 Task: Get directions from Fayetteville, North Carolina, United States to Padre Island National Seashore, Texas, United States  and explore the nearby banks
Action: Mouse moved to (288, 87)
Screenshot: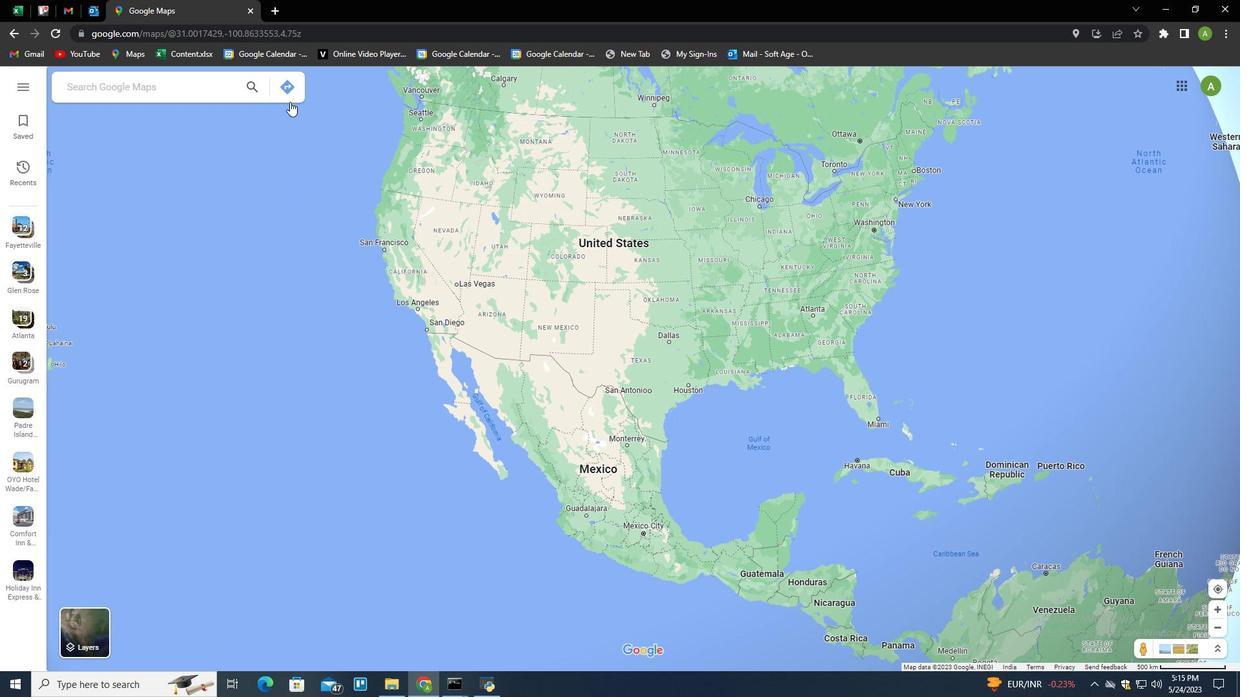 
Action: Mouse pressed left at (288, 87)
Screenshot: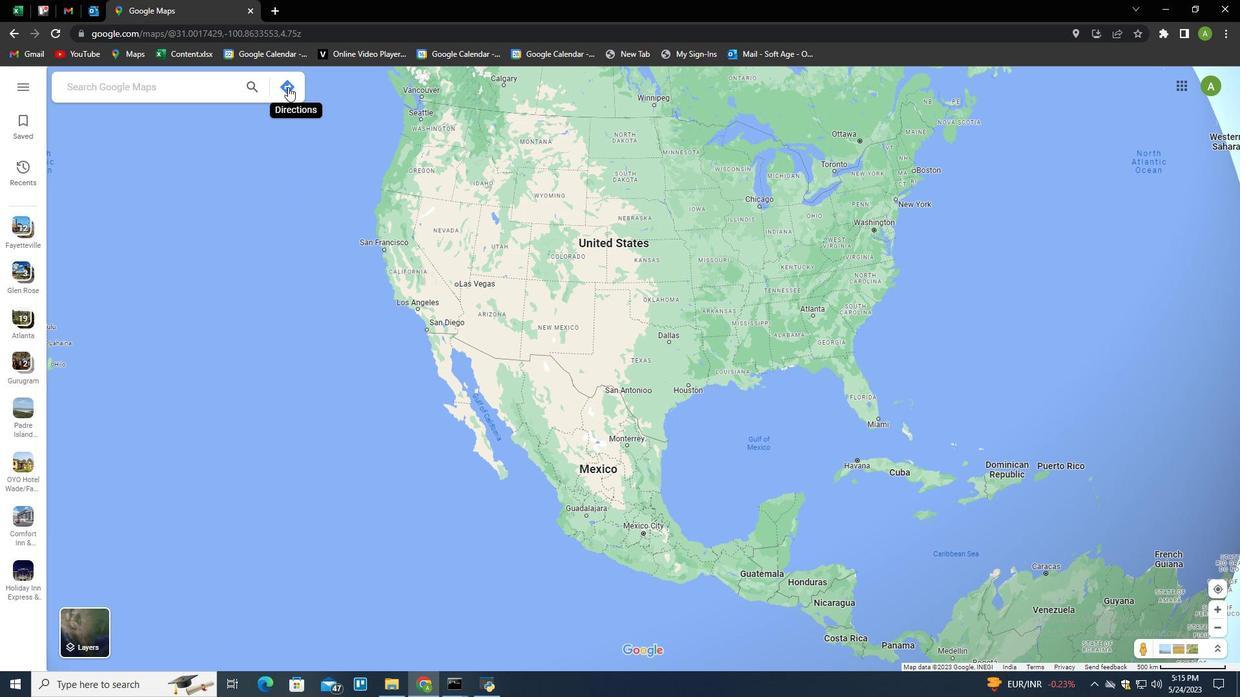 
Action: Mouse moved to (217, 124)
Screenshot: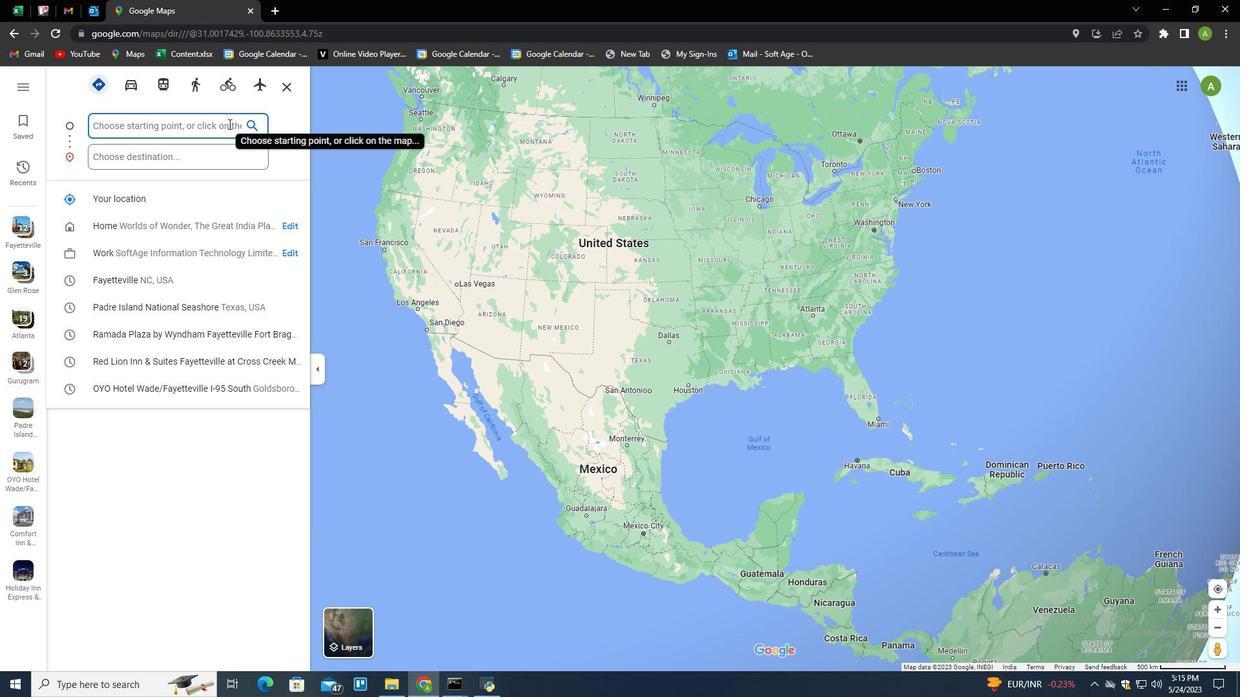 
Action: Mouse pressed left at (217, 124)
Screenshot: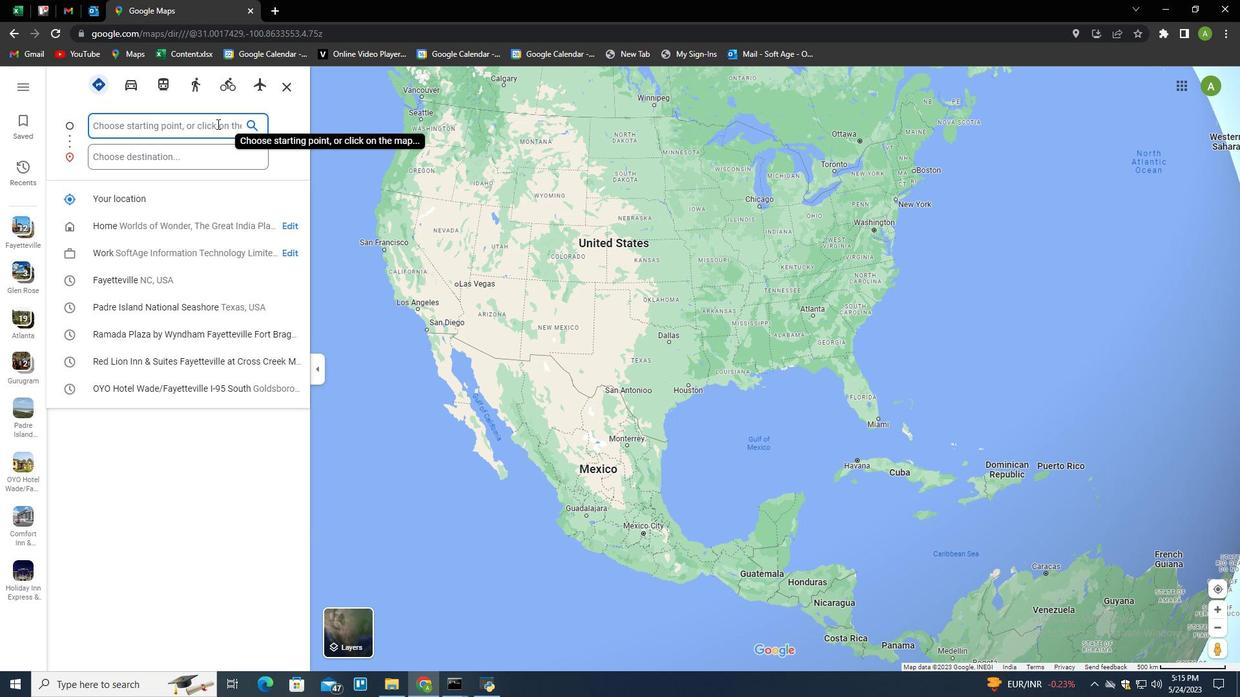 
Action: Key pressed <Key.shift>Fayetteville,<Key.space><Key.shift>Noth<Key.backspace><Key.backspace>rth<Key.space><Key.shift>Carolina,<Key.space><Key.shift>United<Key.space><Key.shift><Key.shift>States<Key.tab><Key.tab><Key.shift>Padre<Key.space><Key.shift>Island<Key.space><Key.shift>National<Key.space><Key.shift>Seashore,<Key.space><Key.shift>Texas,<Key.space><Key.shift>United<Key.space><Key.shift>States<Key.enter>
Screenshot: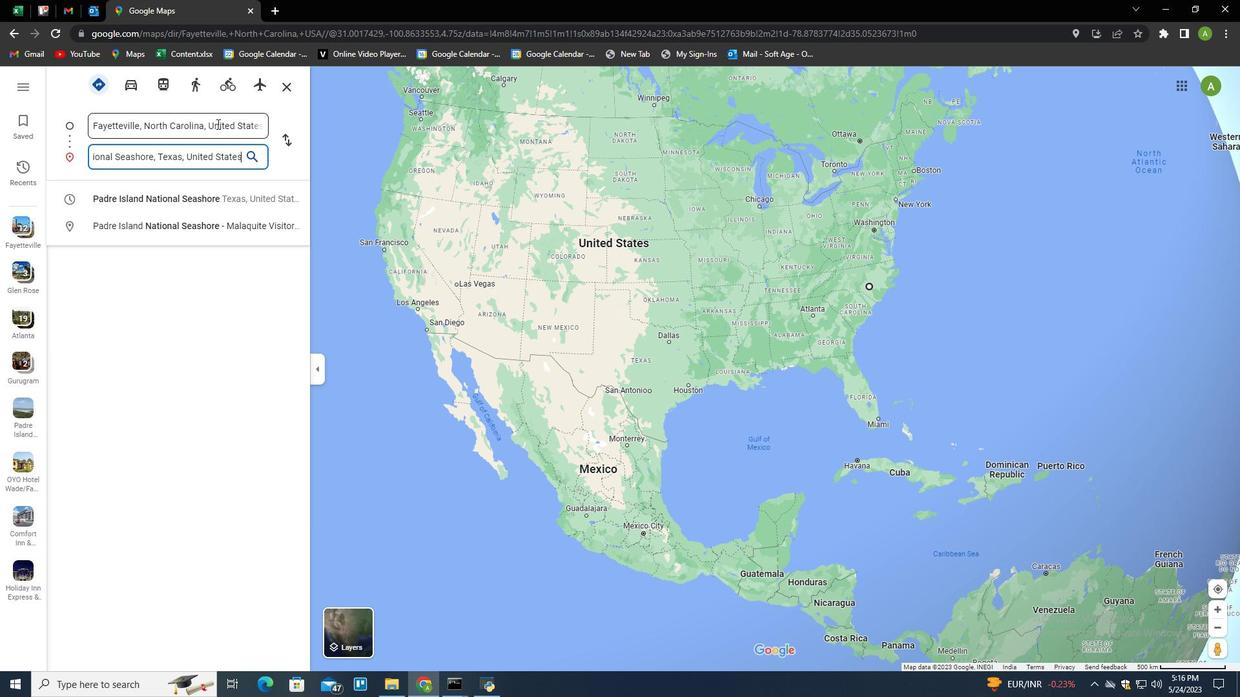 
Action: Mouse moved to (202, 337)
Screenshot: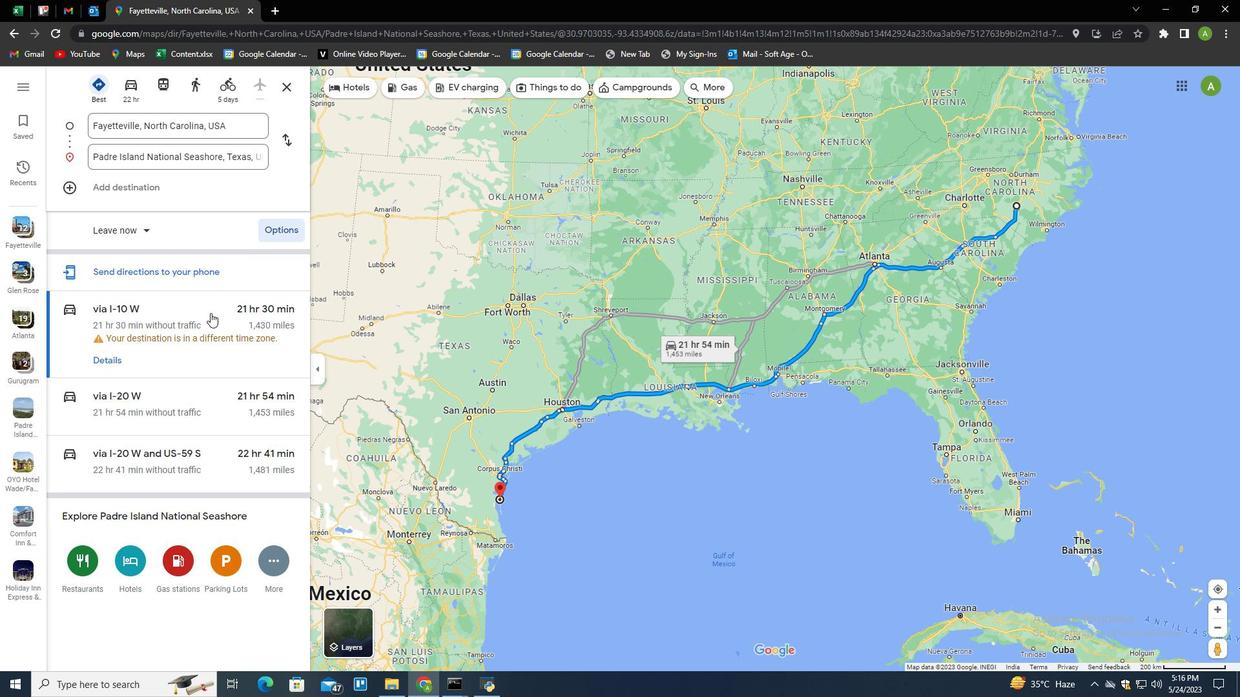 
Action: Mouse scrolled (202, 336) with delta (0, 0)
Screenshot: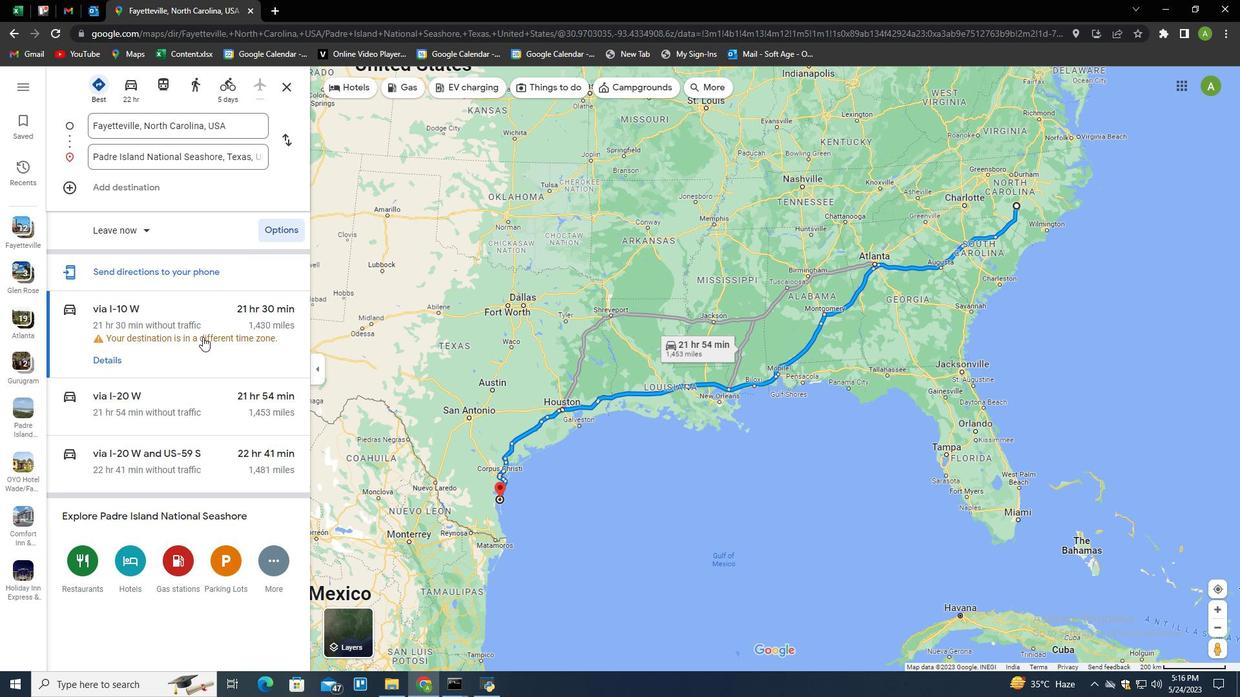 
Action: Mouse moved to (221, 368)
Screenshot: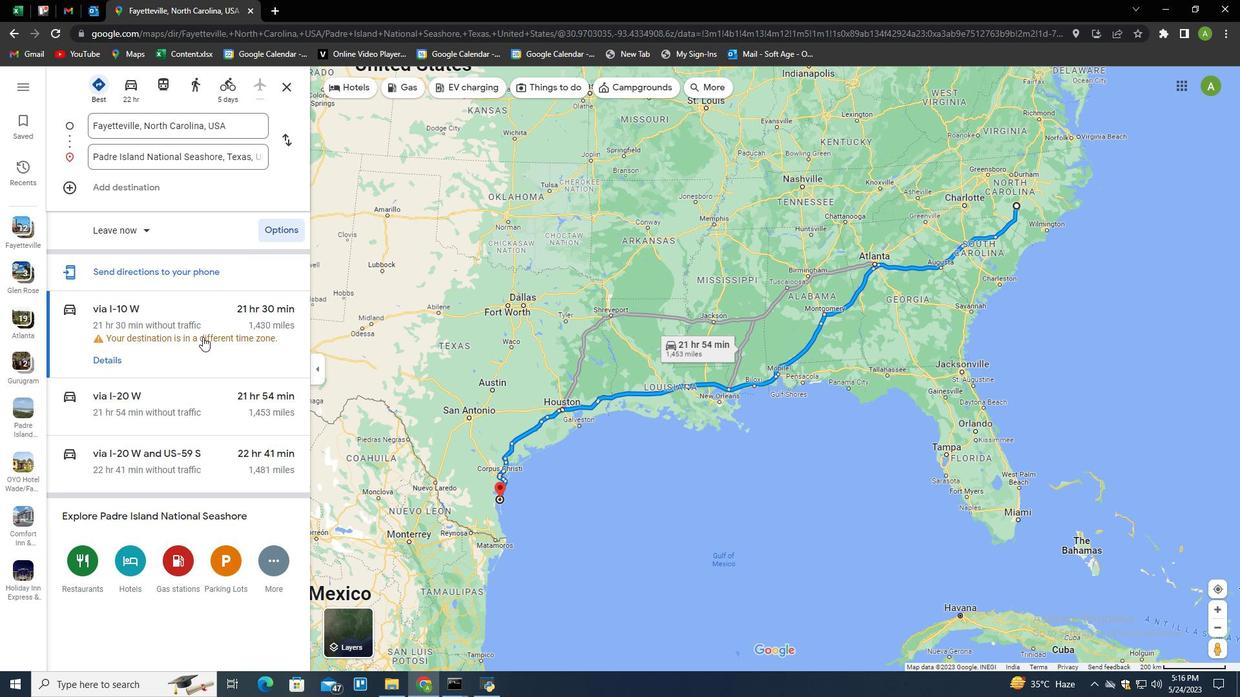 
Action: Mouse scrolled (221, 367) with delta (0, 0)
Screenshot: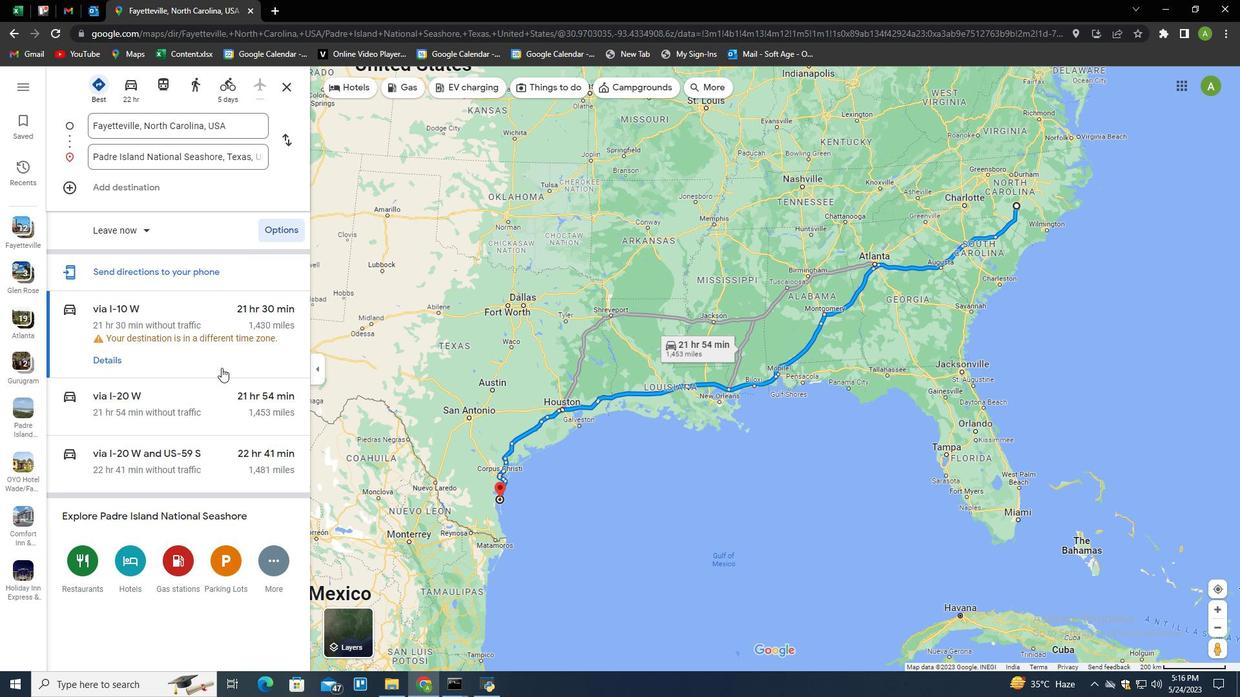 
Action: Mouse scrolled (221, 367) with delta (0, 0)
Screenshot: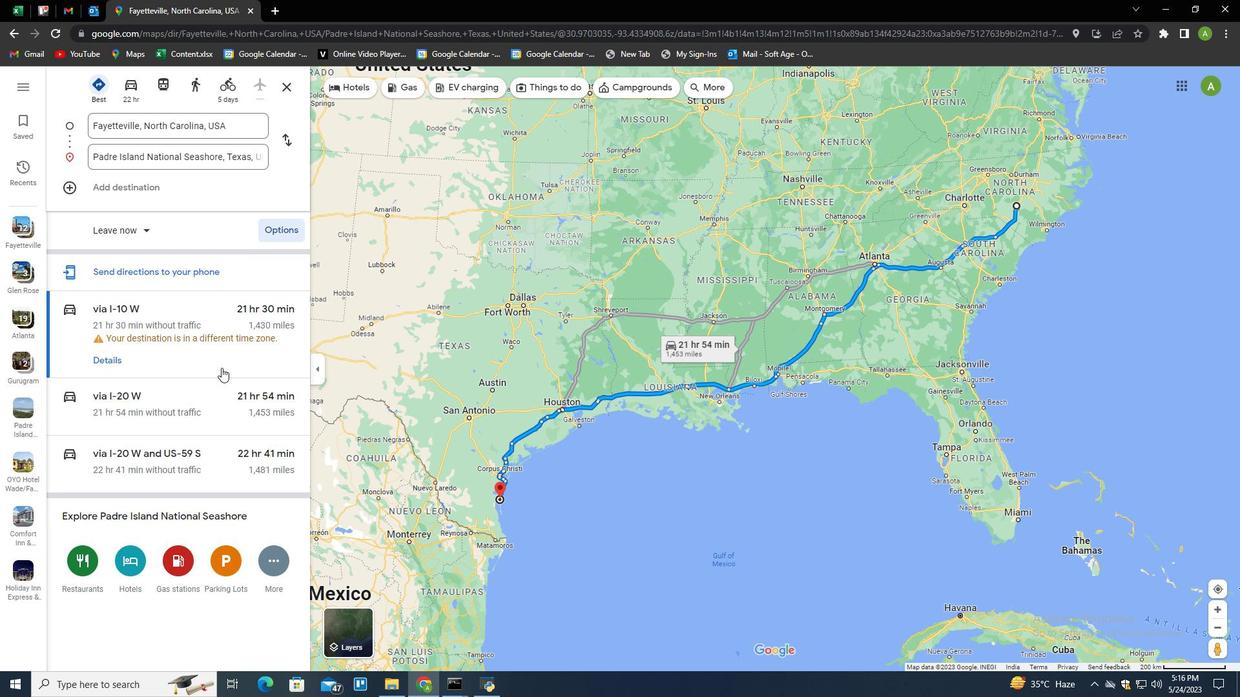 
Action: Mouse moved to (280, 565)
Screenshot: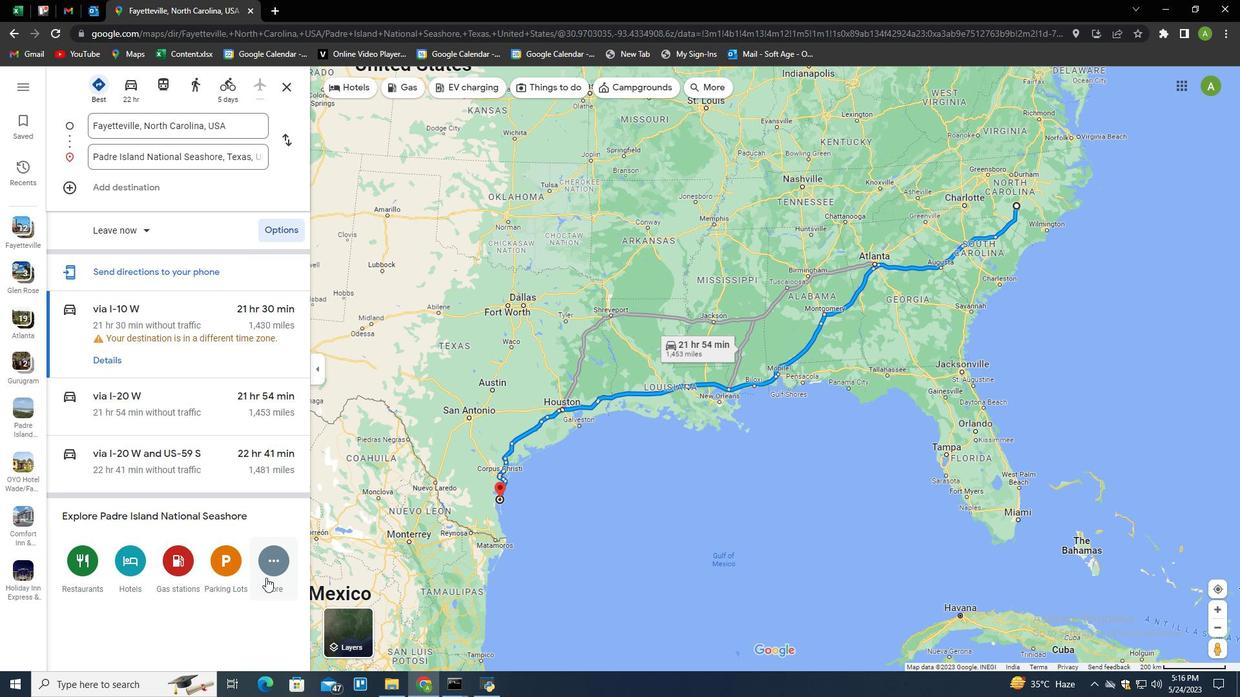 
Action: Mouse pressed left at (280, 565)
Screenshot: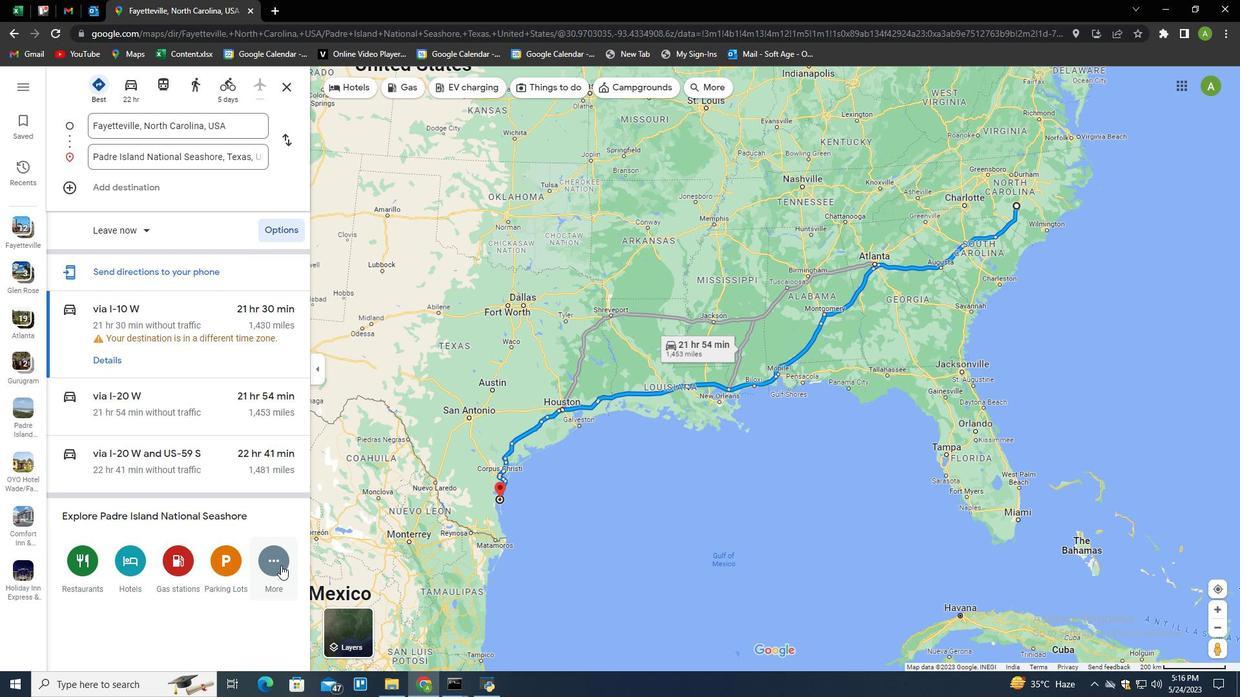
Action: Mouse moved to (253, 576)
Screenshot: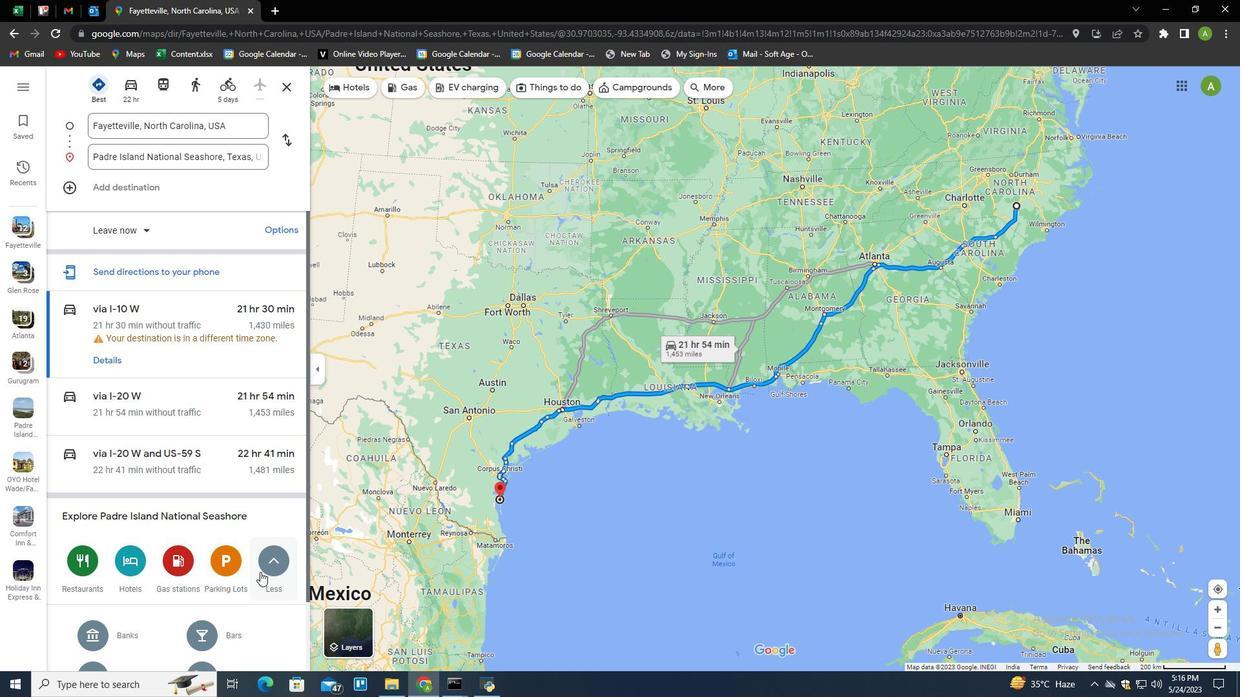 
Action: Mouse scrolled (253, 575) with delta (0, 0)
Screenshot: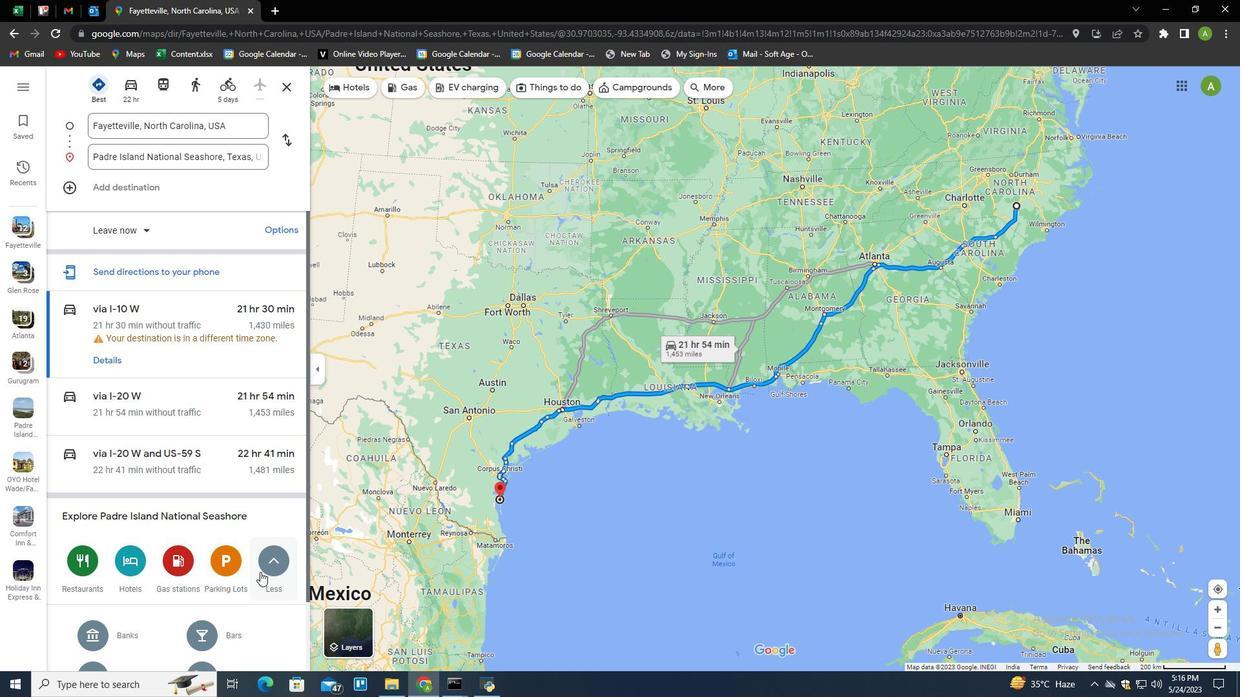 
Action: Mouse scrolled (253, 575) with delta (0, 0)
Screenshot: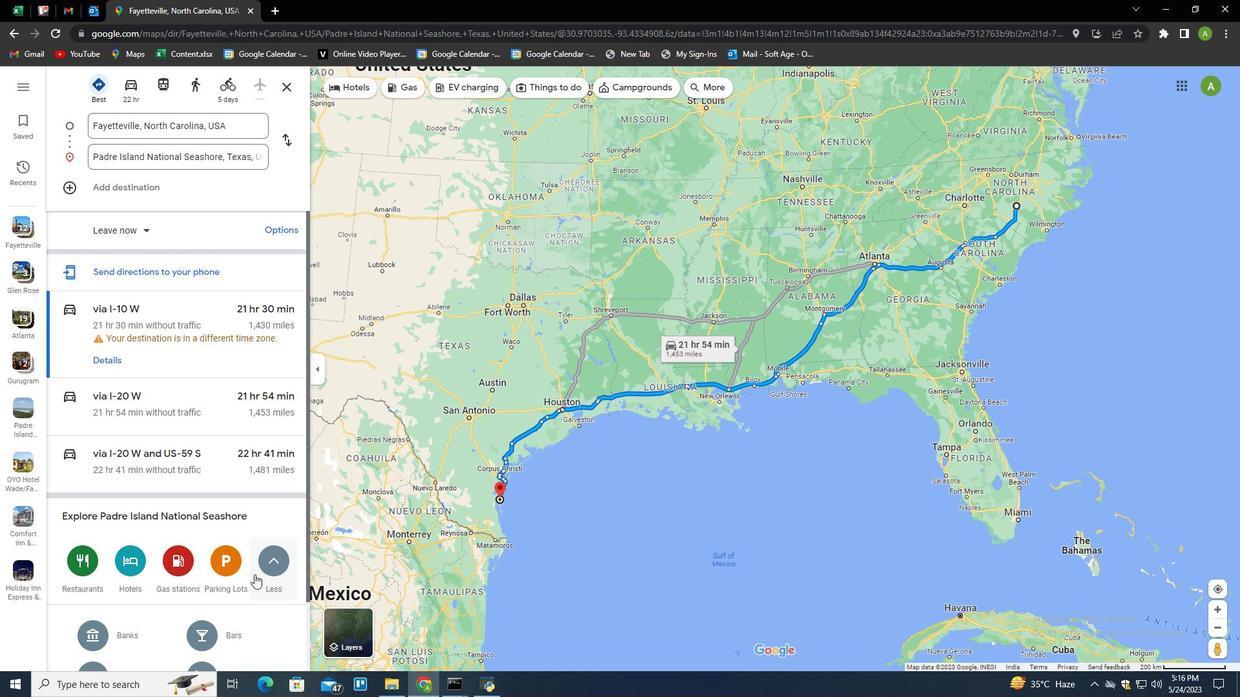 
Action: Mouse scrolled (253, 575) with delta (0, 0)
Screenshot: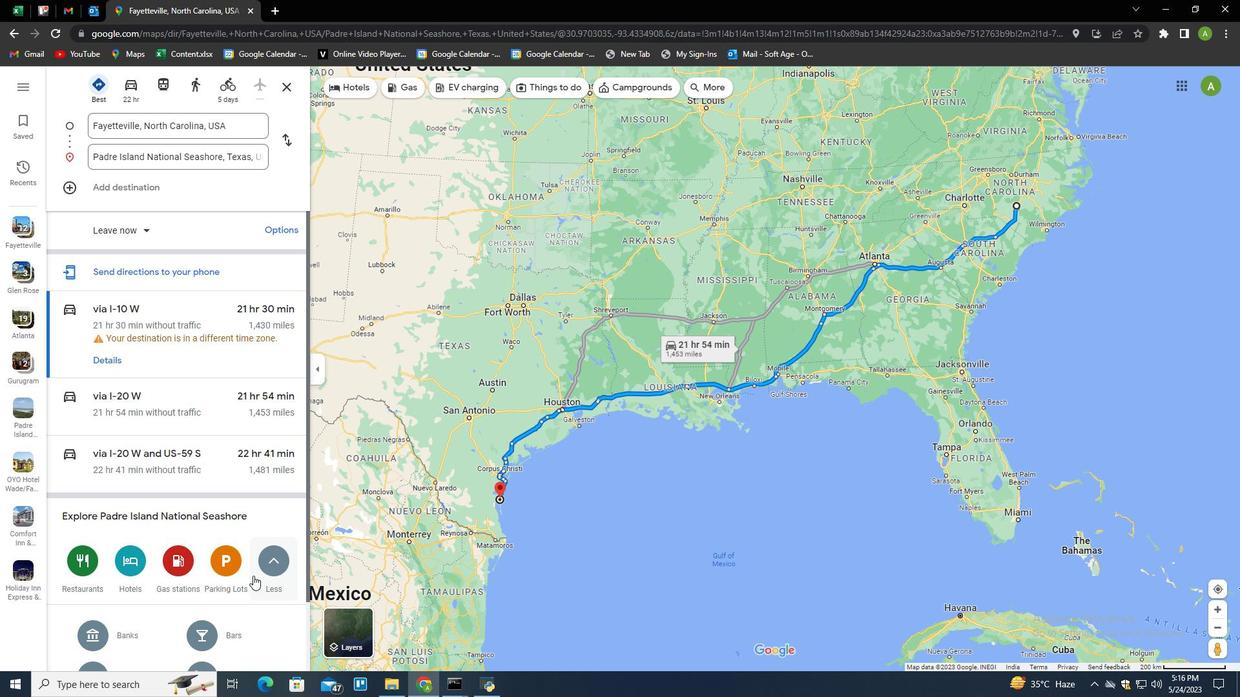 
Action: Mouse moved to (131, 551)
Screenshot: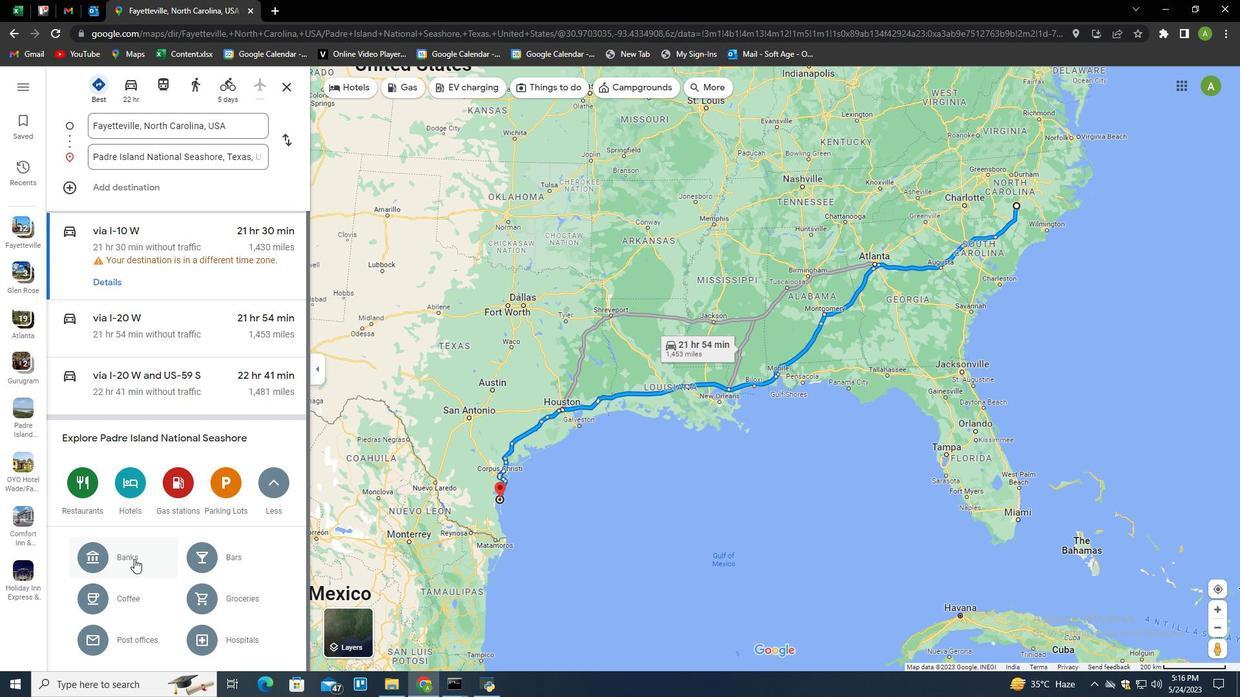 
Action: Mouse pressed left at (131, 551)
Screenshot: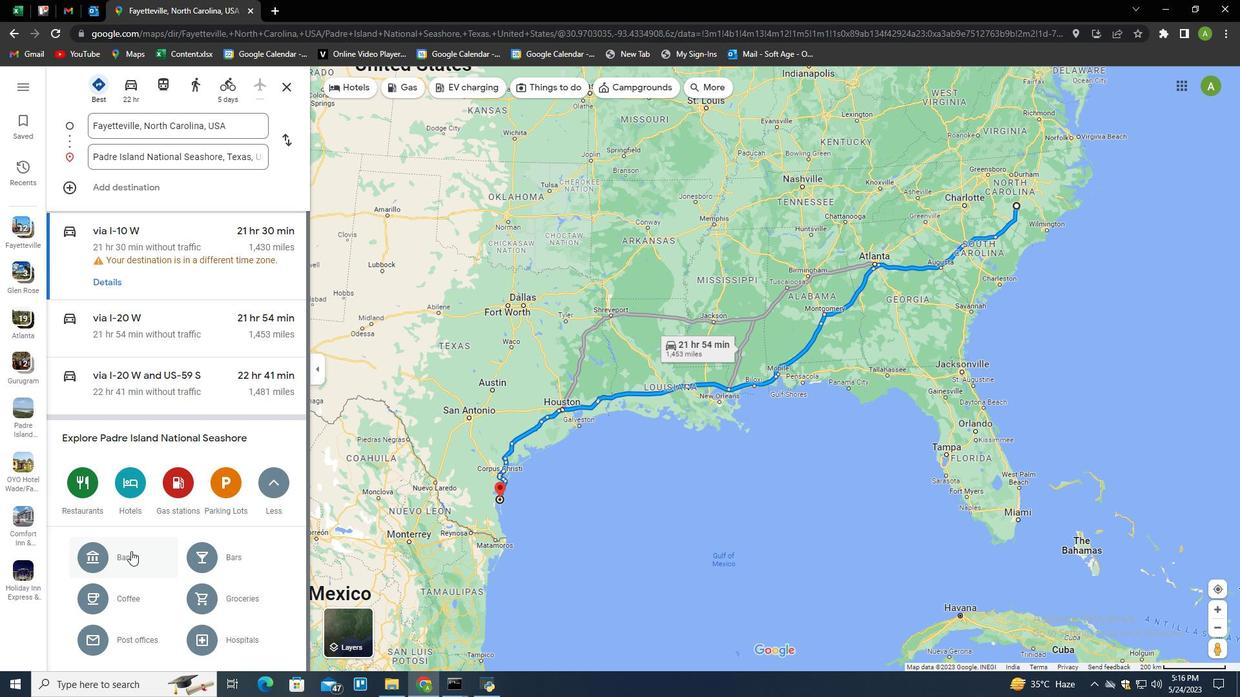 
Action: Mouse moved to (603, 449)
Screenshot: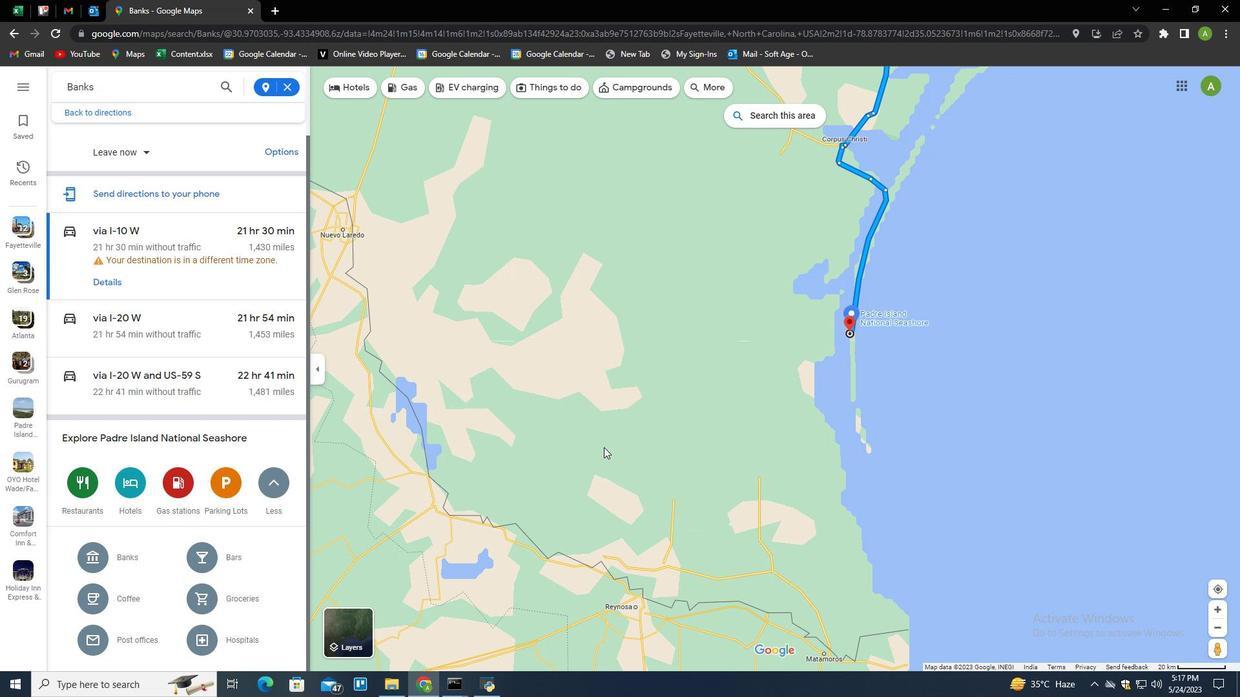 
Action: Mouse scrolled (603, 450) with delta (0, 0)
Screenshot: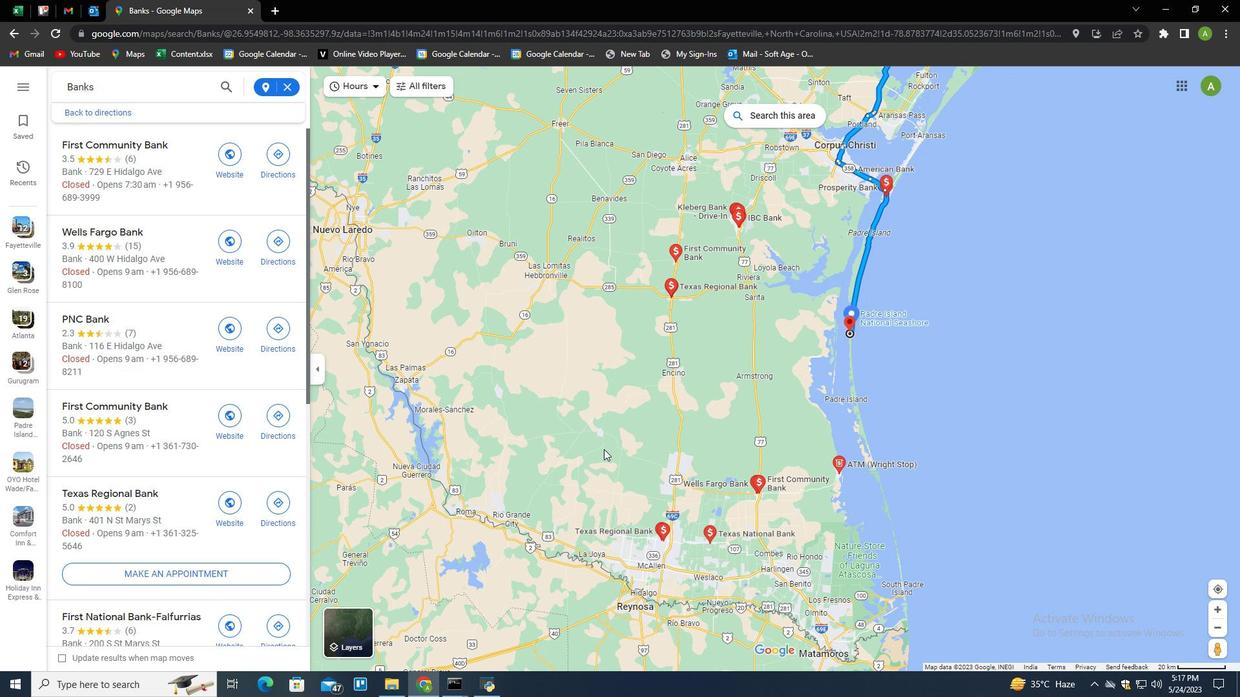 
Action: Mouse scrolled (603, 450) with delta (0, 0)
Screenshot: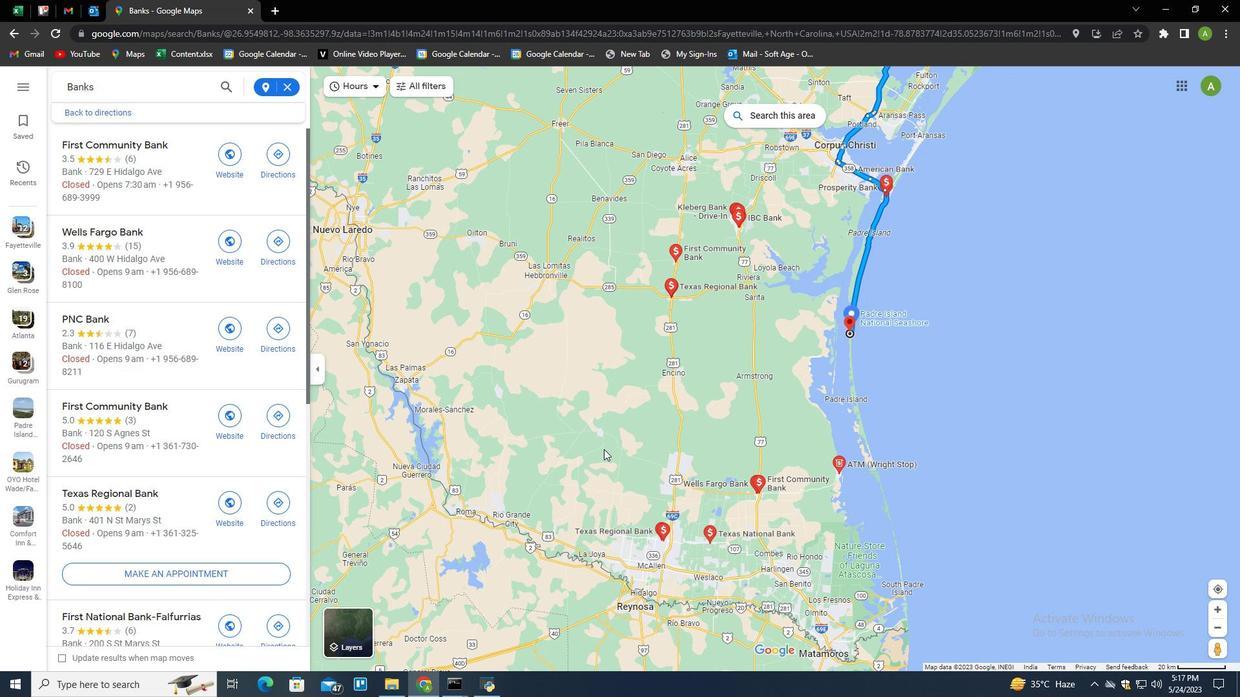 
Action: Mouse scrolled (603, 448) with delta (0, 0)
Screenshot: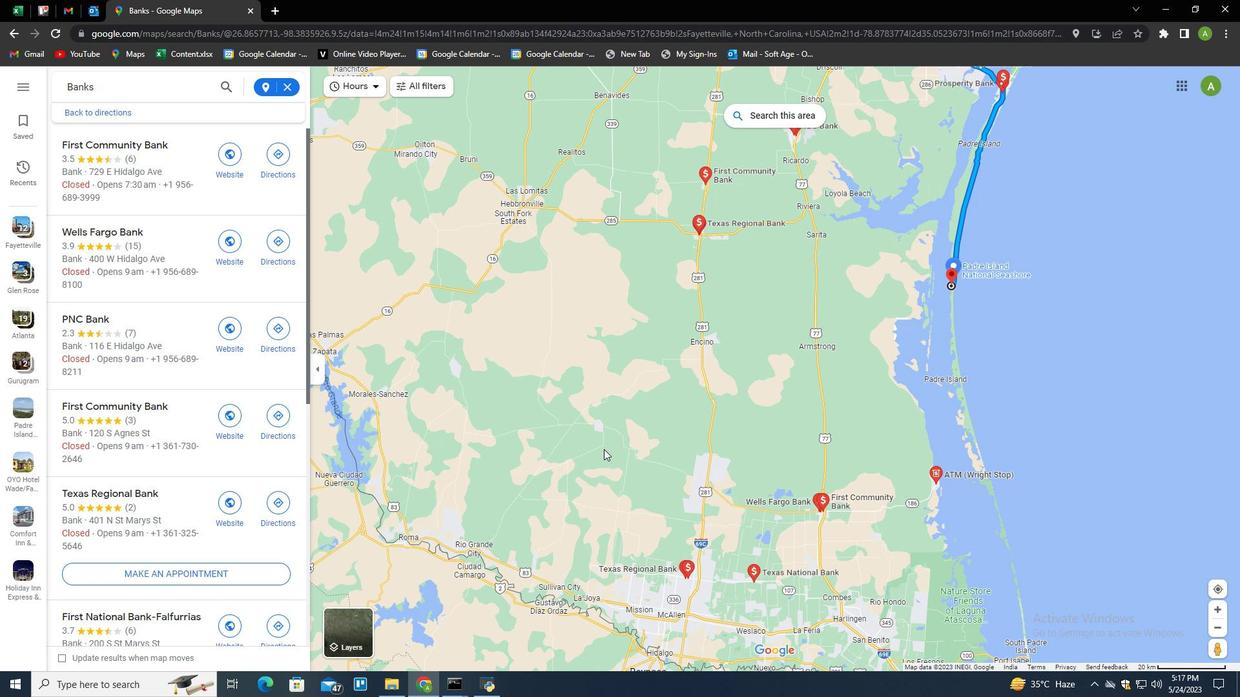 
Action: Mouse moved to (647, 218)
Screenshot: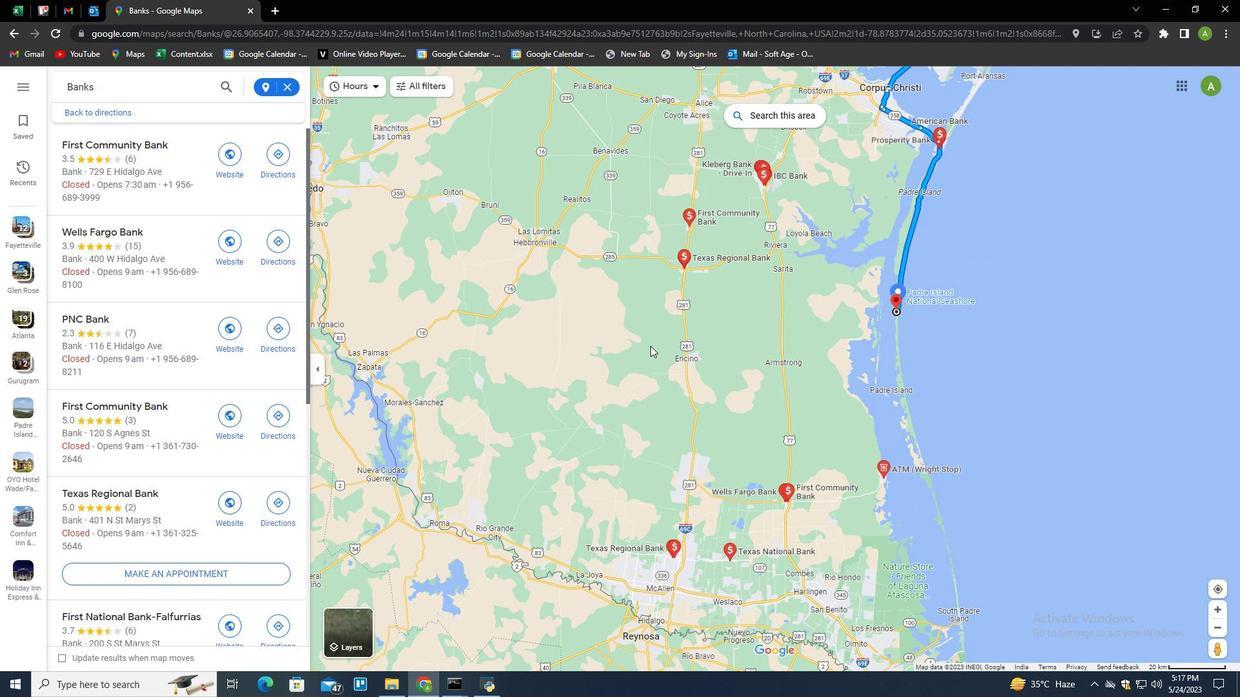 
Action: Mouse pressed left at (647, 218)
Screenshot: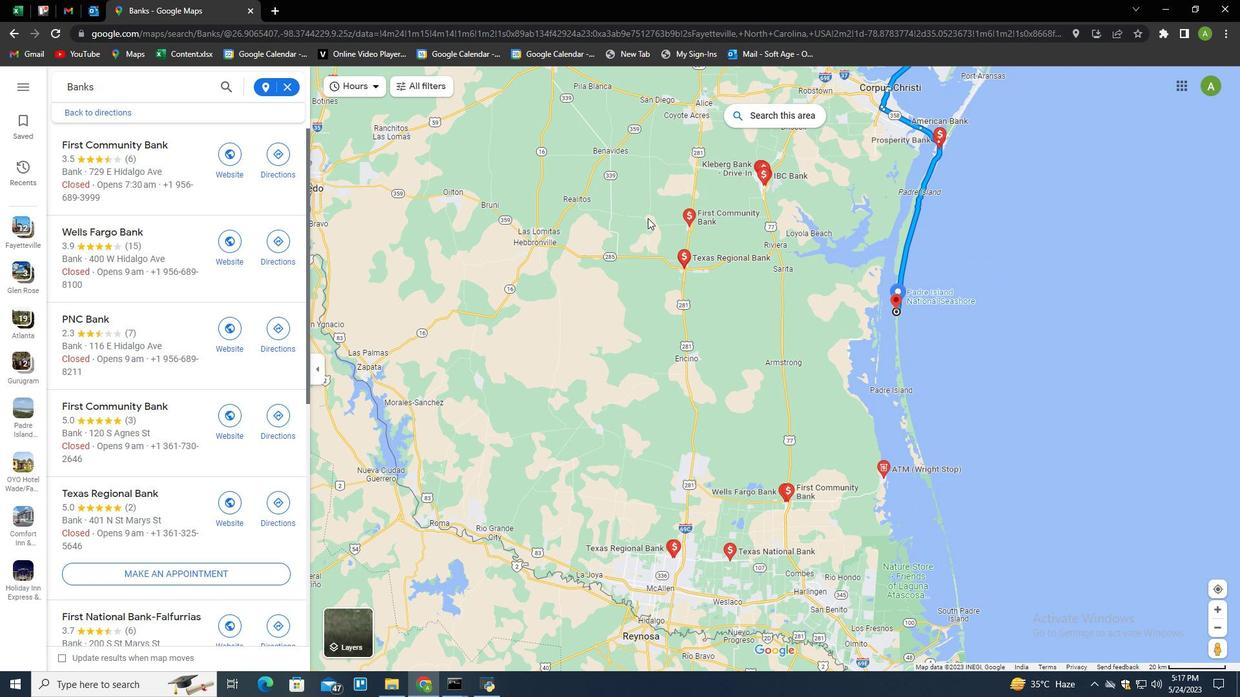
Action: Mouse moved to (151, 215)
Screenshot: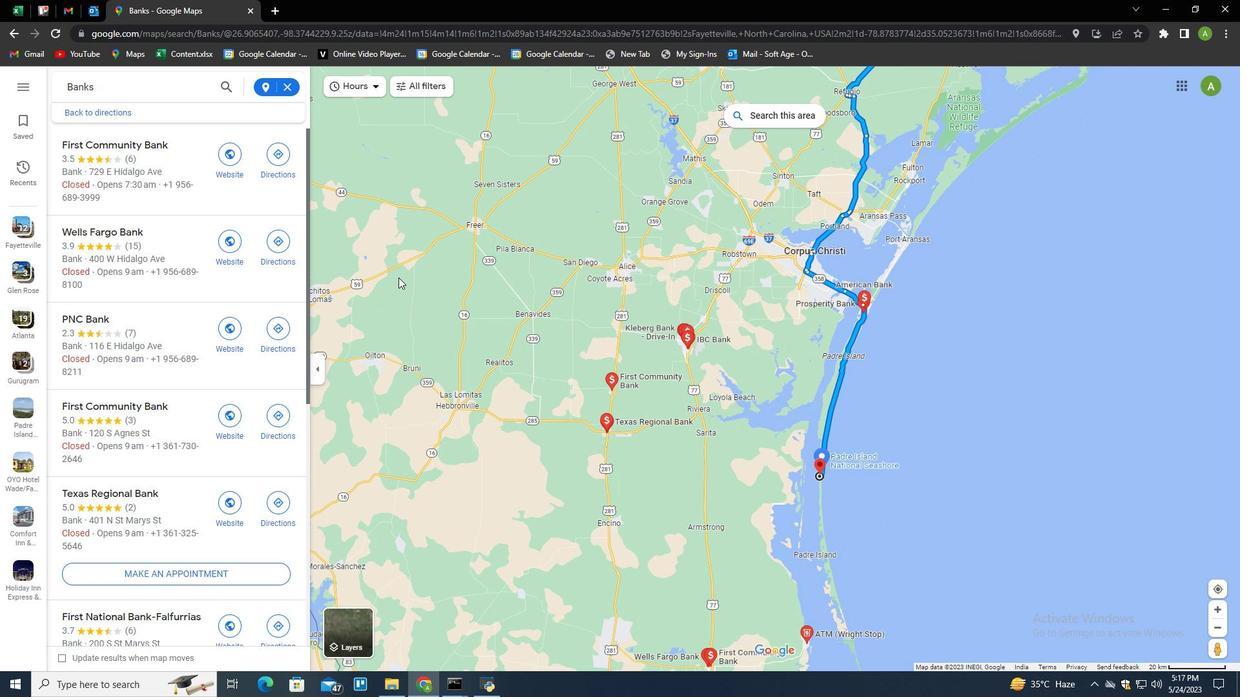 
Action: Mouse scrolled (151, 216) with delta (0, 0)
Screenshot: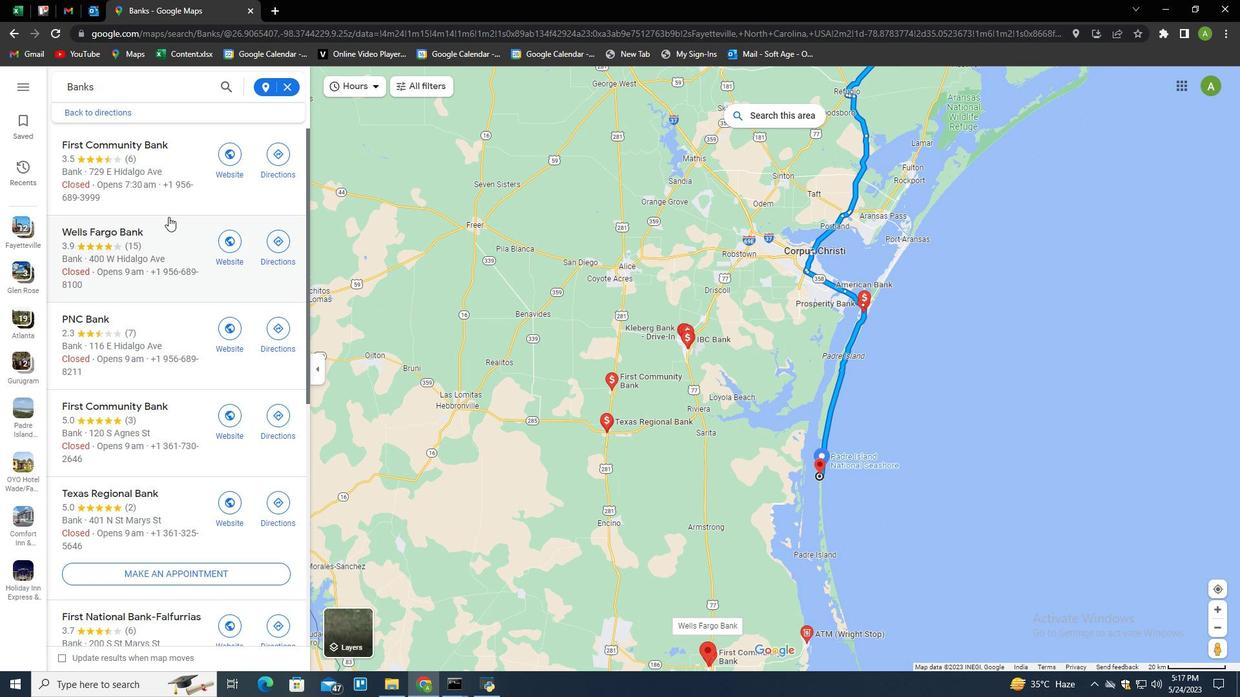 
Action: Mouse moved to (149, 215)
Screenshot: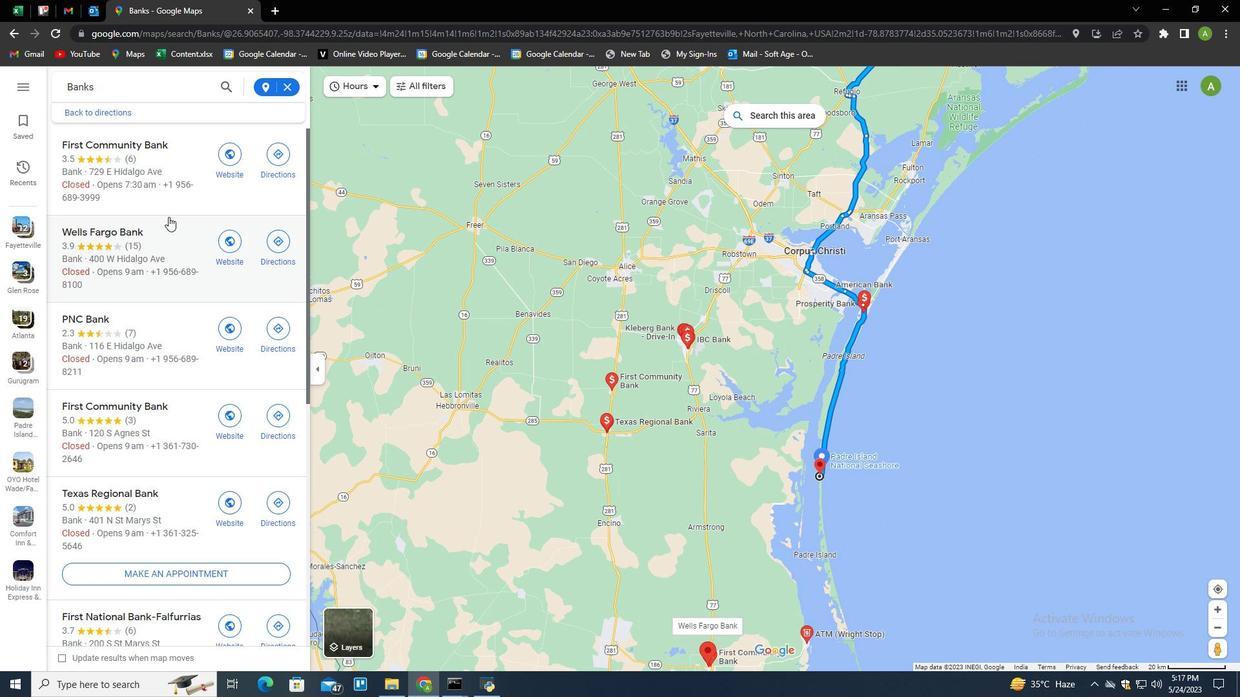
Action: Mouse scrolled (149, 216) with delta (0, 0)
Screenshot: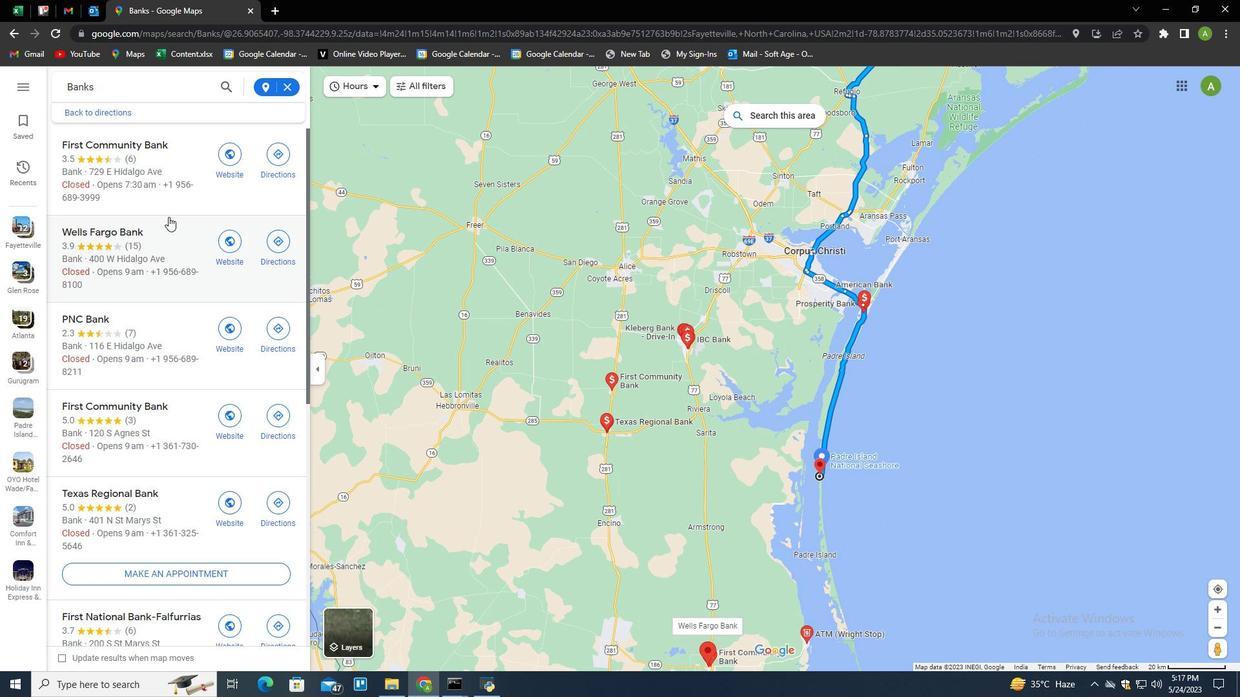 
Action: Mouse moved to (147, 215)
Screenshot: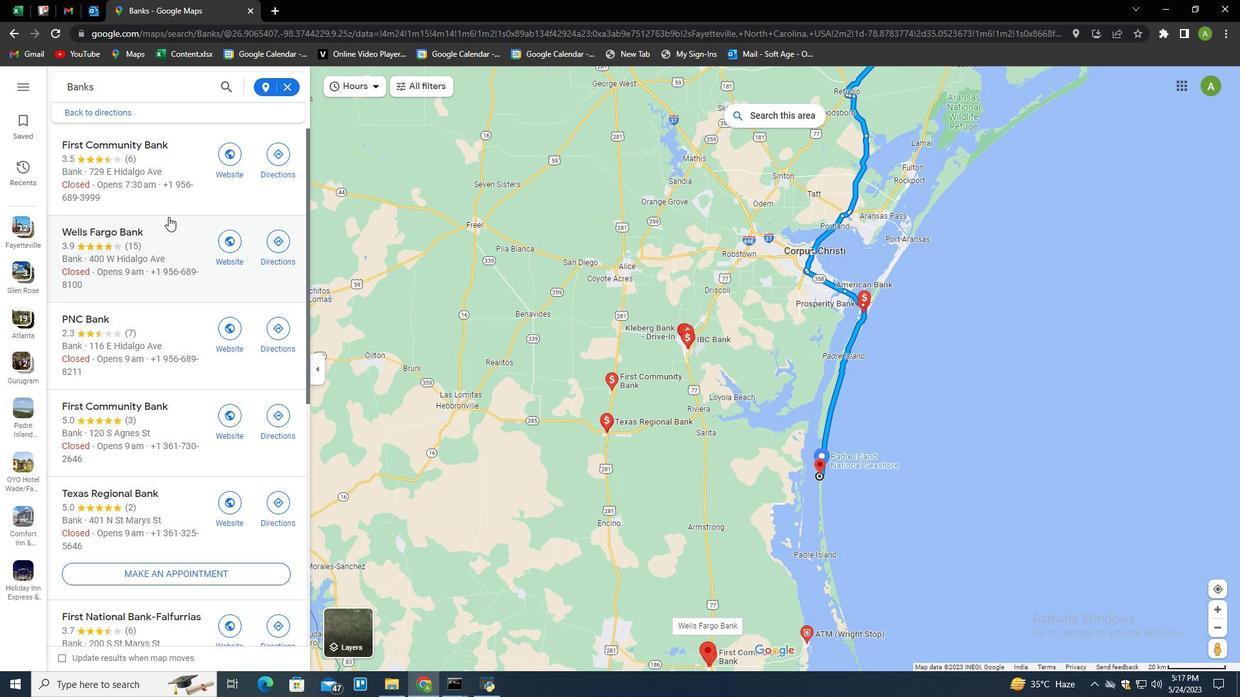 
Action: Mouse scrolled (147, 216) with delta (0, 0)
Screenshot: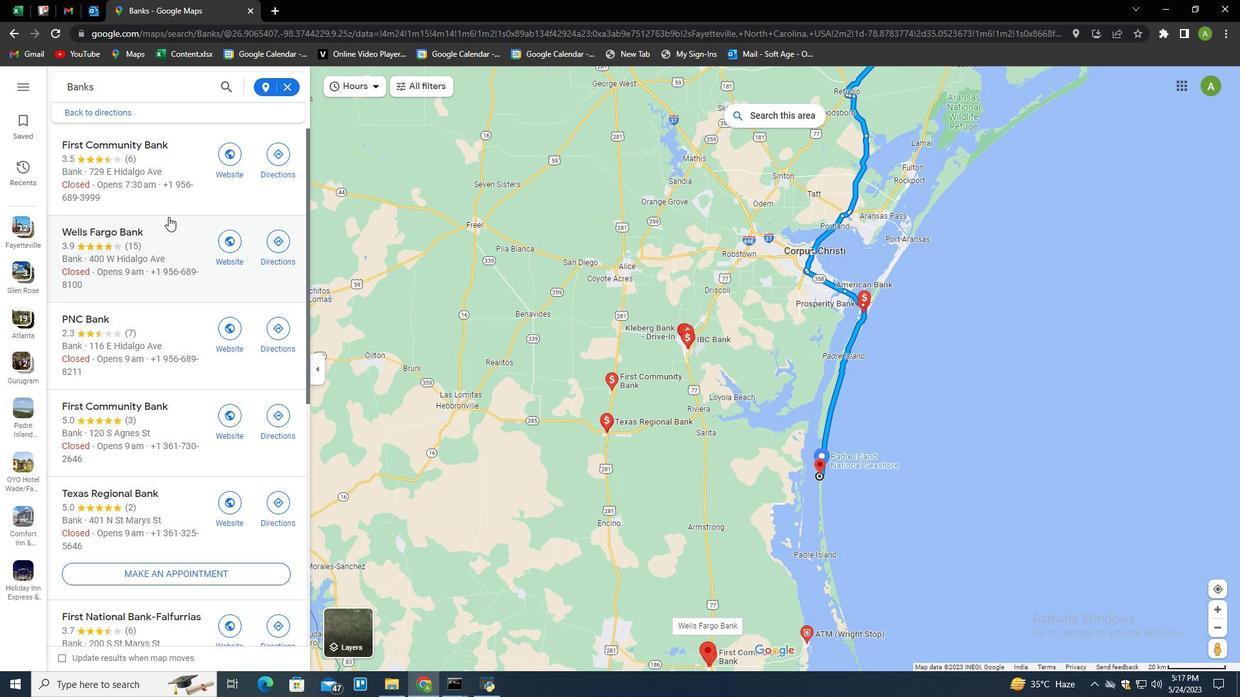 
Action: Mouse moved to (171, 171)
Screenshot: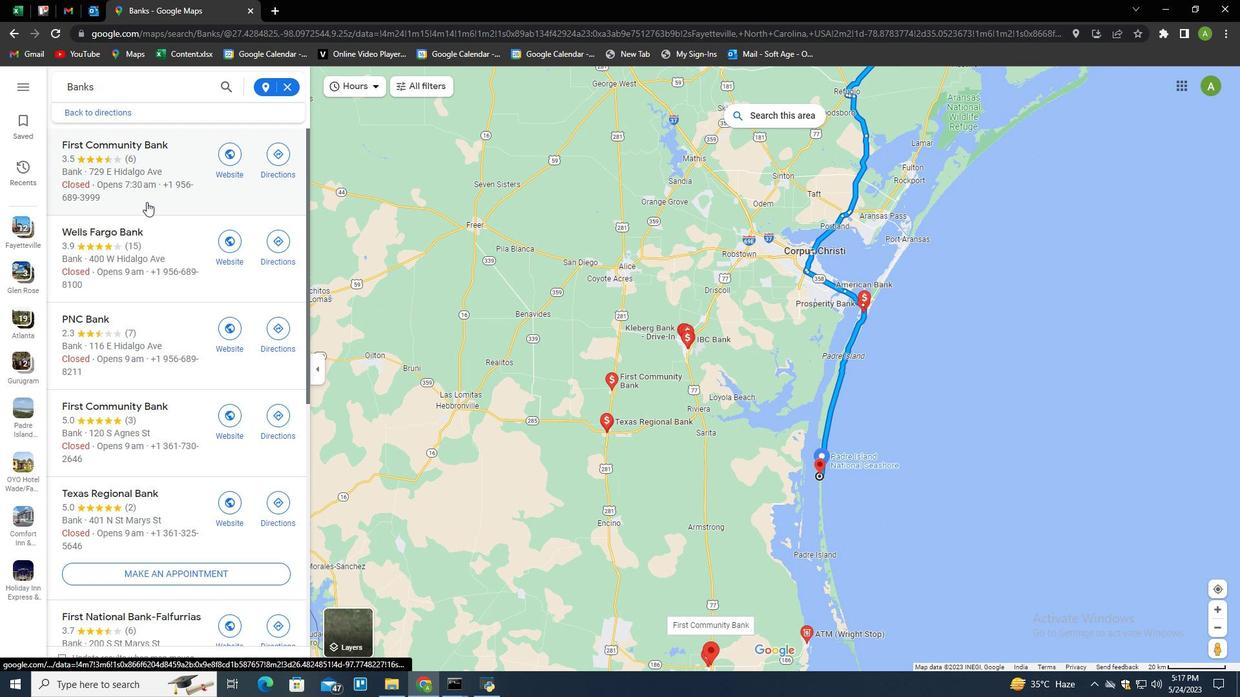 
Action: Mouse pressed left at (171, 171)
Screenshot: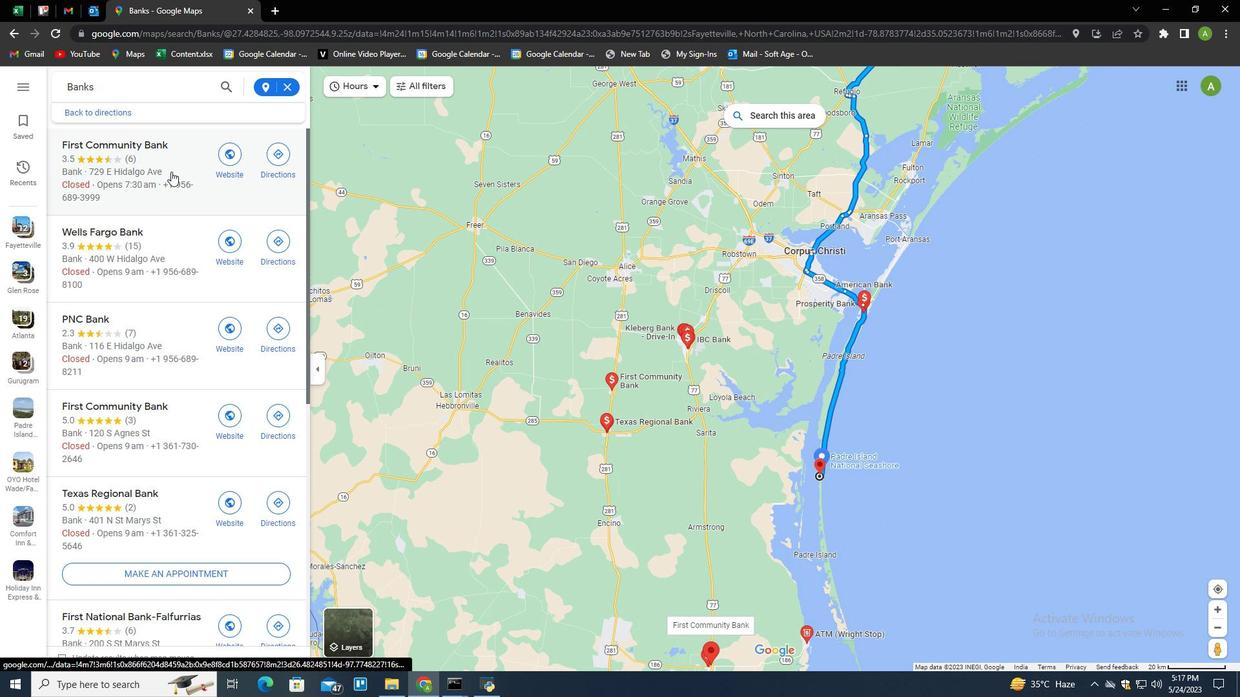 
Action: Mouse moved to (452, 415)
Screenshot: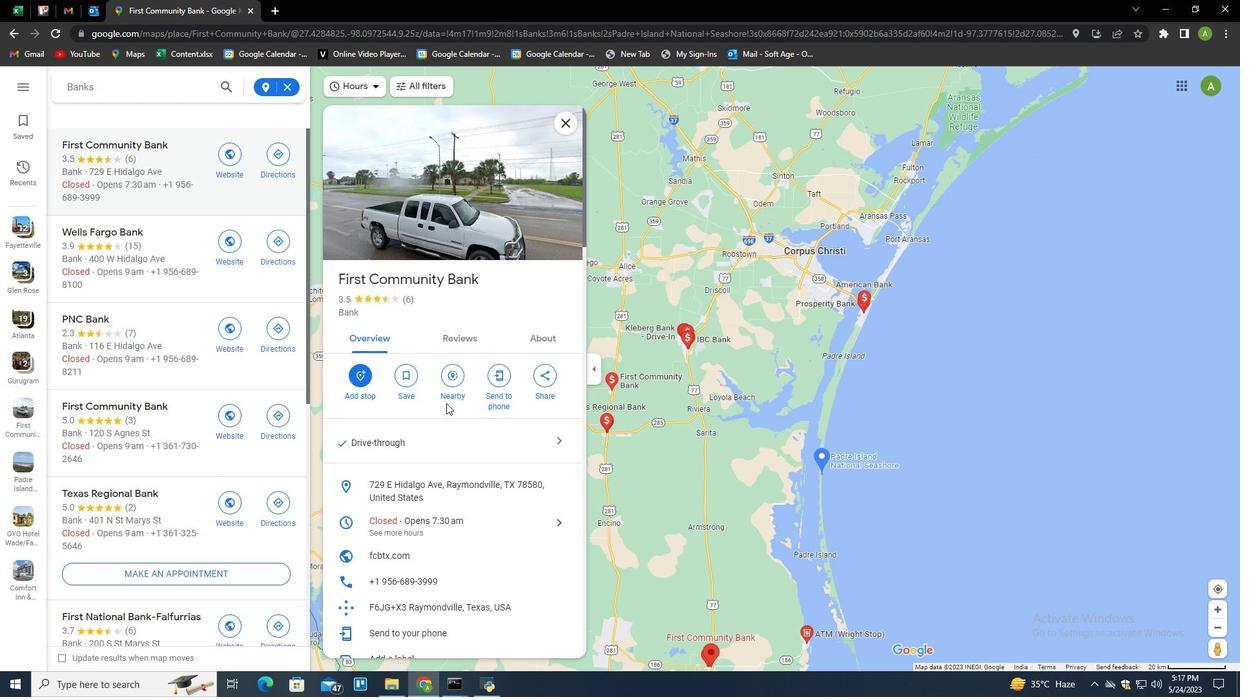 
Action: Mouse scrolled (452, 415) with delta (0, 0)
Screenshot: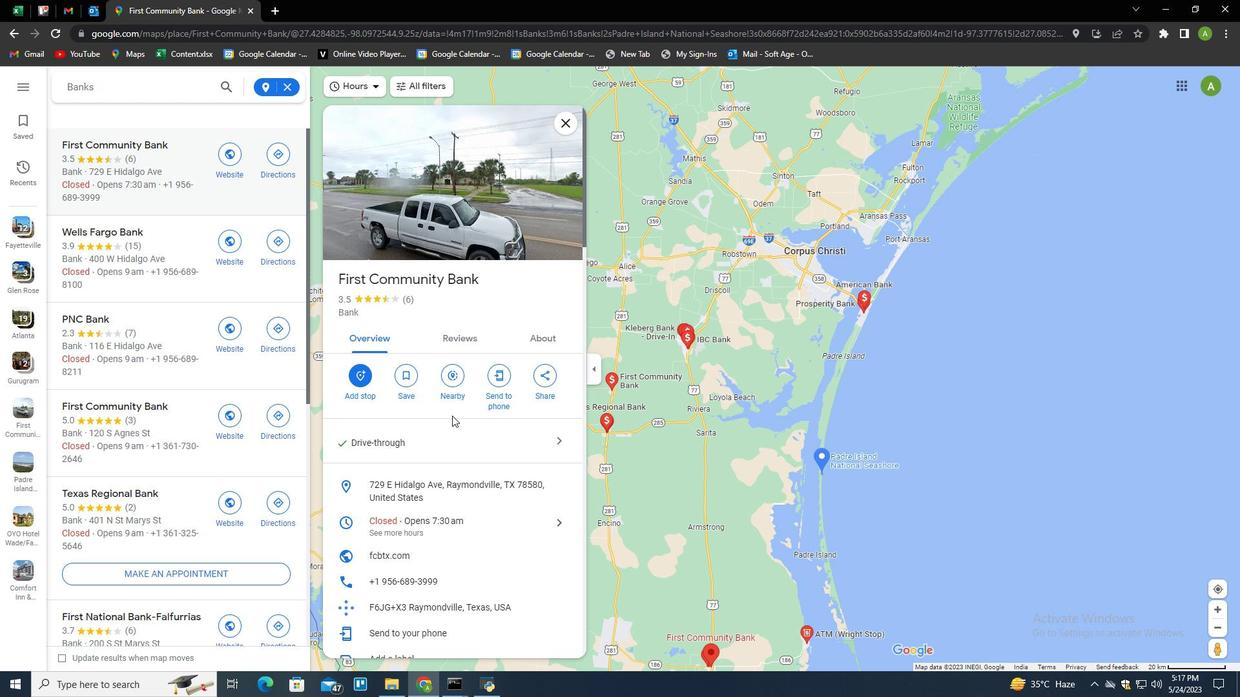 
Action: Mouse scrolled (452, 415) with delta (0, 0)
Screenshot: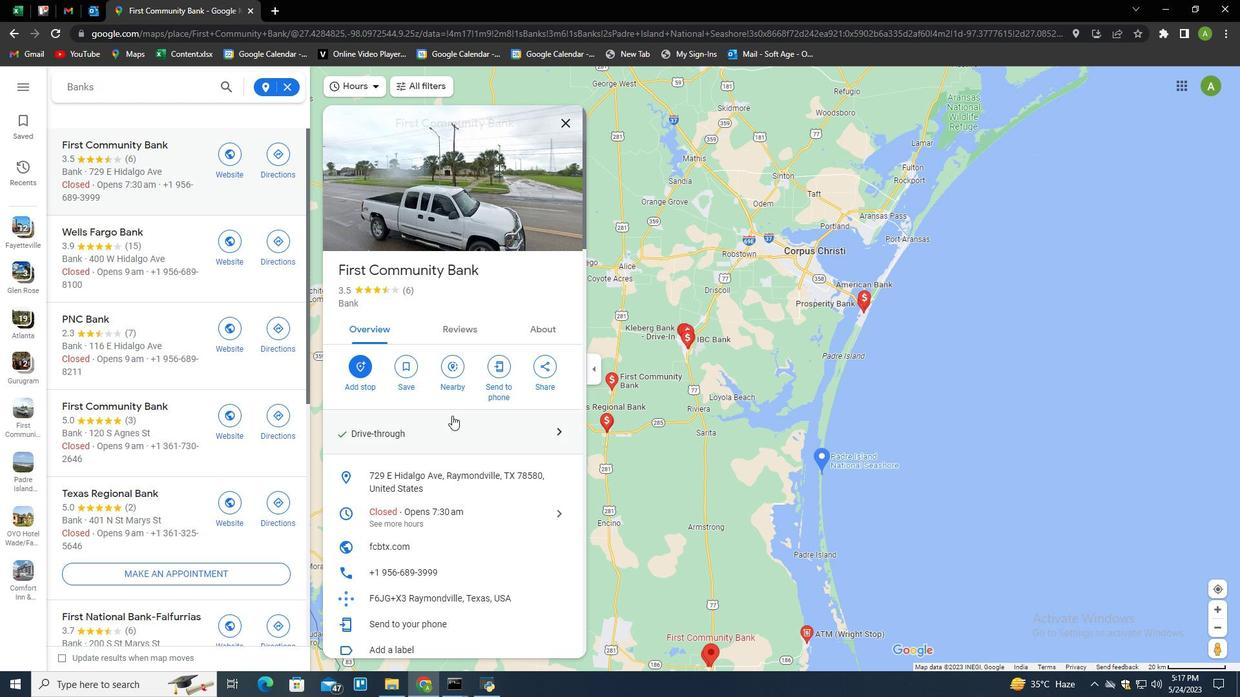 
Action: Mouse scrolled (452, 415) with delta (0, 0)
Screenshot: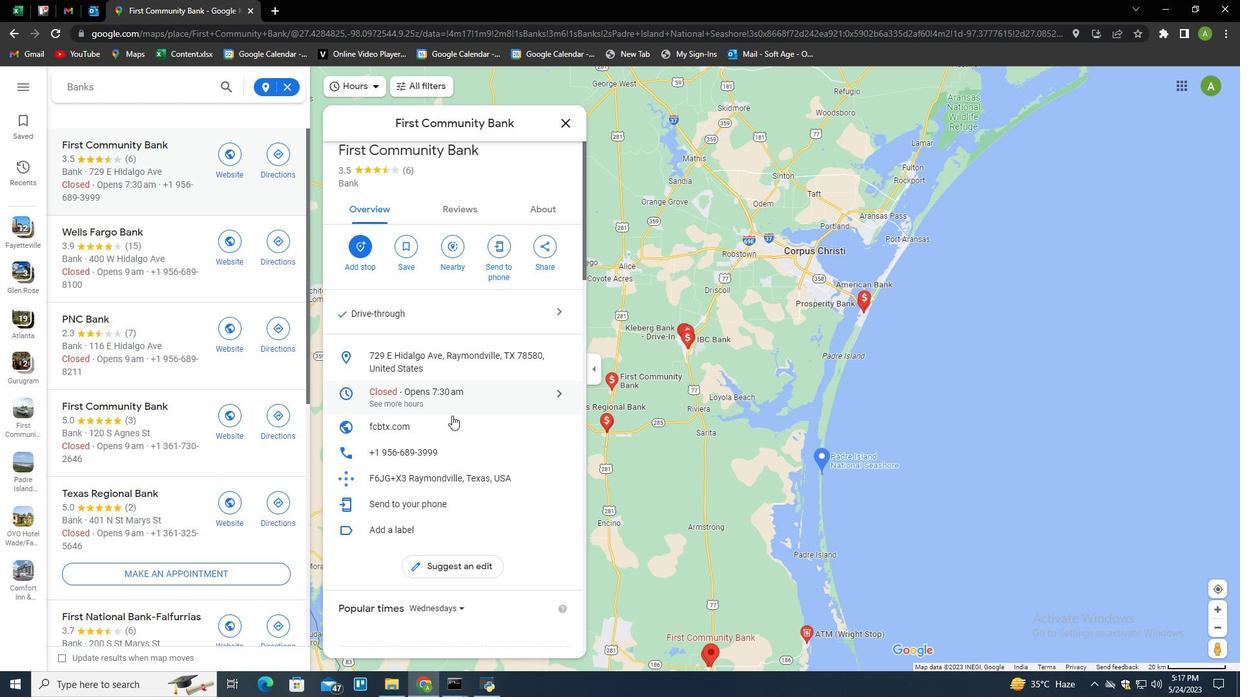 
Action: Mouse scrolled (452, 415) with delta (0, 0)
Screenshot: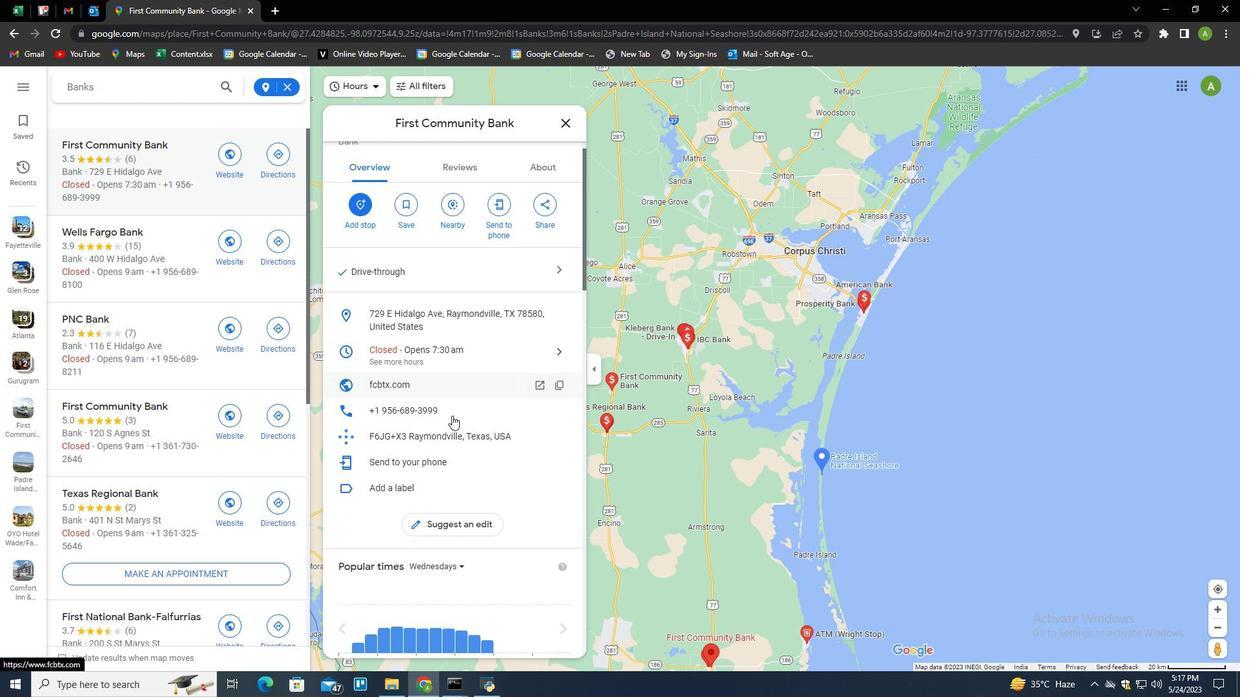 
Action: Mouse scrolled (452, 416) with delta (0, 0)
Screenshot: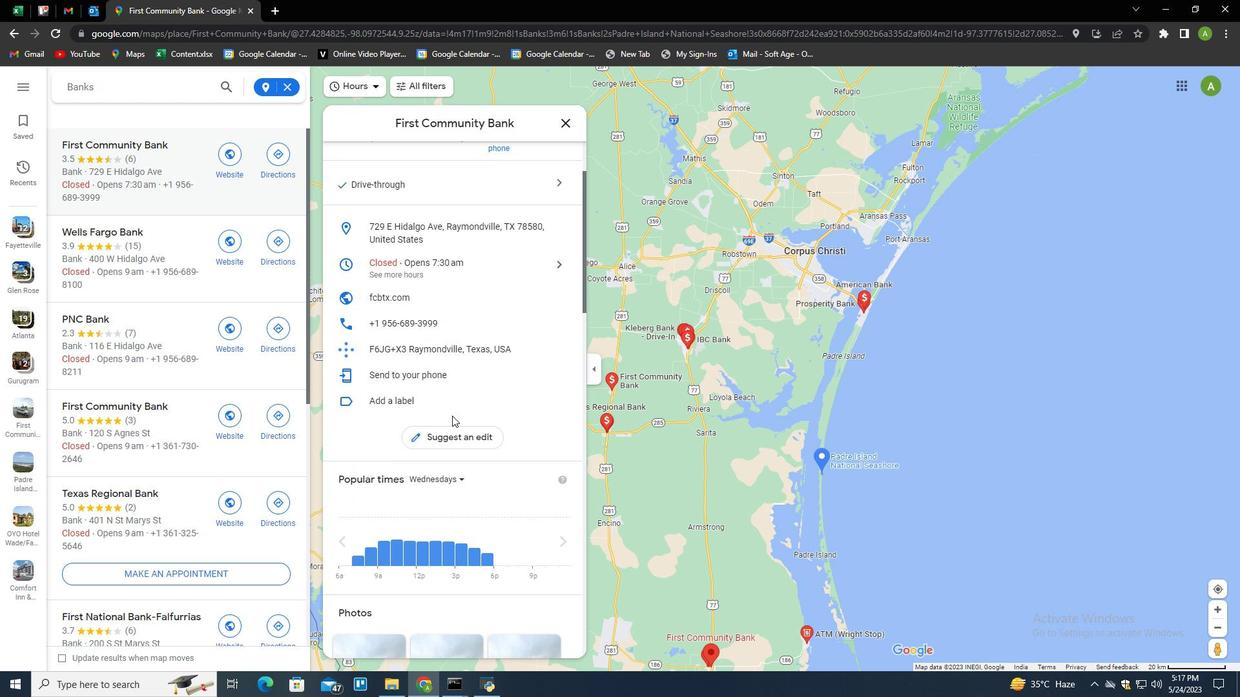 
Action: Mouse scrolled (452, 416) with delta (0, 0)
Screenshot: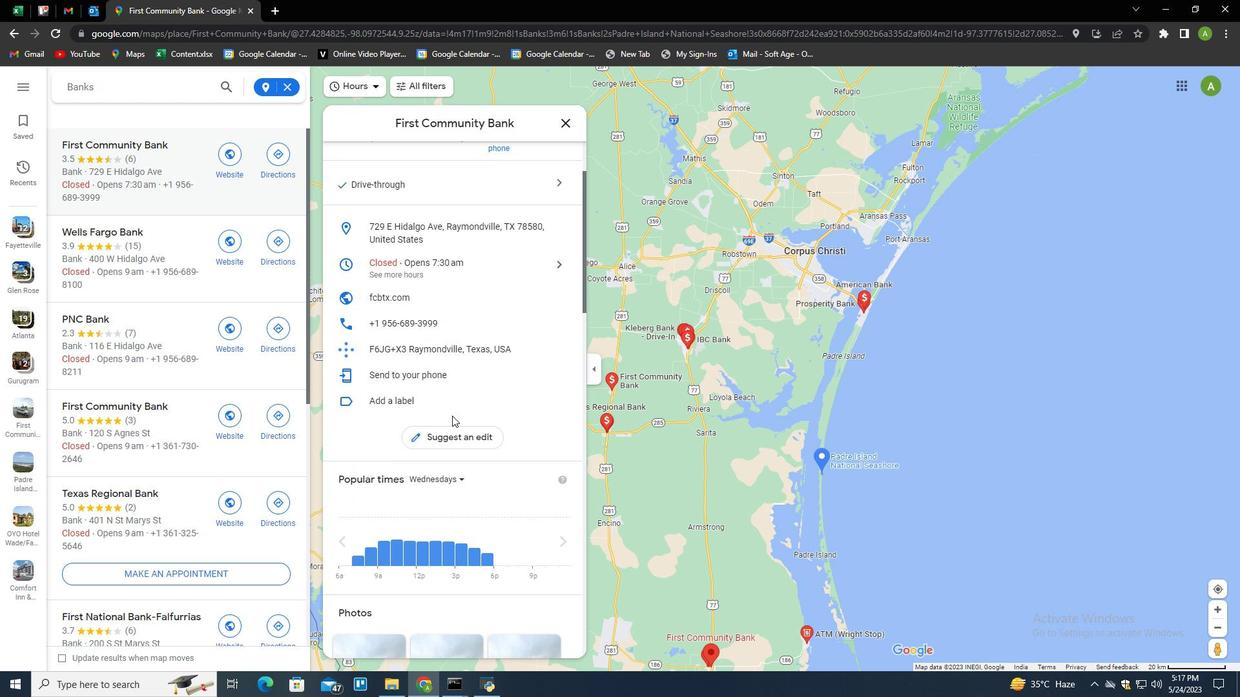 
Action: Mouse scrolled (452, 416) with delta (0, 0)
Screenshot: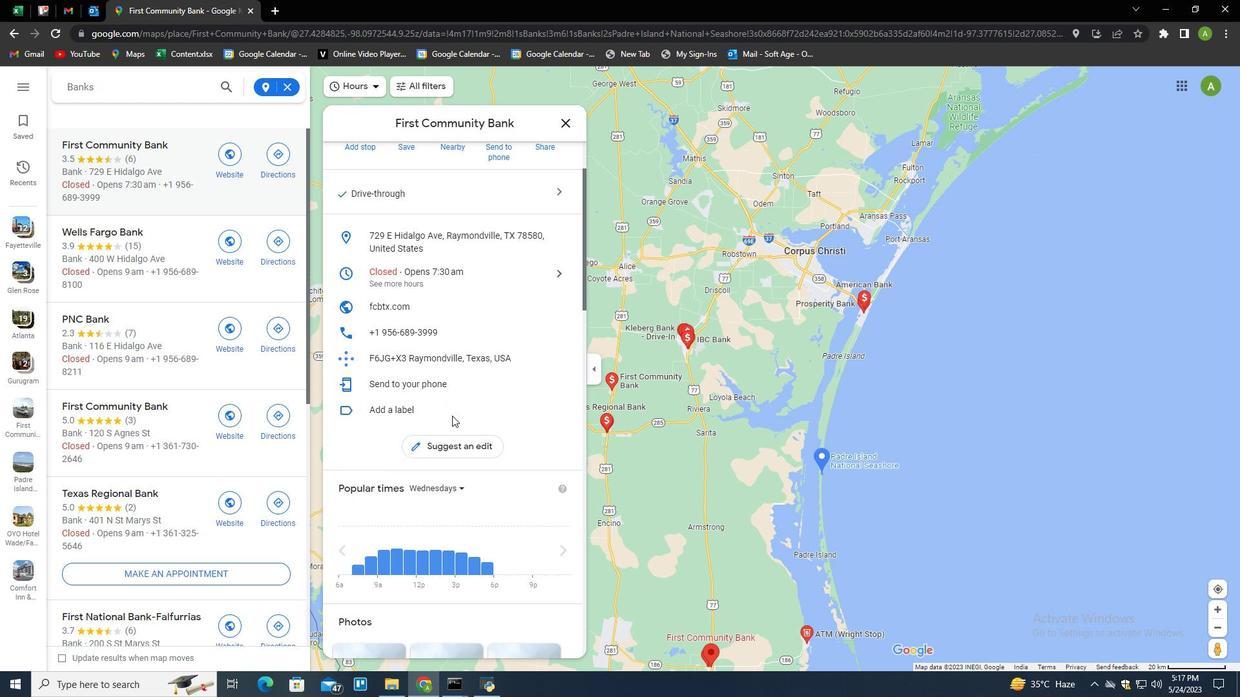 
Action: Mouse scrolled (452, 416) with delta (0, 0)
Screenshot: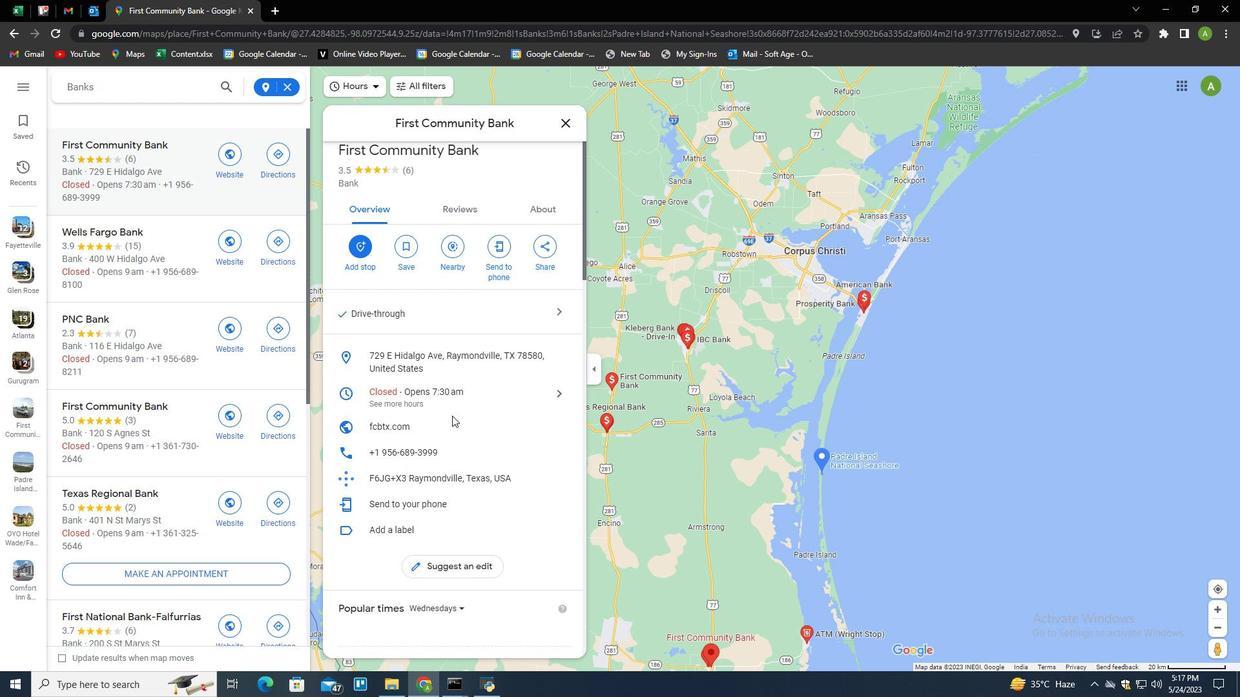 
Action: Mouse moved to (445, 216)
Screenshot: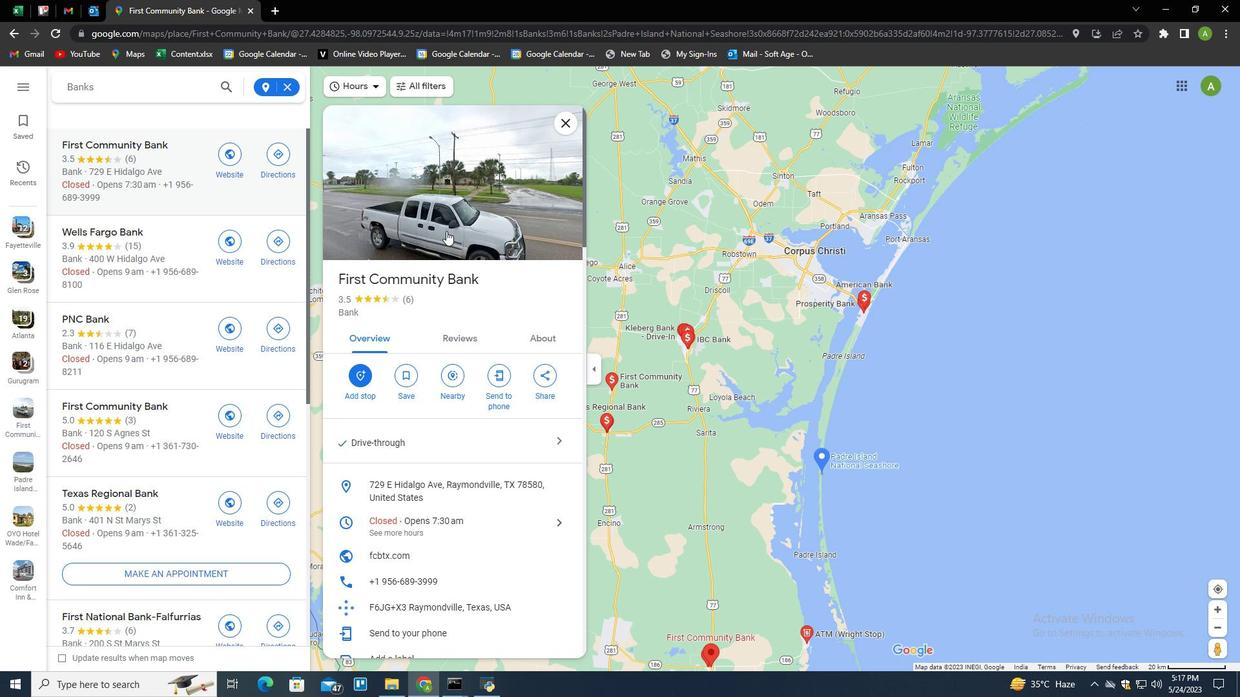 
Action: Mouse pressed left at (445, 216)
Screenshot: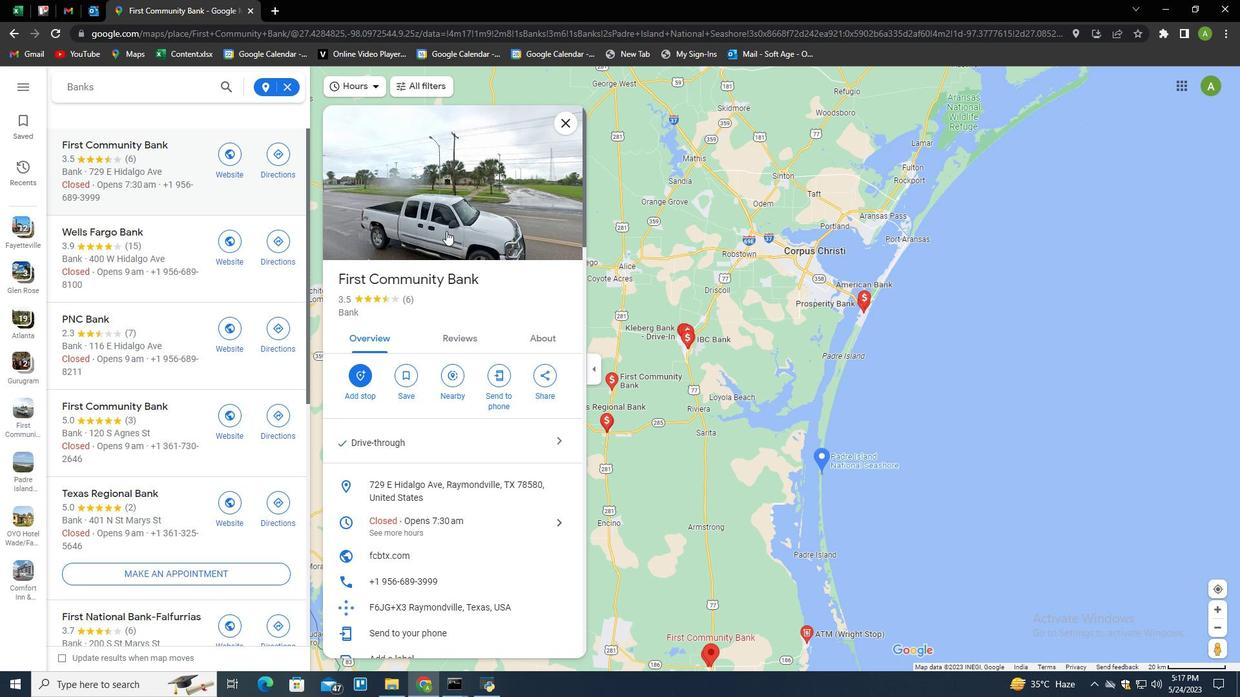
Action: Mouse moved to (67, 89)
Screenshot: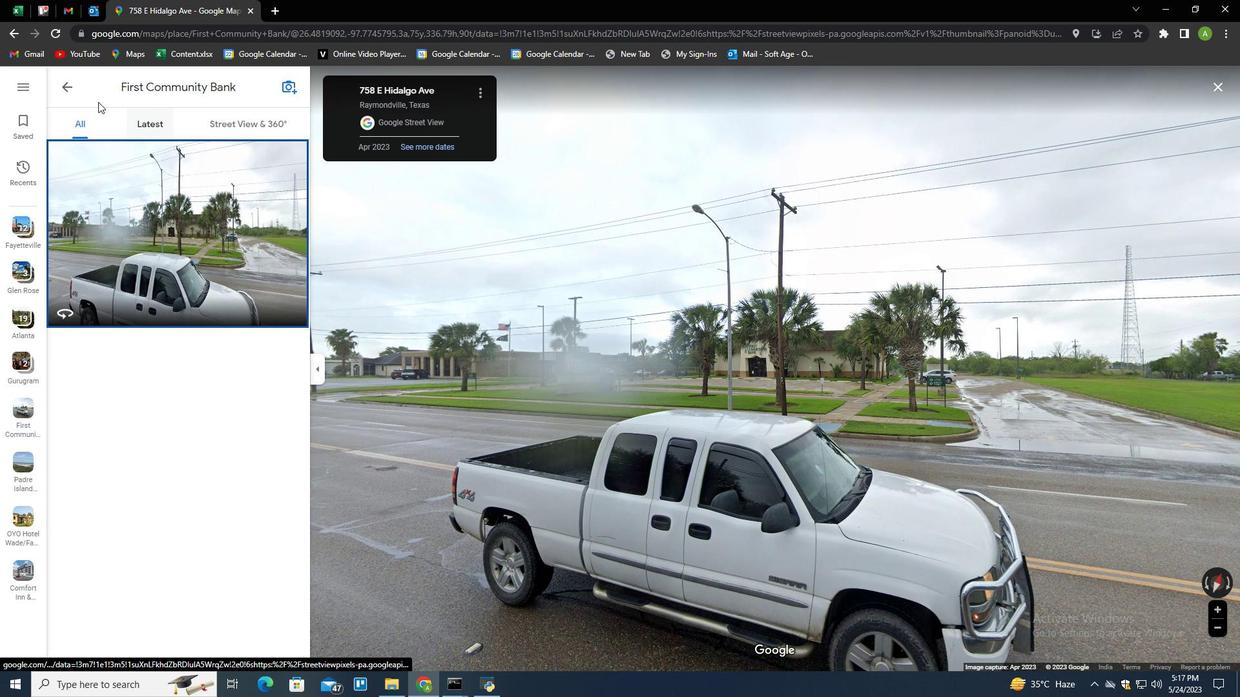 
Action: Mouse pressed left at (67, 89)
Screenshot: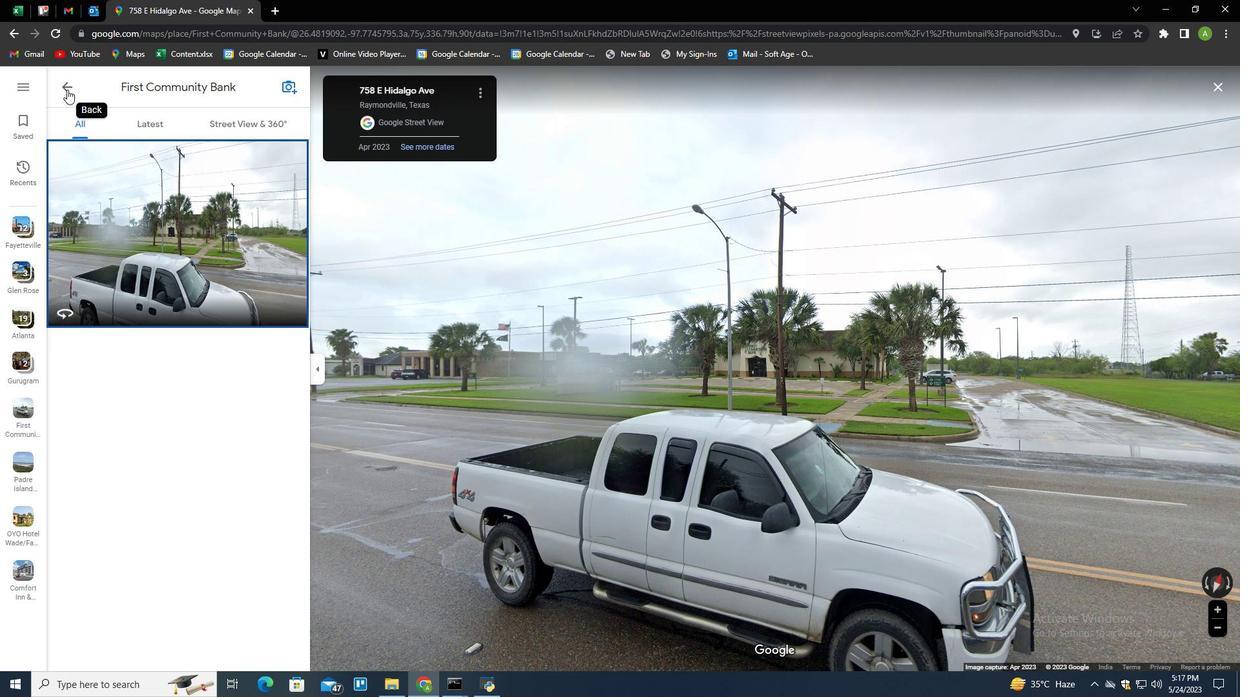 
Action: Mouse moved to (162, 264)
Screenshot: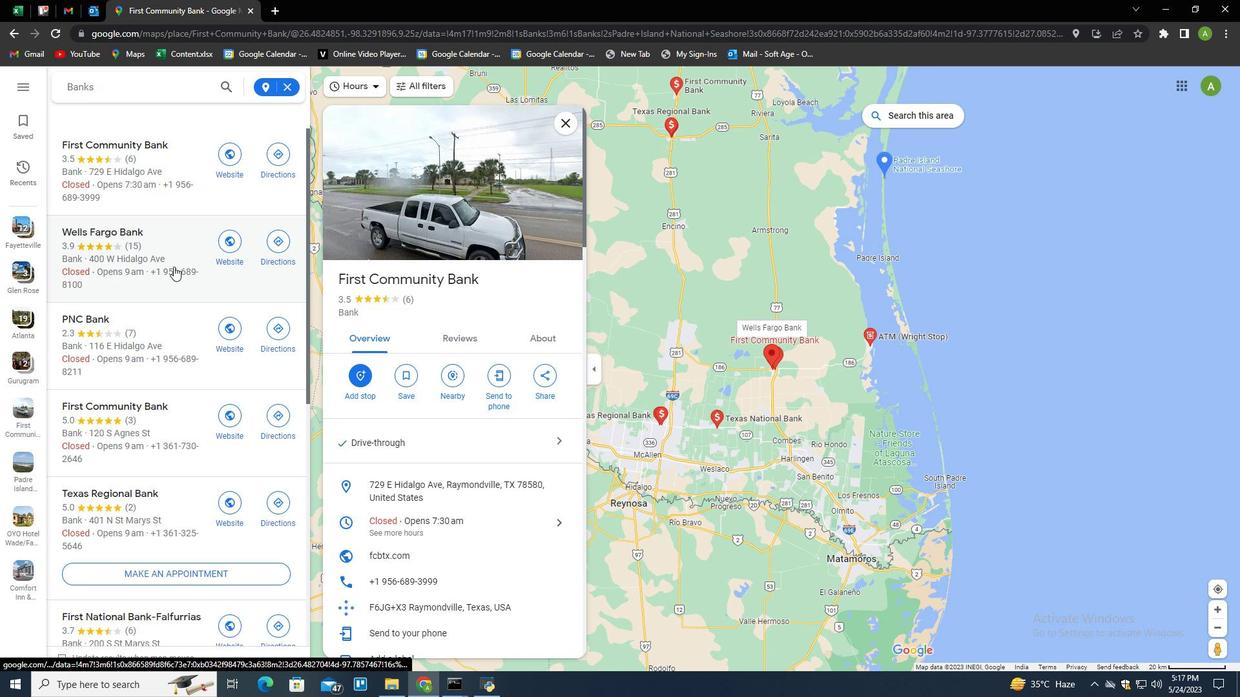 
Action: Mouse pressed left at (162, 264)
Screenshot: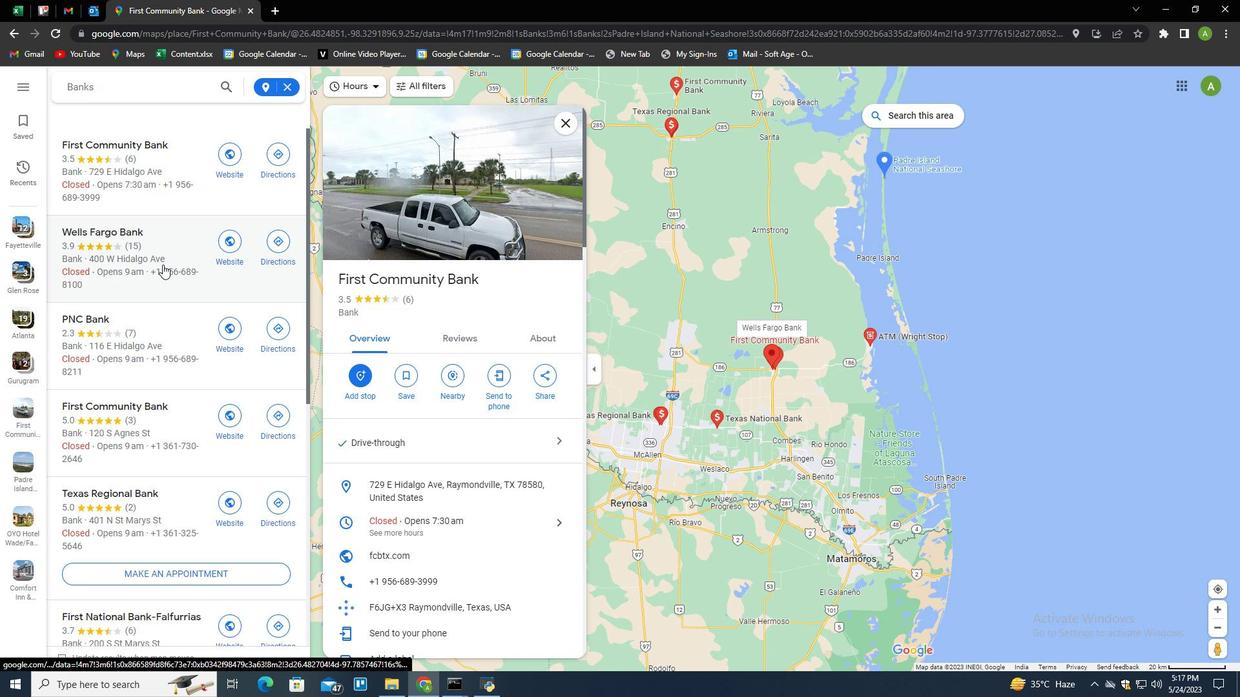 
Action: Mouse moved to (386, 235)
Screenshot: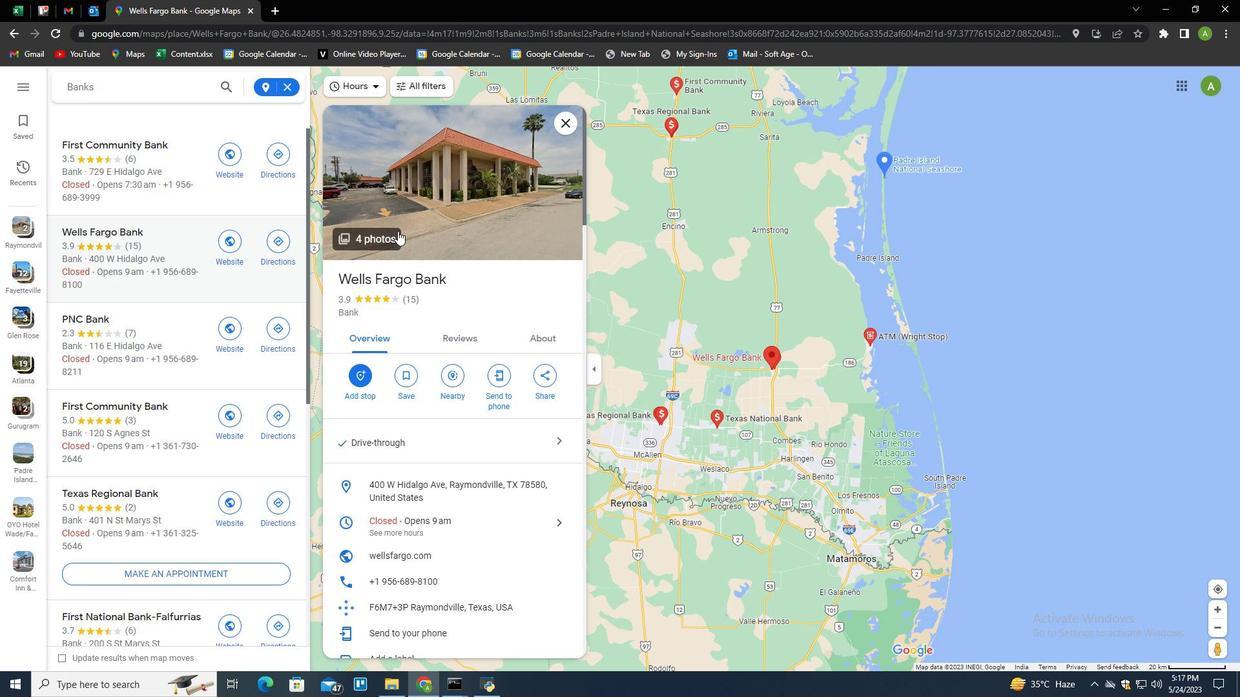 
Action: Mouse pressed left at (386, 235)
Screenshot: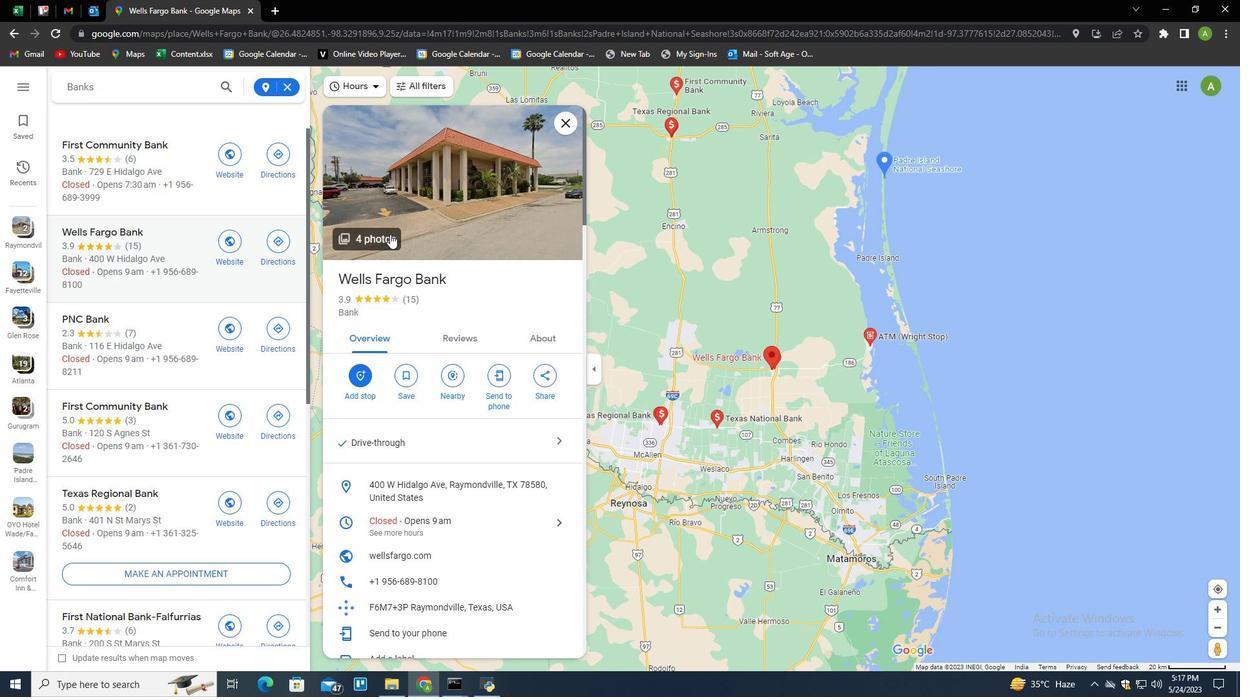 
Action: Mouse moved to (795, 570)
Screenshot: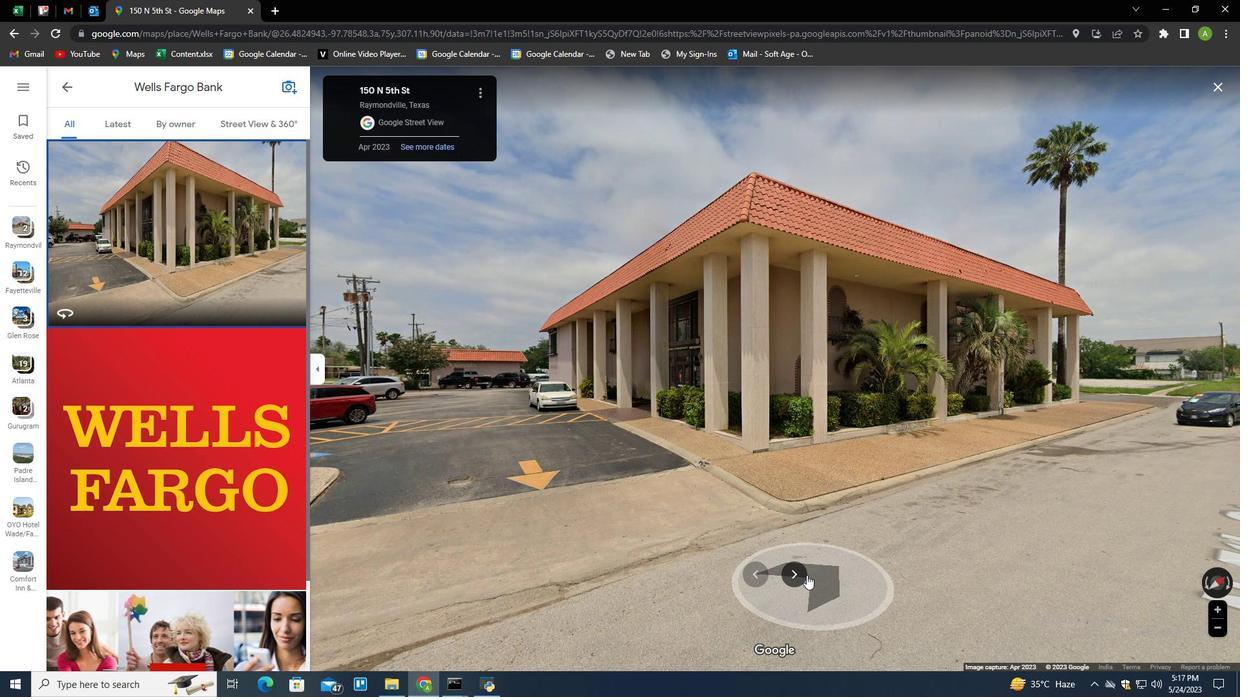 
Action: Mouse pressed left at (795, 570)
Screenshot: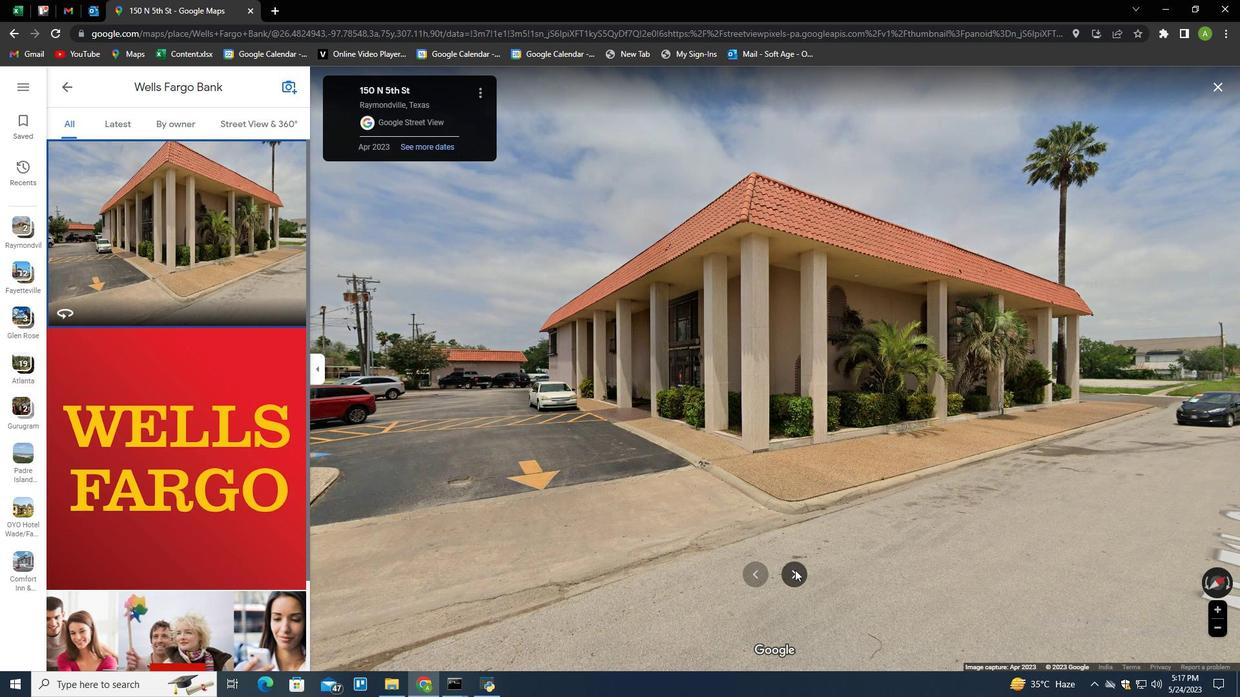 
Action: Mouse pressed left at (795, 570)
Screenshot: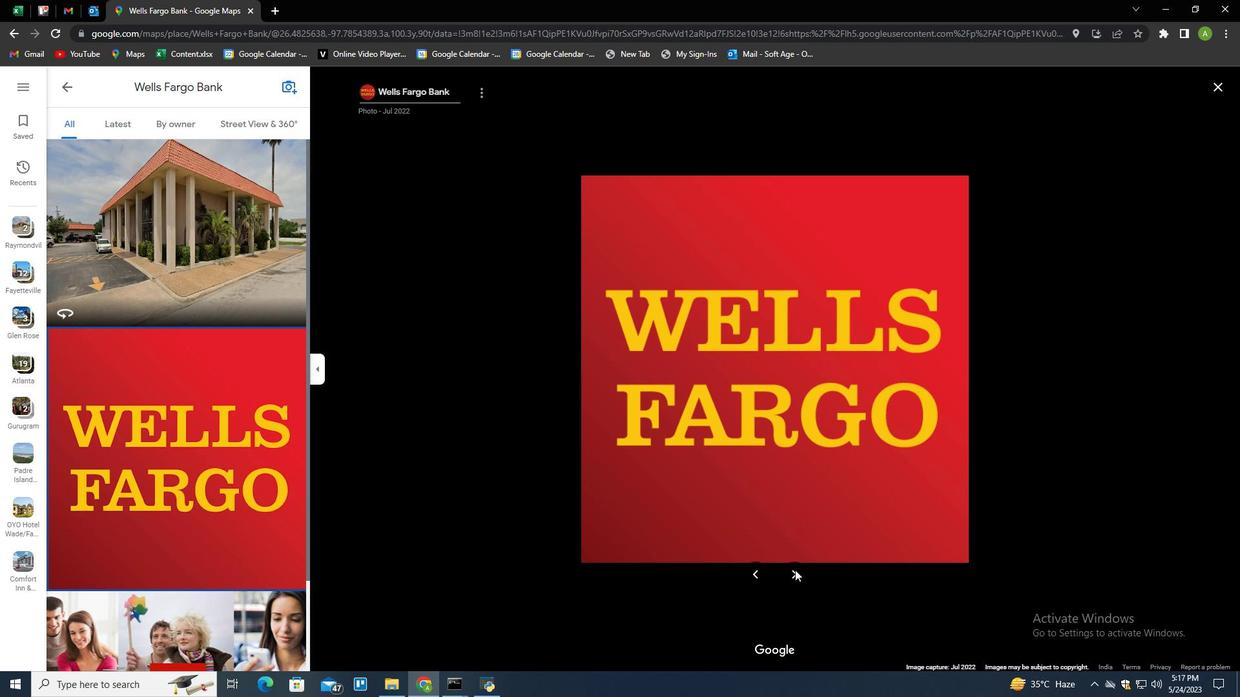 
Action: Mouse pressed left at (795, 570)
Screenshot: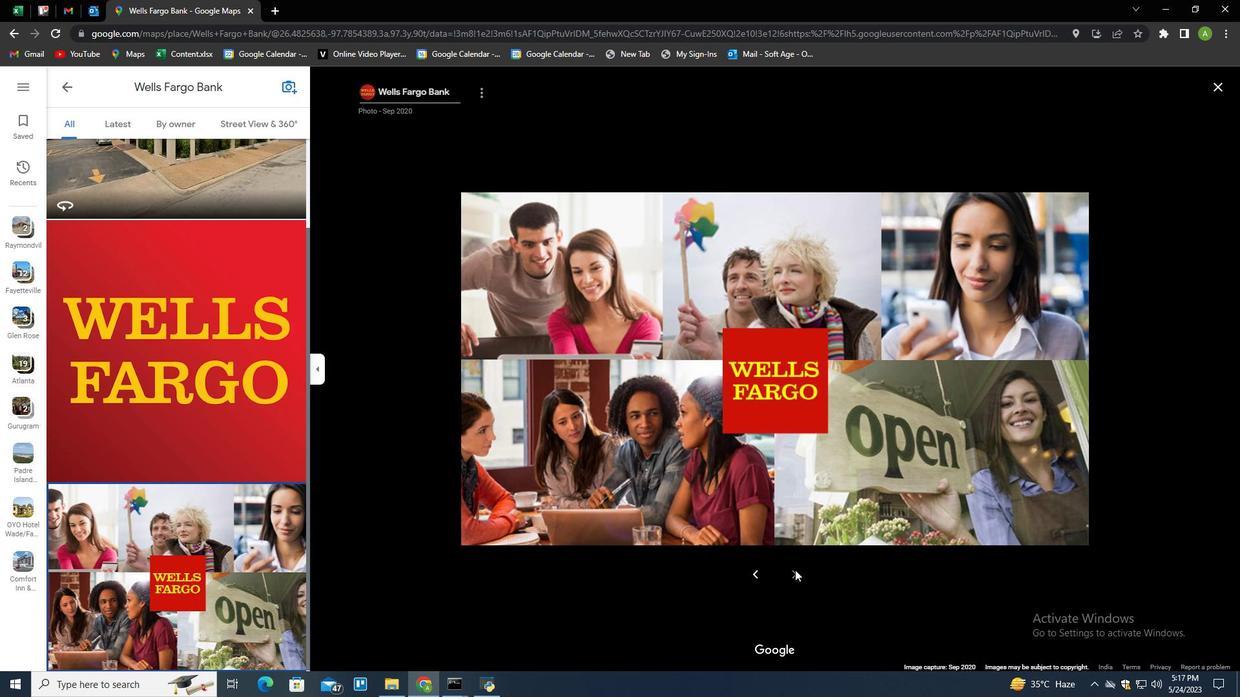 
Action: Mouse pressed left at (795, 570)
Screenshot: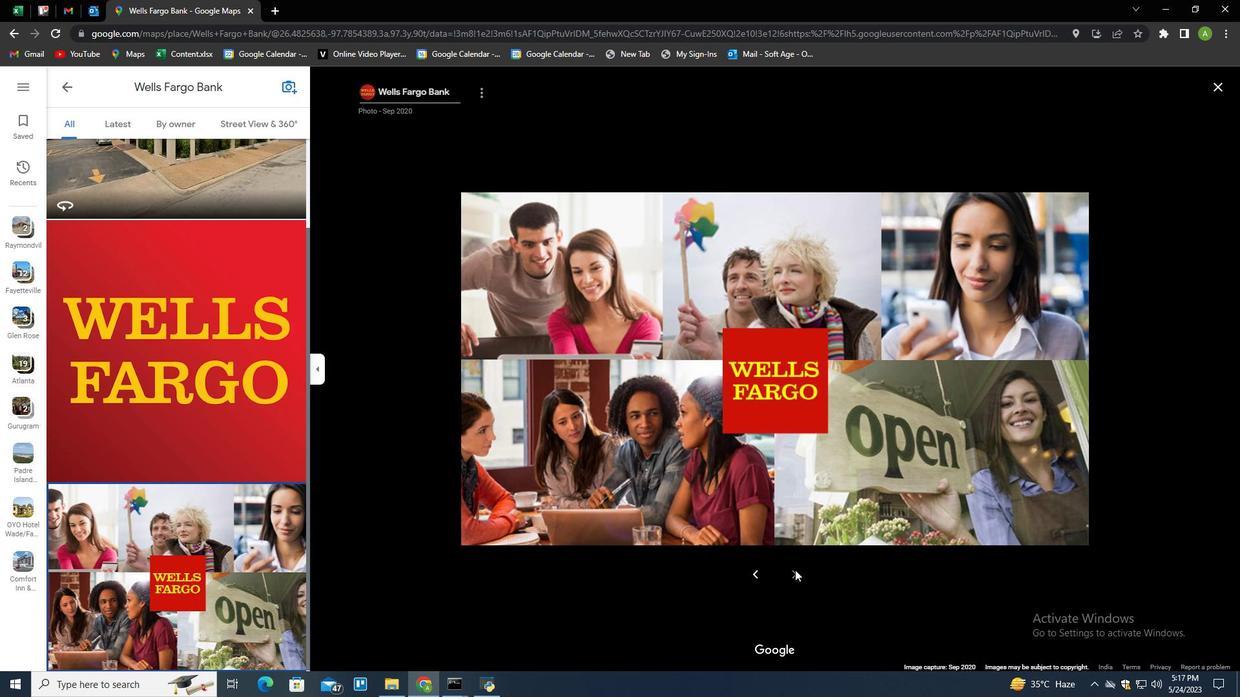 
Action: Mouse moved to (114, 122)
Screenshot: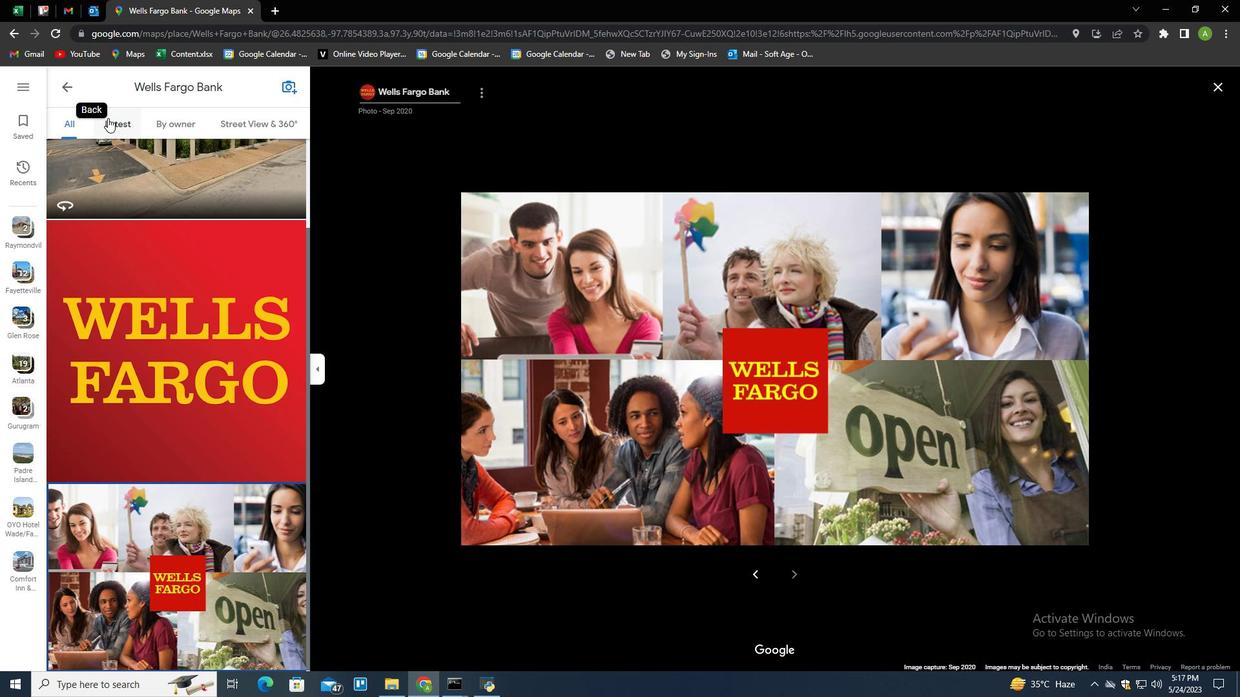 
Action: Mouse pressed left at (114, 122)
Screenshot: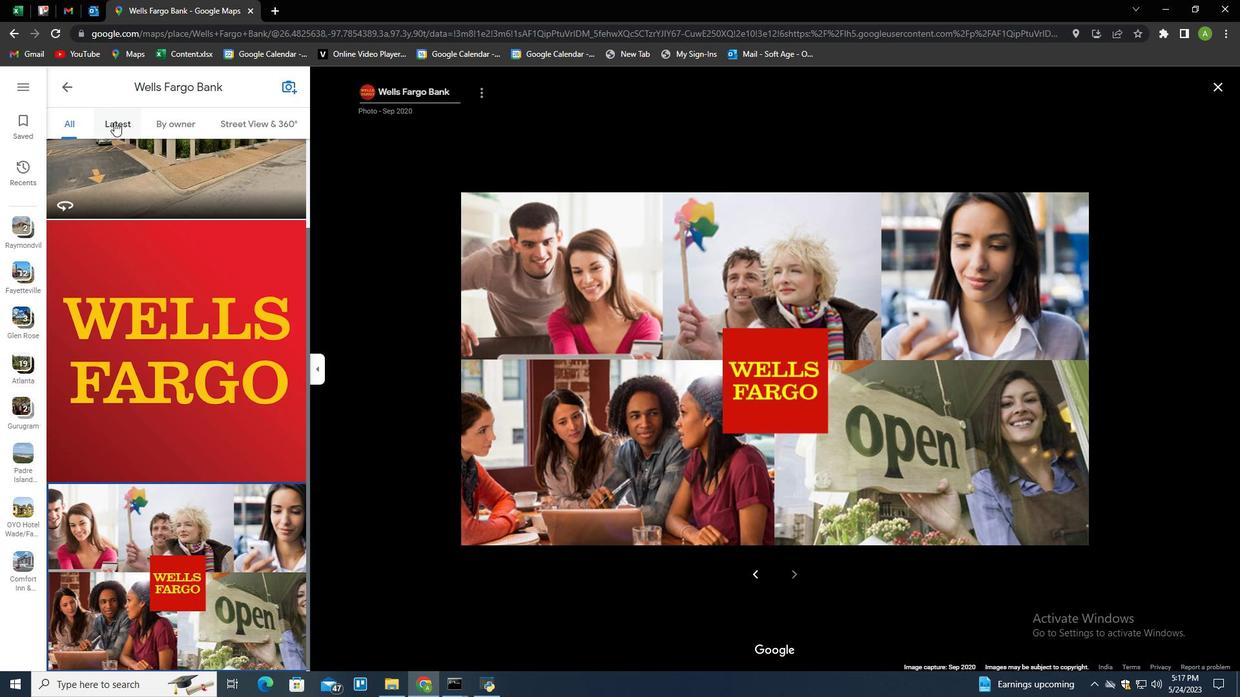 
Action: Mouse moved to (167, 124)
Screenshot: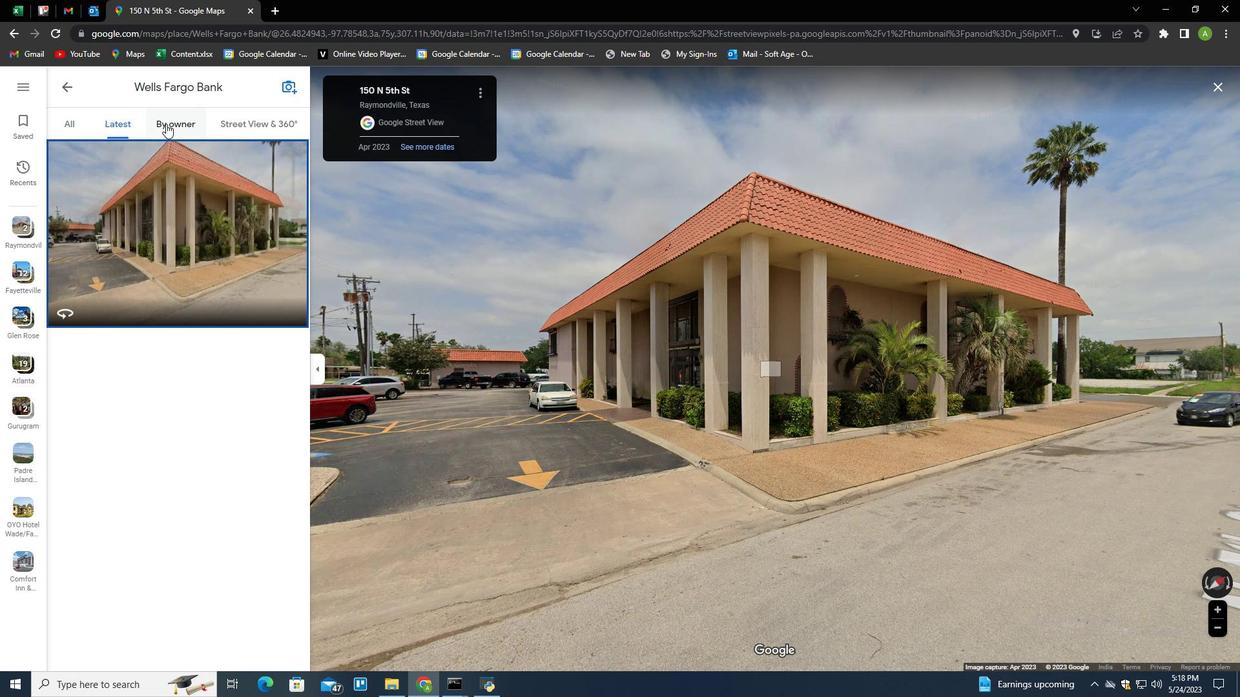 
Action: Mouse pressed left at (167, 124)
Screenshot: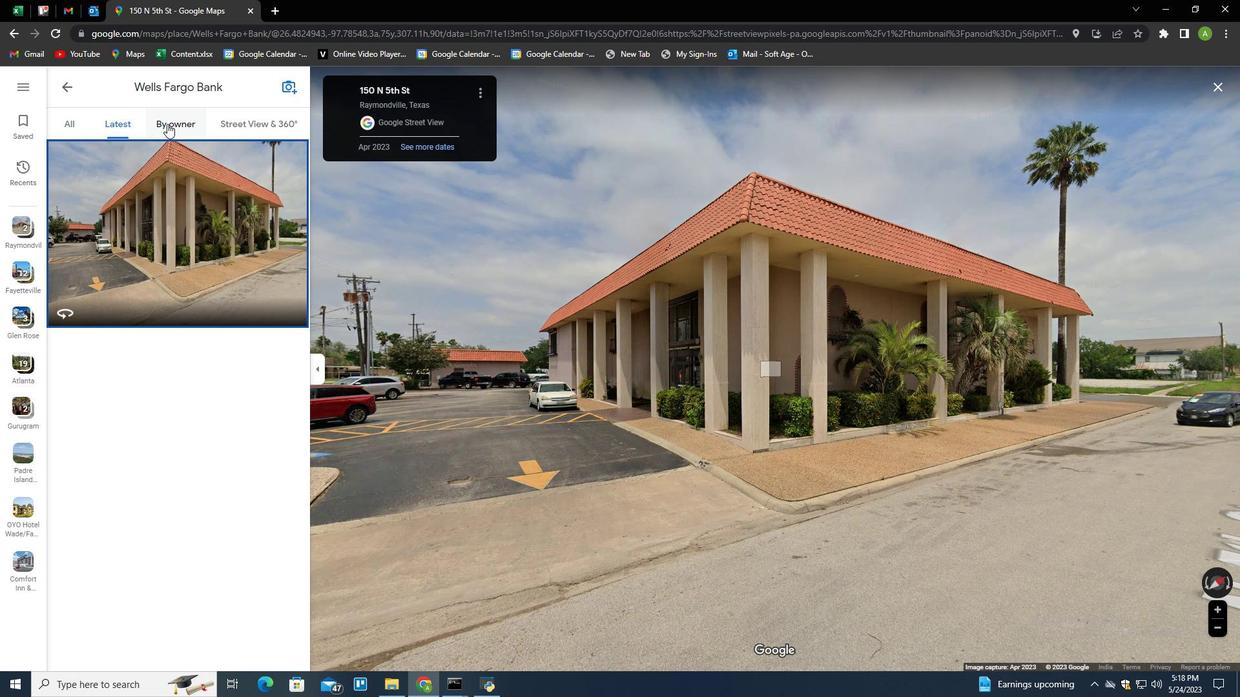 
Action: Mouse moved to (67, 85)
Screenshot: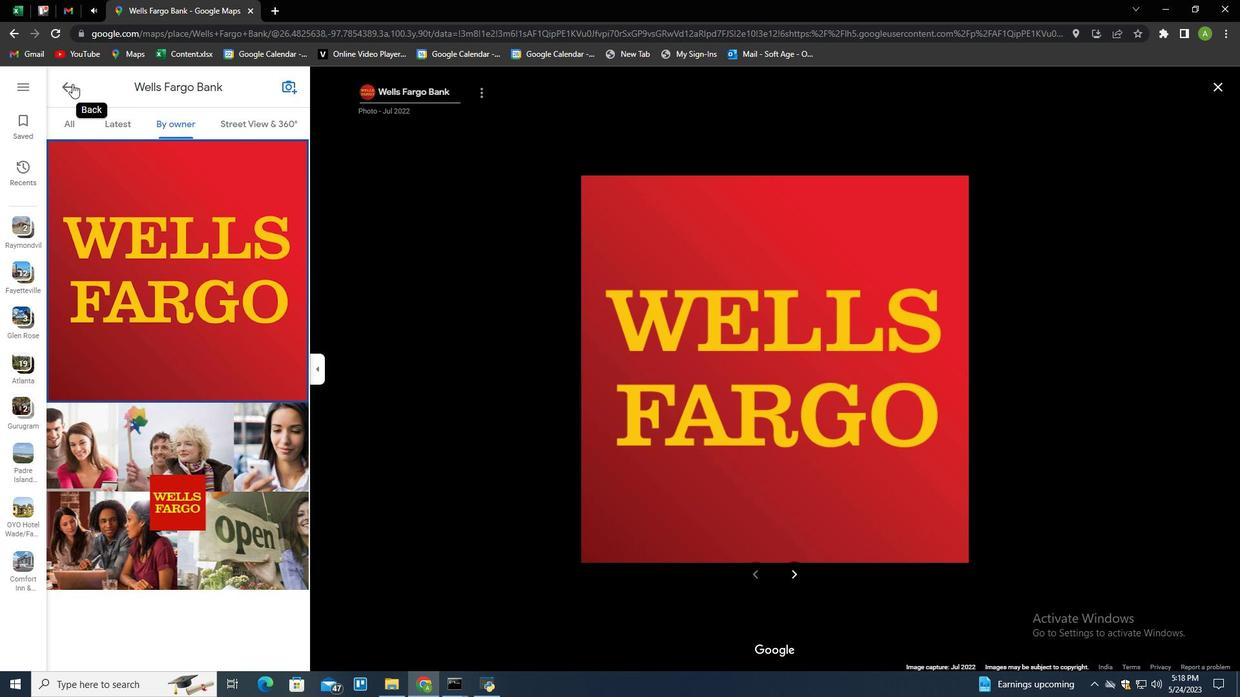 
Action: Mouse pressed left at (67, 85)
Screenshot: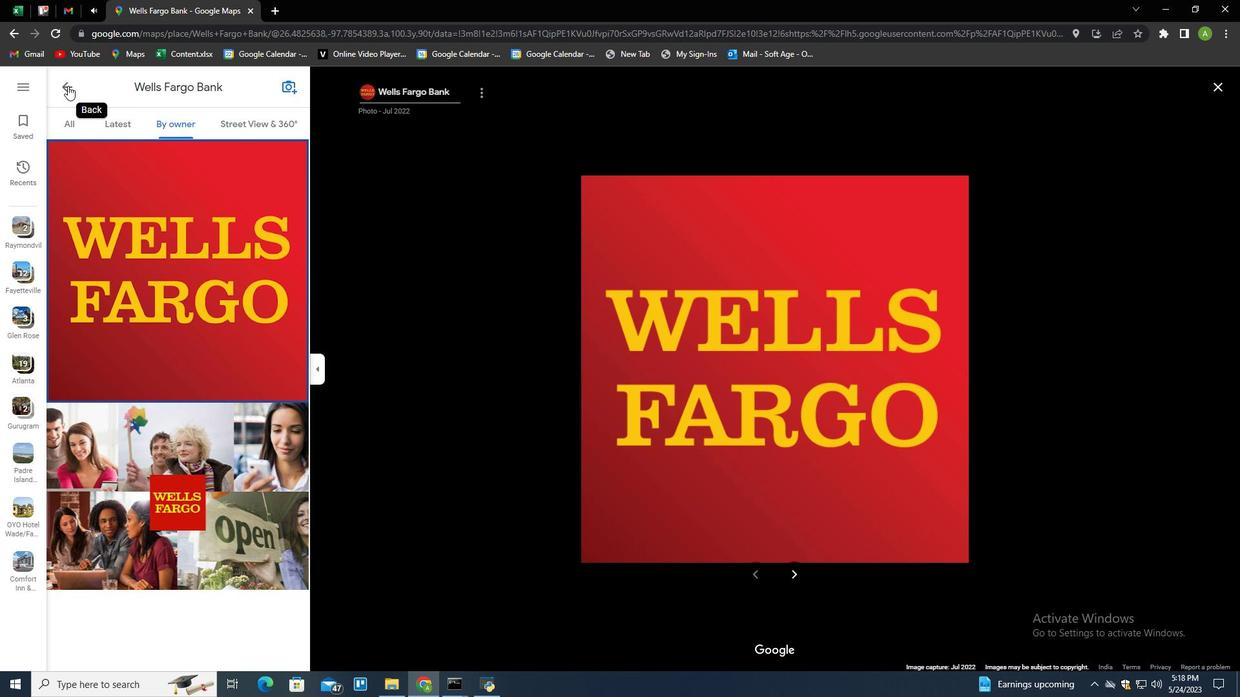 
Action: Mouse moved to (467, 341)
Screenshot: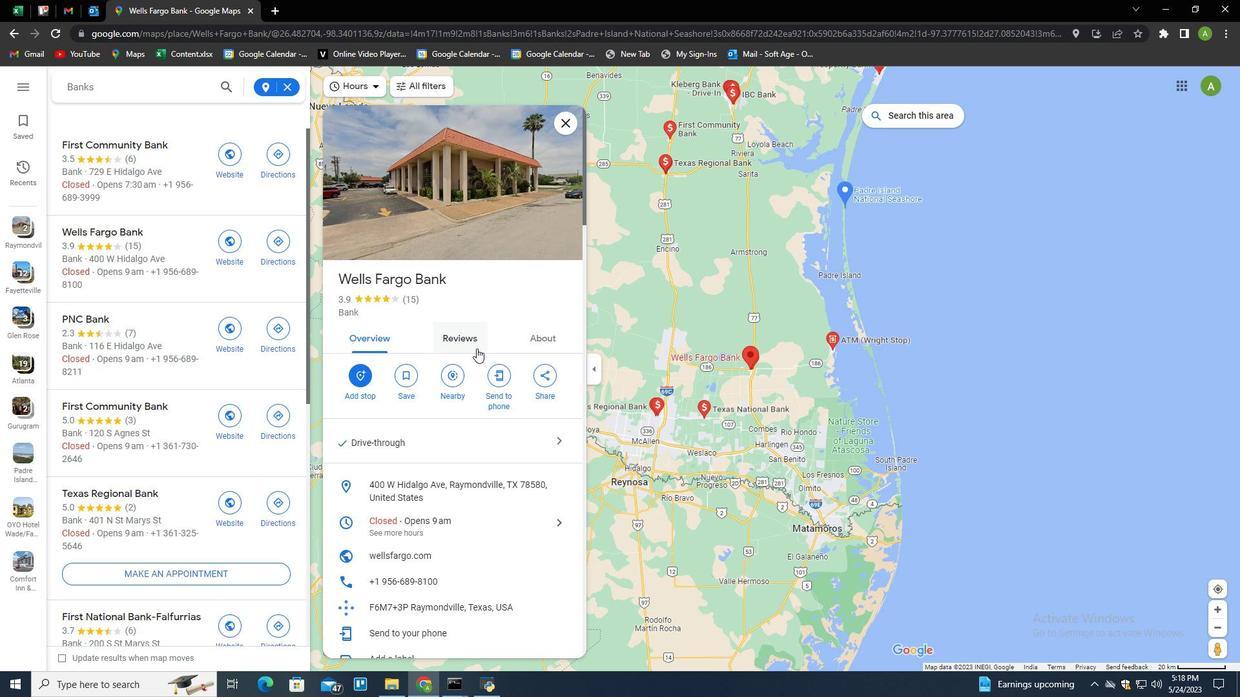 
Action: Mouse pressed left at (467, 341)
Screenshot: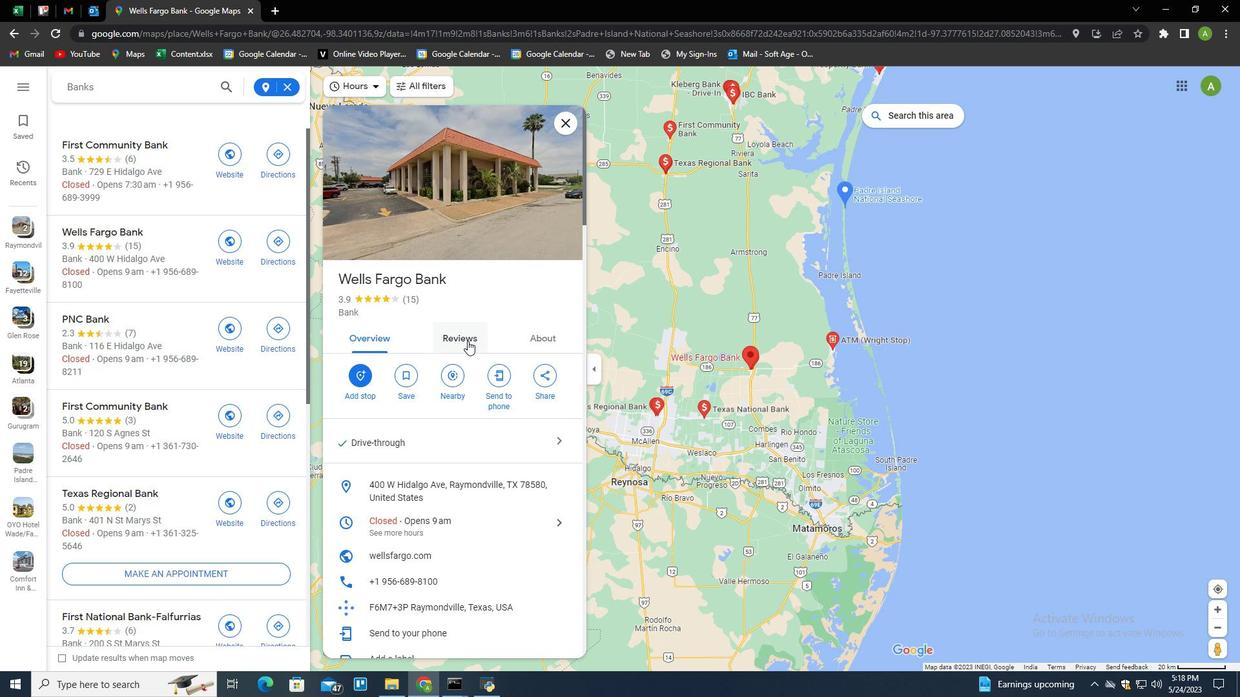 
Action: Mouse moved to (478, 382)
Screenshot: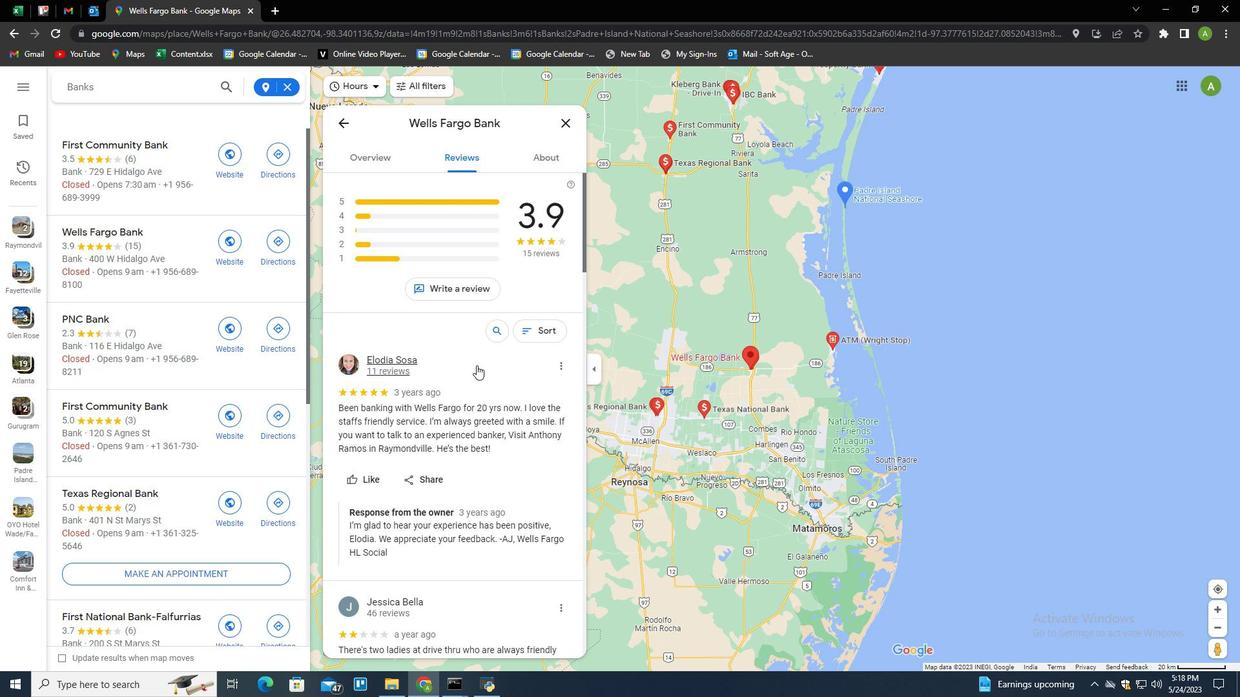 
Action: Mouse scrolled (478, 381) with delta (0, 0)
Screenshot: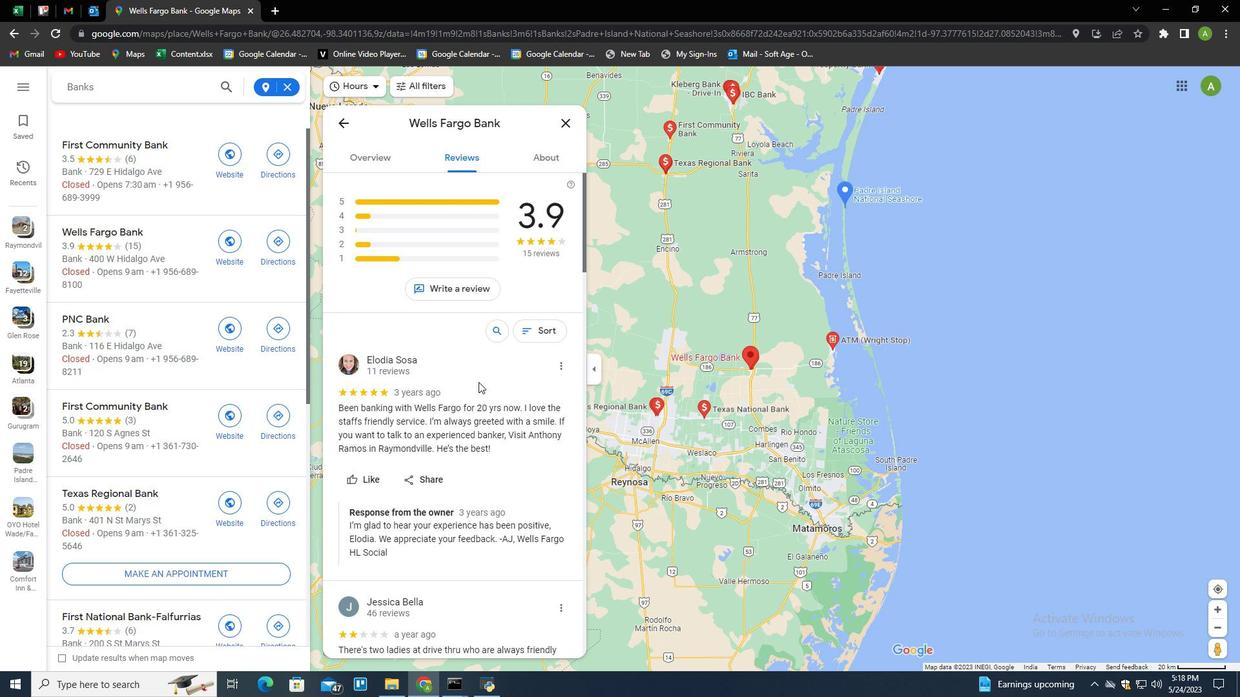 
Action: Mouse scrolled (478, 381) with delta (0, 0)
Screenshot: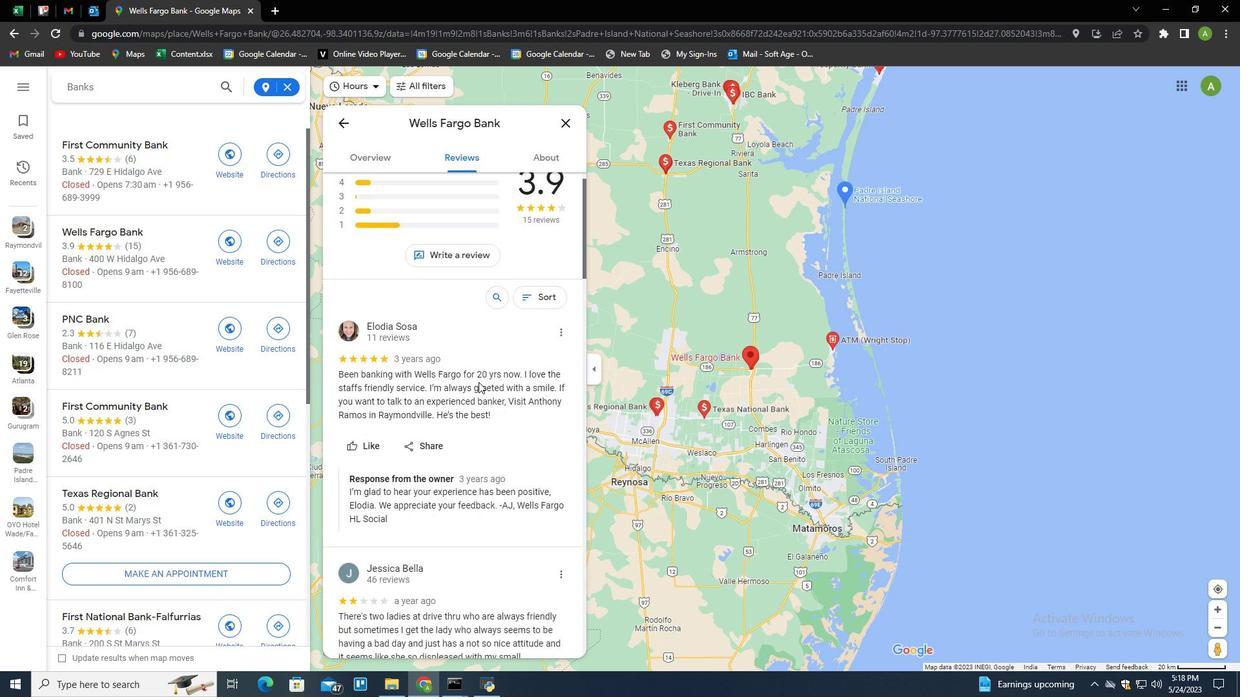 
Action: Mouse moved to (478, 383)
Screenshot: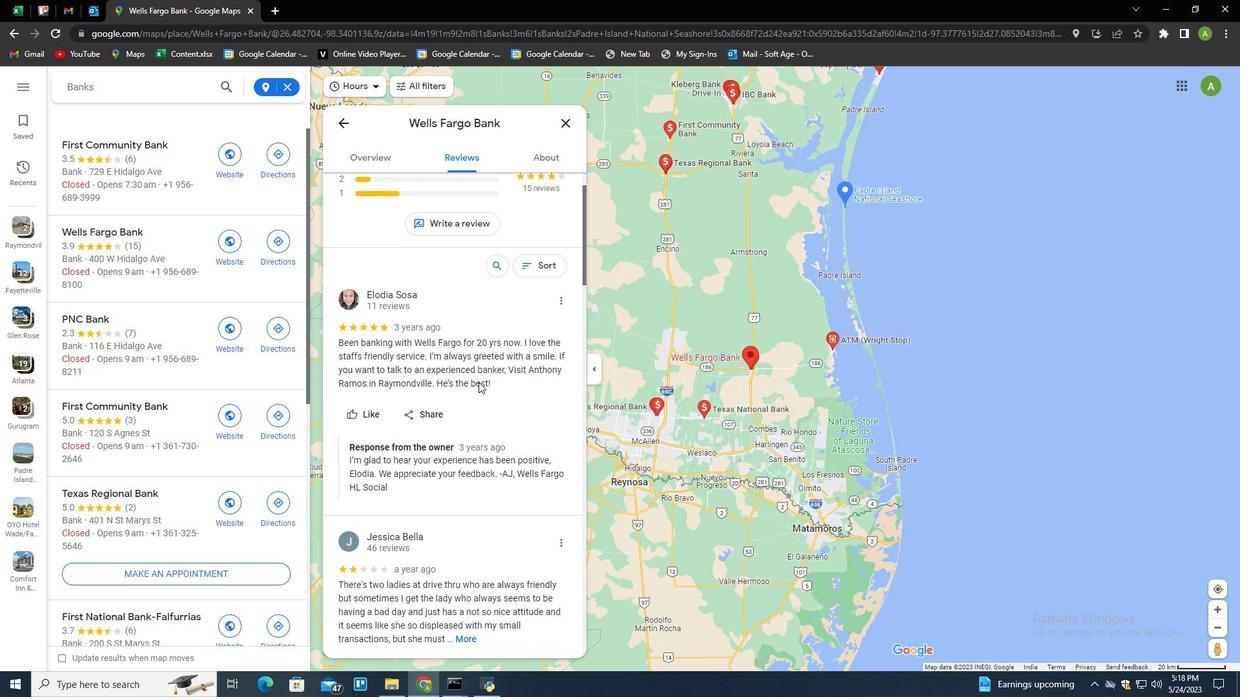 
Action: Mouse scrolled (478, 383) with delta (0, 0)
Screenshot: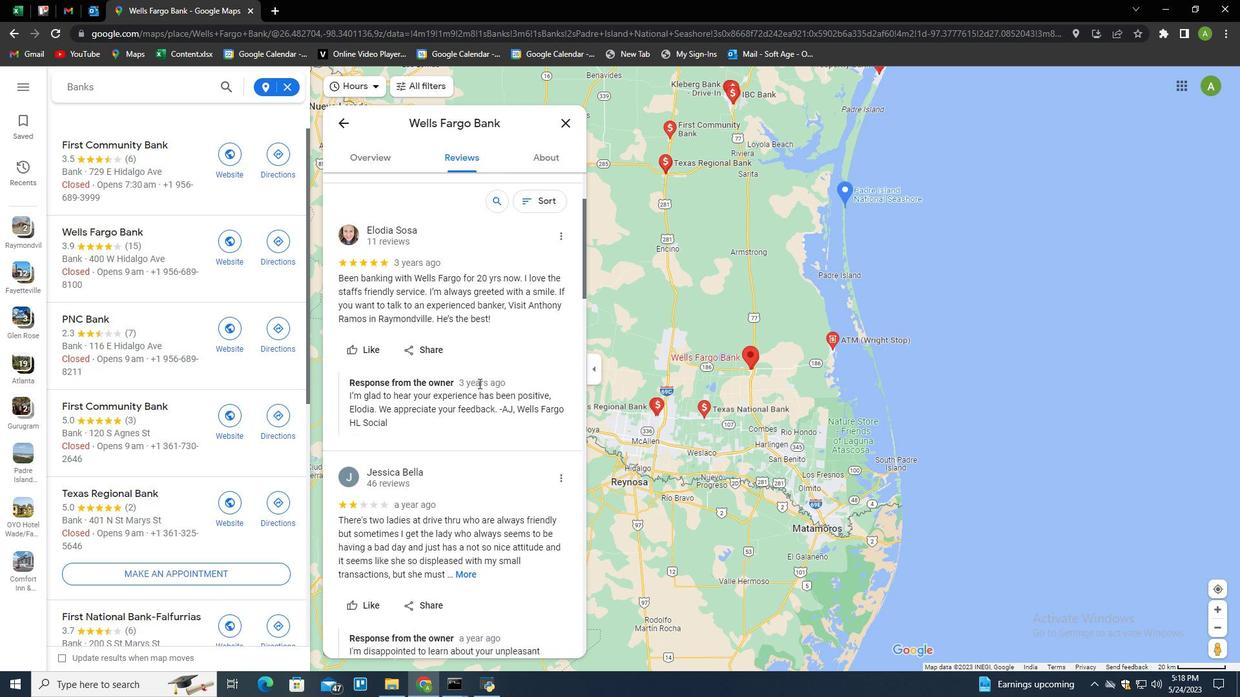 
Action: Mouse scrolled (478, 383) with delta (0, 0)
Screenshot: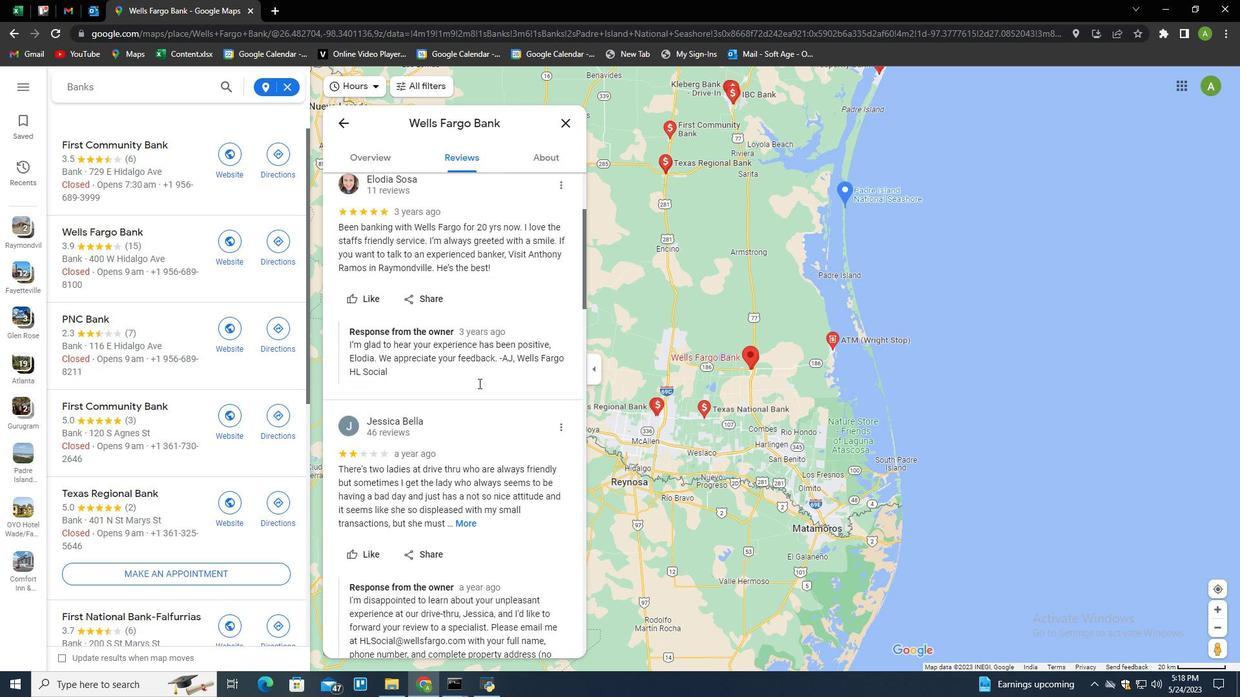 
Action: Mouse moved to (461, 443)
Screenshot: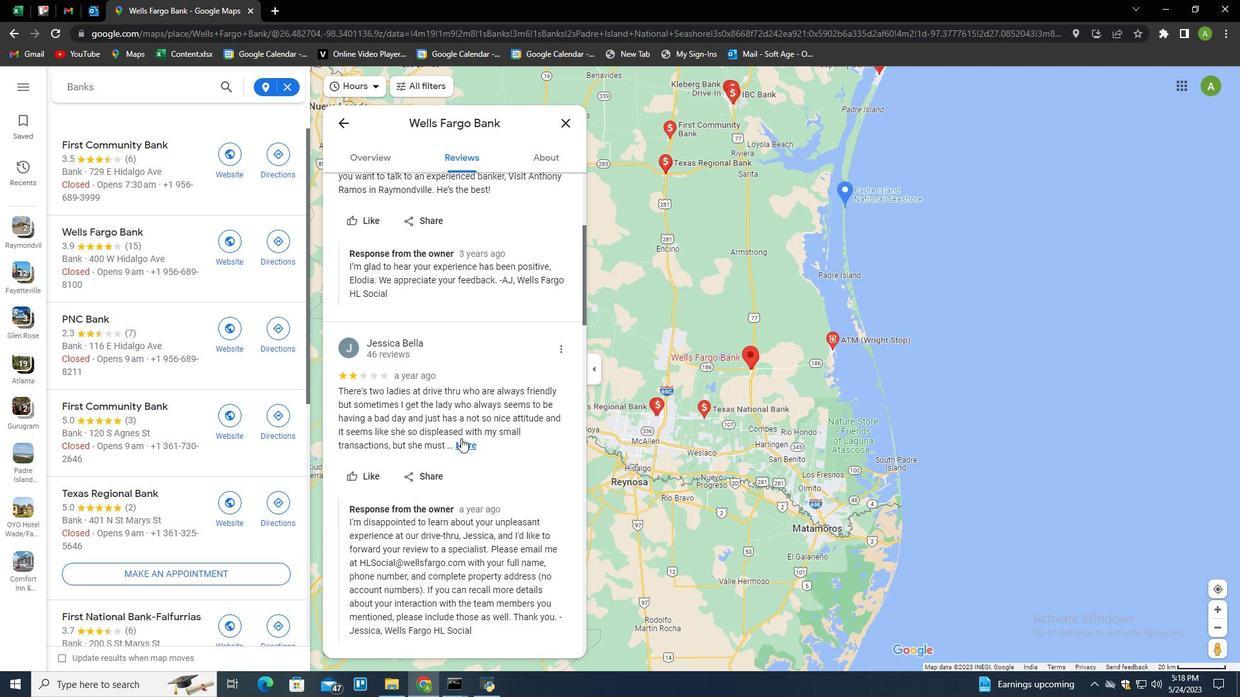 
Action: Mouse pressed left at (461, 443)
Screenshot: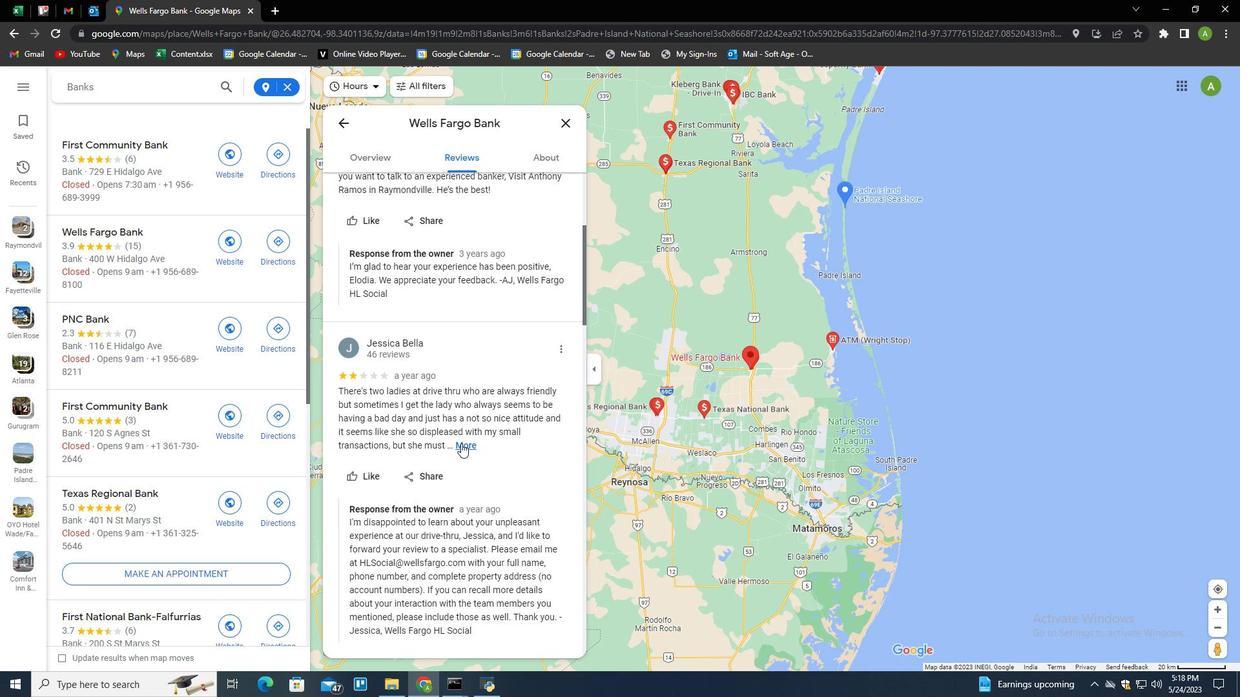 
Action: Mouse moved to (461, 437)
Screenshot: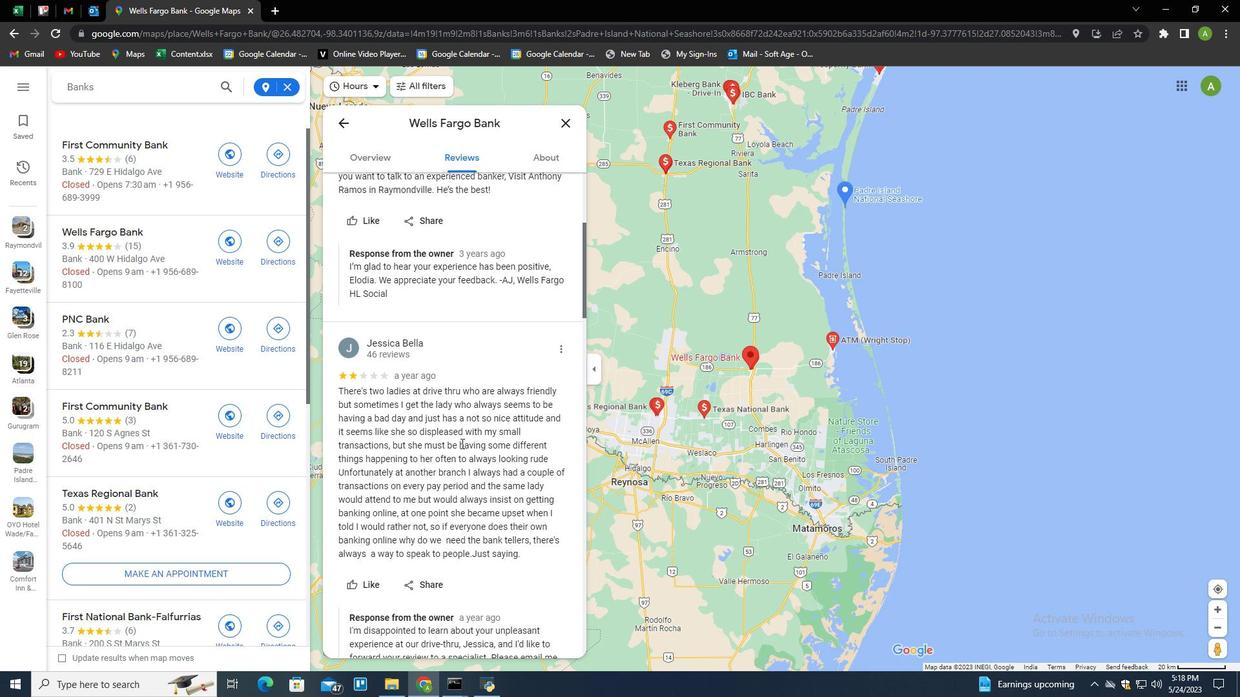 
Action: Mouse scrolled (461, 437) with delta (0, 0)
Screenshot: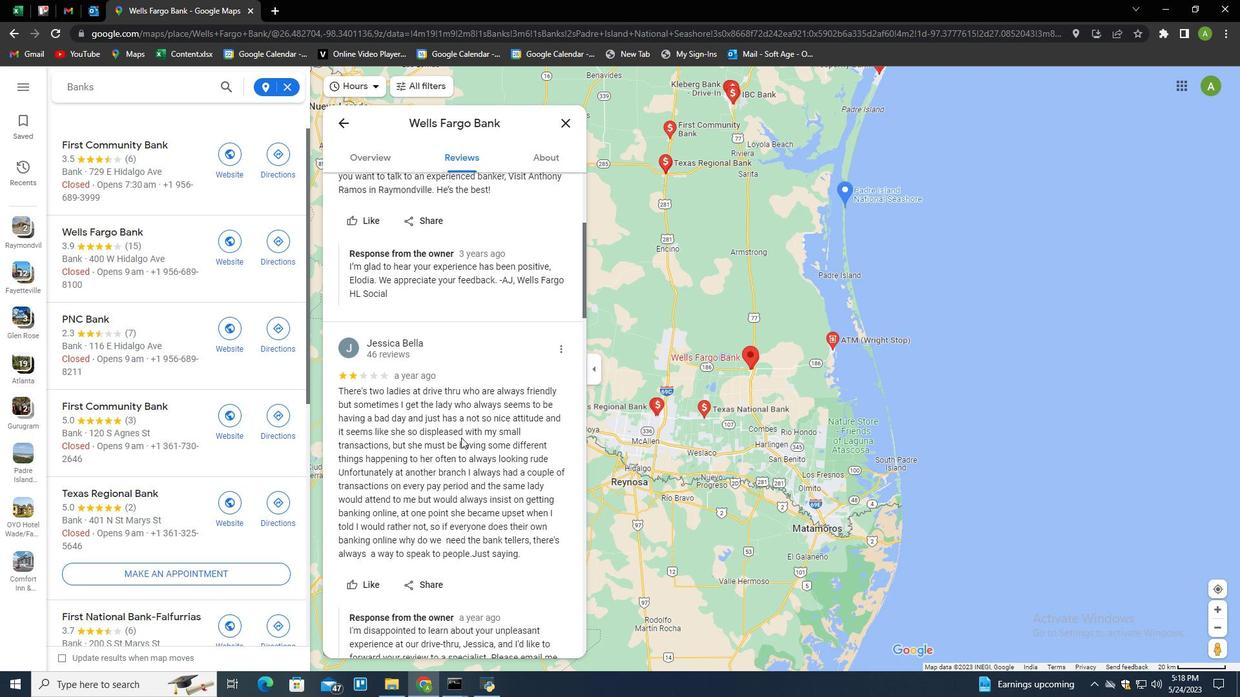 
Action: Mouse scrolled (461, 437) with delta (0, 0)
Screenshot: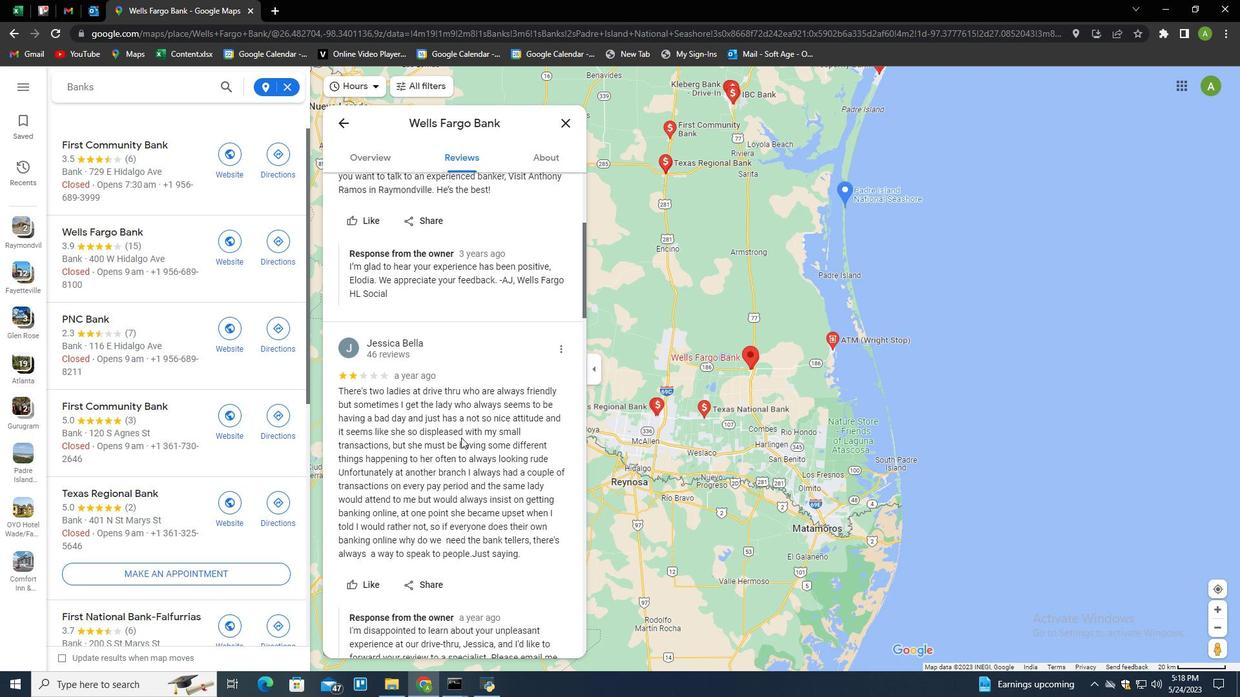 
Action: Mouse moved to (443, 404)
Screenshot: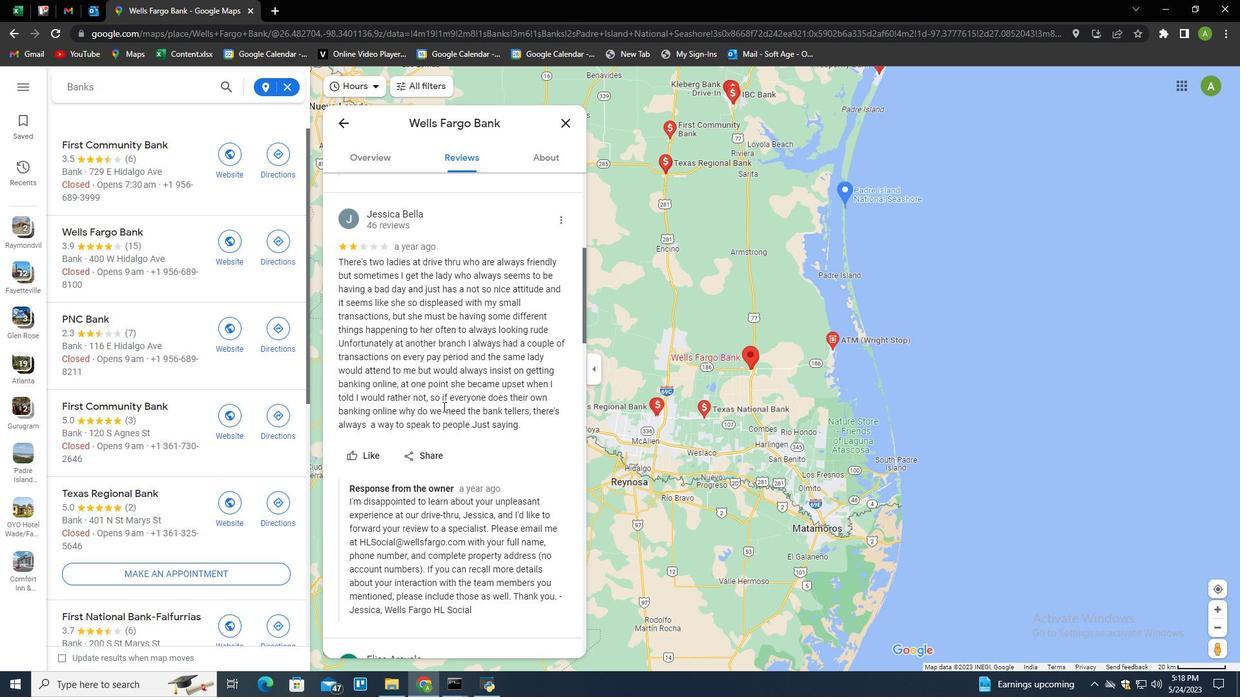 
Action: Mouse scrolled (443, 403) with delta (0, 0)
Screenshot: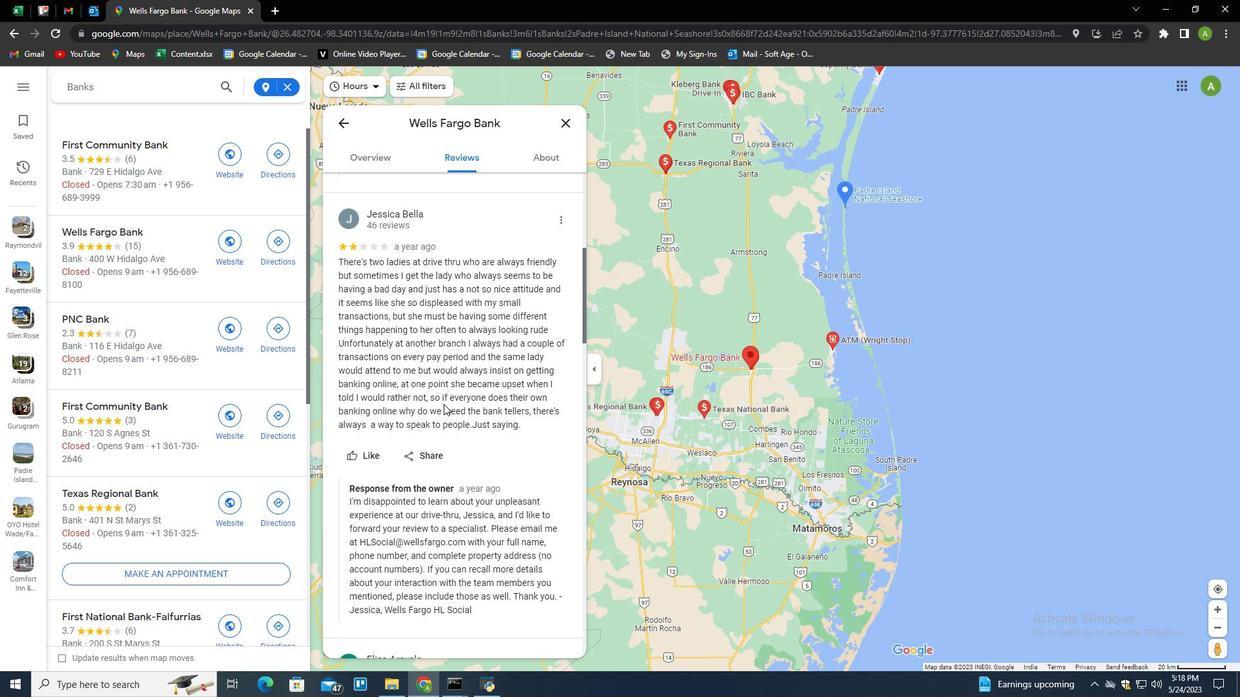 
Action: Mouse scrolled (443, 403) with delta (0, 0)
Screenshot: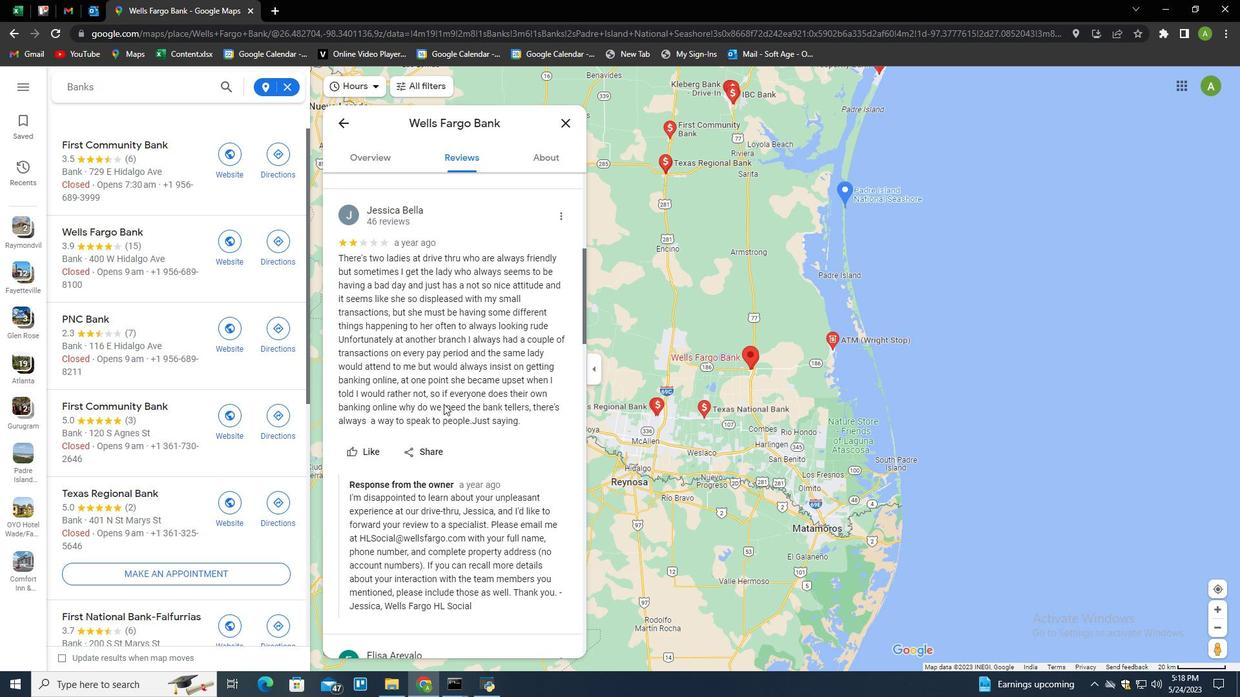 
Action: Mouse moved to (445, 410)
Screenshot: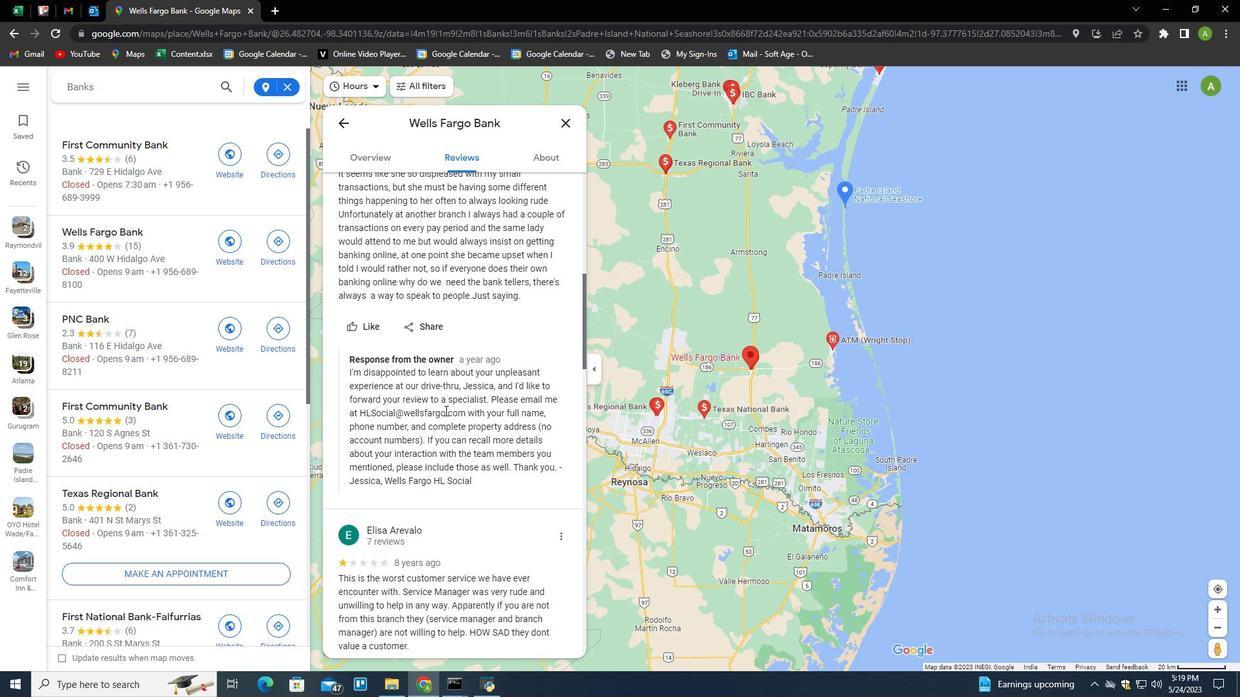 
Action: Mouse scrolled (445, 410) with delta (0, 0)
Screenshot: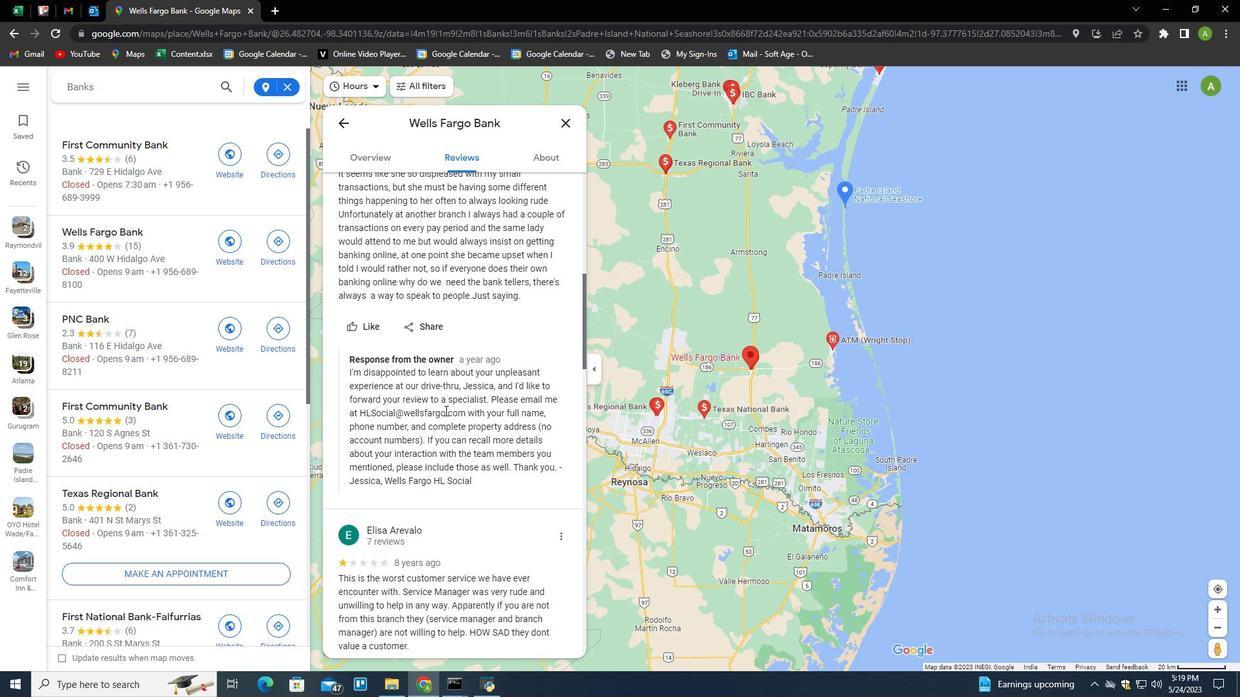 
Action: Mouse scrolled (445, 410) with delta (0, 0)
Screenshot: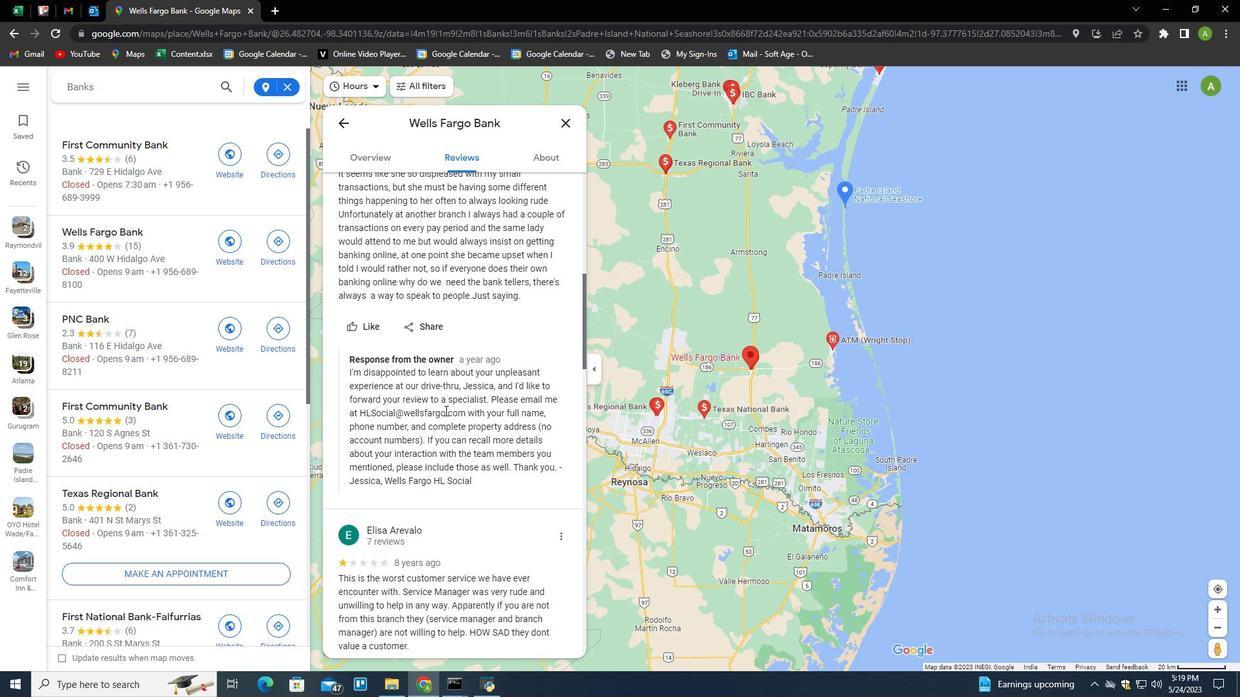 
Action: Mouse scrolled (445, 410) with delta (0, 0)
Screenshot: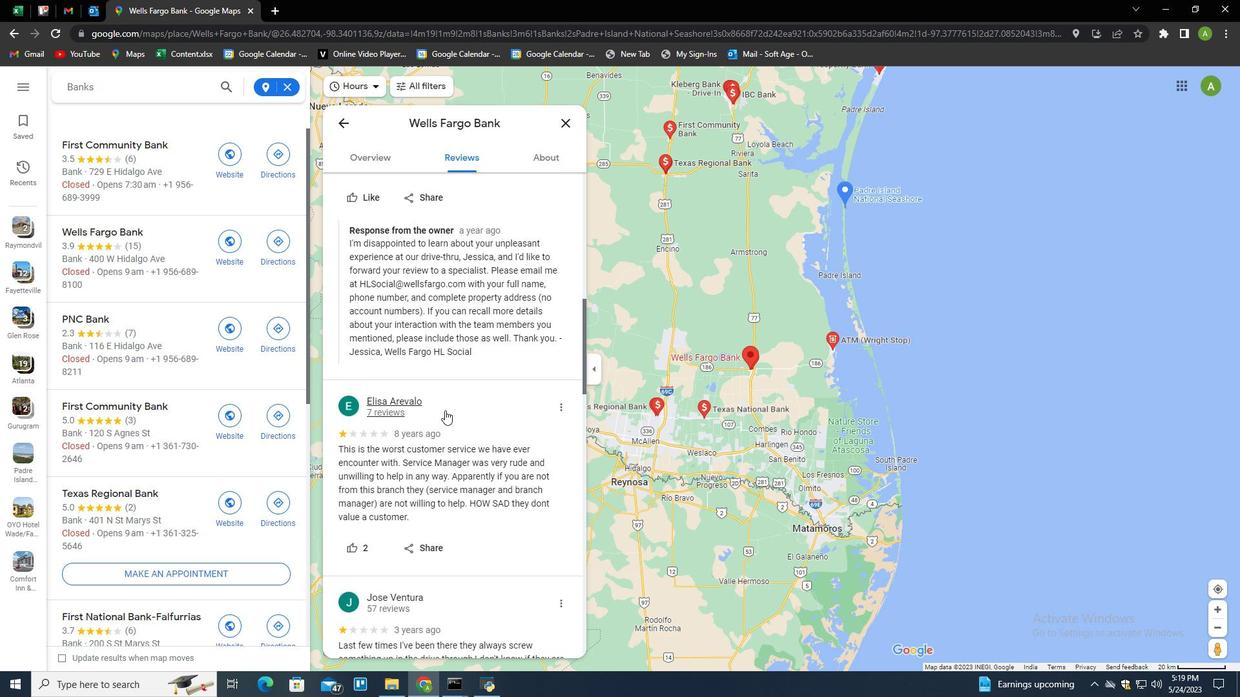 
Action: Mouse scrolled (445, 410) with delta (0, 0)
Screenshot: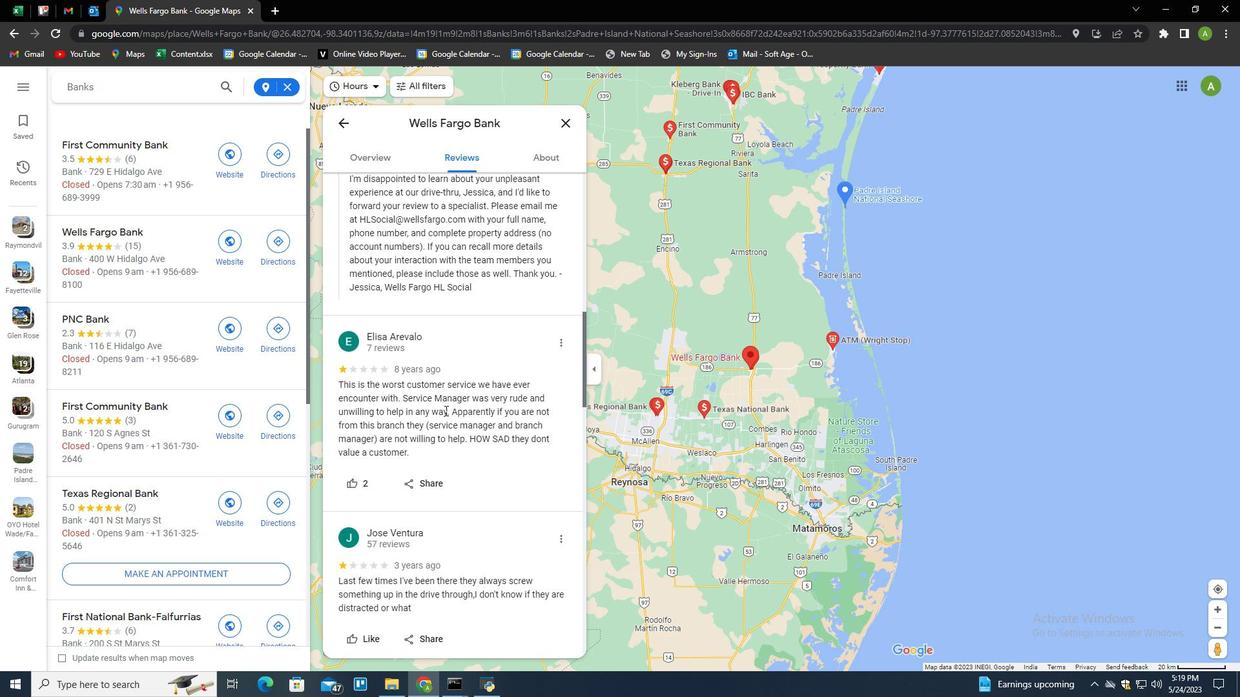 
Action: Mouse moved to (116, 340)
Screenshot: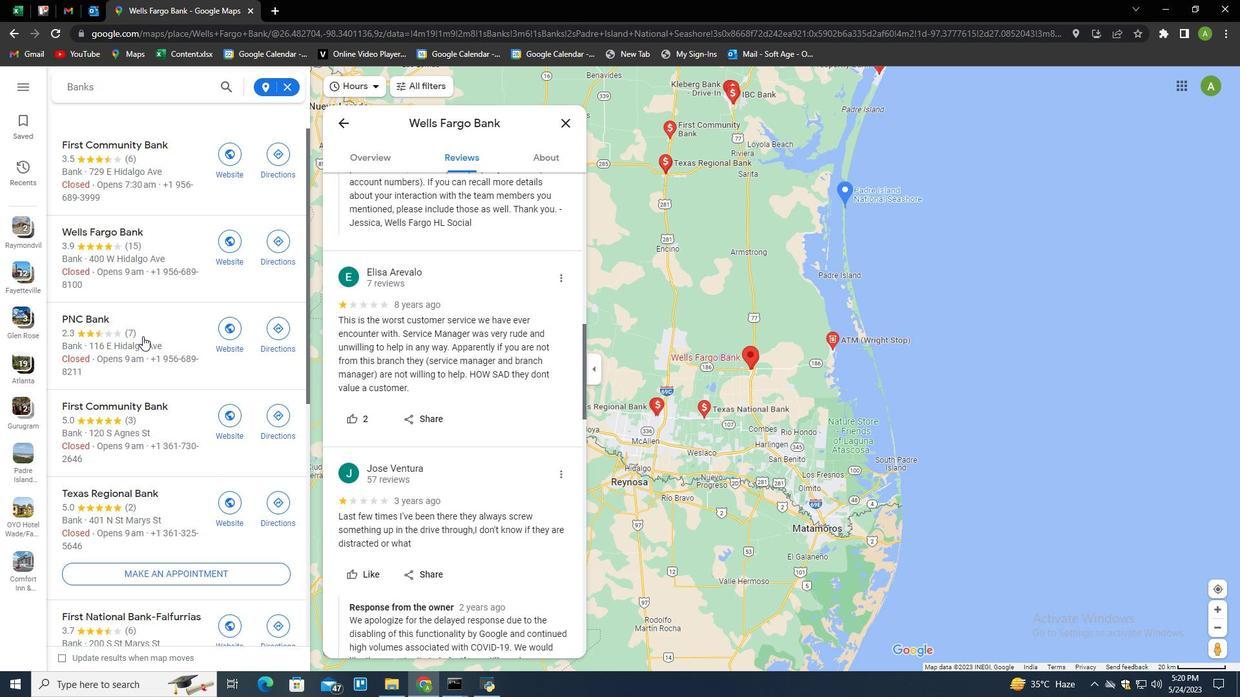 
Action: Mouse pressed left at (116, 340)
Screenshot: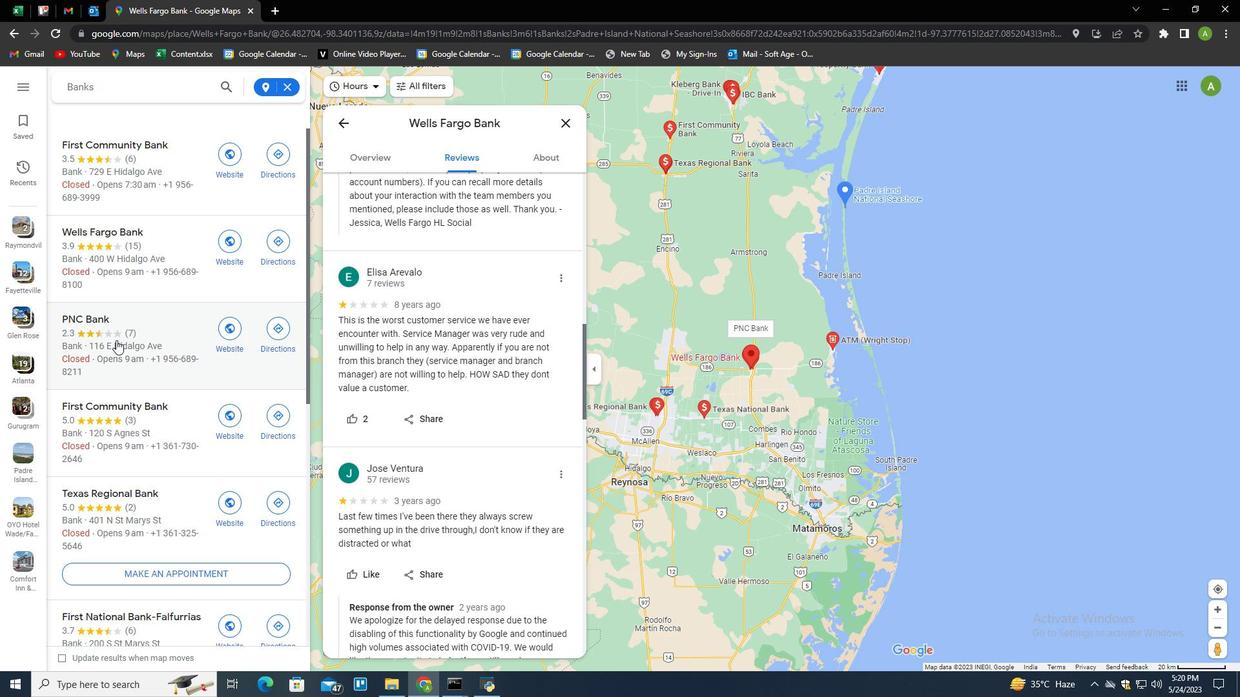 
Action: Mouse moved to (555, 333)
Screenshot: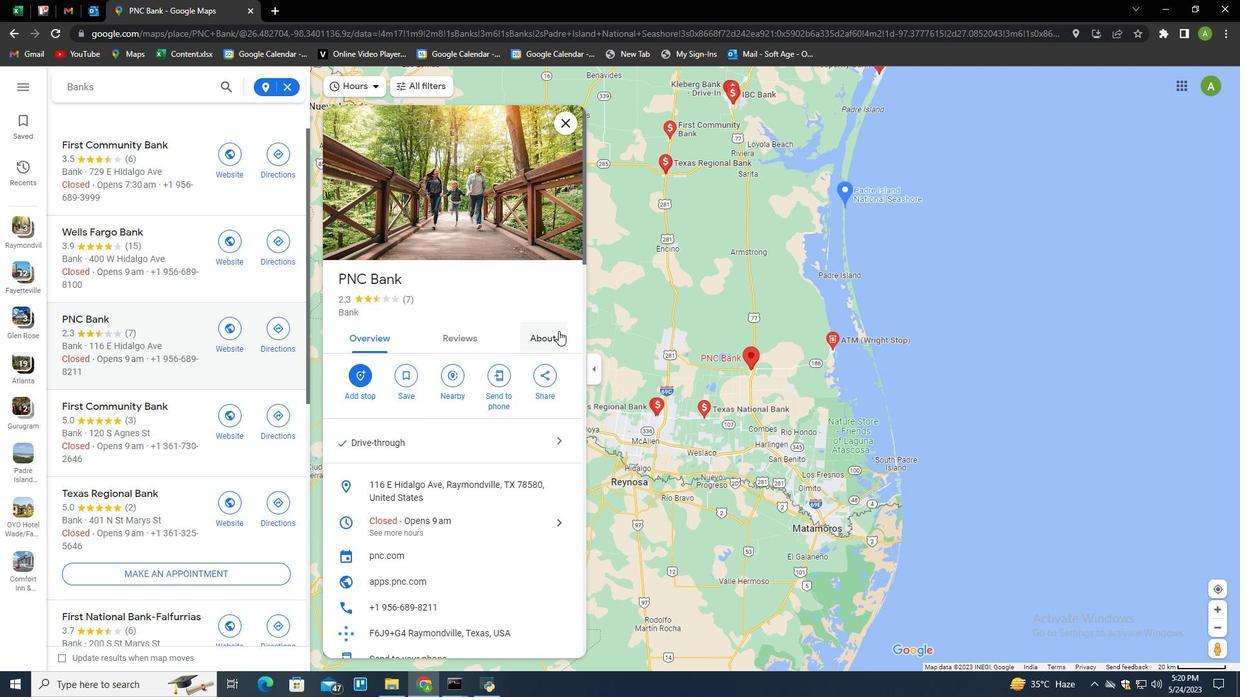 
Action: Mouse pressed left at (555, 333)
Screenshot: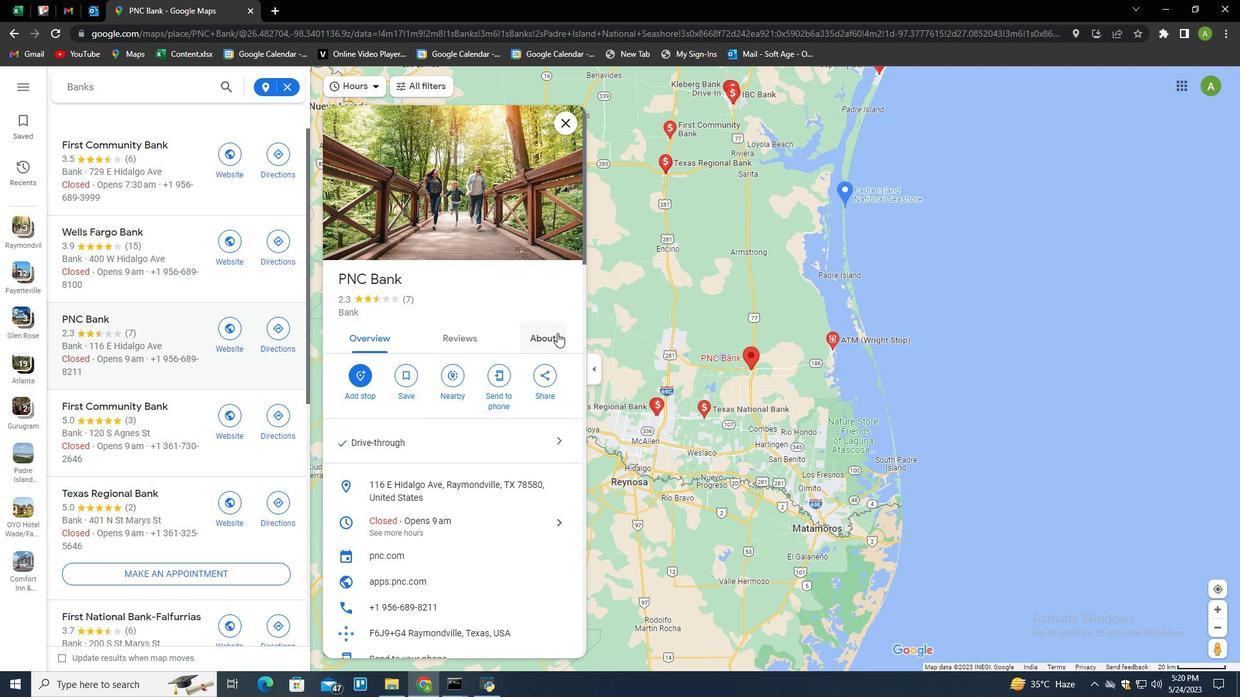 
Action: Mouse moved to (456, 162)
Screenshot: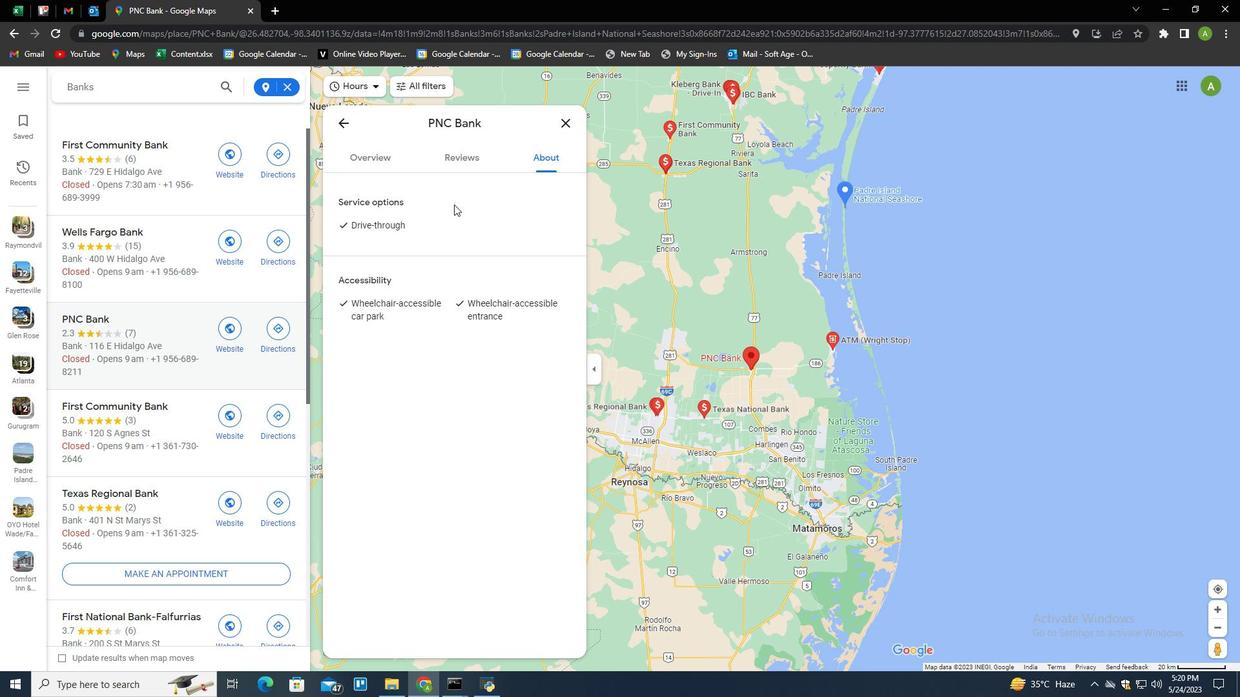 
Action: Mouse pressed left at (456, 162)
Screenshot: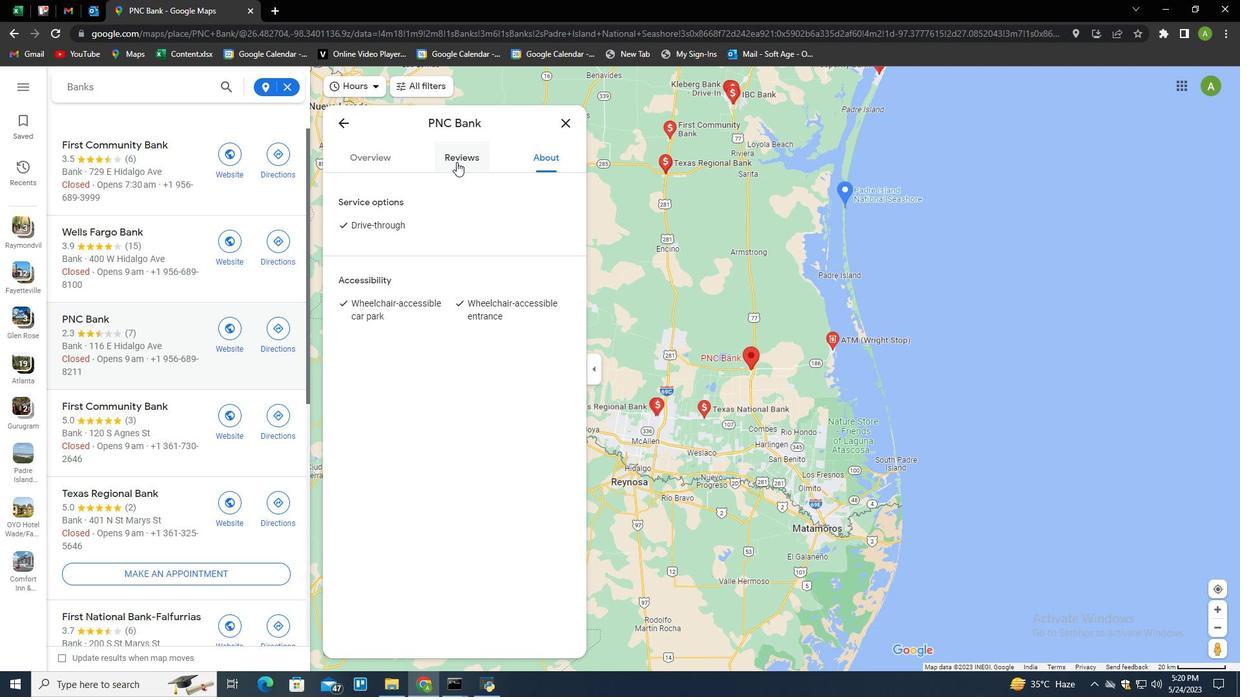 
Action: Mouse moved to (405, 264)
Screenshot: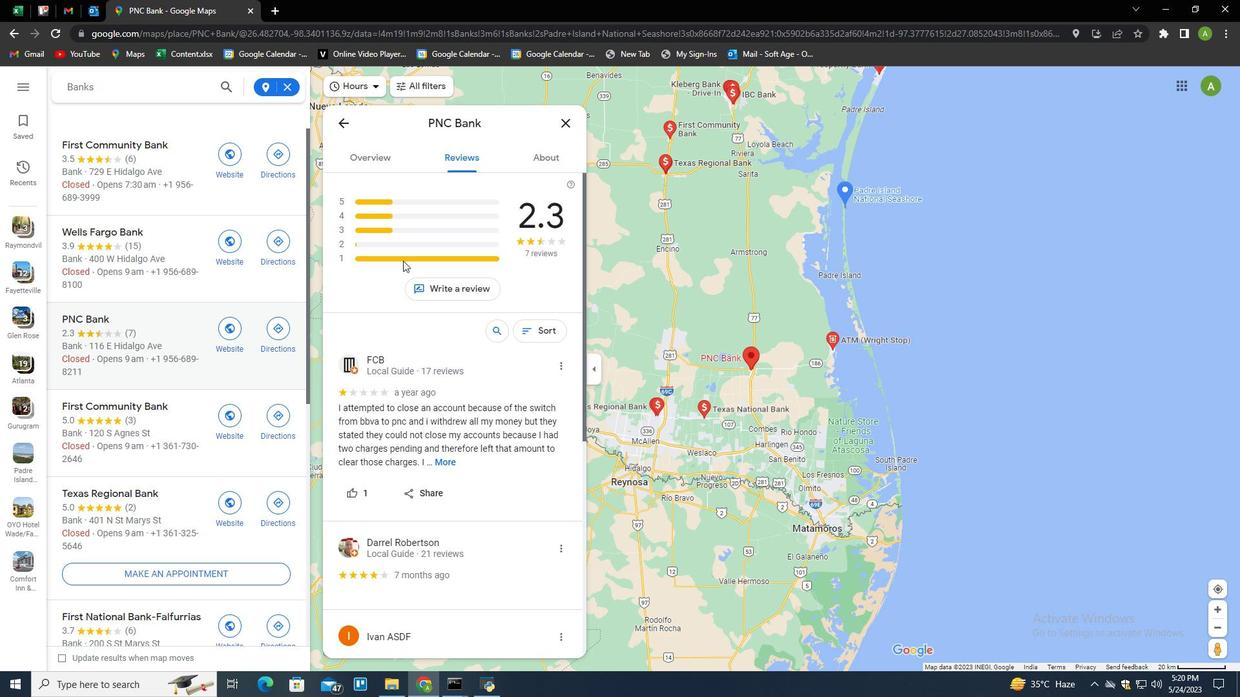 
Action: Mouse scrolled (405, 264) with delta (0, 0)
Screenshot: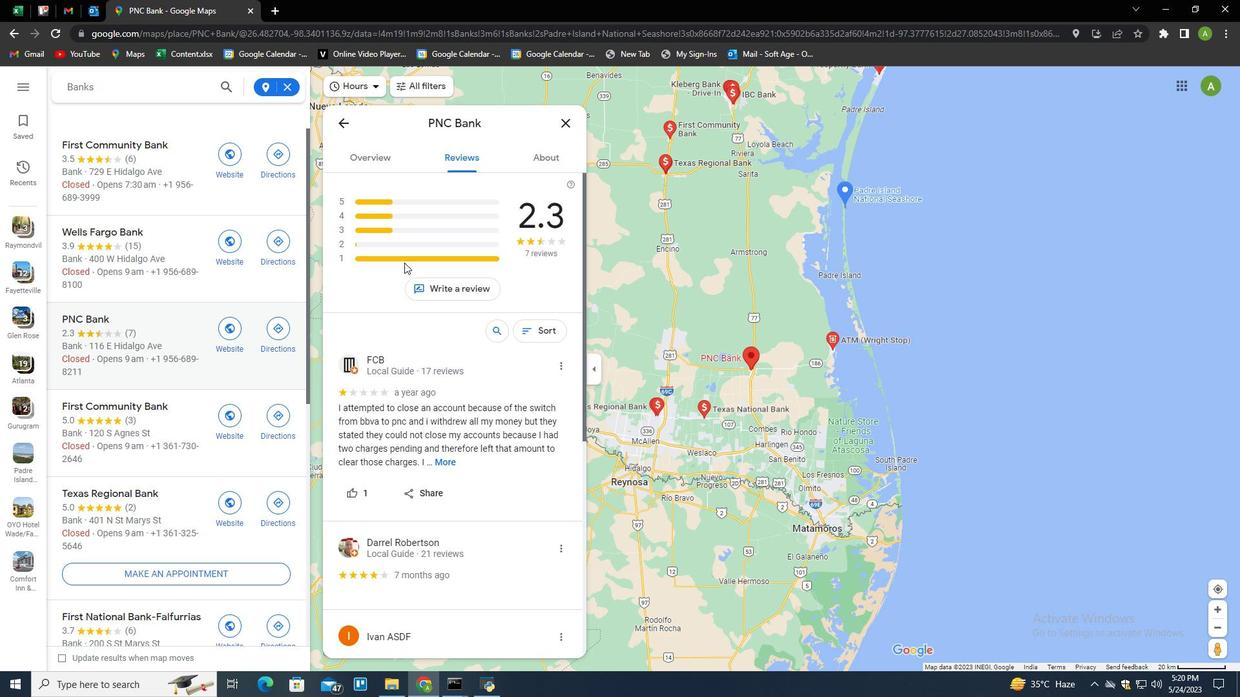 
Action: Mouse scrolled (405, 264) with delta (0, 0)
Screenshot: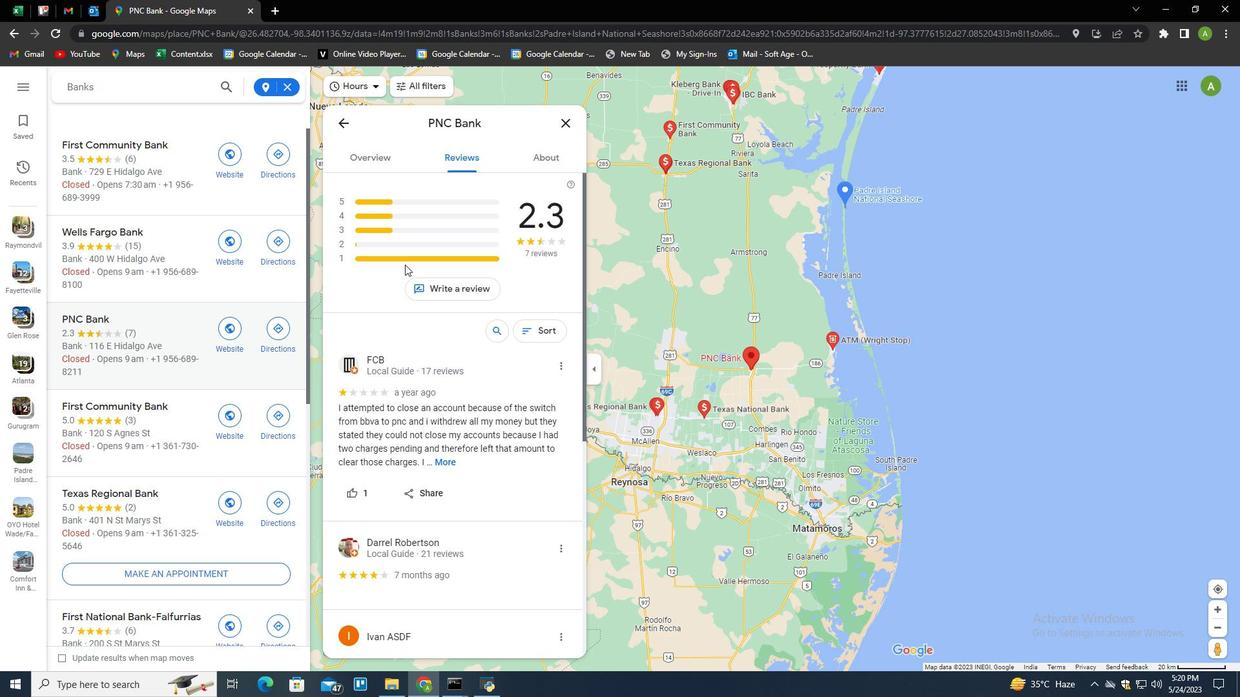 
Action: Mouse moved to (423, 304)
Screenshot: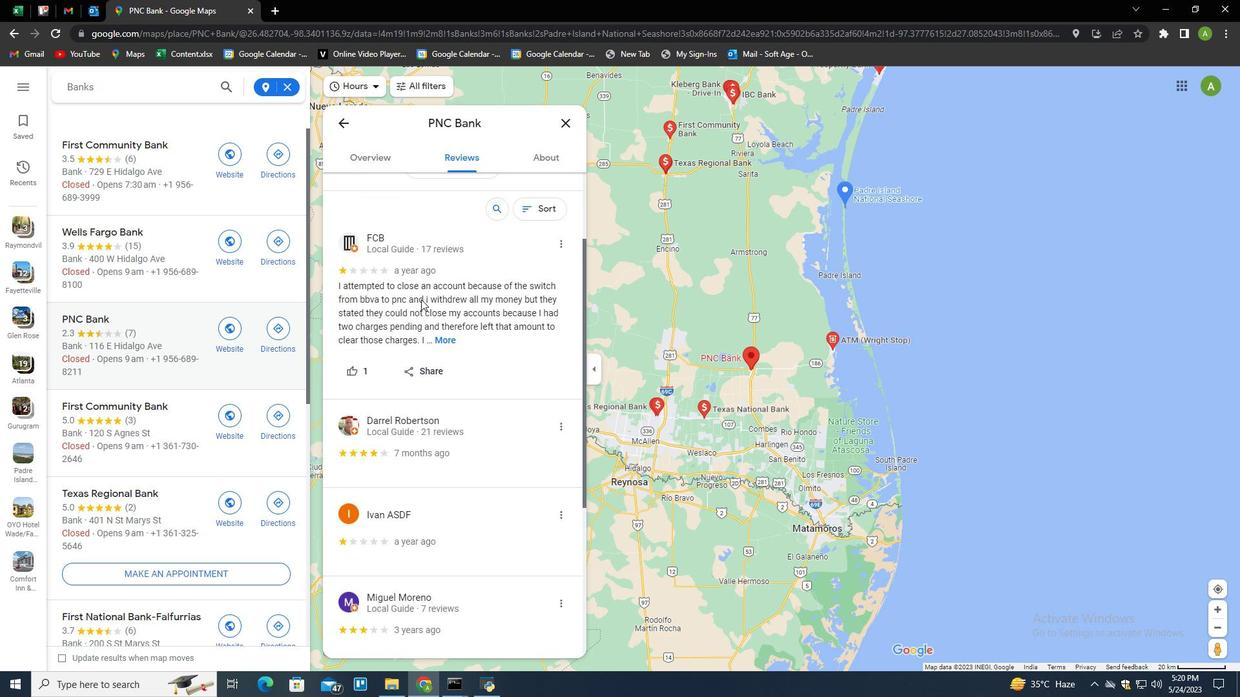 
Action: Mouse scrolled (423, 304) with delta (0, 0)
Screenshot: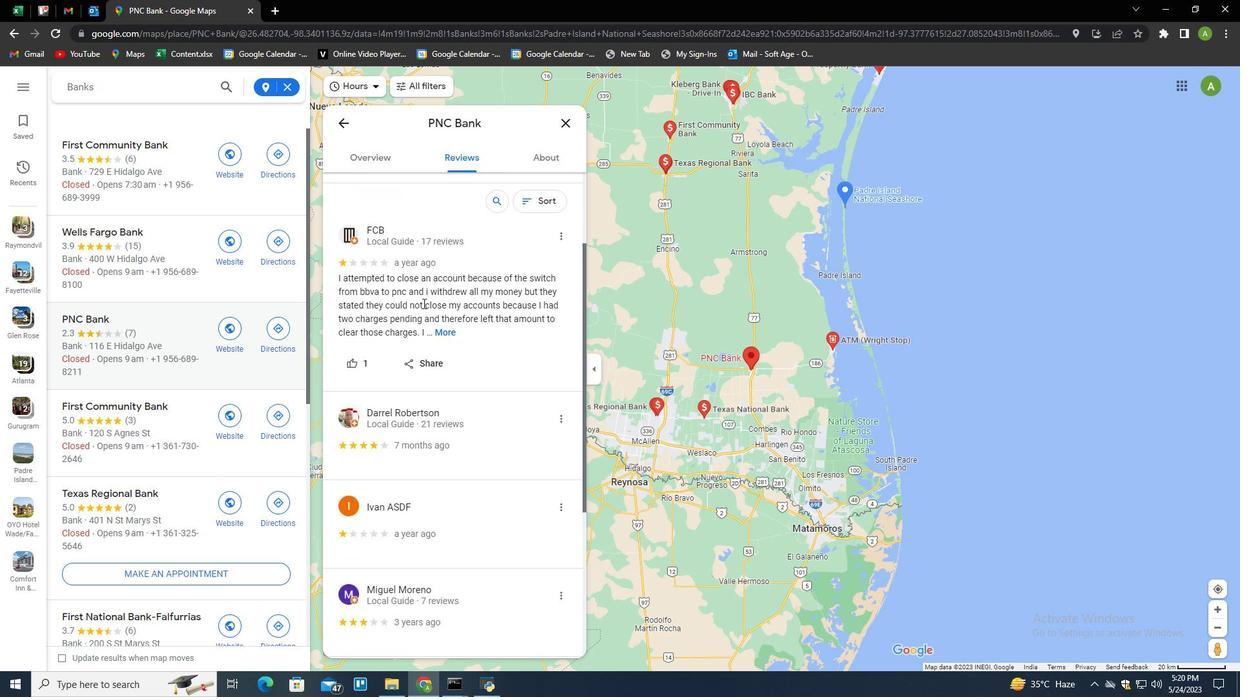 
Action: Mouse scrolled (423, 304) with delta (0, 0)
Screenshot: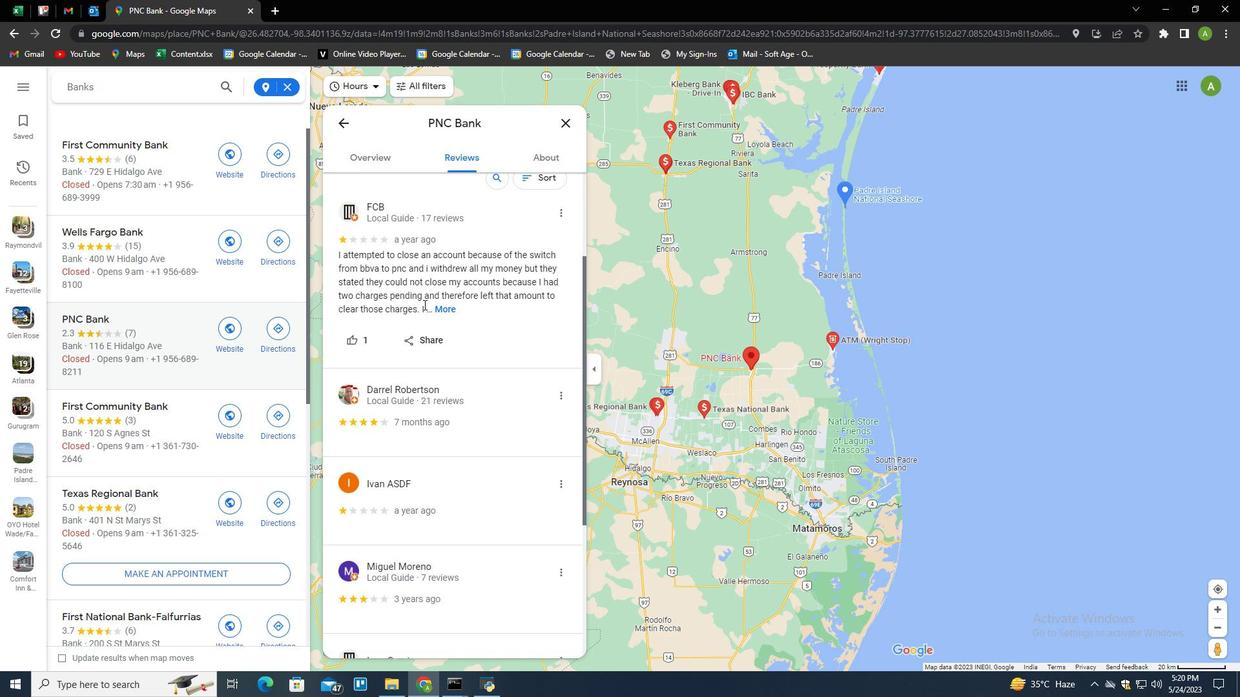 
Action: Mouse scrolled (423, 304) with delta (0, 0)
Screenshot: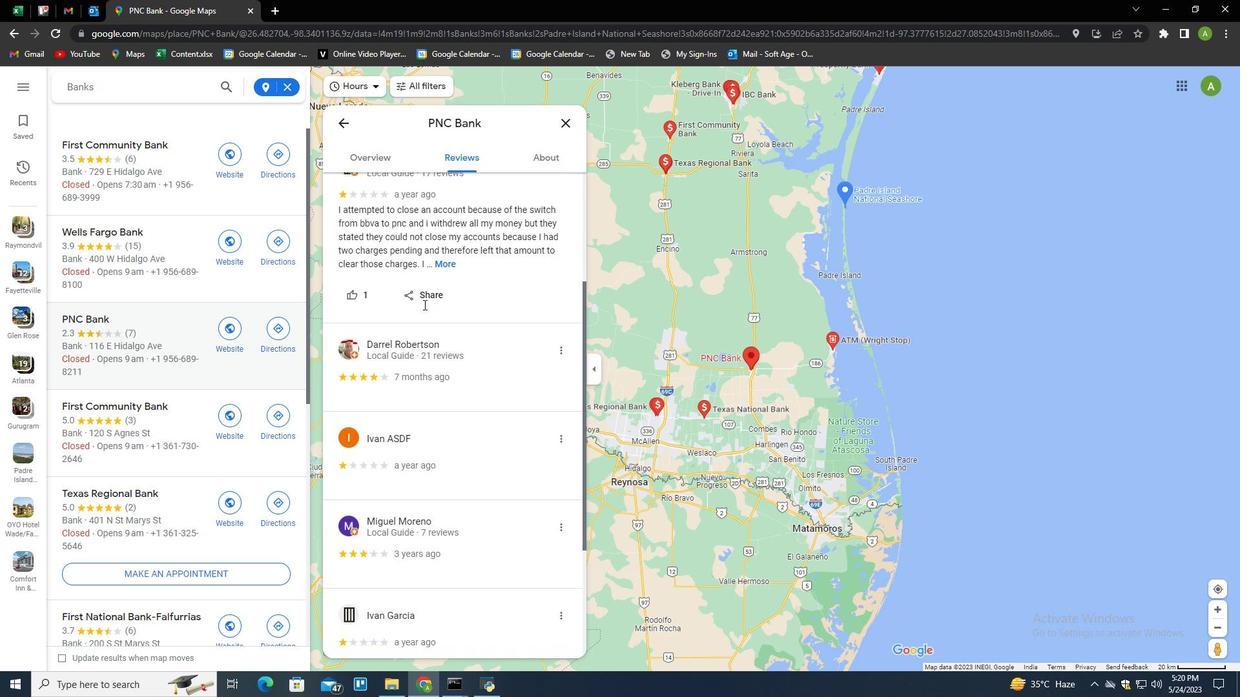 
Action: Mouse moved to (424, 304)
Screenshot: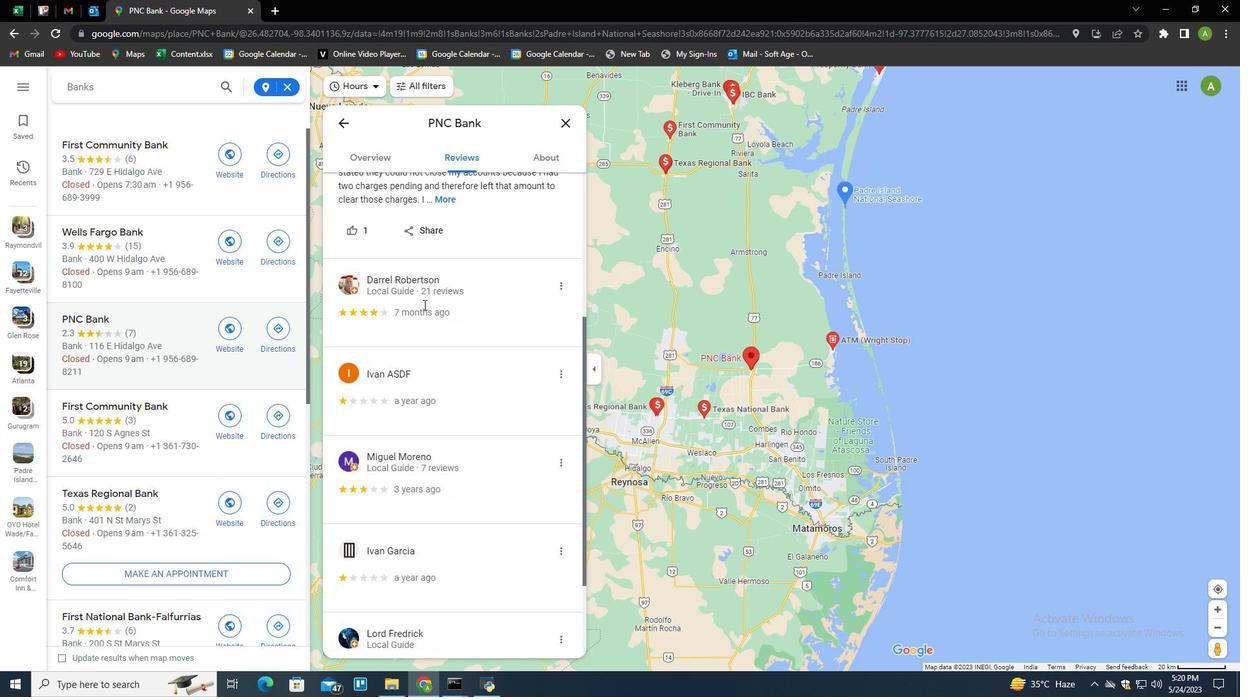 
Action: Mouse scrolled (424, 304) with delta (0, 0)
Screenshot: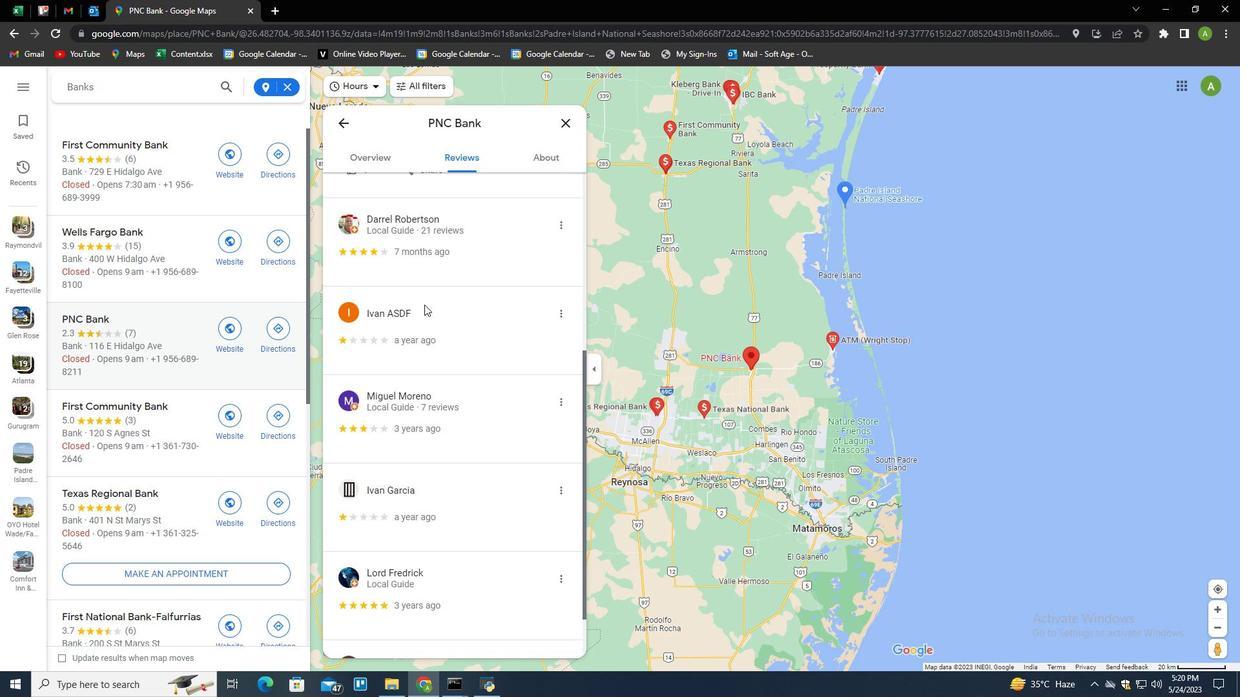 
Action: Mouse moved to (425, 304)
Screenshot: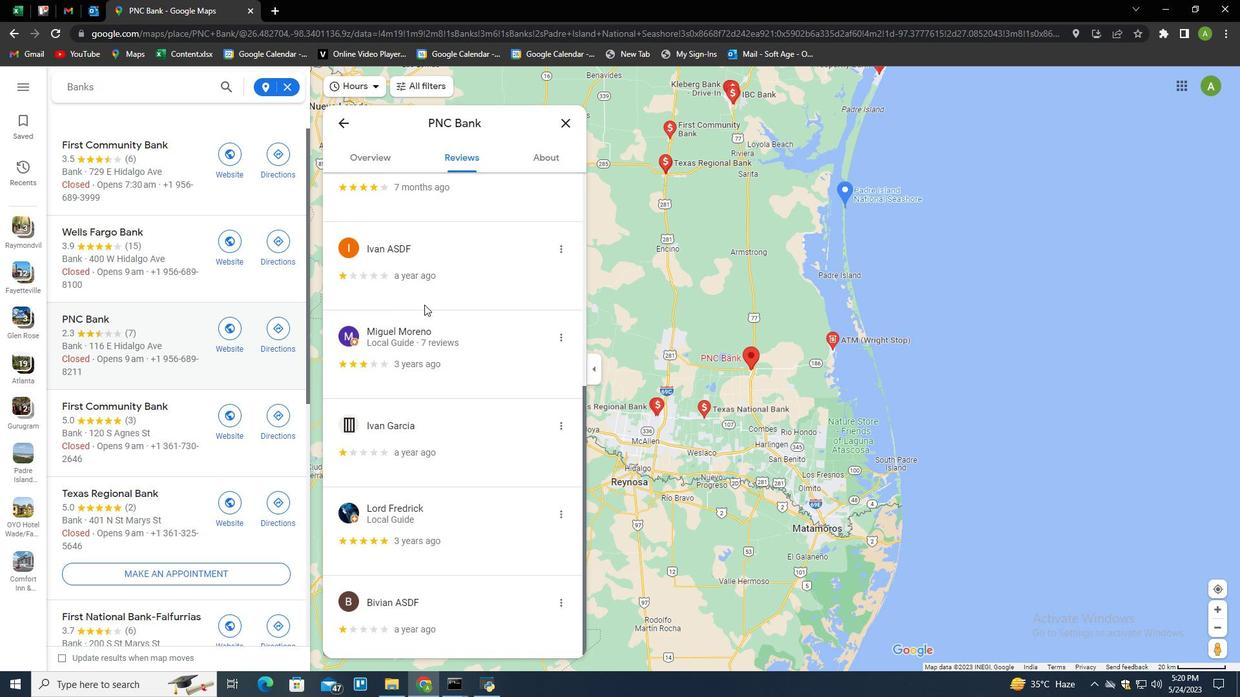 
Action: Mouse scrolled (425, 304) with delta (0, 0)
Screenshot: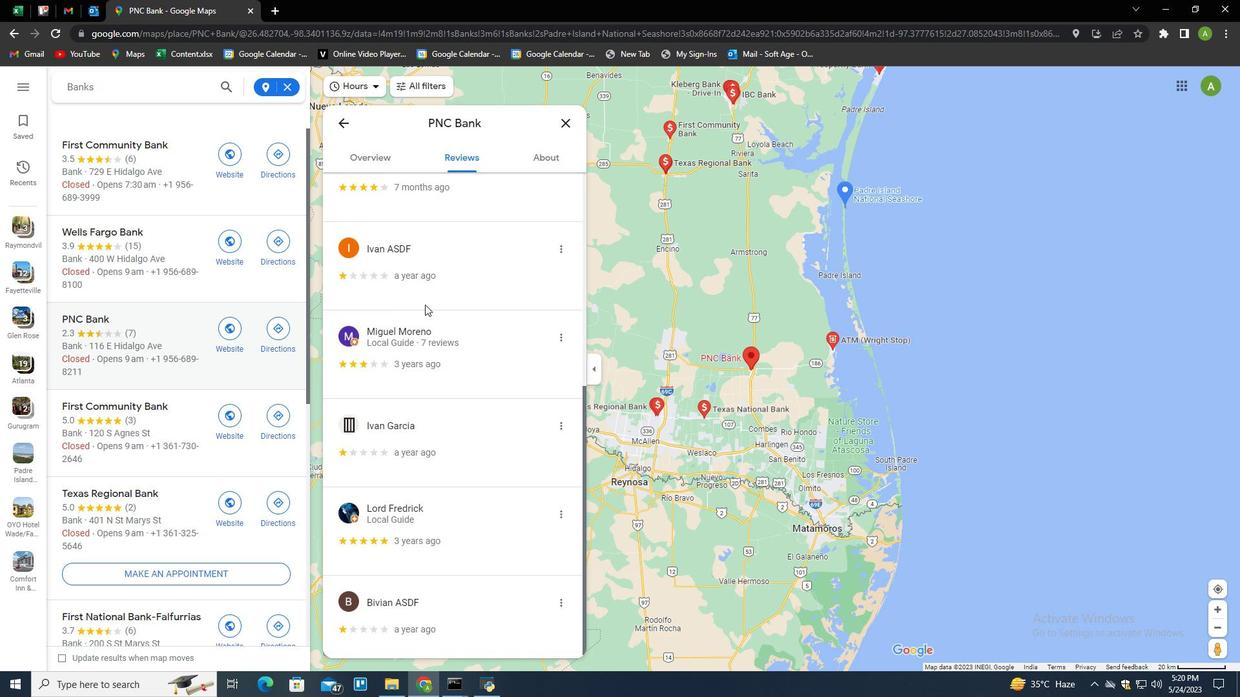 
Action: Mouse scrolled (425, 304) with delta (0, 0)
Screenshot: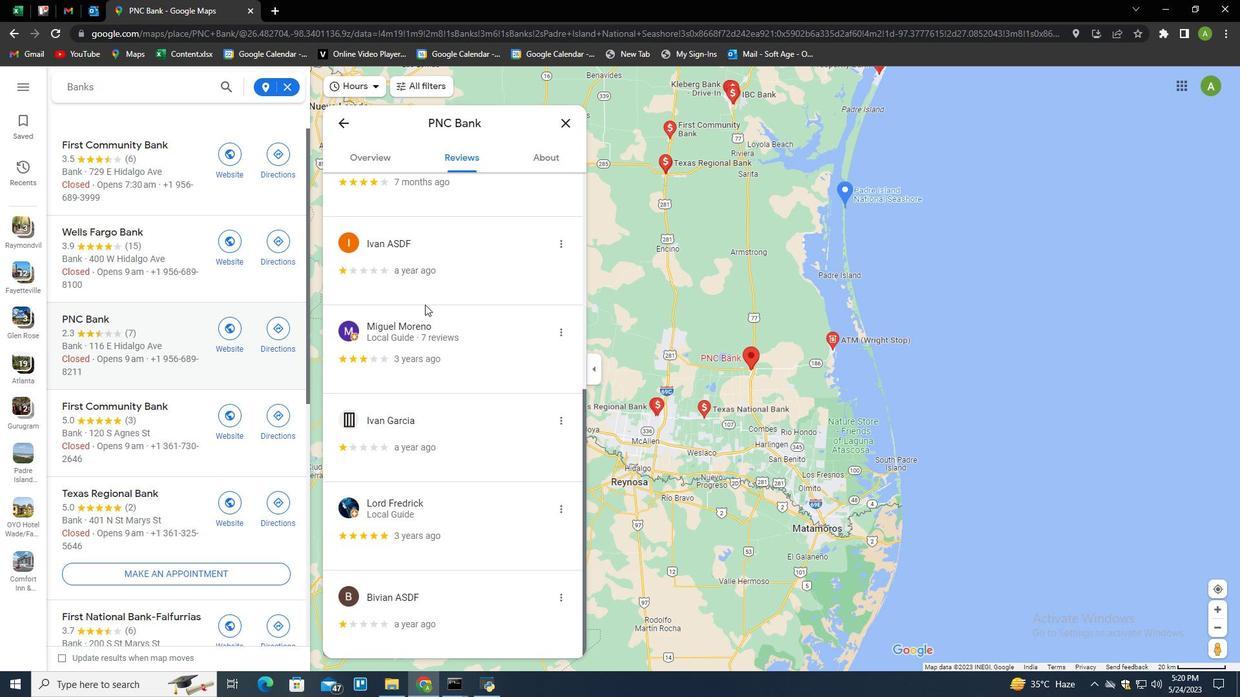 
Action: Mouse scrolled (425, 304) with delta (0, 0)
Screenshot: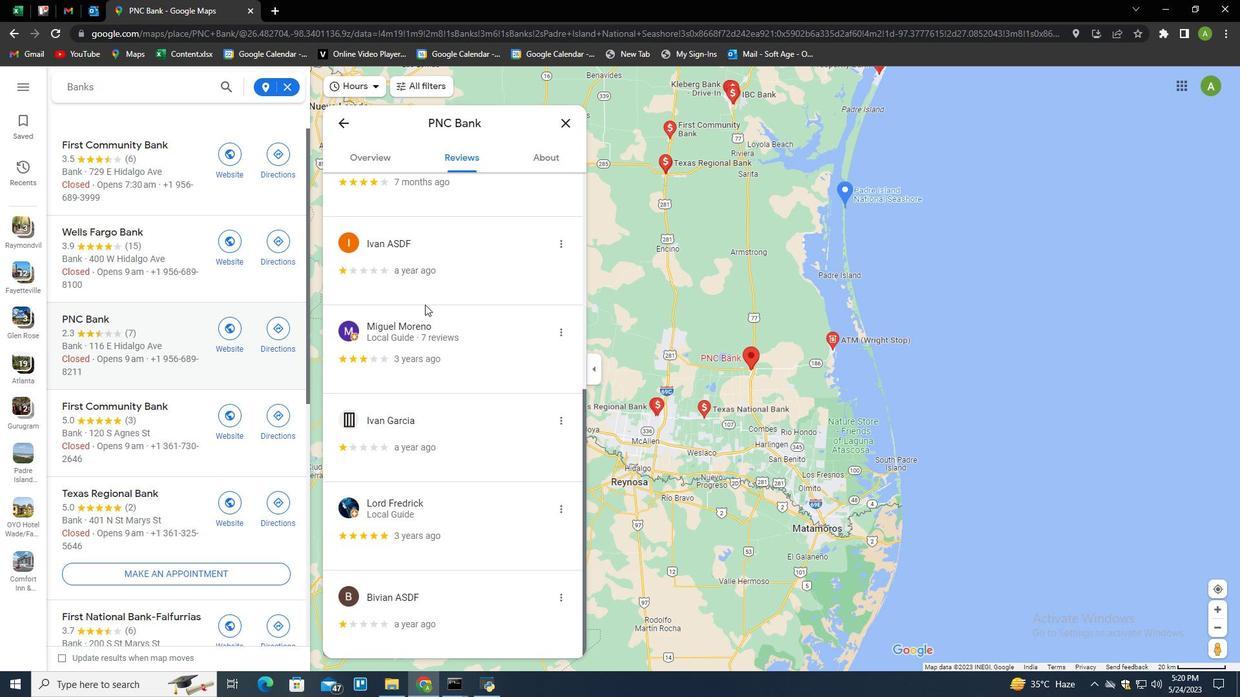 
Action: Mouse scrolled (425, 304) with delta (0, 0)
Screenshot: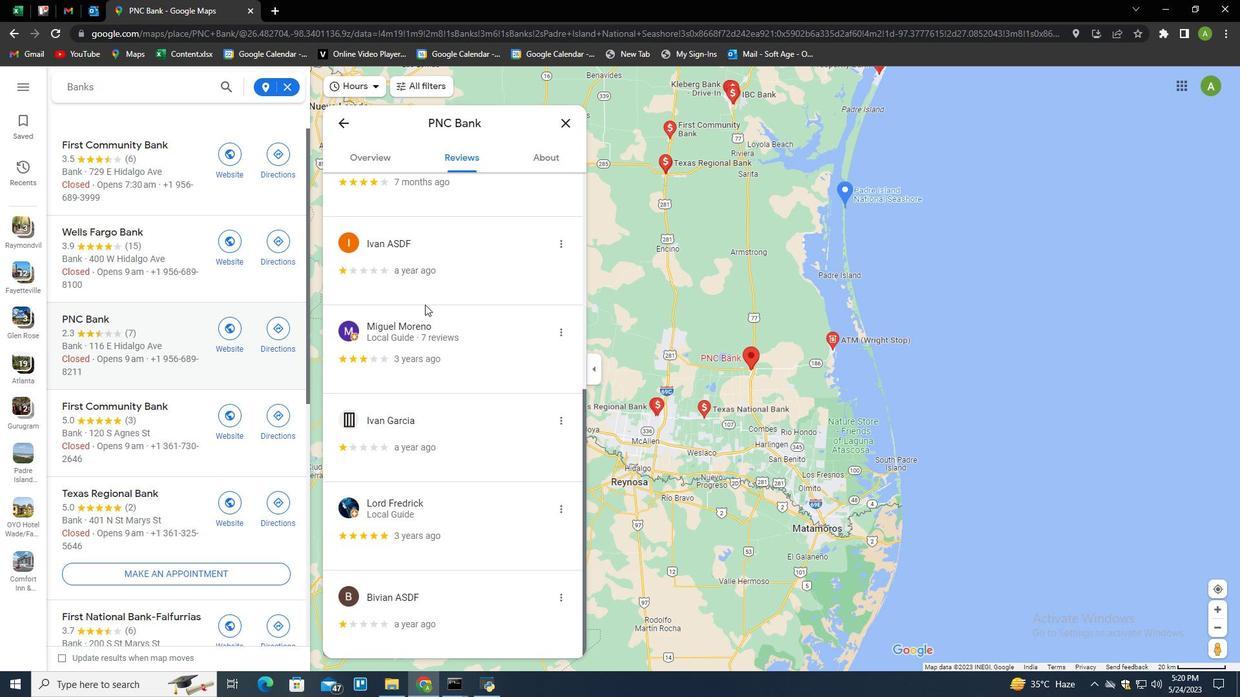 
Action: Mouse scrolled (425, 304) with delta (0, 0)
Screenshot: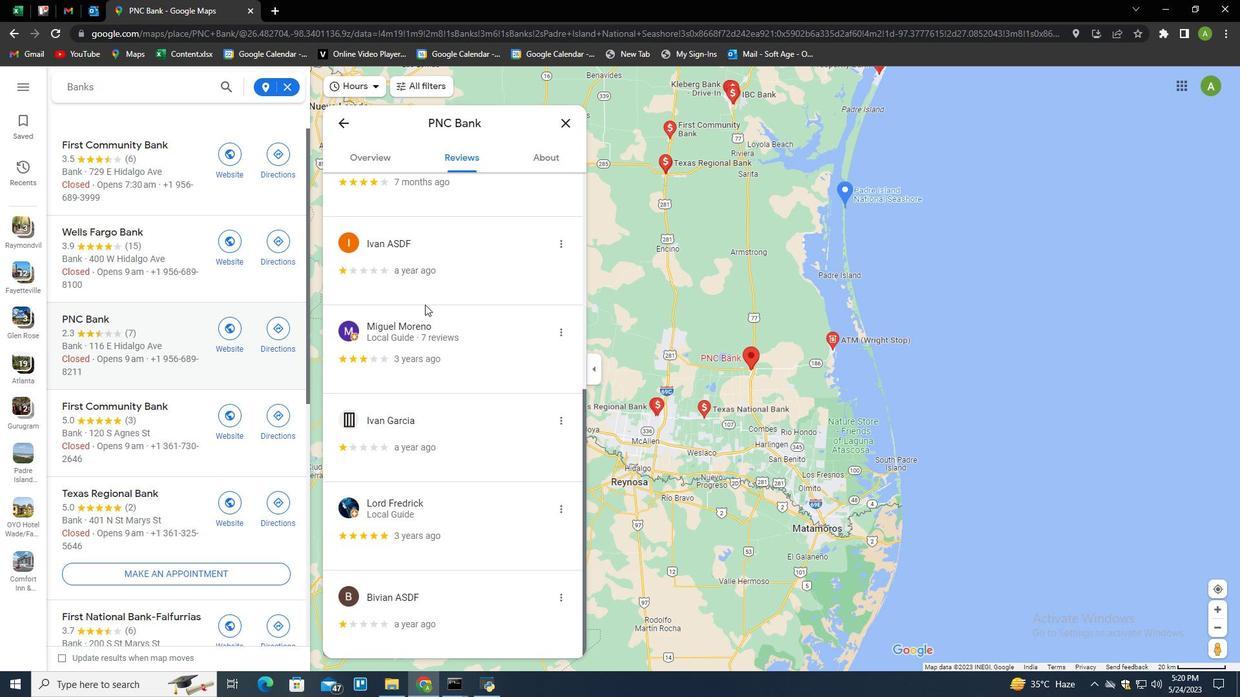 
Action: Mouse scrolled (425, 304) with delta (0, 0)
Screenshot: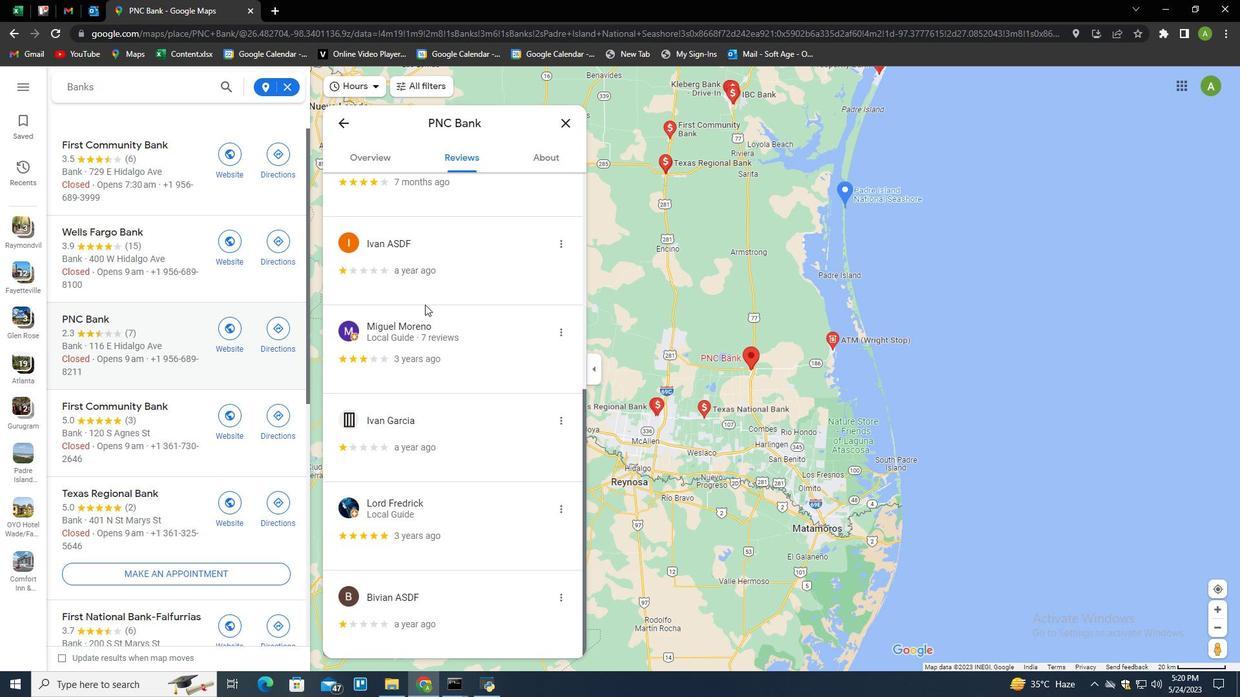 
Action: Mouse scrolled (425, 304) with delta (0, 0)
Screenshot: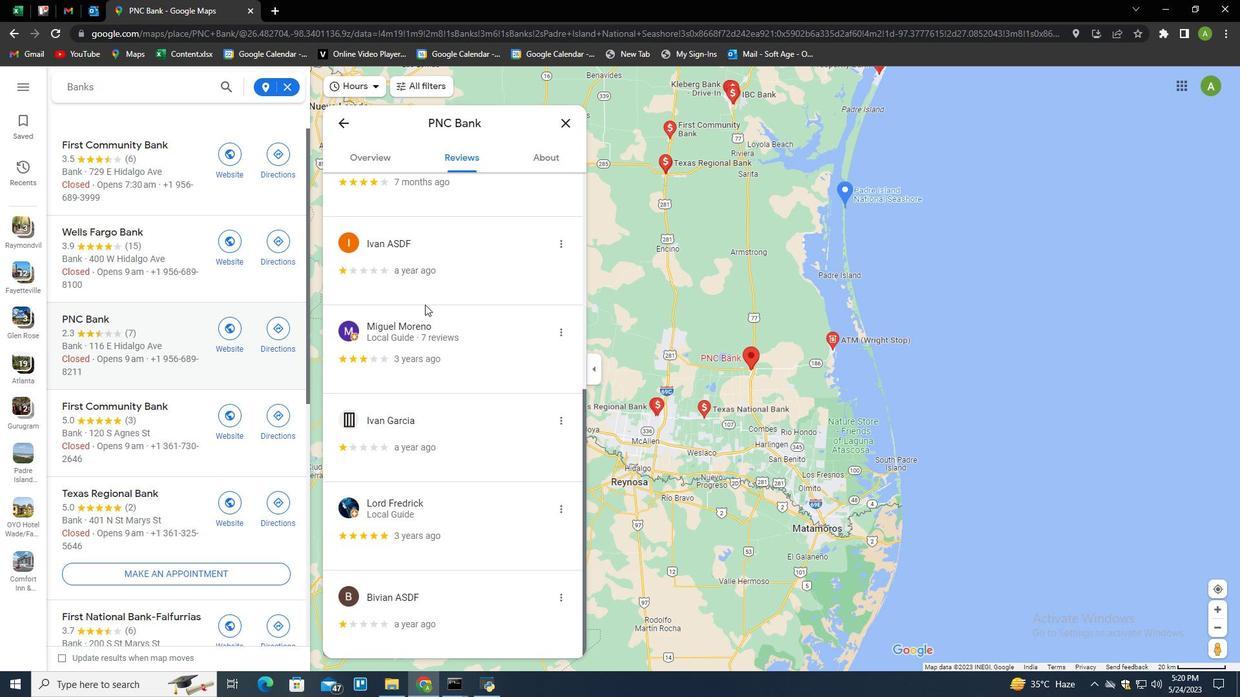
Action: Mouse scrolled (425, 304) with delta (0, 0)
Screenshot: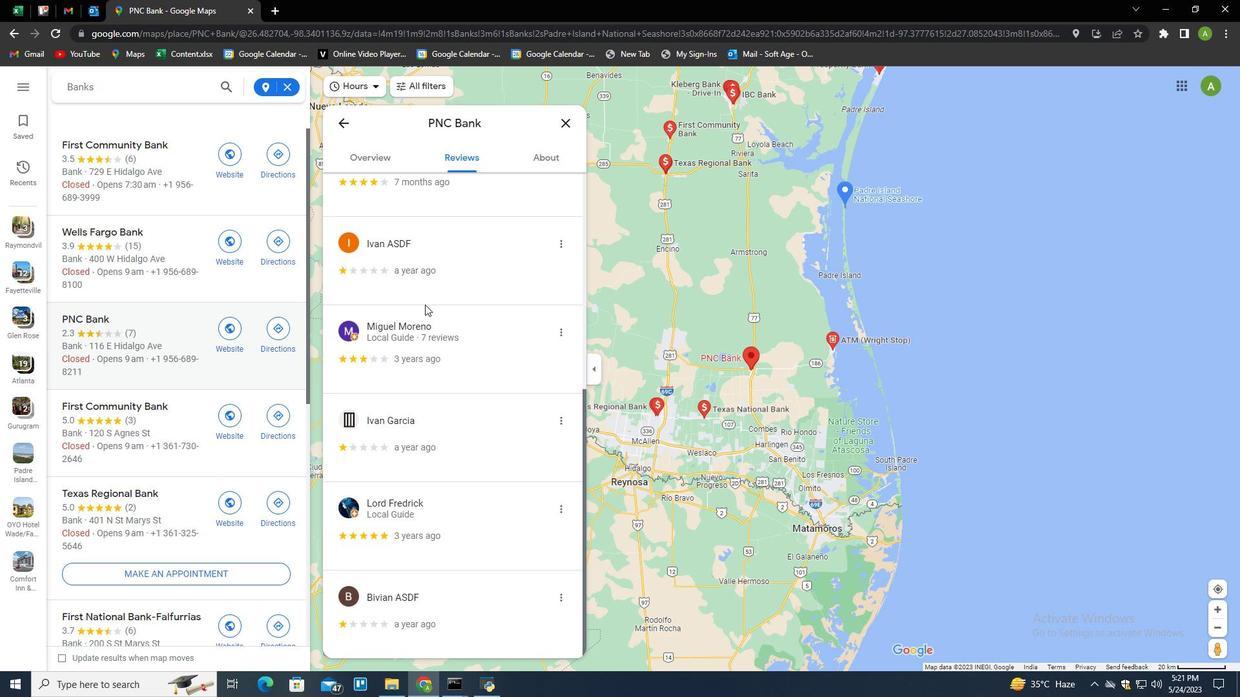 
Action: Mouse scrolled (425, 304) with delta (0, 0)
Screenshot: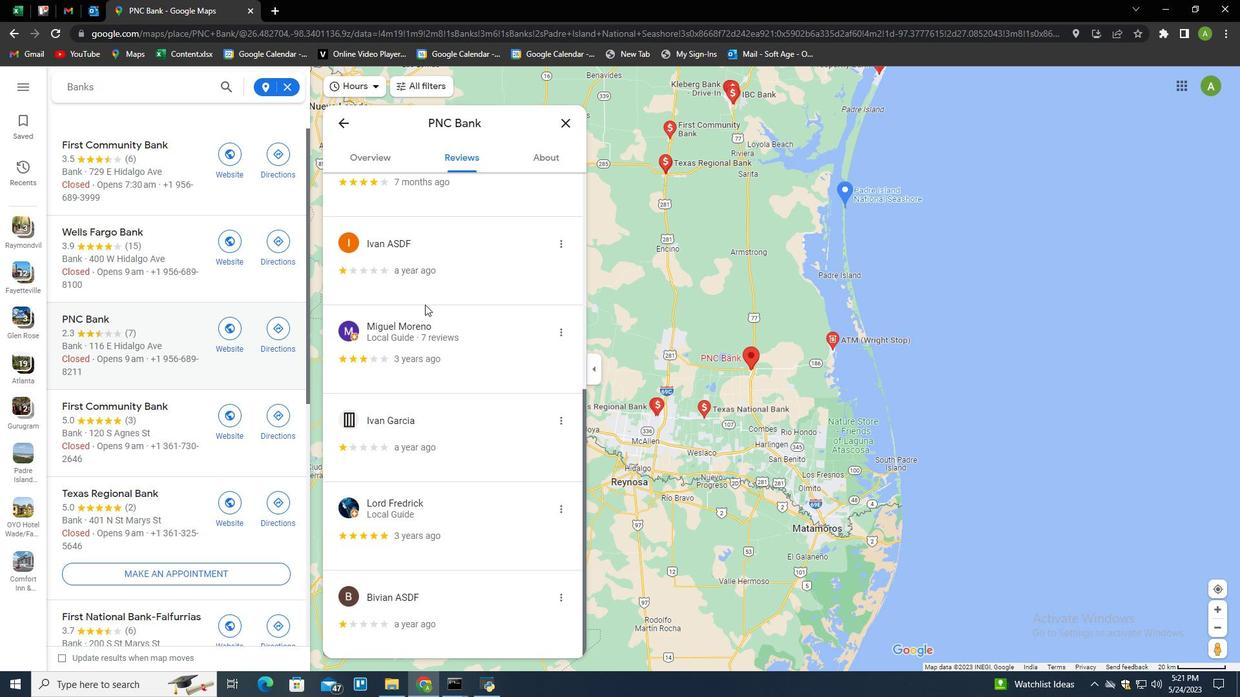
Action: Mouse scrolled (425, 304) with delta (0, 0)
Screenshot: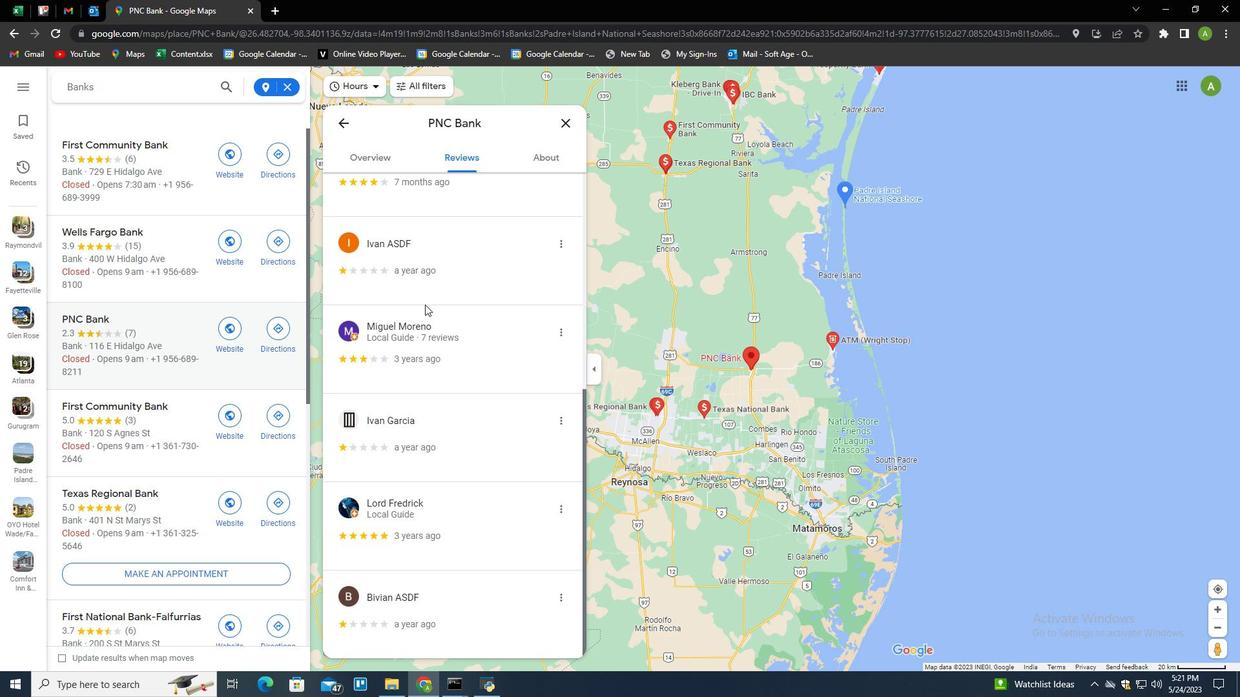 
Action: Mouse scrolled (425, 304) with delta (0, 0)
Screenshot: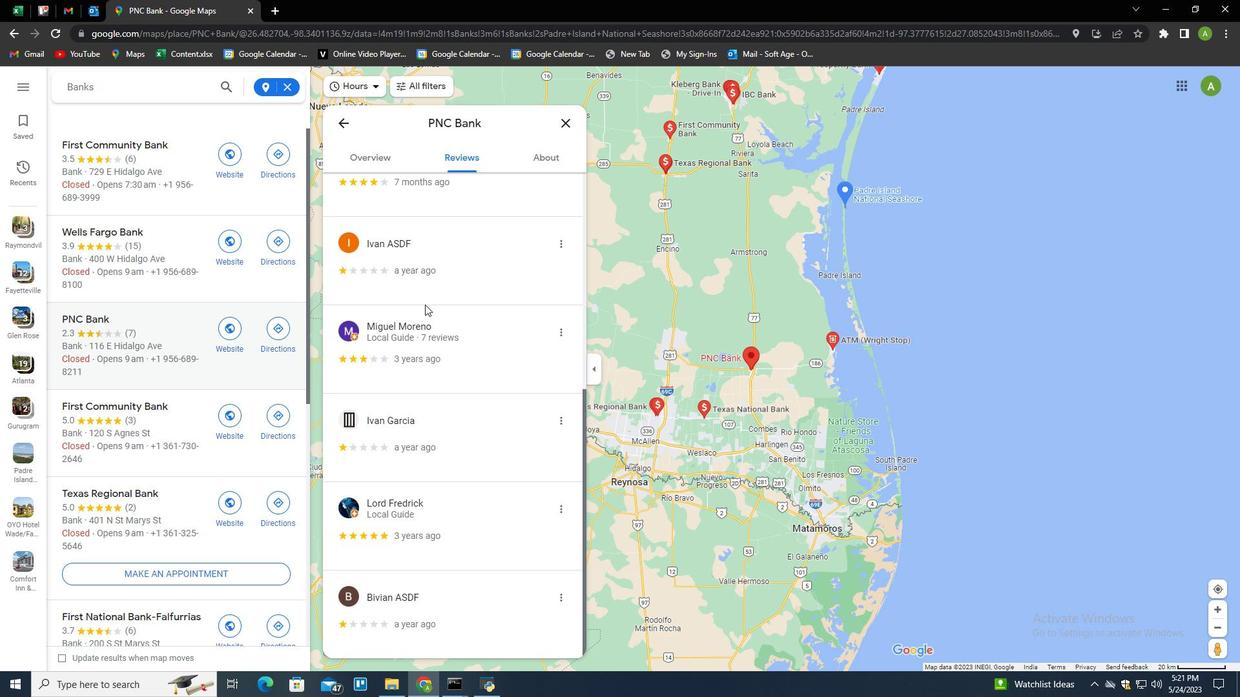 
Action: Mouse moved to (99, 409)
Screenshot: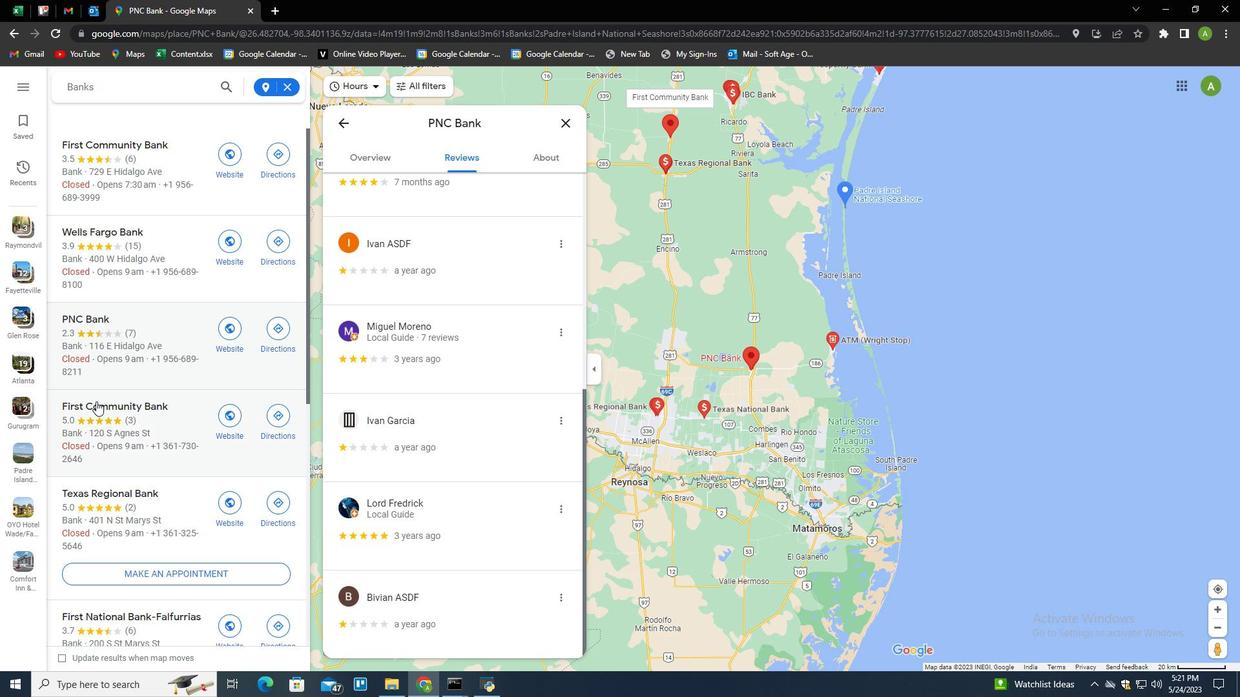 
Action: Mouse pressed left at (99, 409)
Screenshot: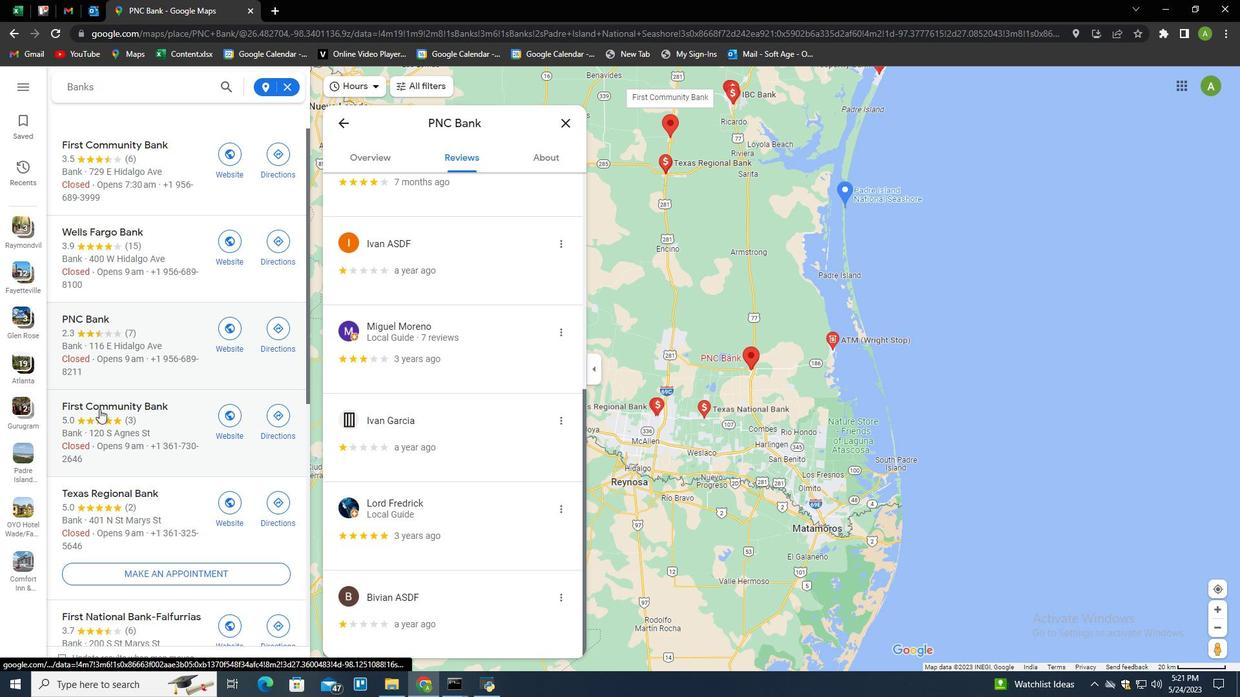 
Action: Mouse moved to (374, 239)
Screenshot: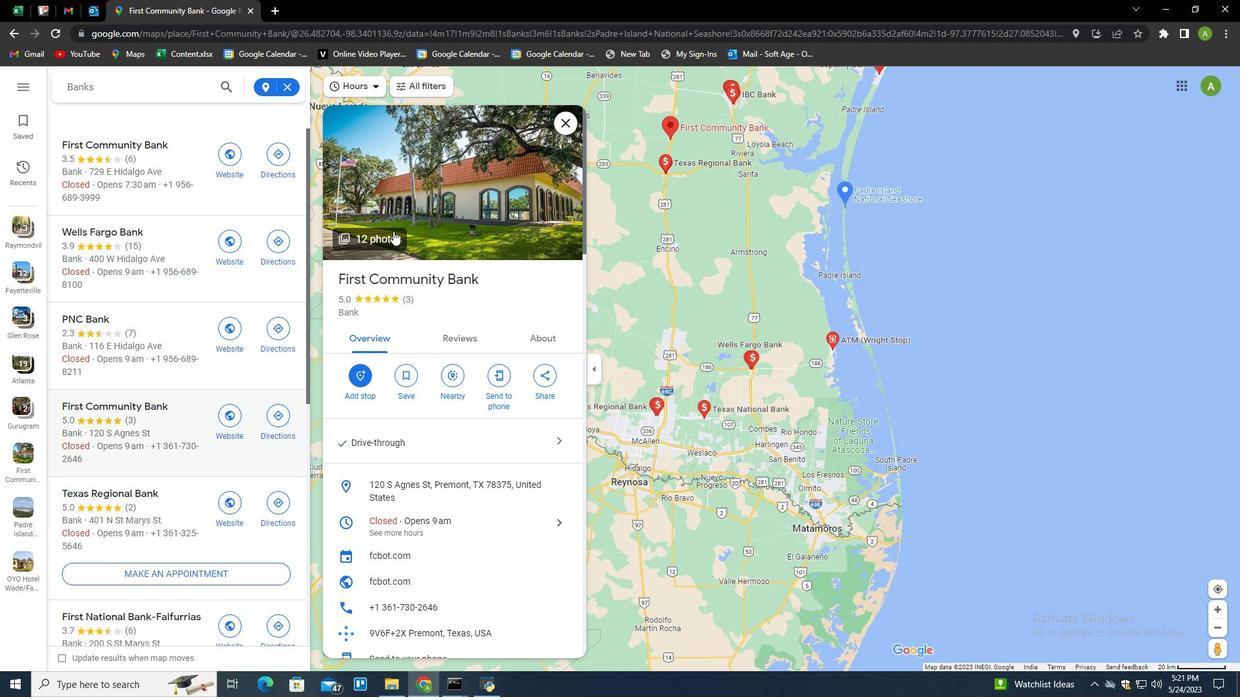 
Action: Mouse pressed left at (374, 239)
Screenshot: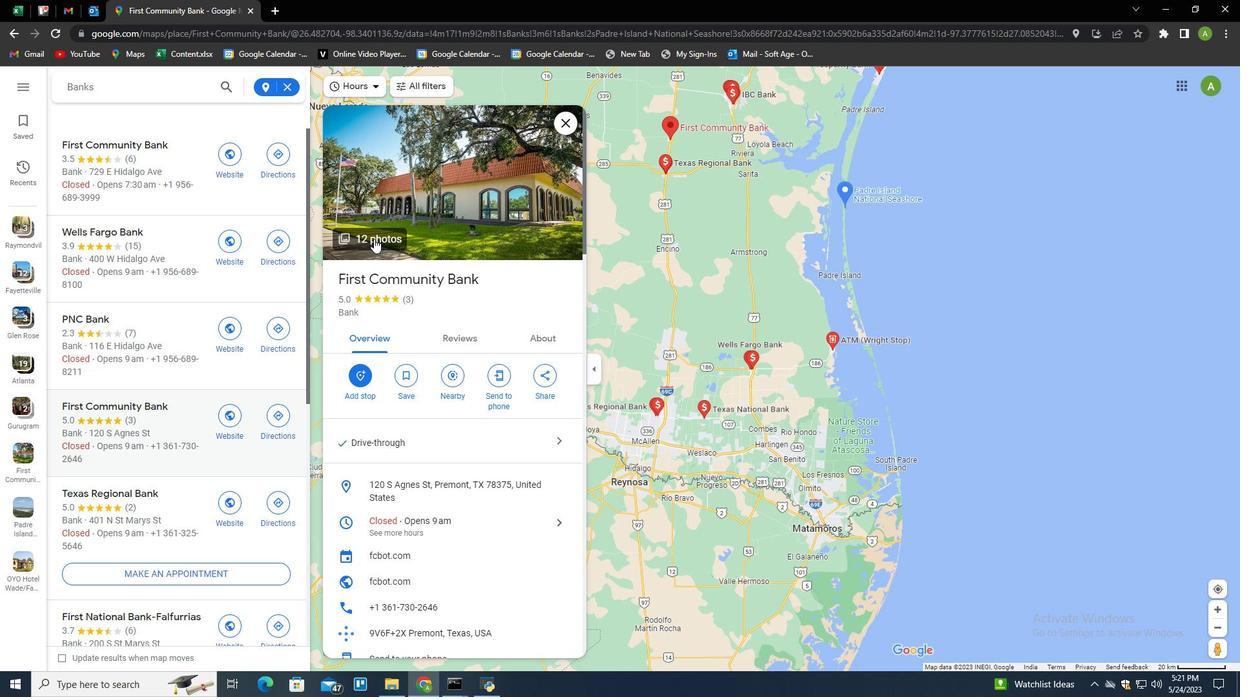 
Action: Mouse moved to (794, 571)
Screenshot: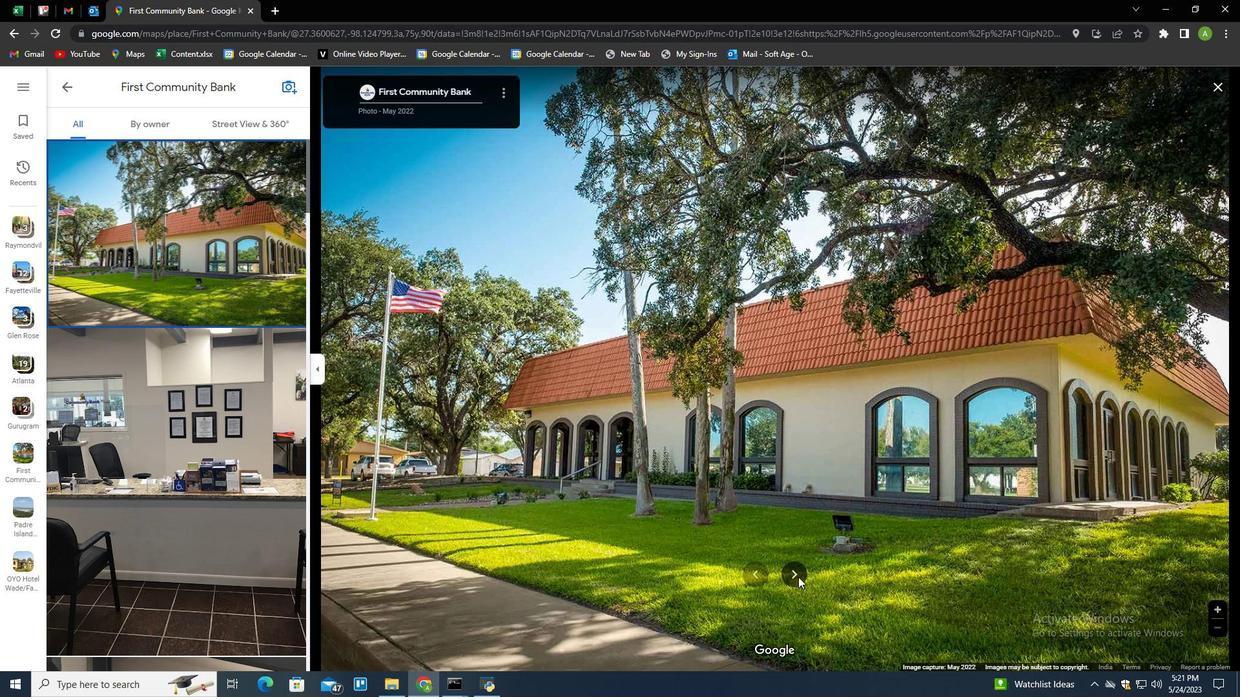 
Action: Mouse pressed left at (794, 571)
Screenshot: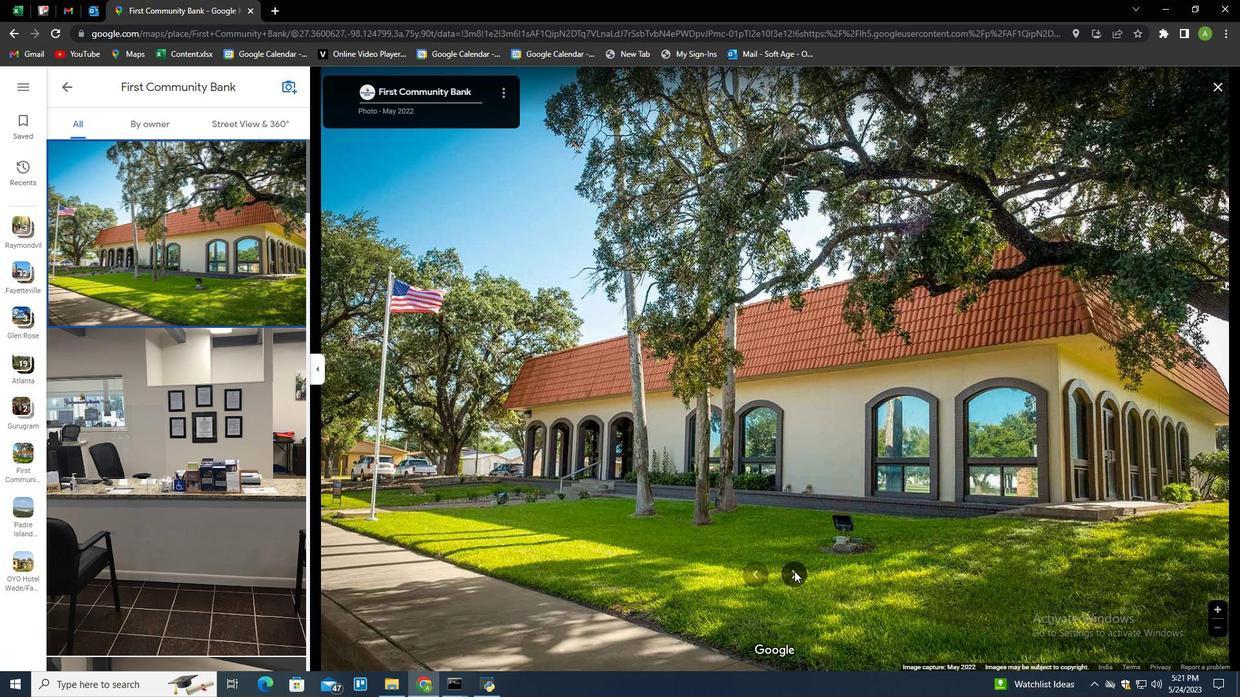 
Action: Mouse pressed left at (794, 571)
Screenshot: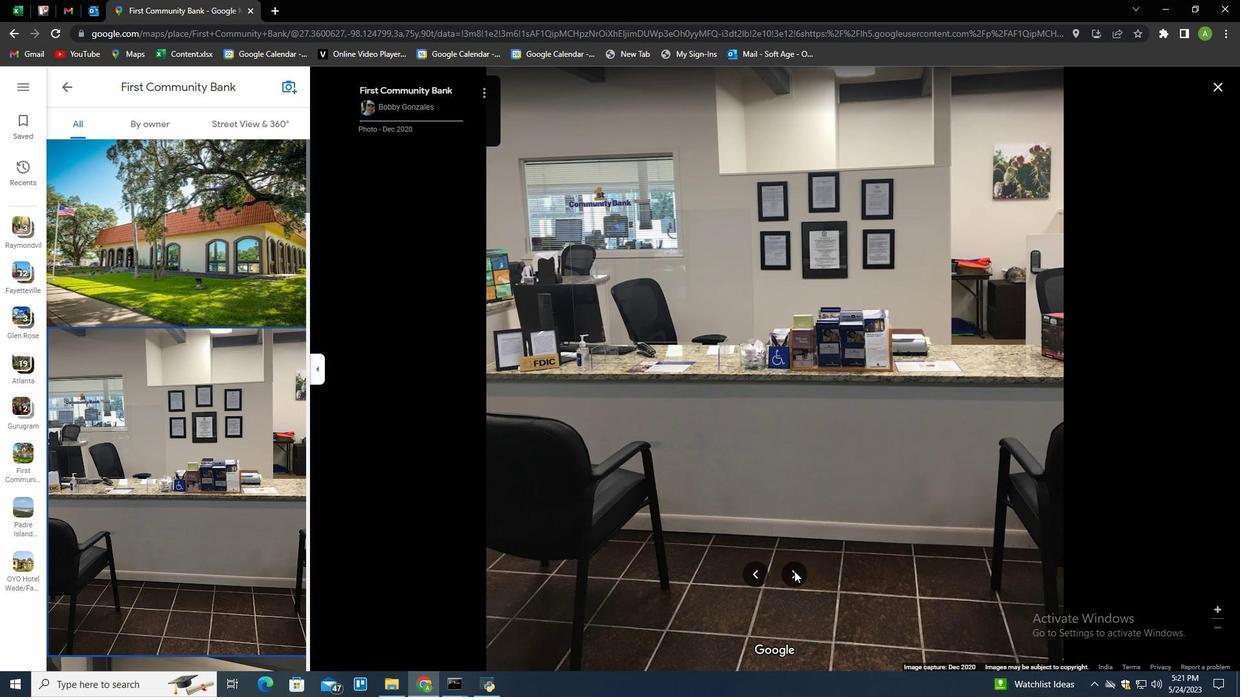 
Action: Mouse pressed left at (794, 571)
Screenshot: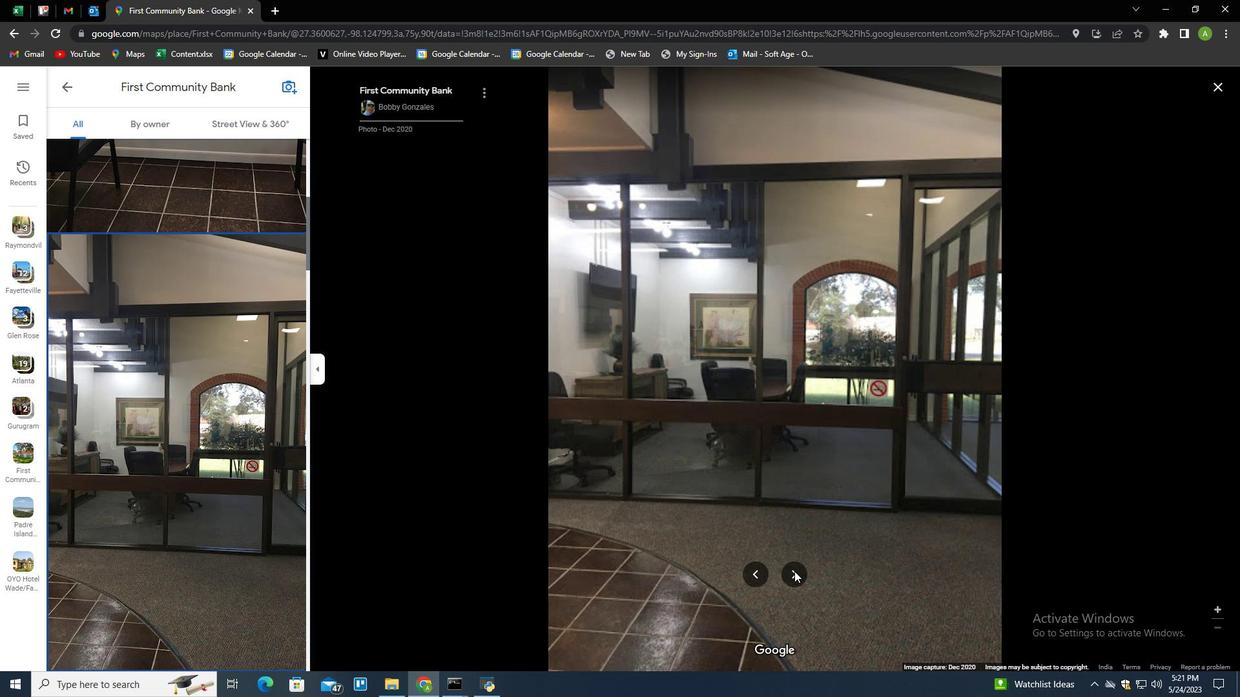 
Action: Mouse pressed left at (794, 571)
Screenshot: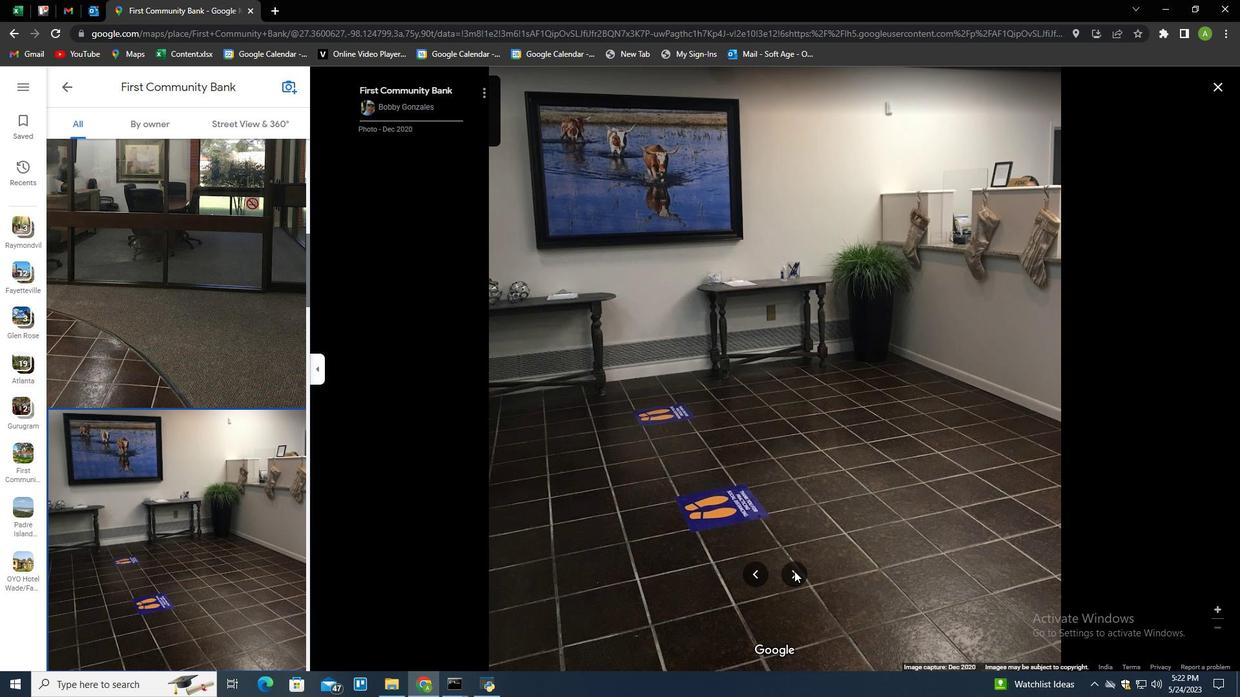 
Action: Mouse pressed left at (794, 571)
Screenshot: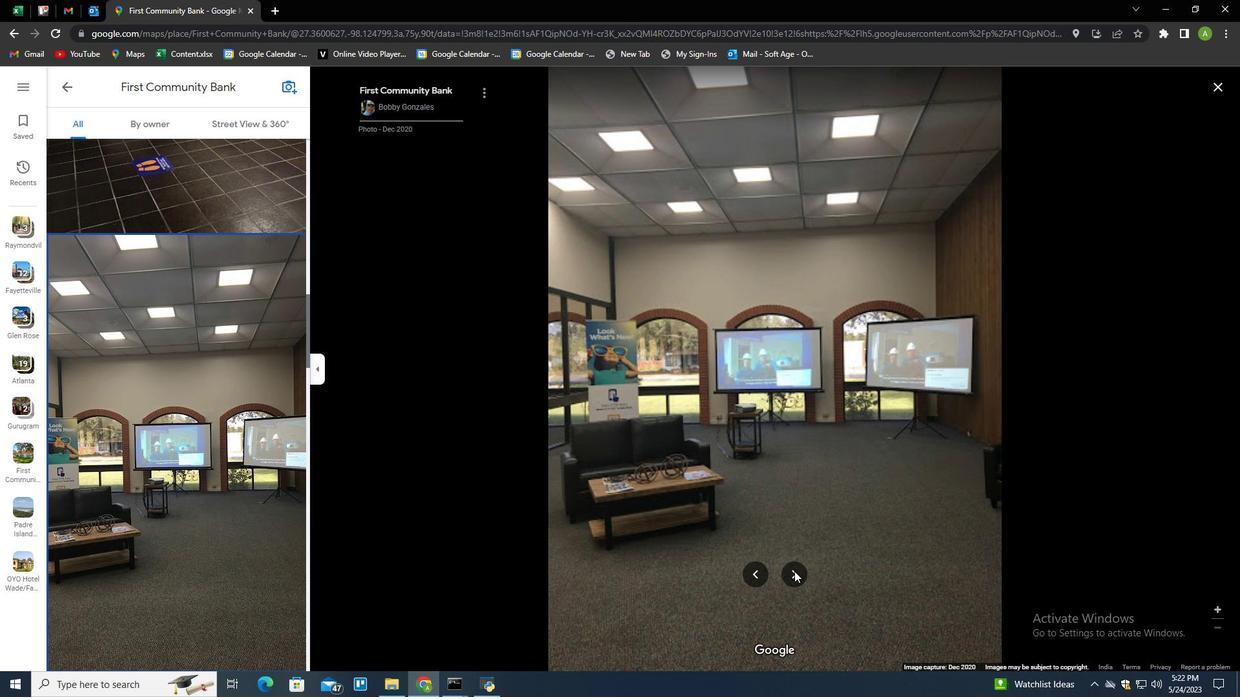 
Action: Mouse pressed left at (794, 571)
Screenshot: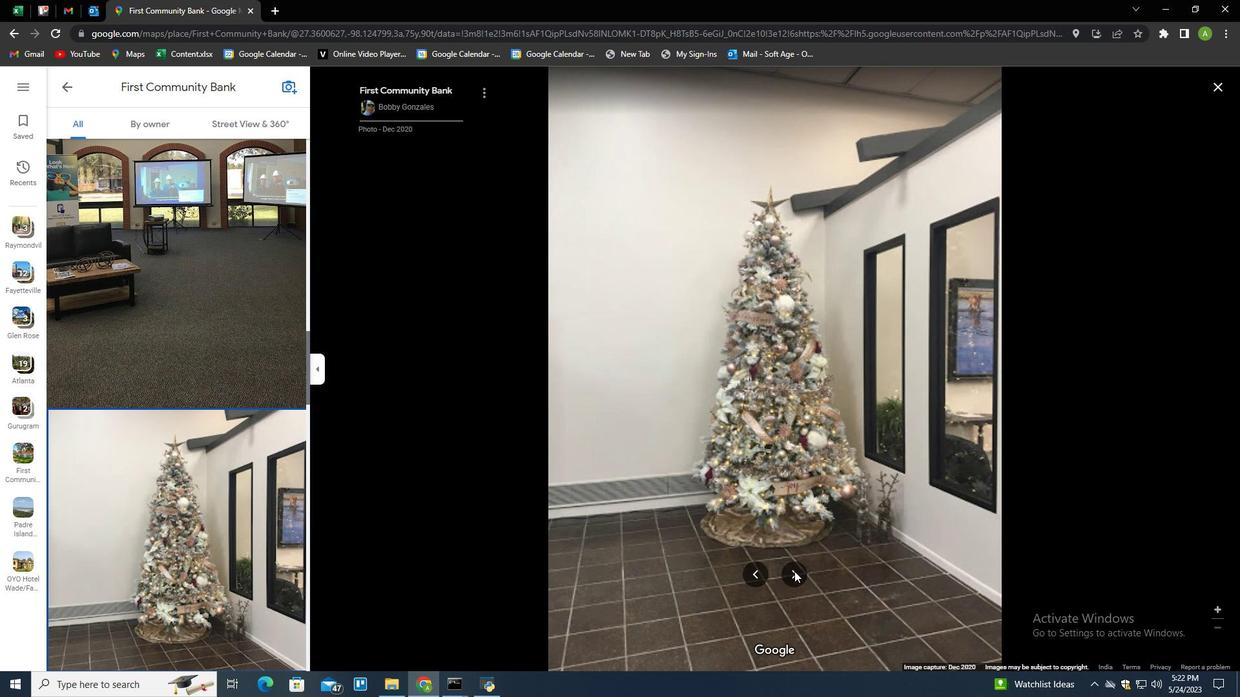 
Action: Mouse moved to (793, 571)
Screenshot: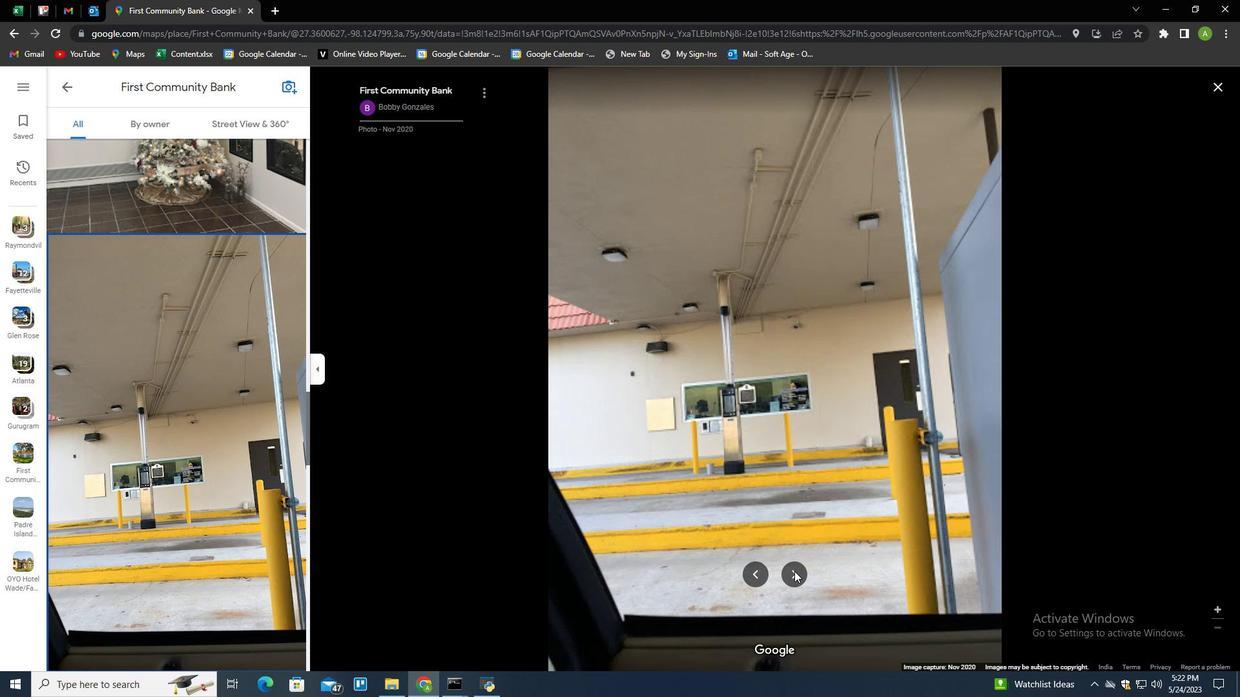 
Action: Mouse pressed left at (793, 571)
Screenshot: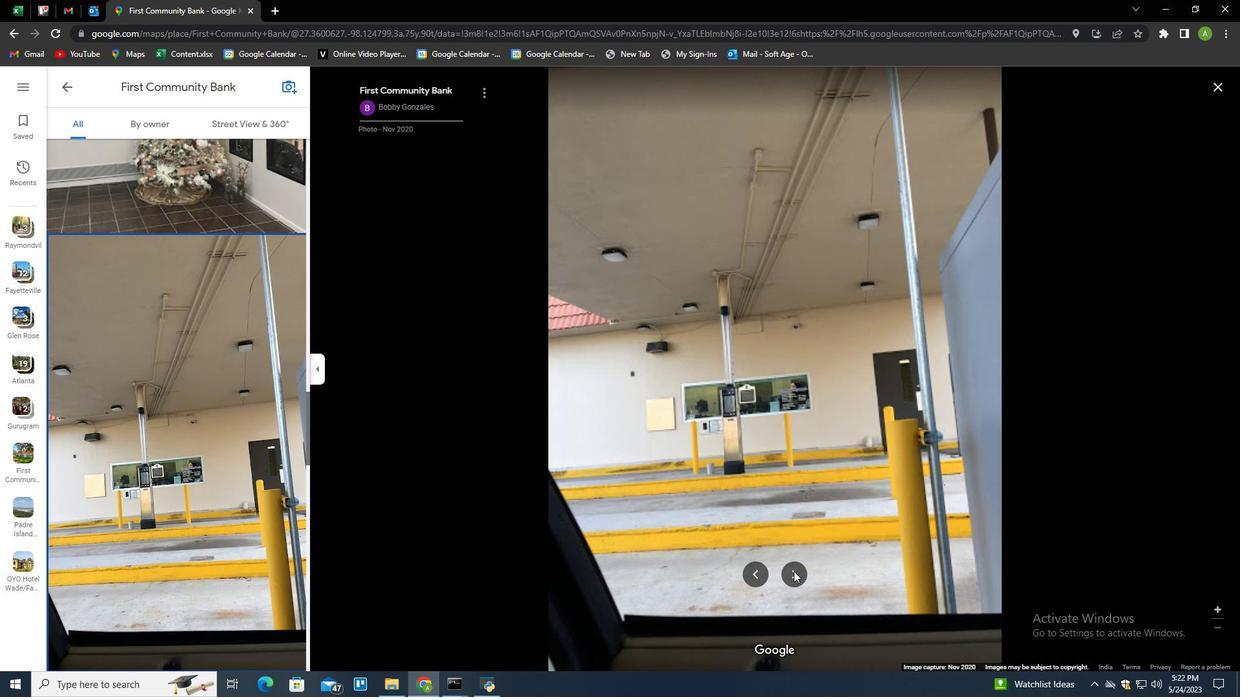 
Action: Mouse moved to (796, 575)
Screenshot: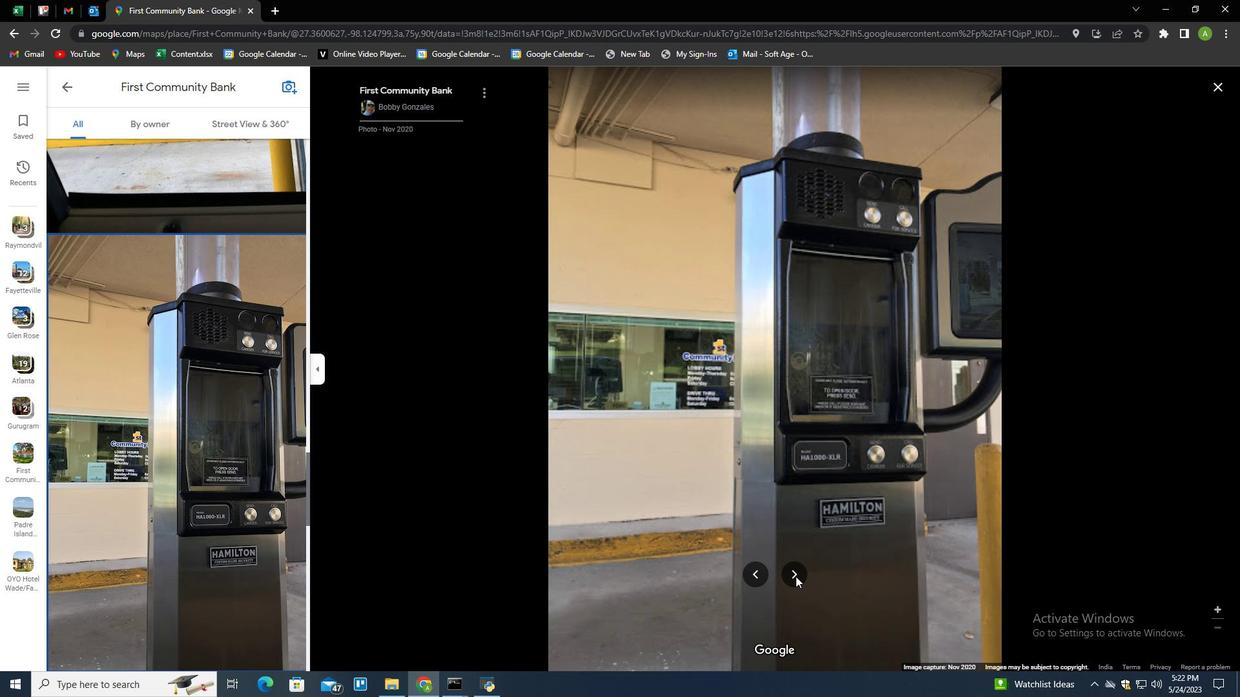 
Action: Mouse pressed left at (796, 575)
Screenshot: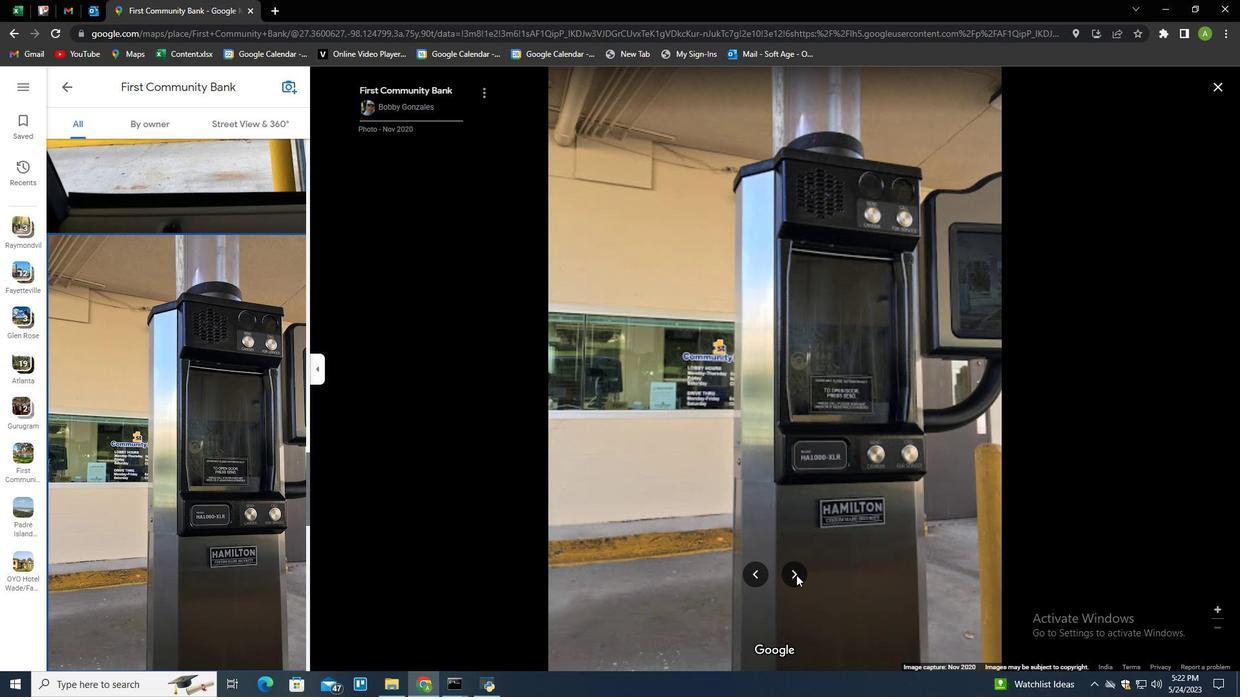 
Action: Mouse moved to (67, 86)
Screenshot: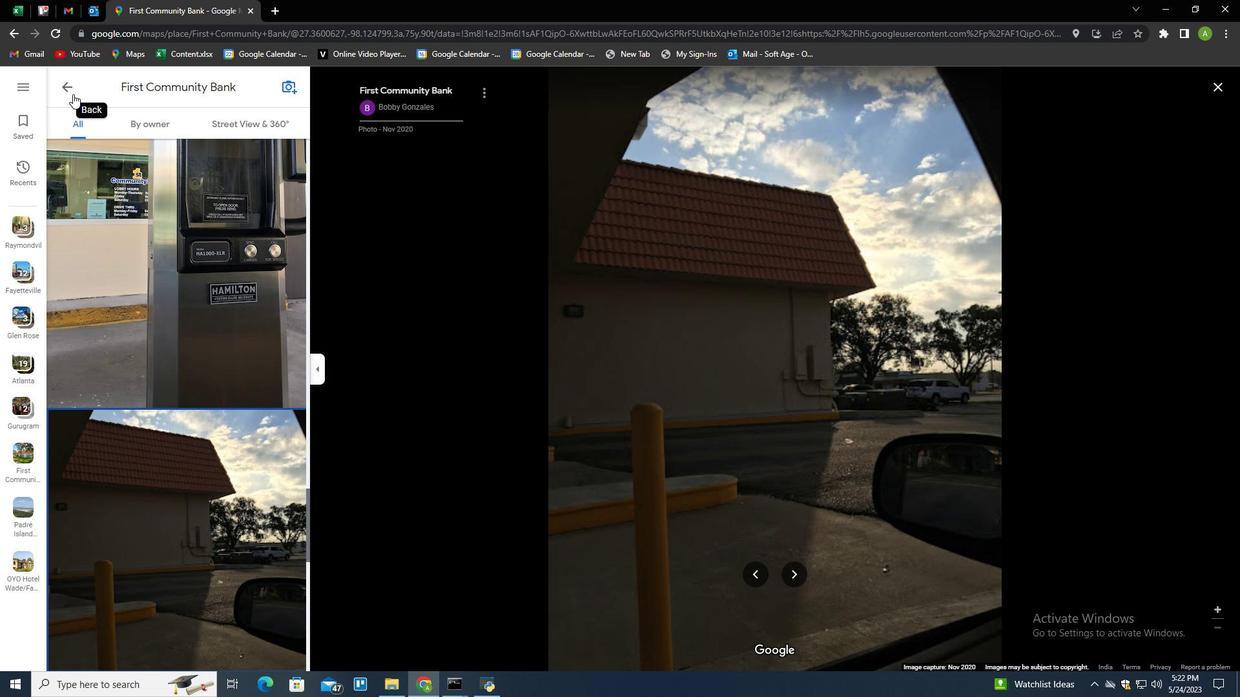
Action: Mouse pressed left at (67, 86)
Screenshot: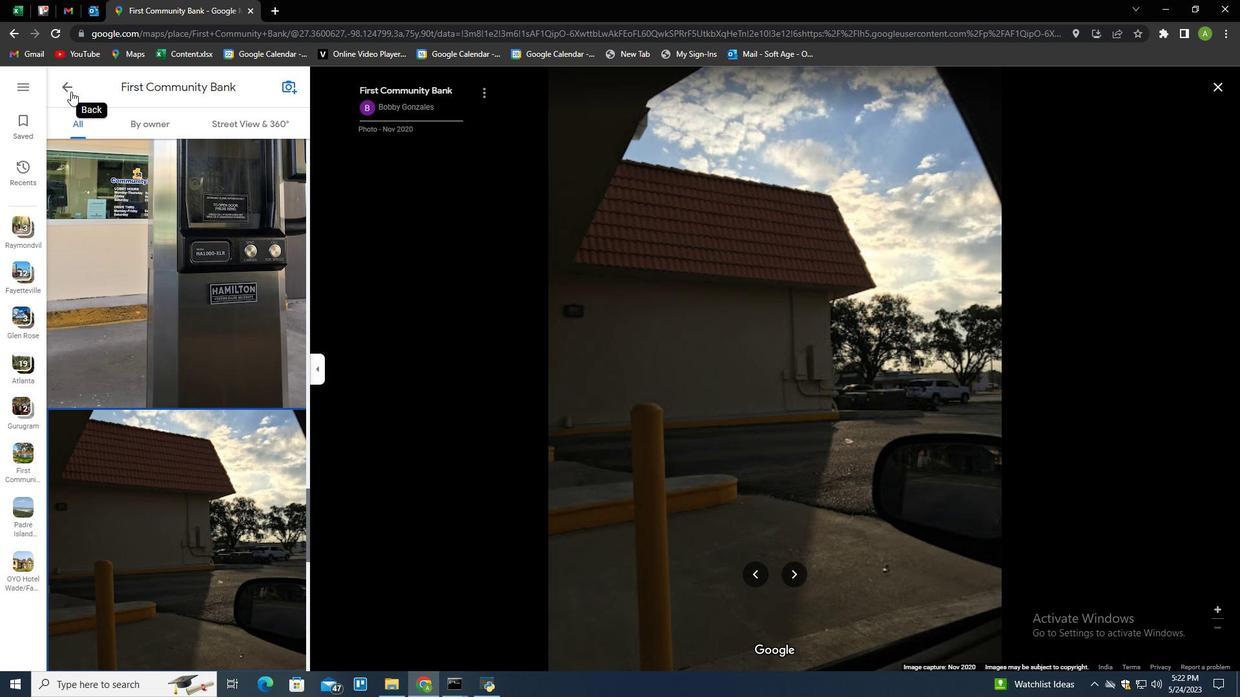 
Action: Mouse moved to (205, 423)
Screenshot: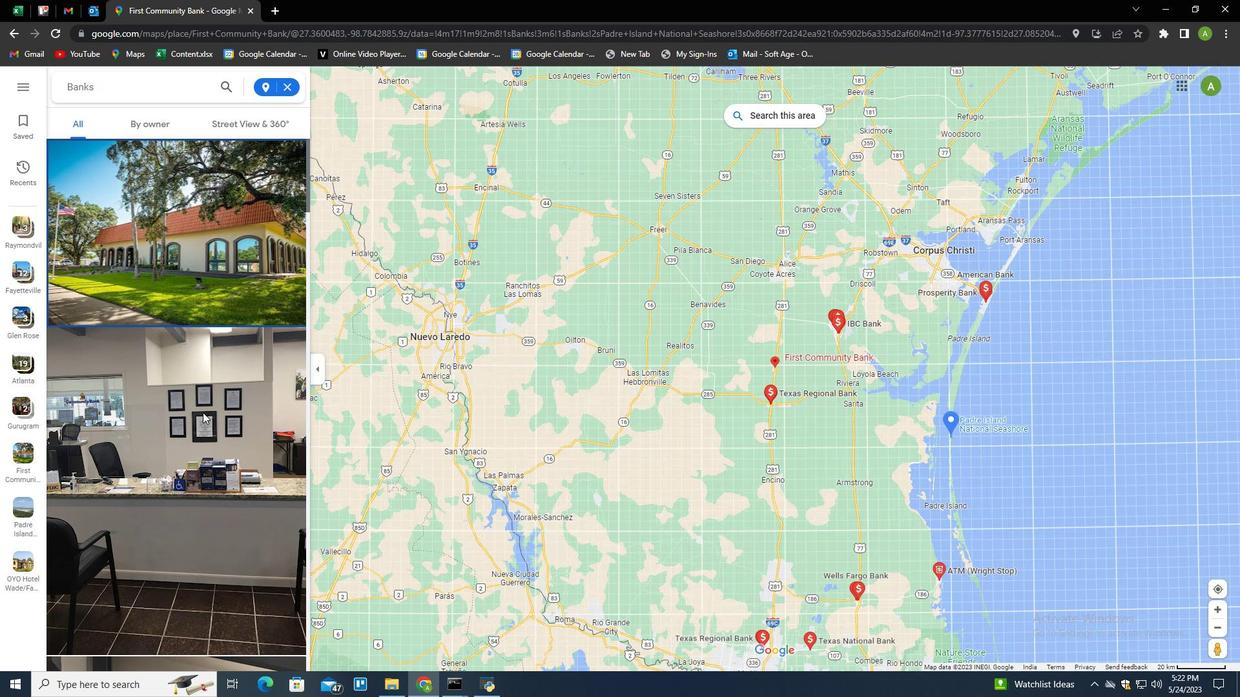 
Action: Mouse scrolled (205, 423) with delta (0, 0)
Screenshot: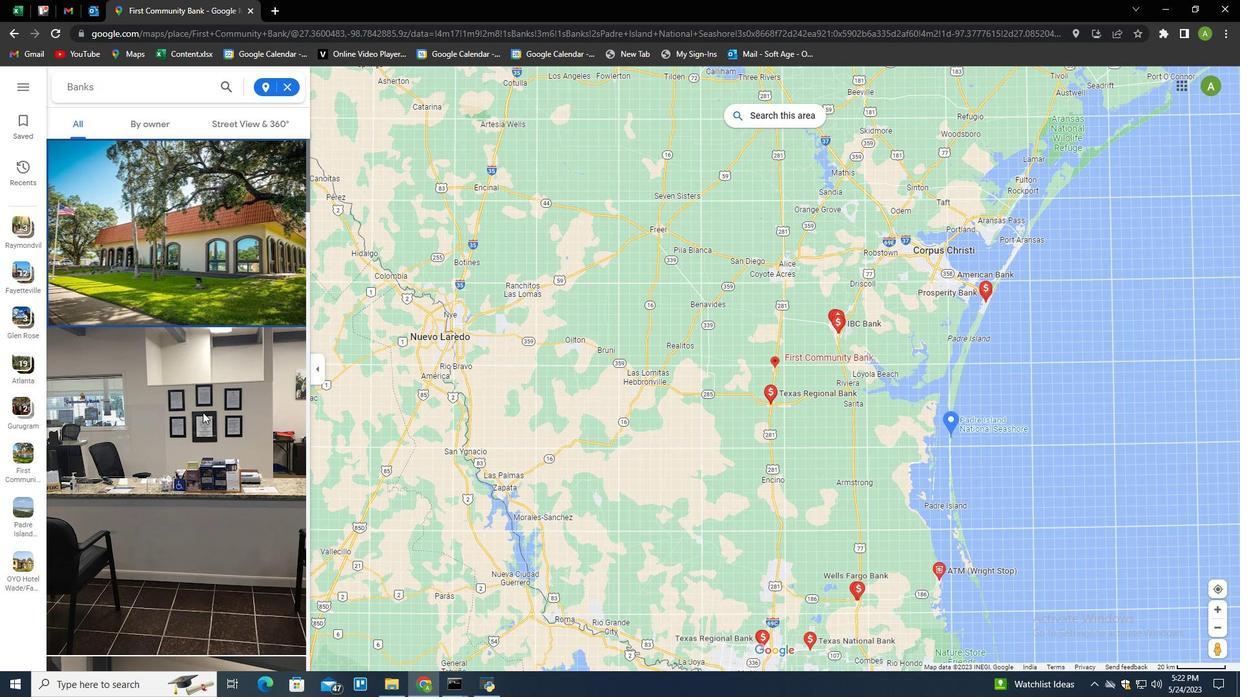 
Action: Mouse scrolled (205, 423) with delta (0, 0)
Screenshot: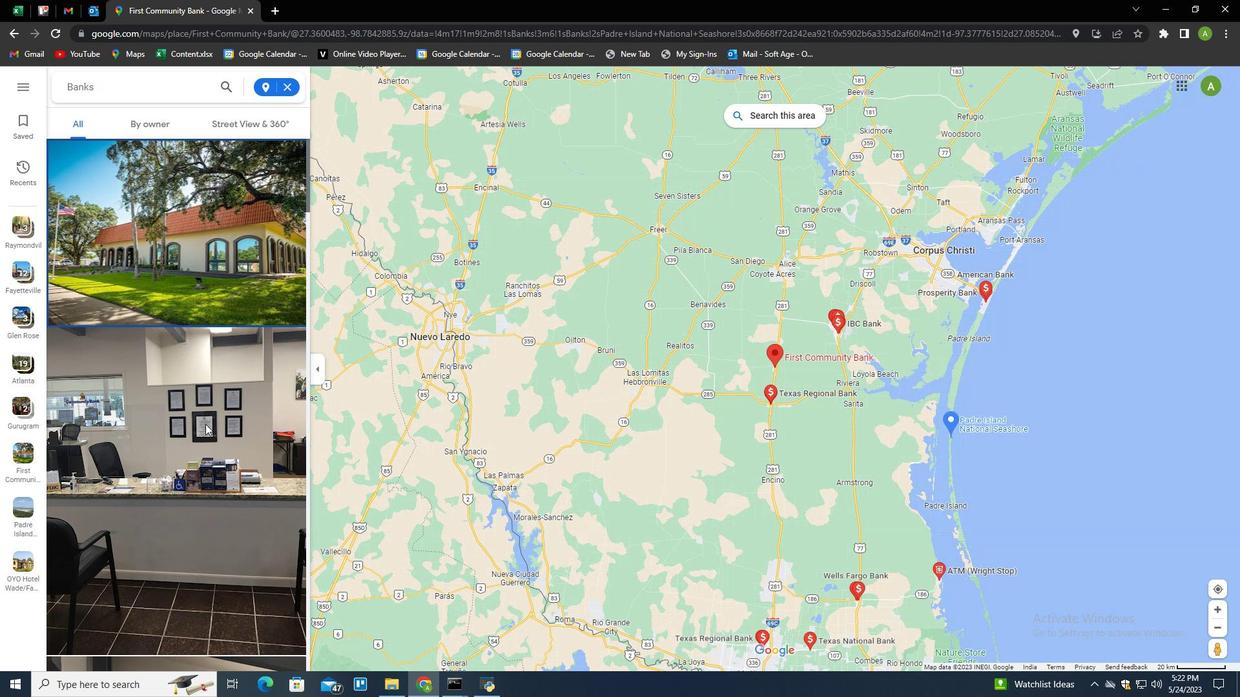 
Action: Mouse scrolled (205, 423) with delta (0, 0)
Screenshot: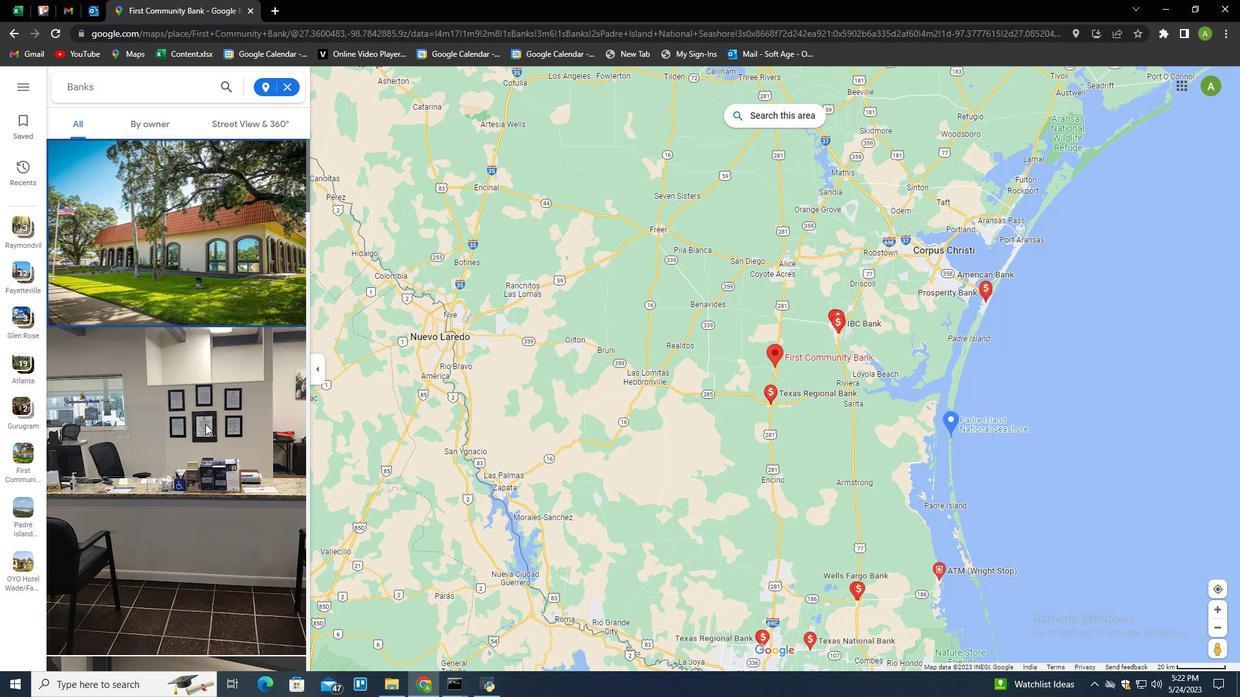 
Action: Mouse scrolled (205, 423) with delta (0, 0)
Screenshot: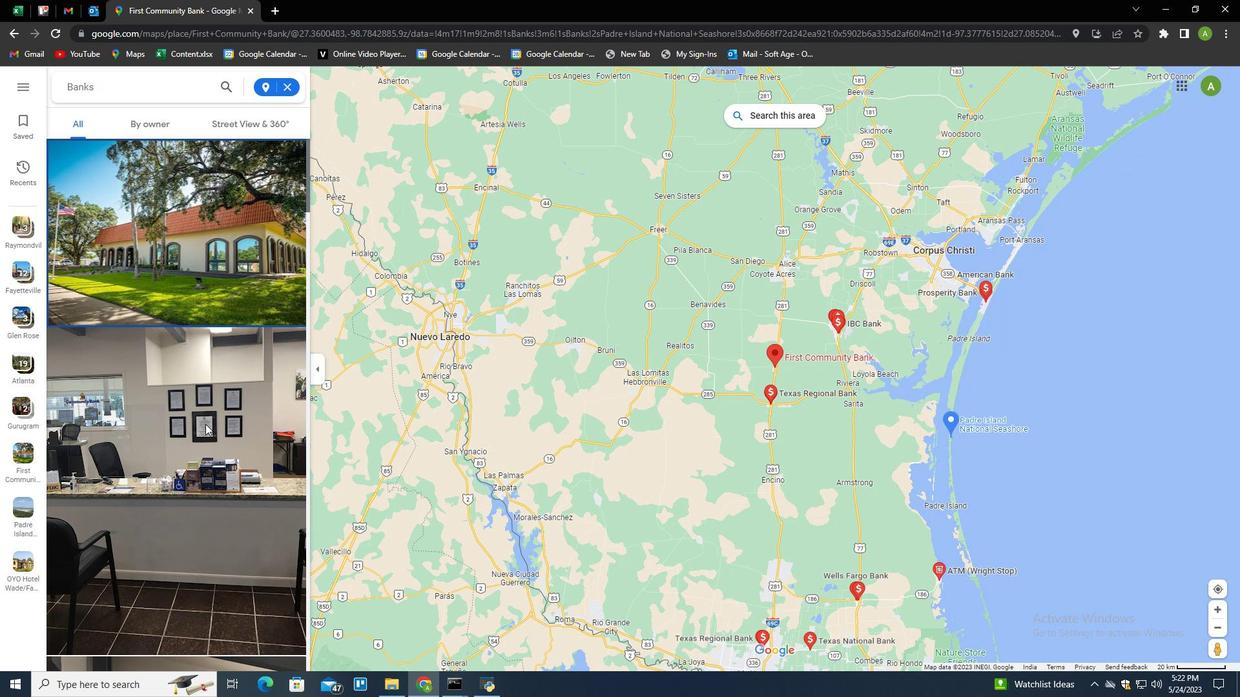 
Action: Mouse scrolled (205, 423) with delta (0, 0)
Screenshot: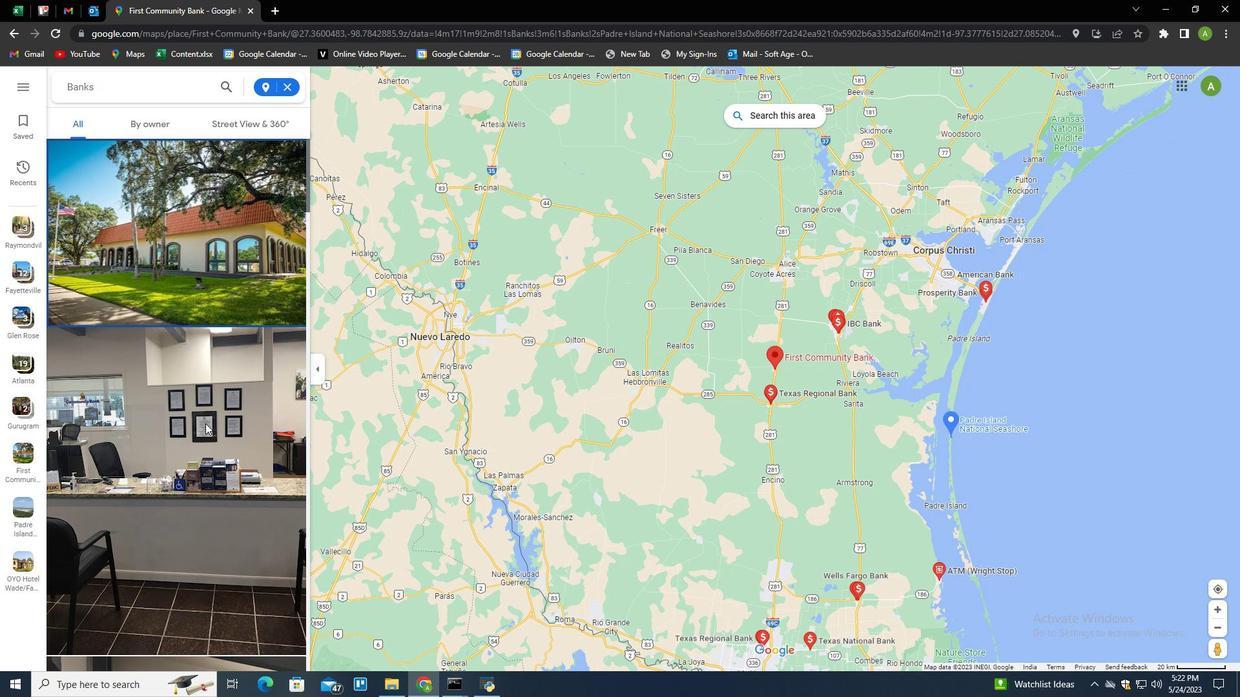 
Action: Mouse moved to (188, 457)
Screenshot: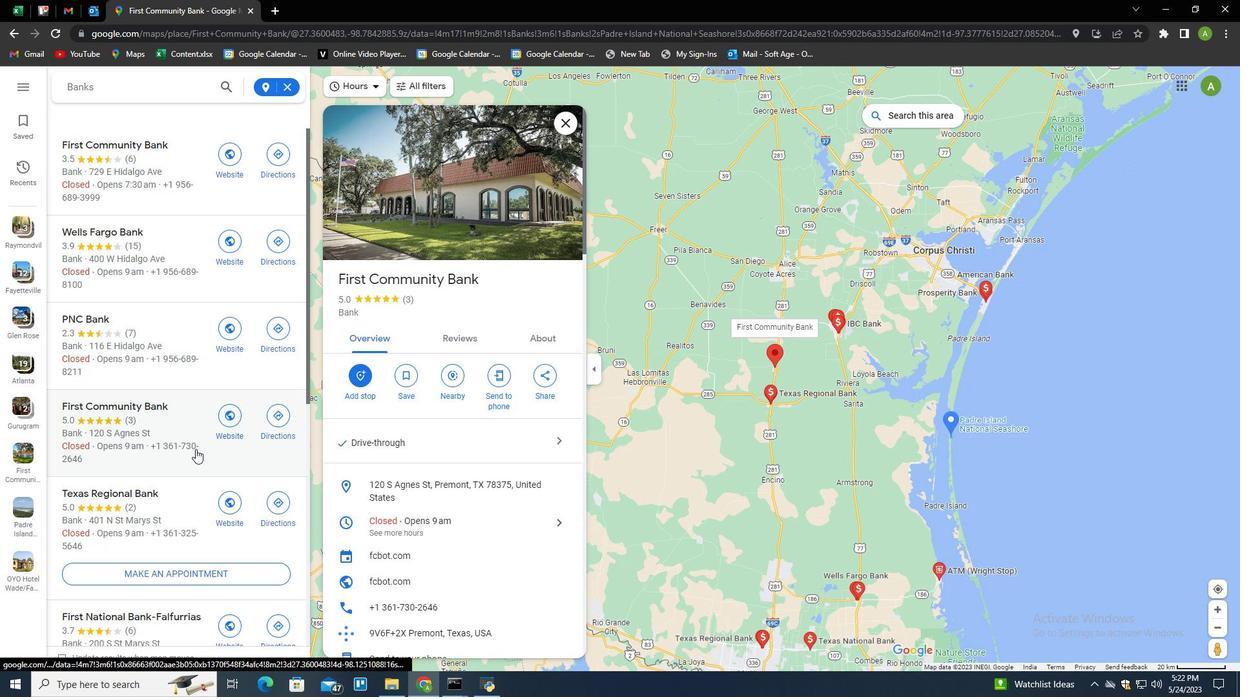 
Action: Mouse scrolled (188, 457) with delta (0, 0)
Screenshot: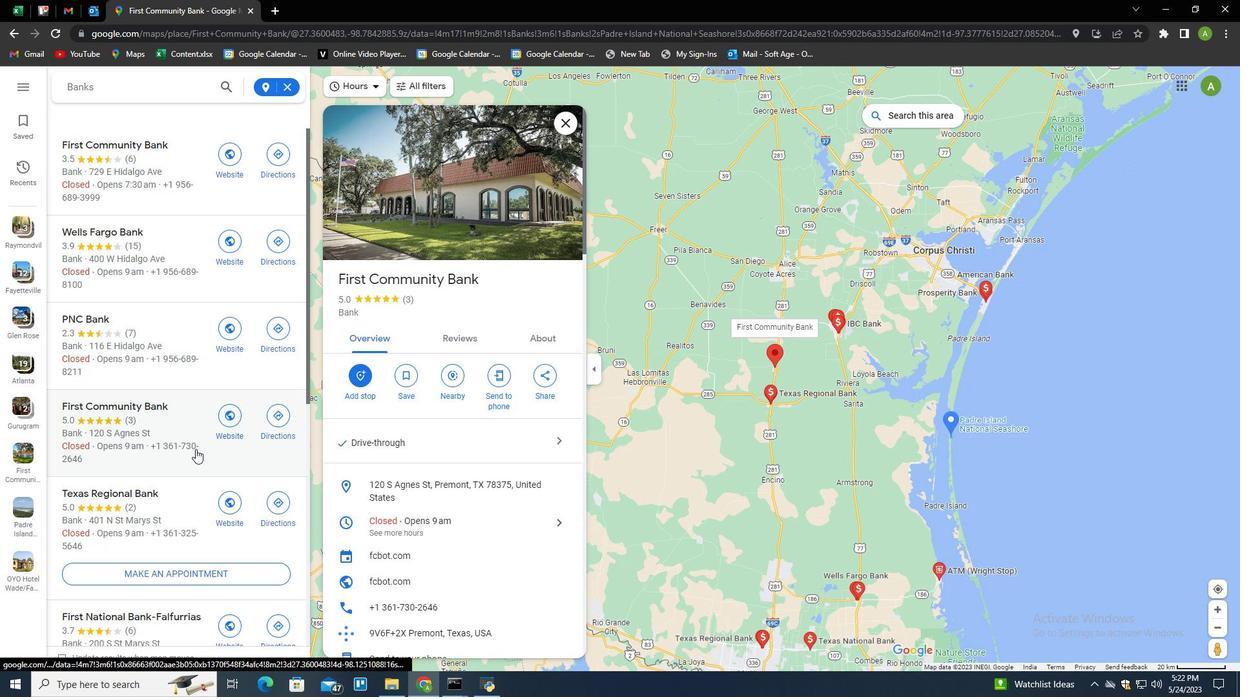 
Action: Mouse moved to (187, 457)
Screenshot: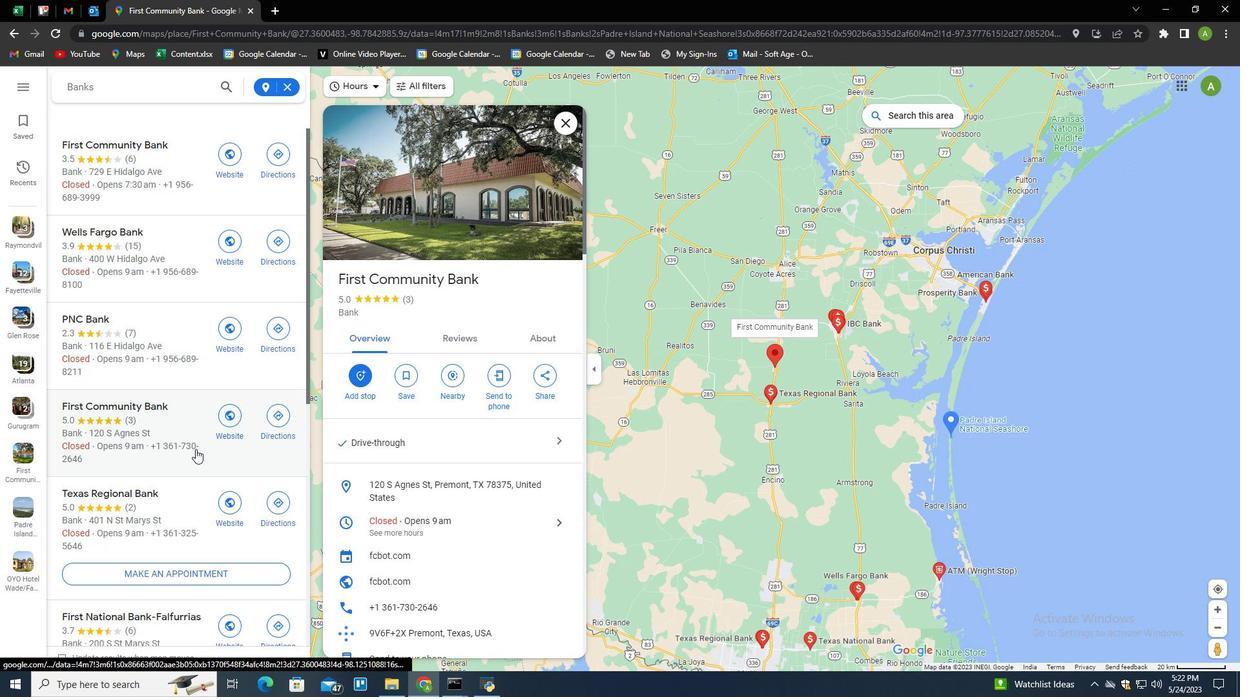 
Action: Mouse scrolled (187, 457) with delta (0, 0)
Screenshot: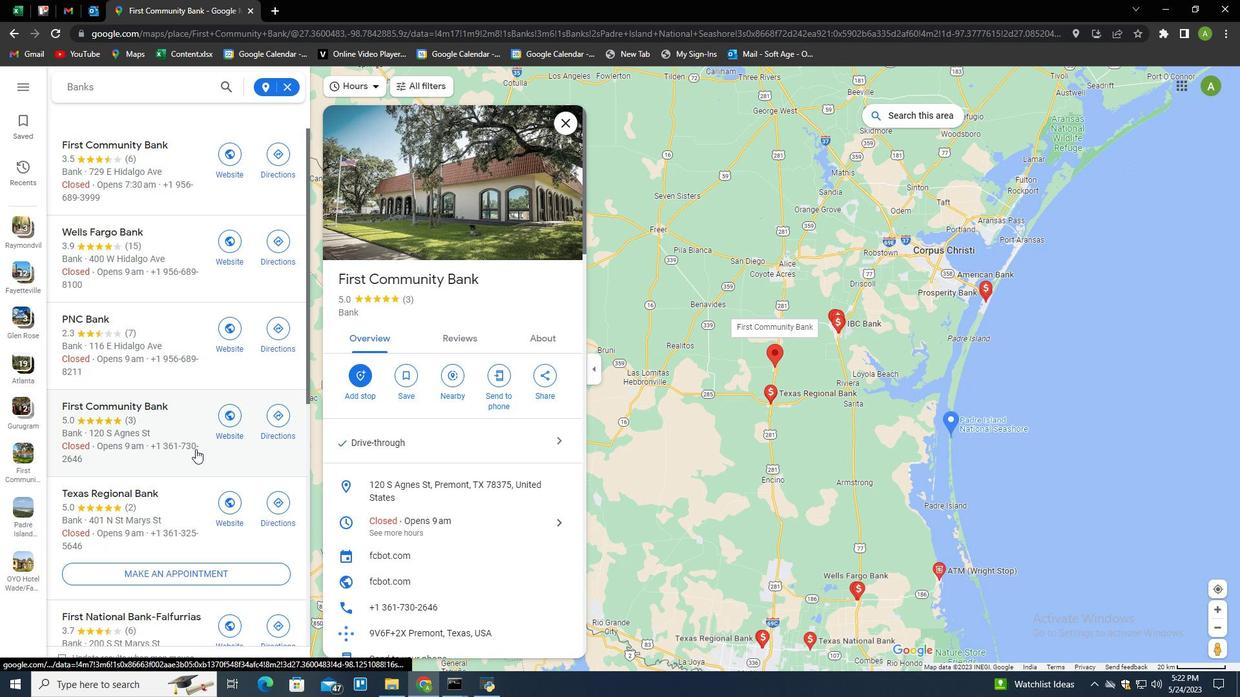 
Action: Mouse scrolled (187, 457) with delta (0, 0)
Screenshot: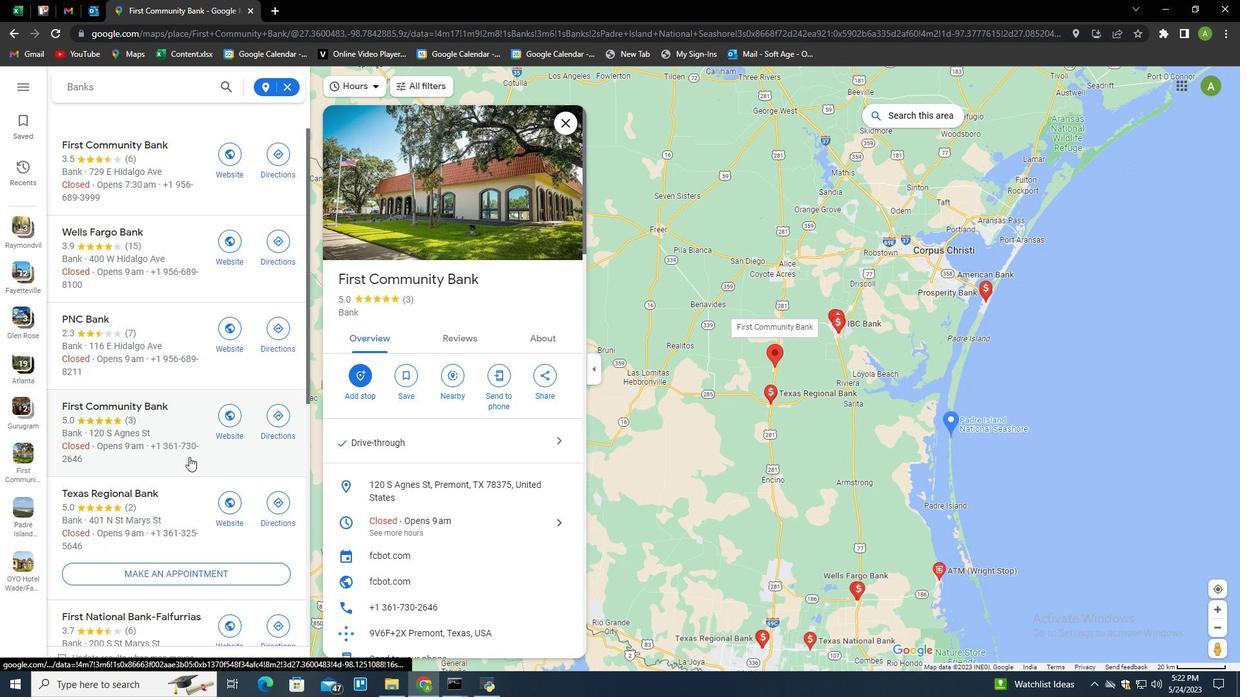 
Action: Mouse moved to (177, 336)
Screenshot: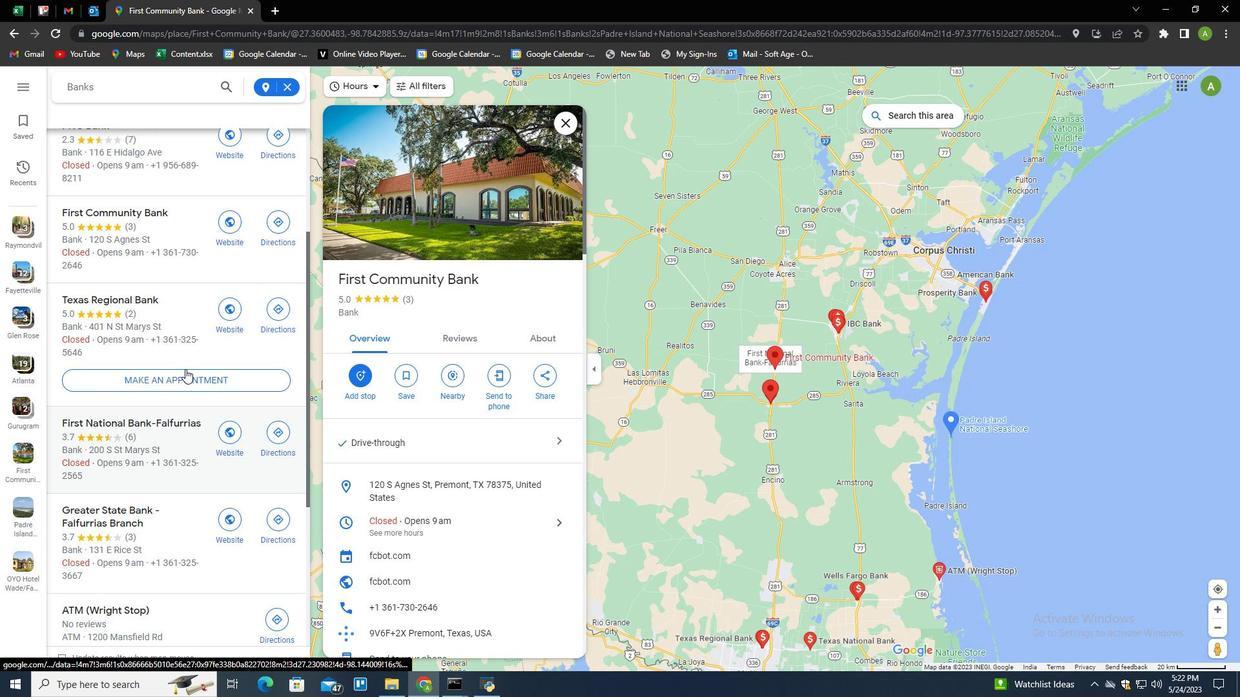 
Action: Mouse pressed left at (177, 336)
Screenshot: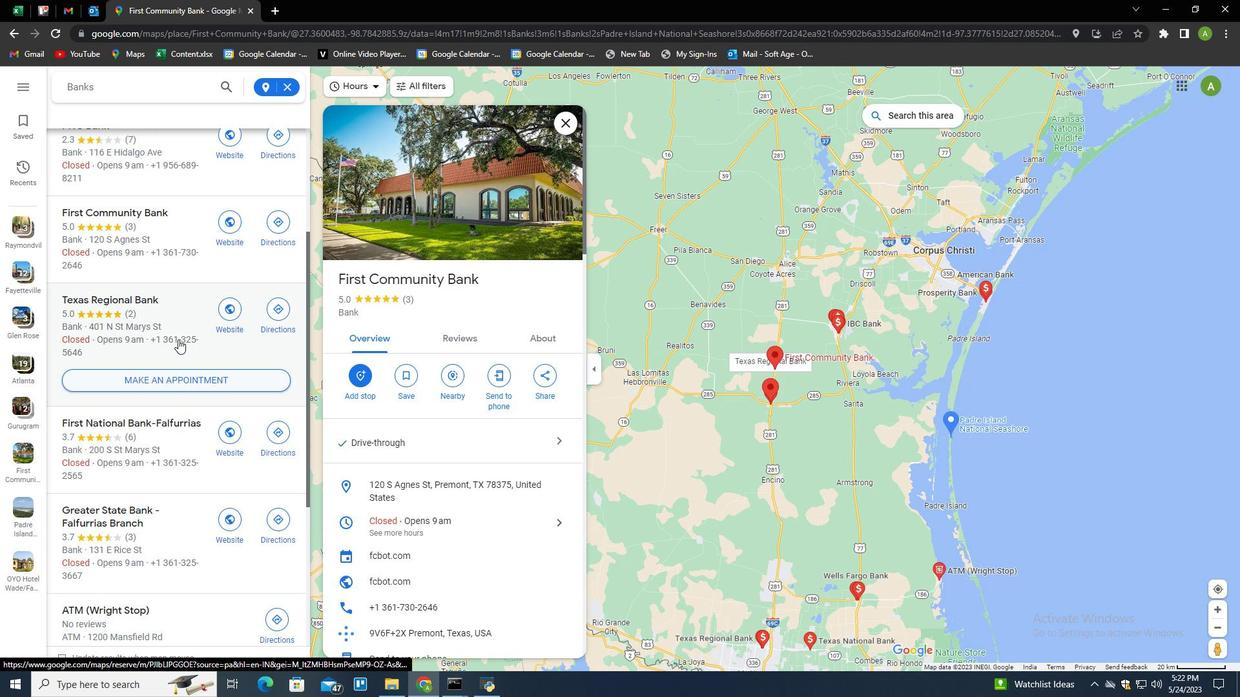 
Action: Mouse moved to (456, 346)
Screenshot: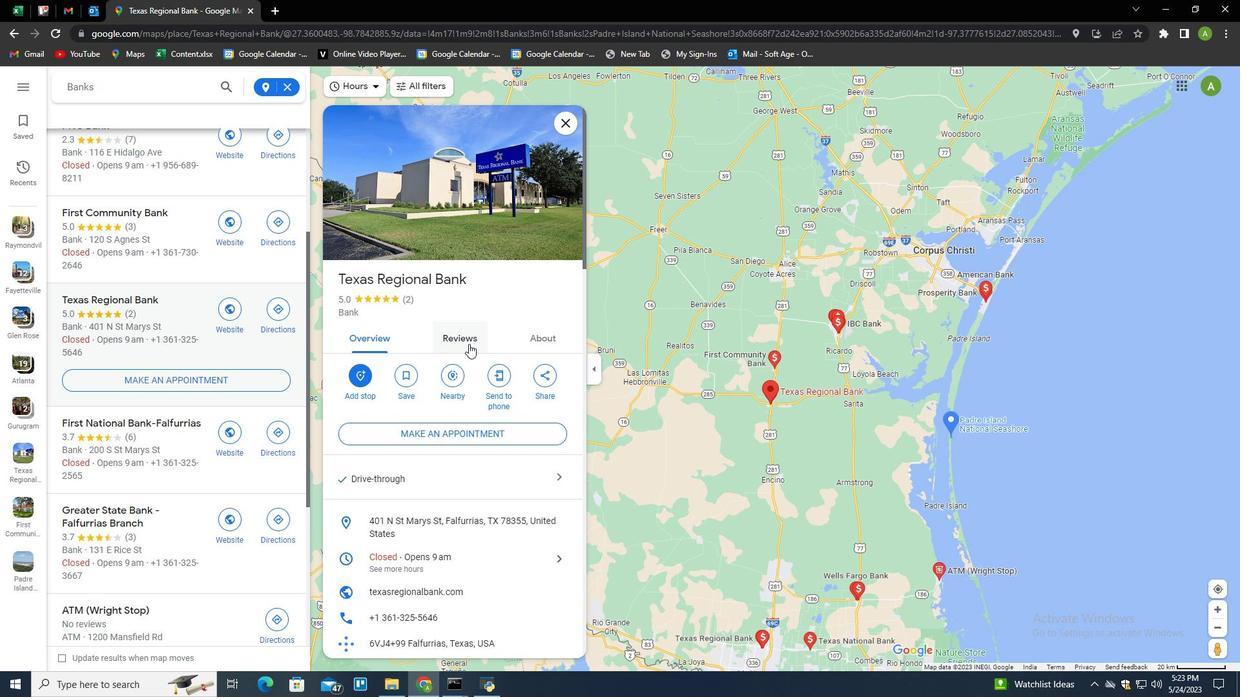 
Action: Mouse pressed left at (456, 346)
Screenshot: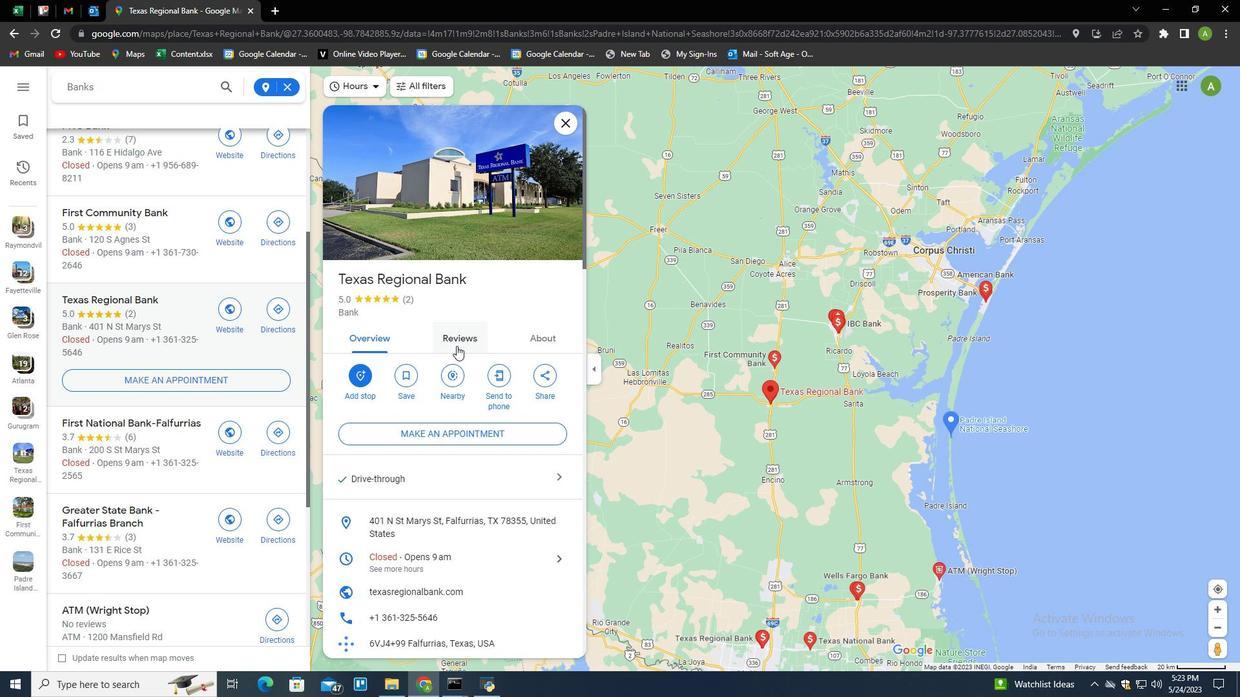 
Action: Mouse moved to (467, 407)
Screenshot: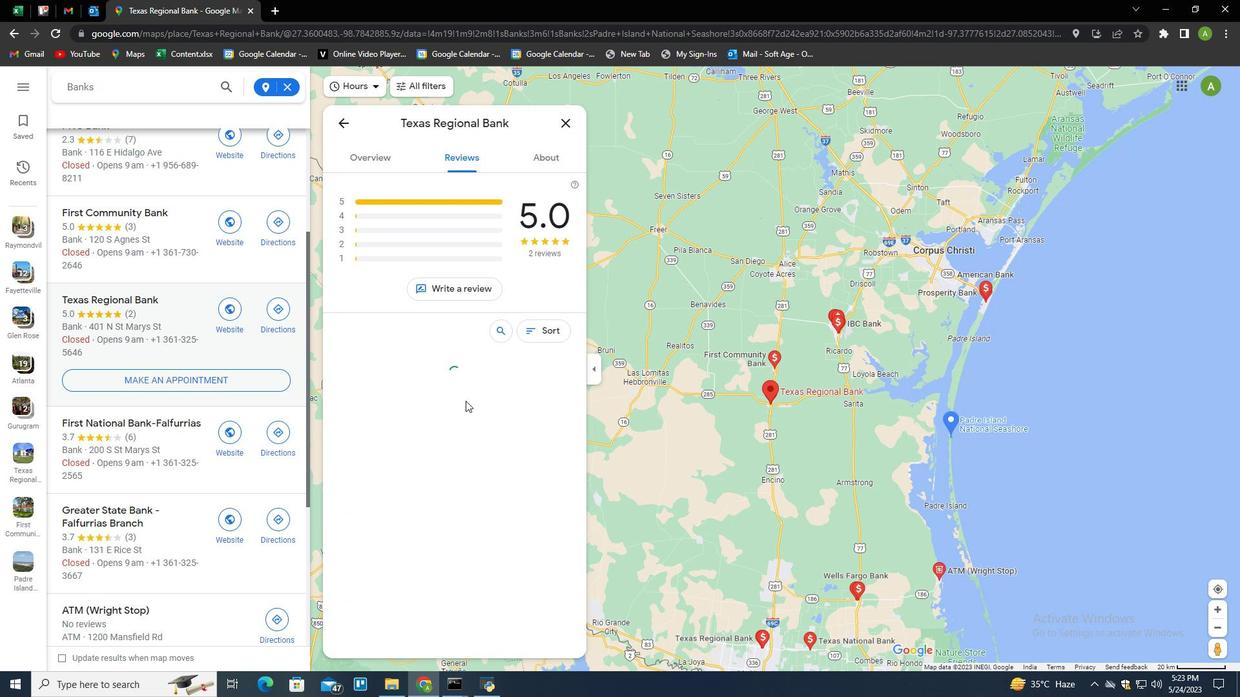 
Action: Mouse scrolled (467, 406) with delta (0, 0)
Screenshot: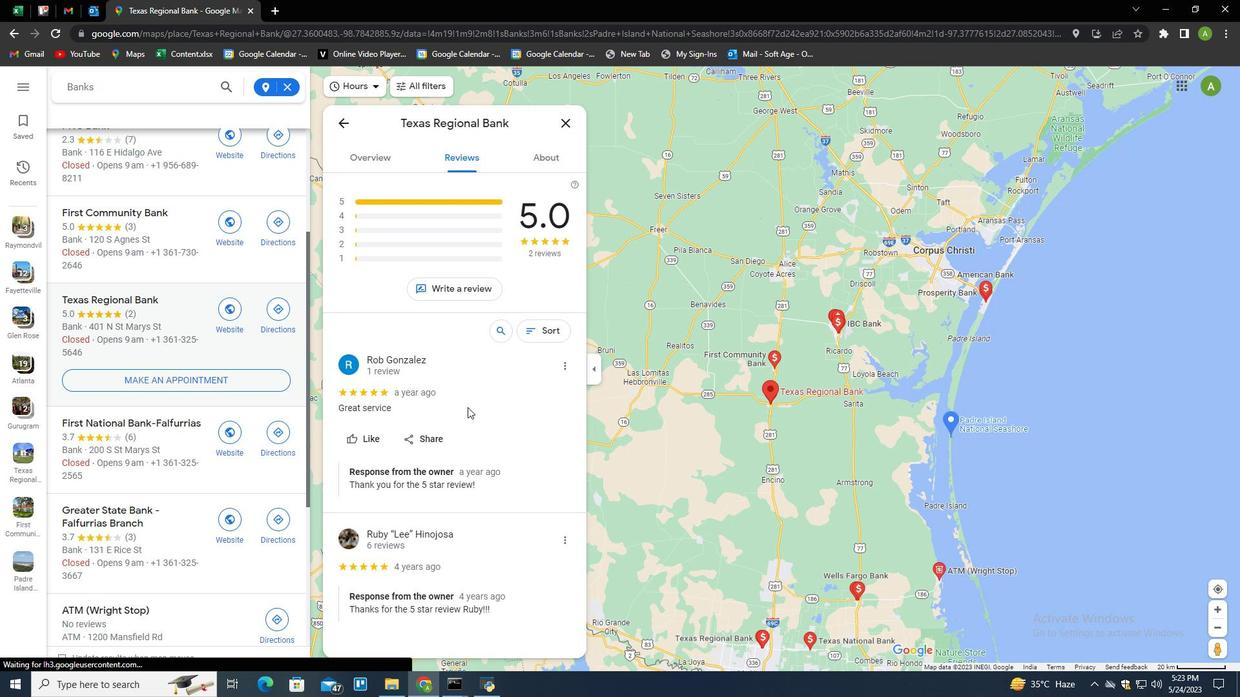 
Action: Mouse scrolled (467, 406) with delta (0, 0)
Screenshot: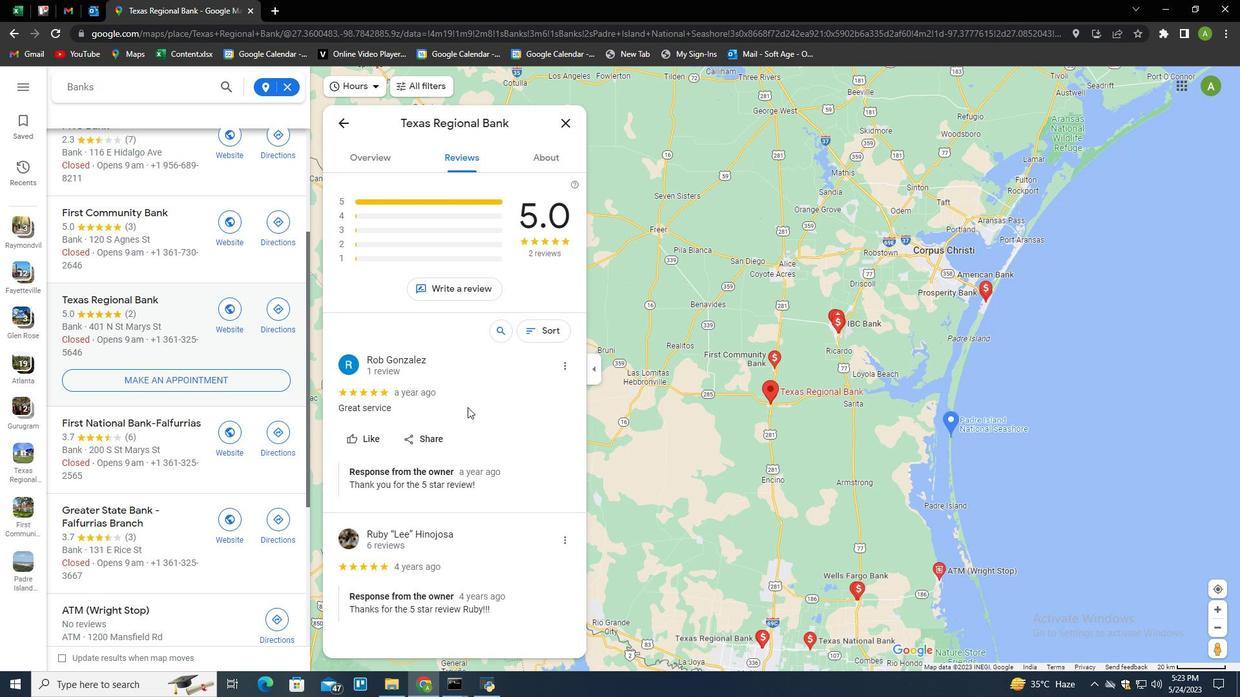 
Action: Mouse scrolled (467, 406) with delta (0, 0)
Screenshot: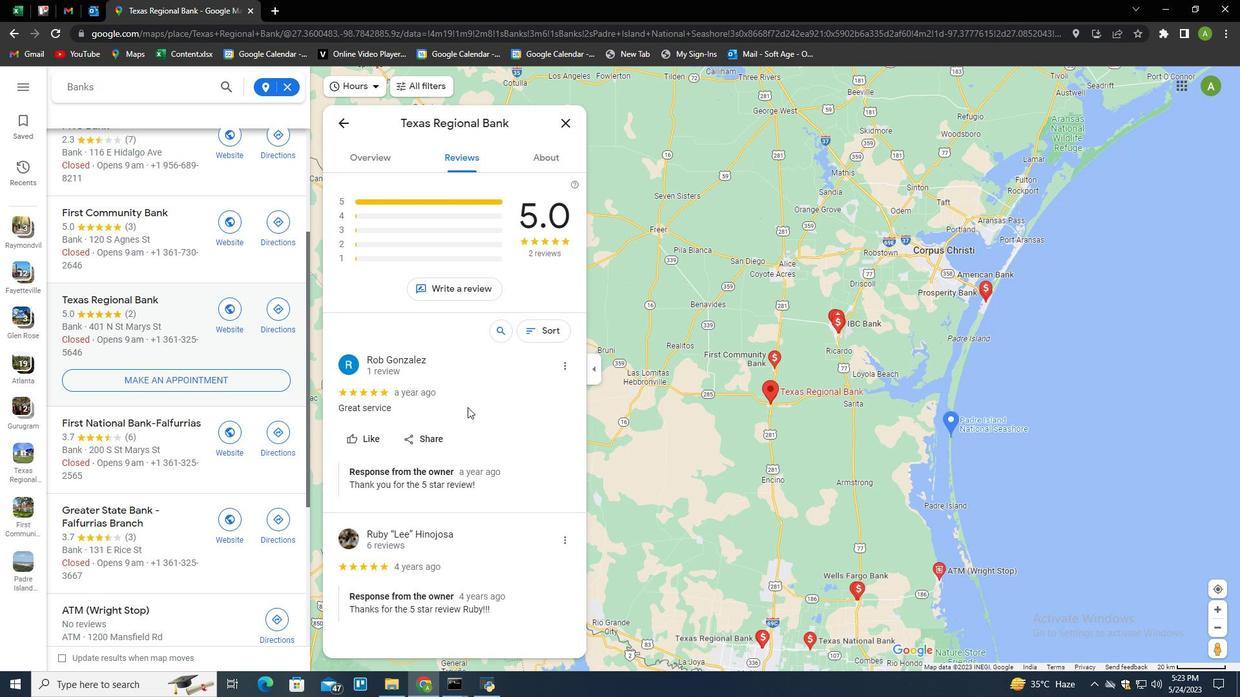 
Action: Mouse moved to (494, 407)
Screenshot: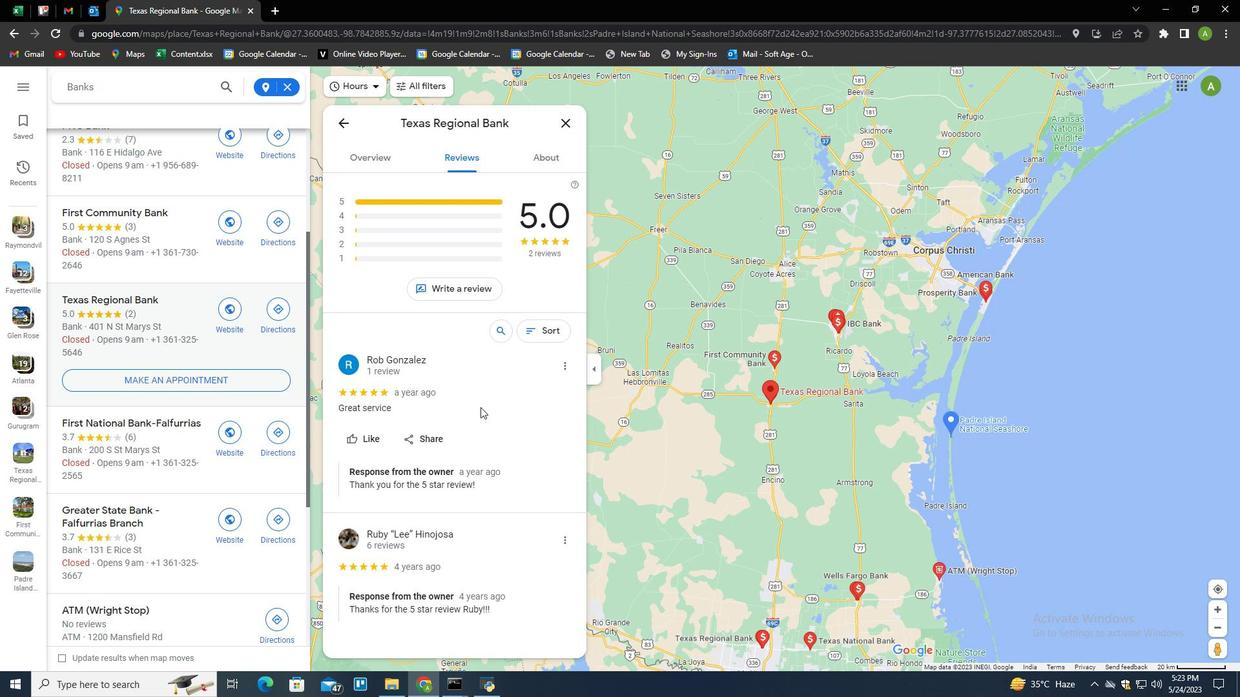 
Action: Mouse scrolled (494, 406) with delta (0, 0)
Screenshot: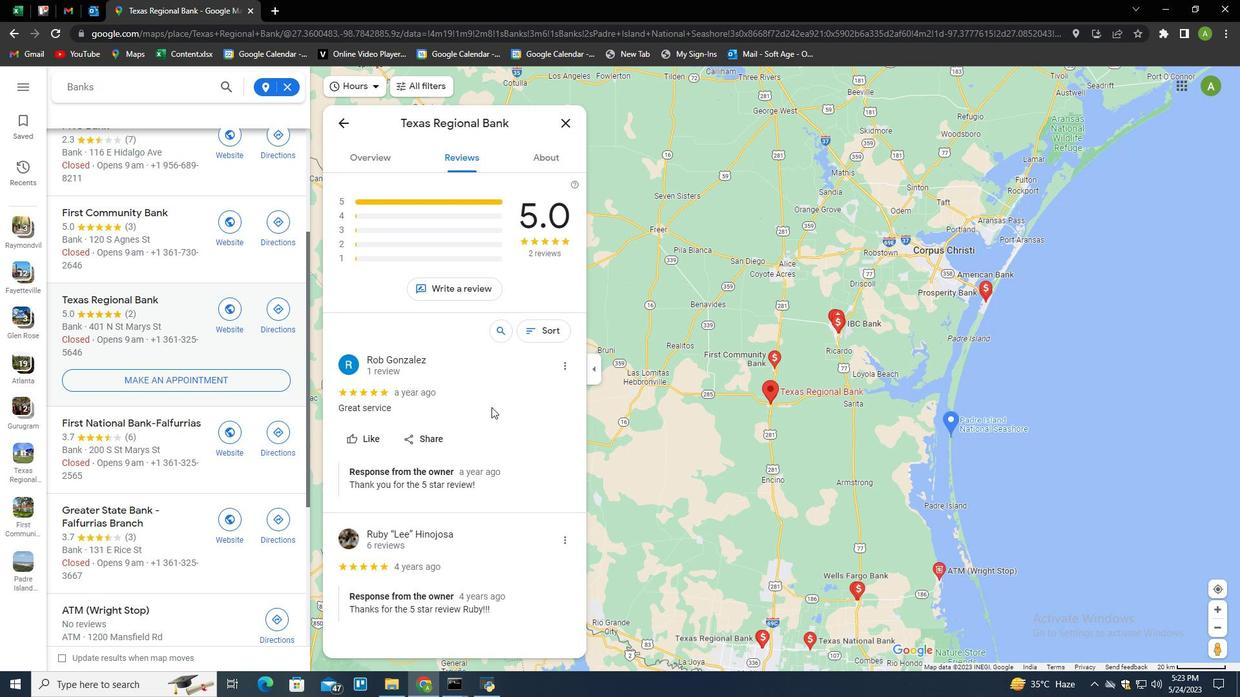 
Action: Mouse scrolled (494, 406) with delta (0, 0)
Screenshot: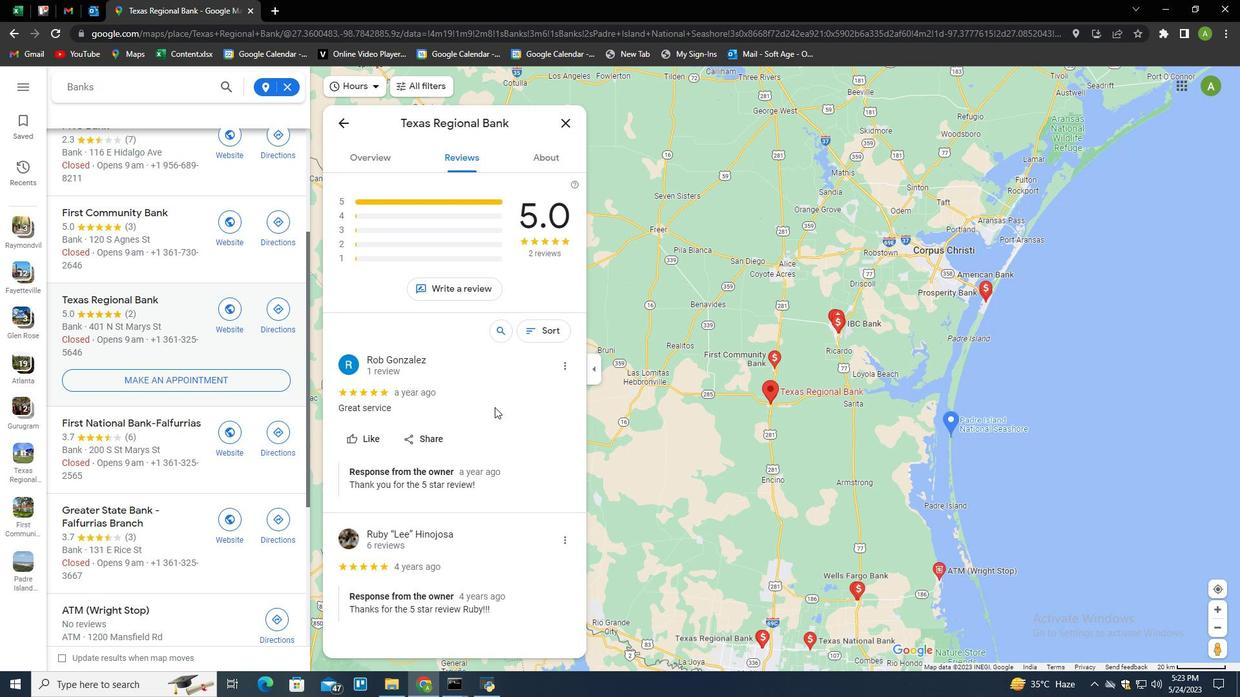 
Action: Mouse moved to (468, 498)
Screenshot: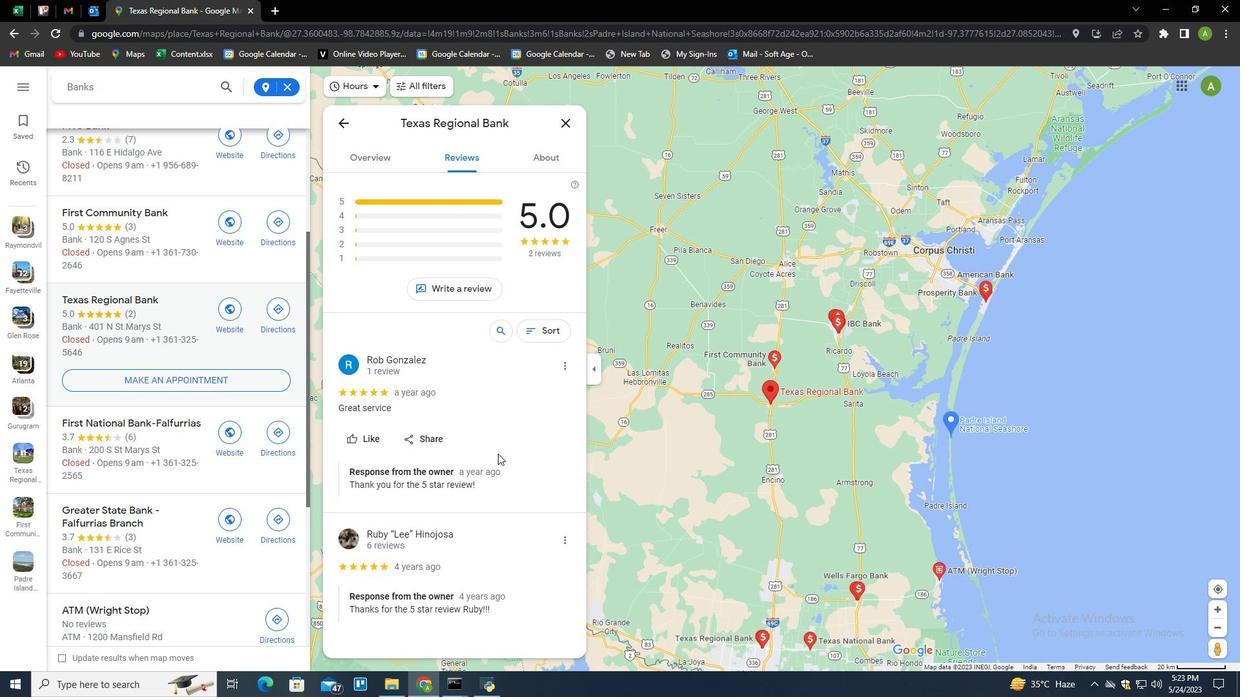 
Action: Mouse scrolled (468, 498) with delta (0, 0)
Screenshot: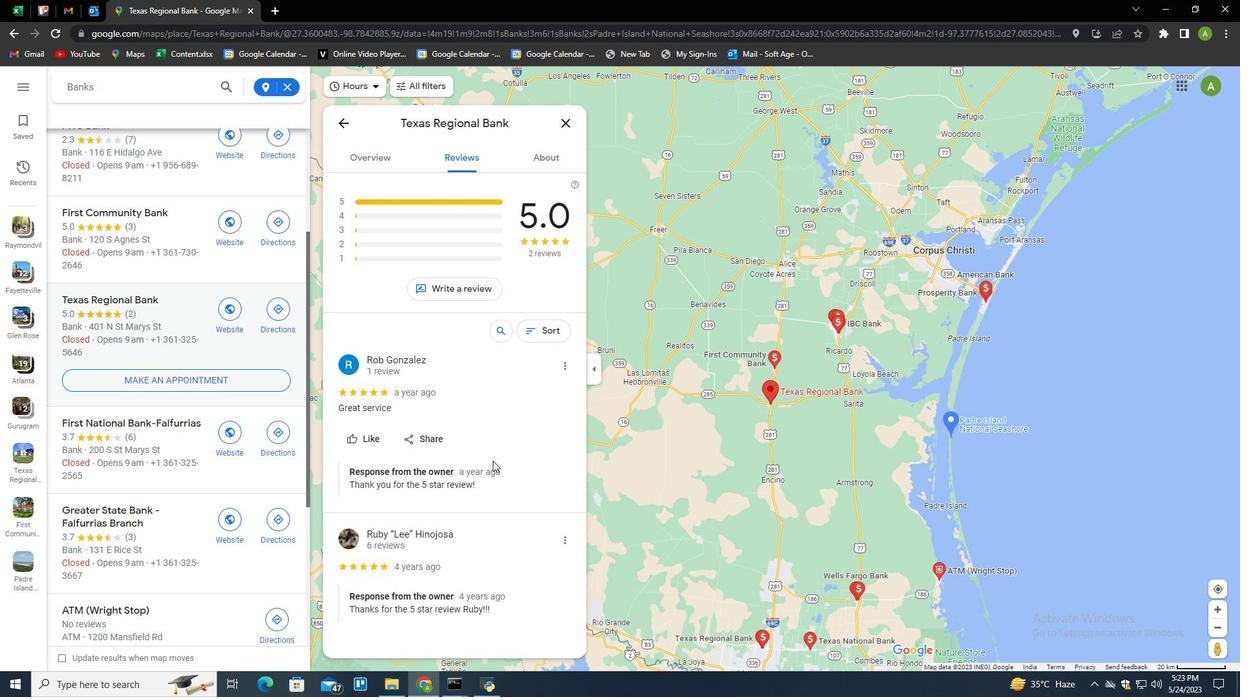 
Action: Mouse scrolled (468, 498) with delta (0, 0)
Screenshot: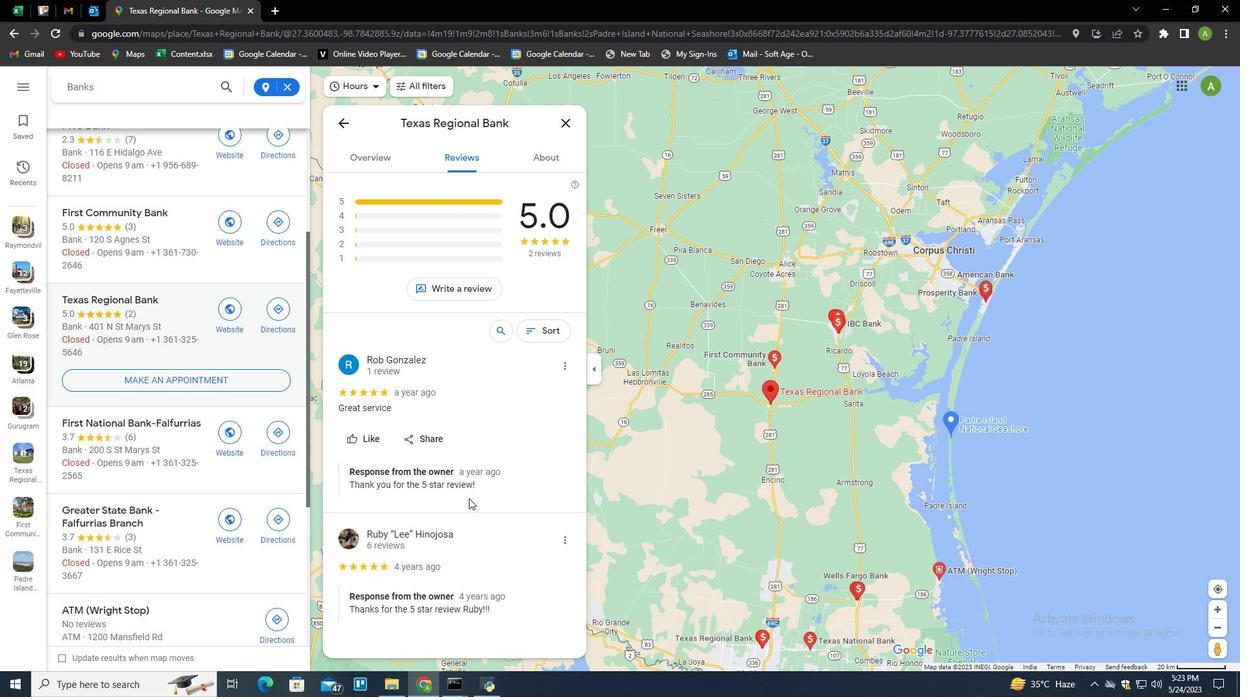 
Action: Mouse scrolled (468, 498) with delta (0, 0)
Screenshot: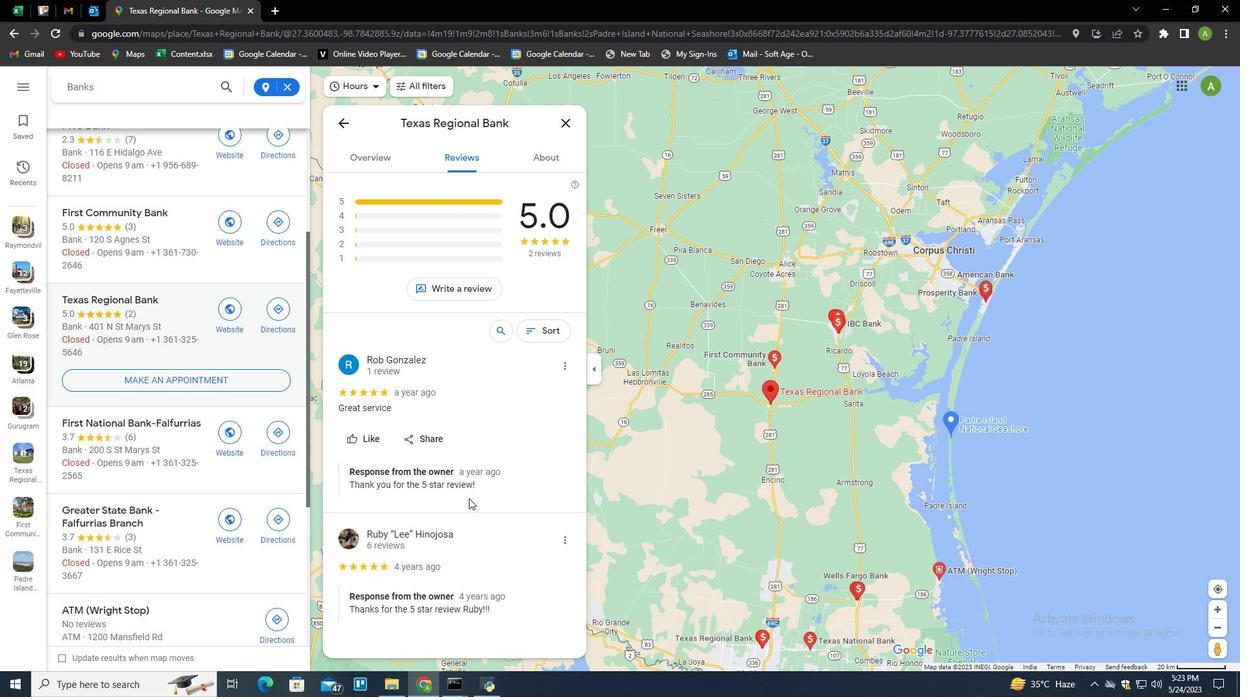 
Action: Mouse moved to (502, 609)
Screenshot: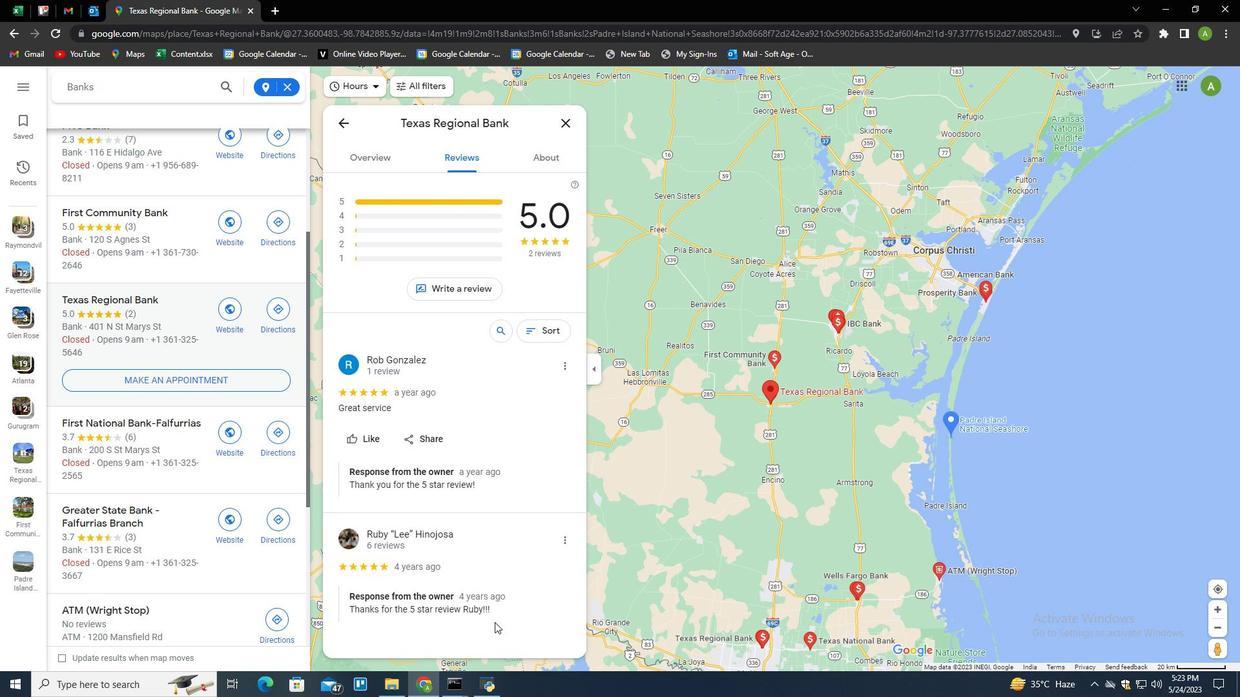 
Action: Mouse pressed left at (502, 609)
Screenshot: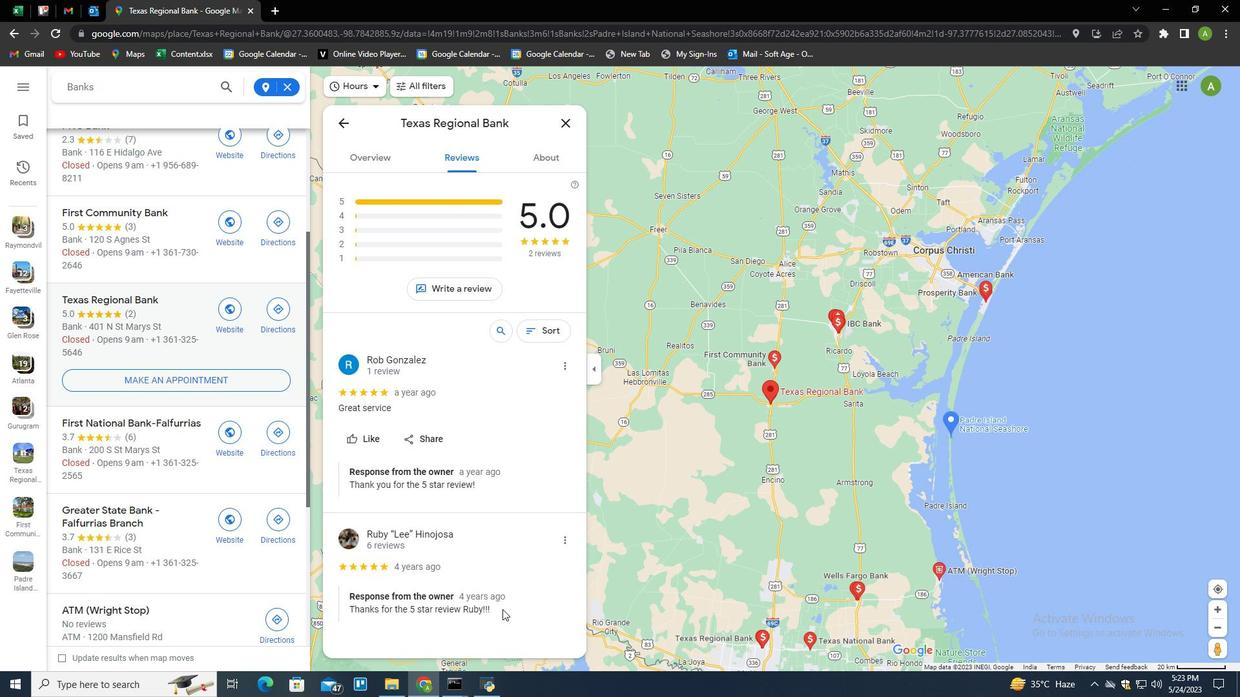 
Action: Mouse moved to (505, 596)
Screenshot: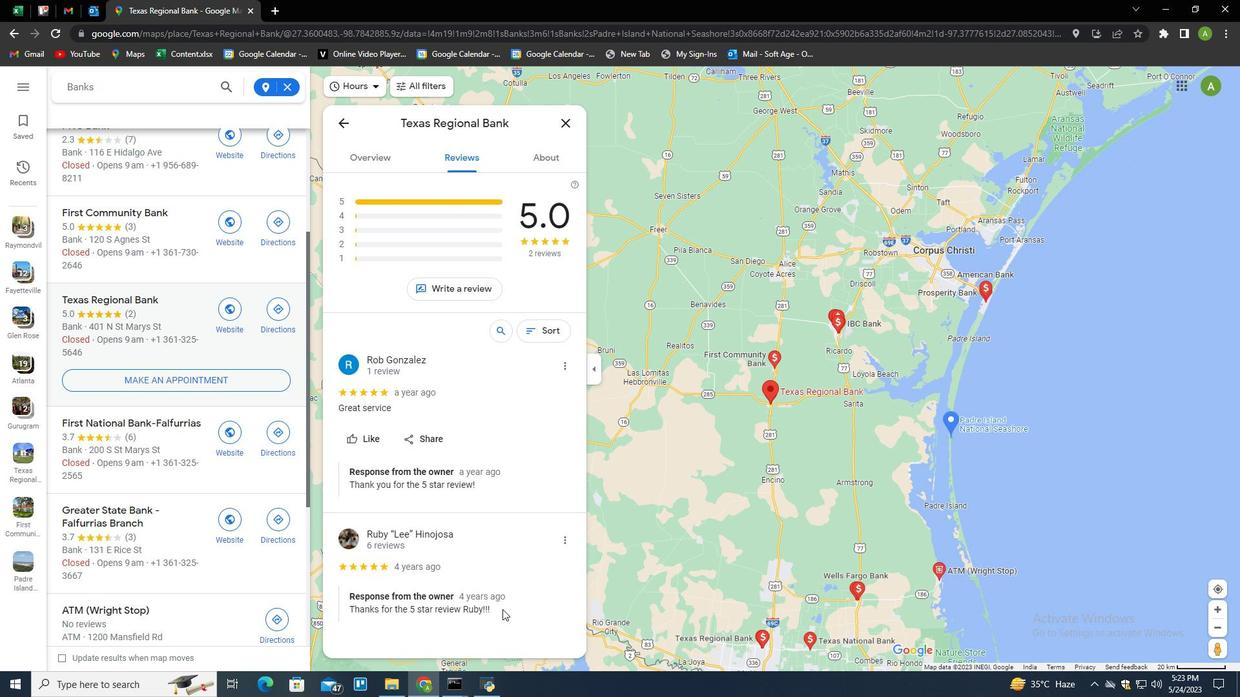 
Action: Mouse scrolled (505, 596) with delta (0, 0)
Screenshot: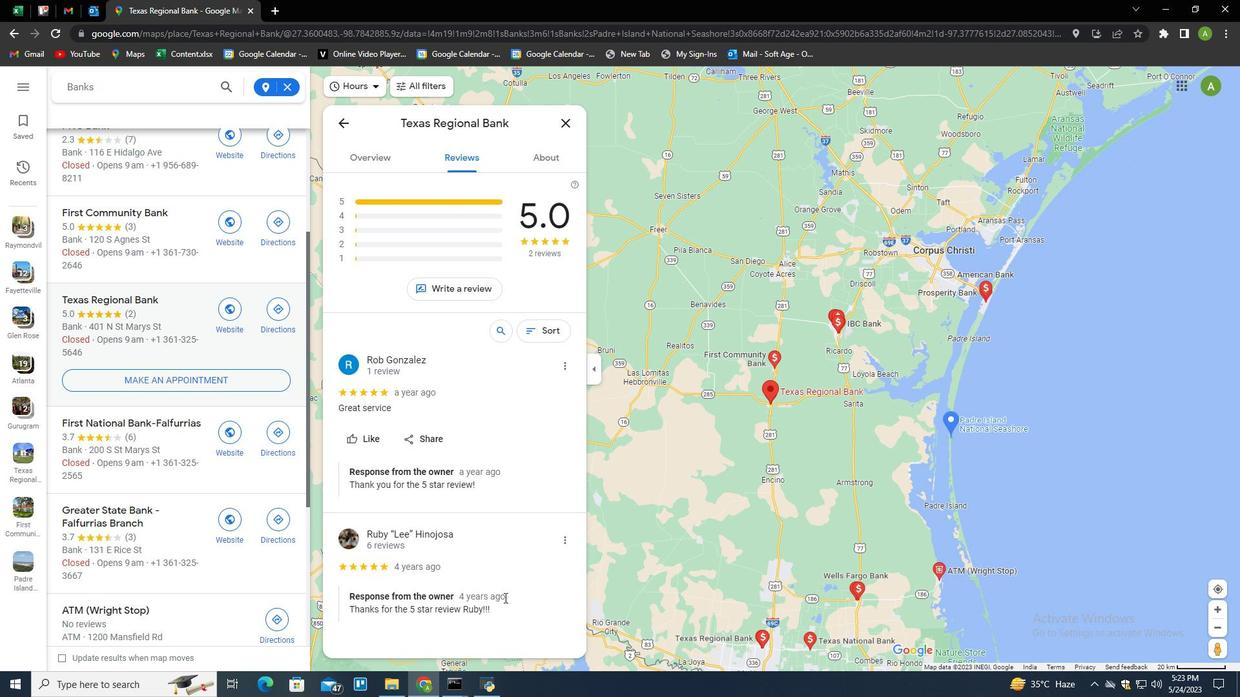 
Action: Mouse scrolled (505, 596) with delta (0, 0)
Screenshot: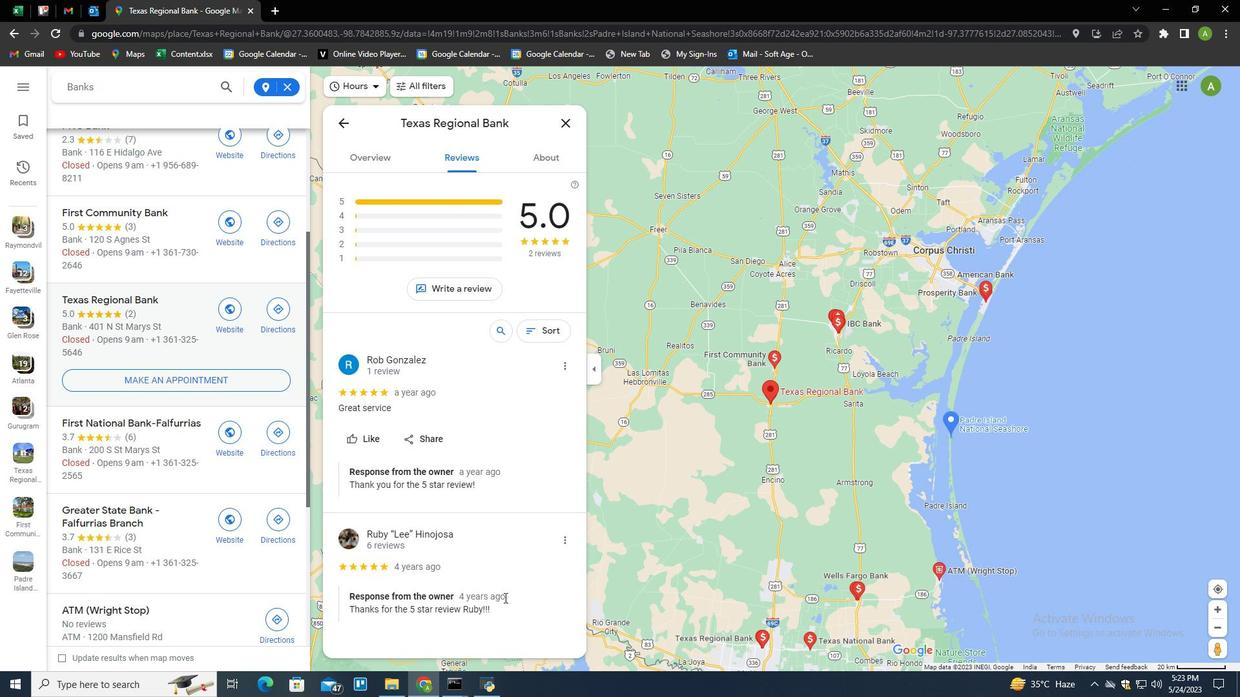 
Action: Mouse scrolled (505, 596) with delta (0, 0)
Screenshot: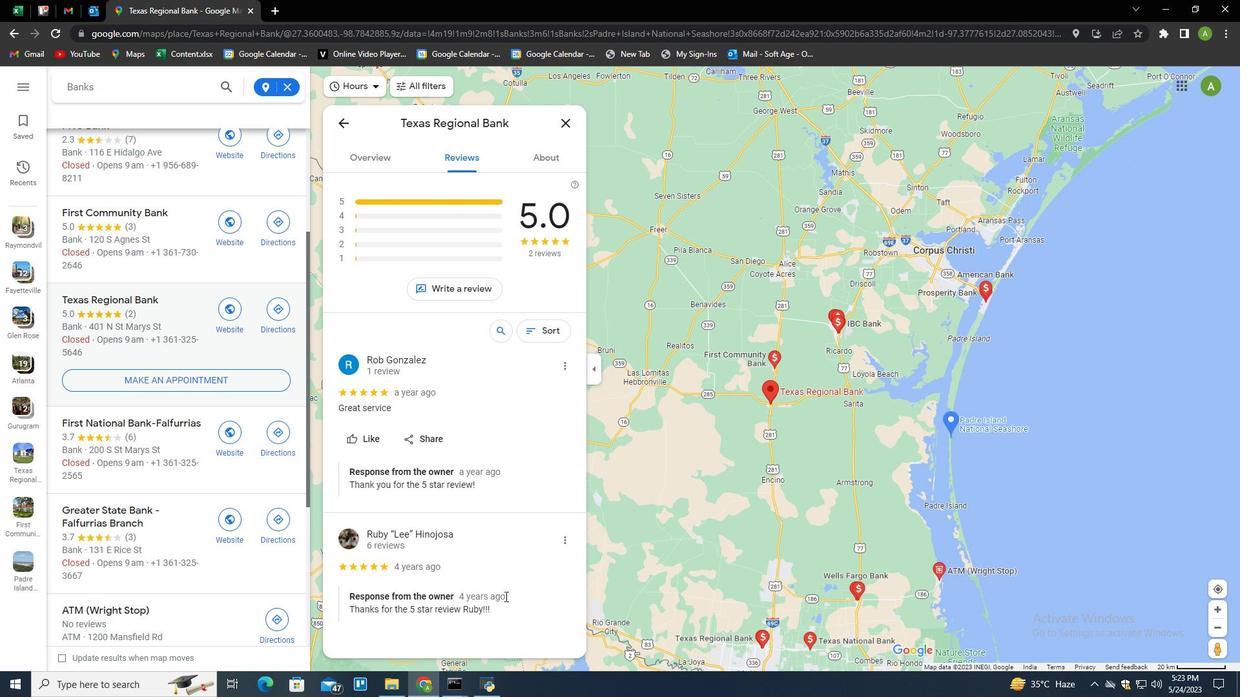 
Action: Mouse scrolled (505, 596) with delta (0, 0)
Screenshot: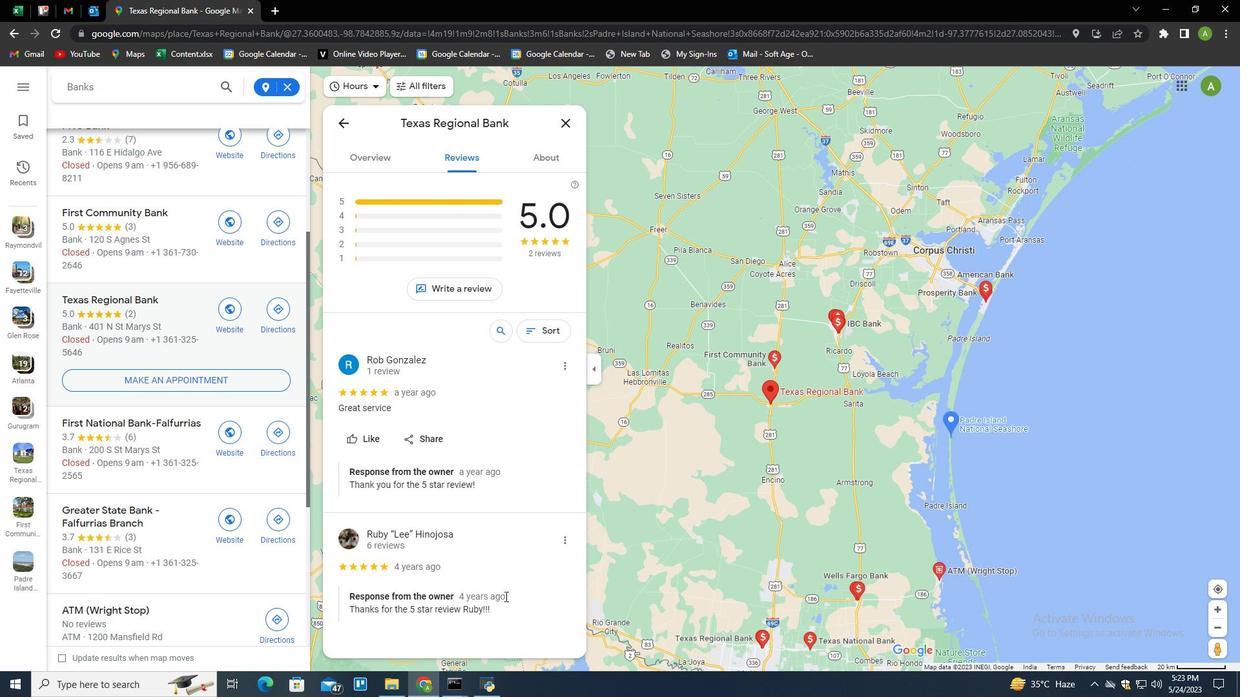 
Action: Mouse scrolled (505, 596) with delta (0, 0)
Screenshot: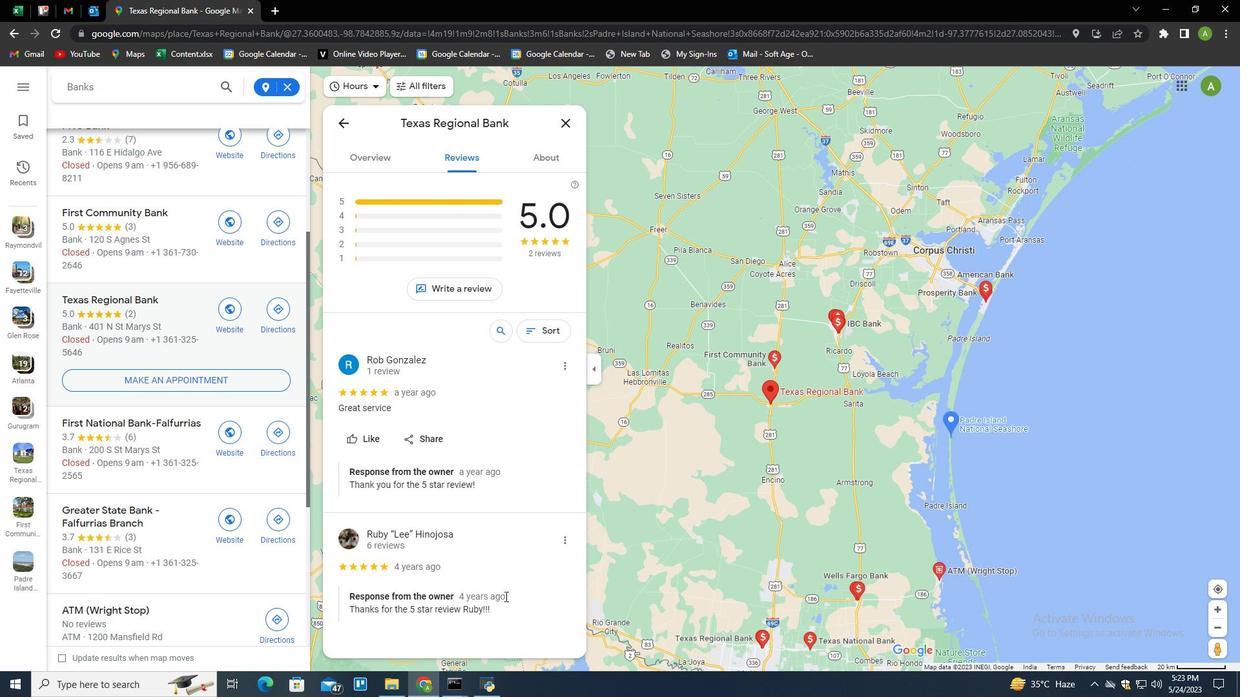 
Action: Mouse moved to (485, 494)
Screenshot: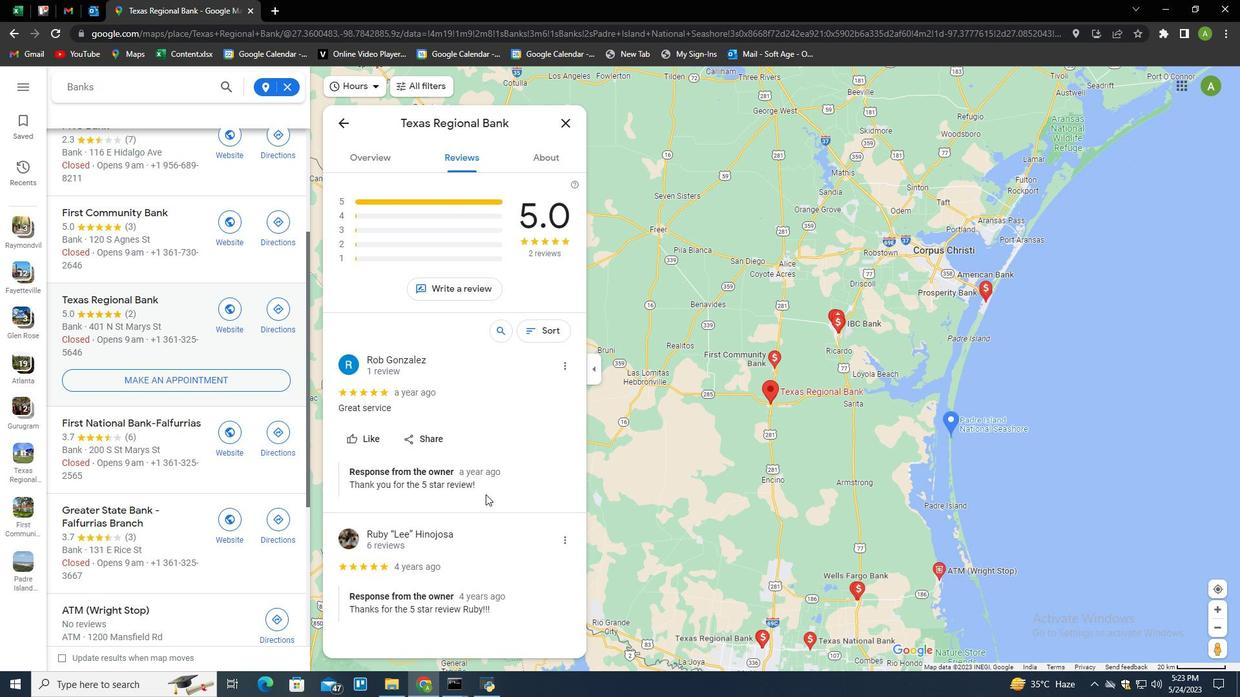 
Action: Mouse scrolled (485, 494) with delta (0, 0)
Screenshot: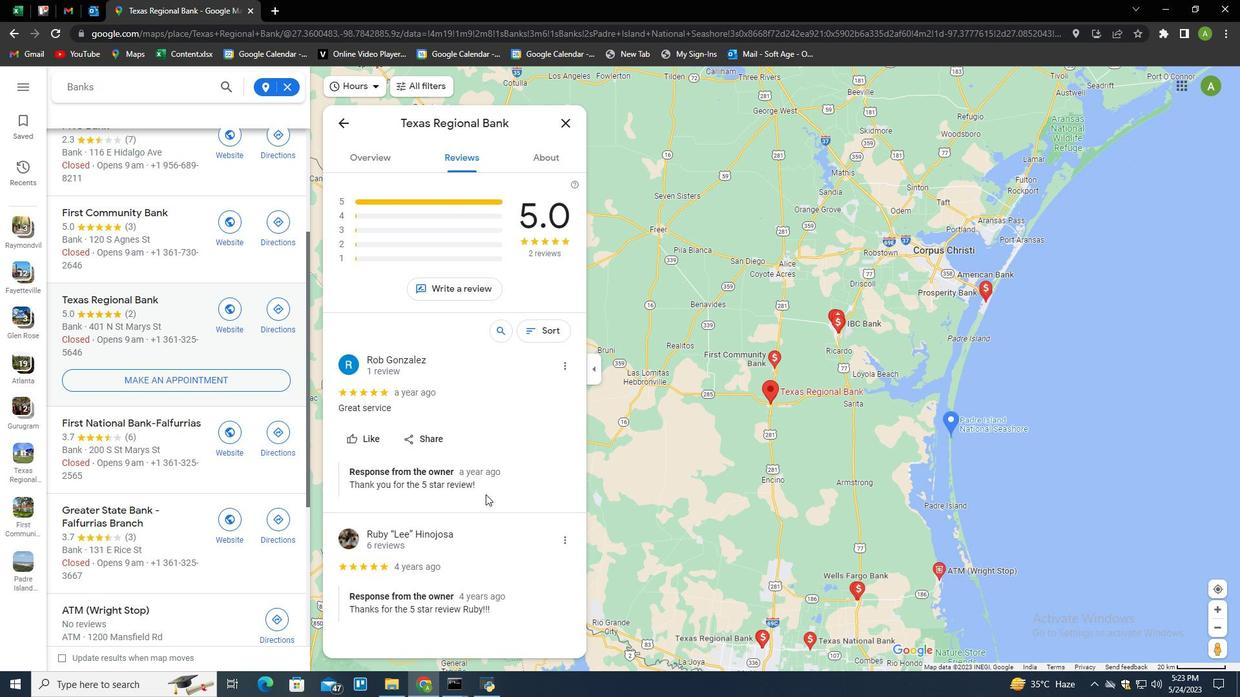 
Action: Mouse scrolled (485, 494) with delta (0, 0)
Screenshot: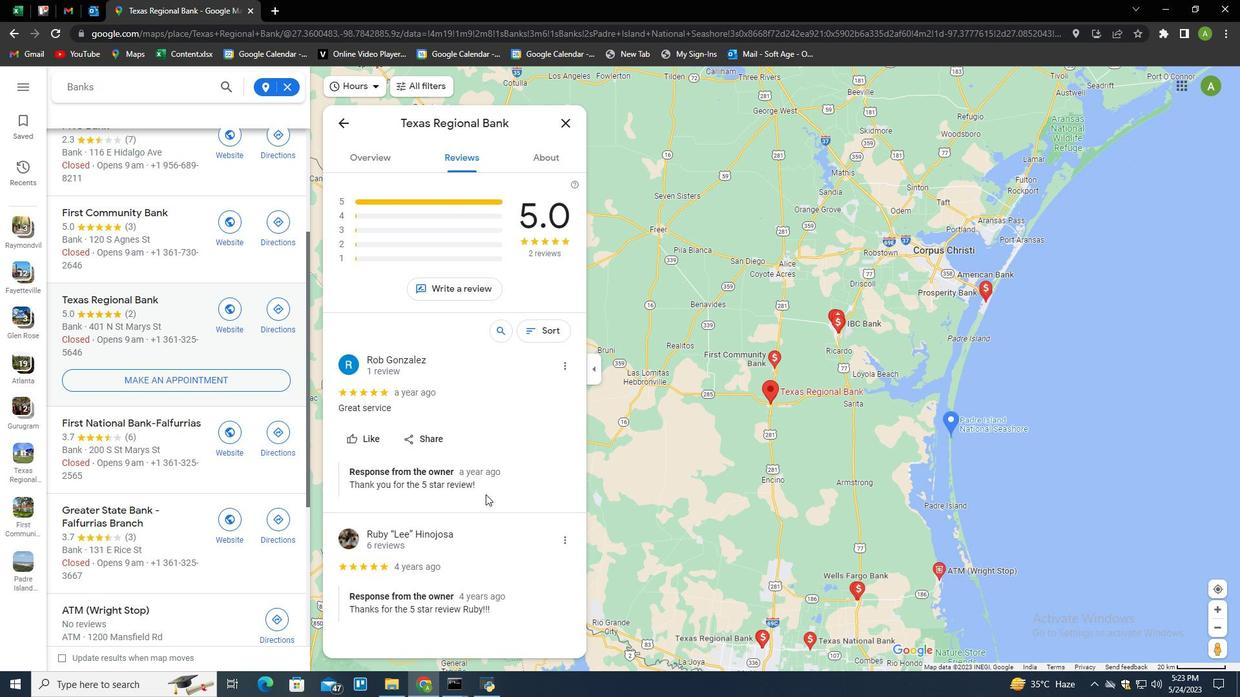 
Action: Mouse scrolled (485, 494) with delta (0, 0)
Screenshot: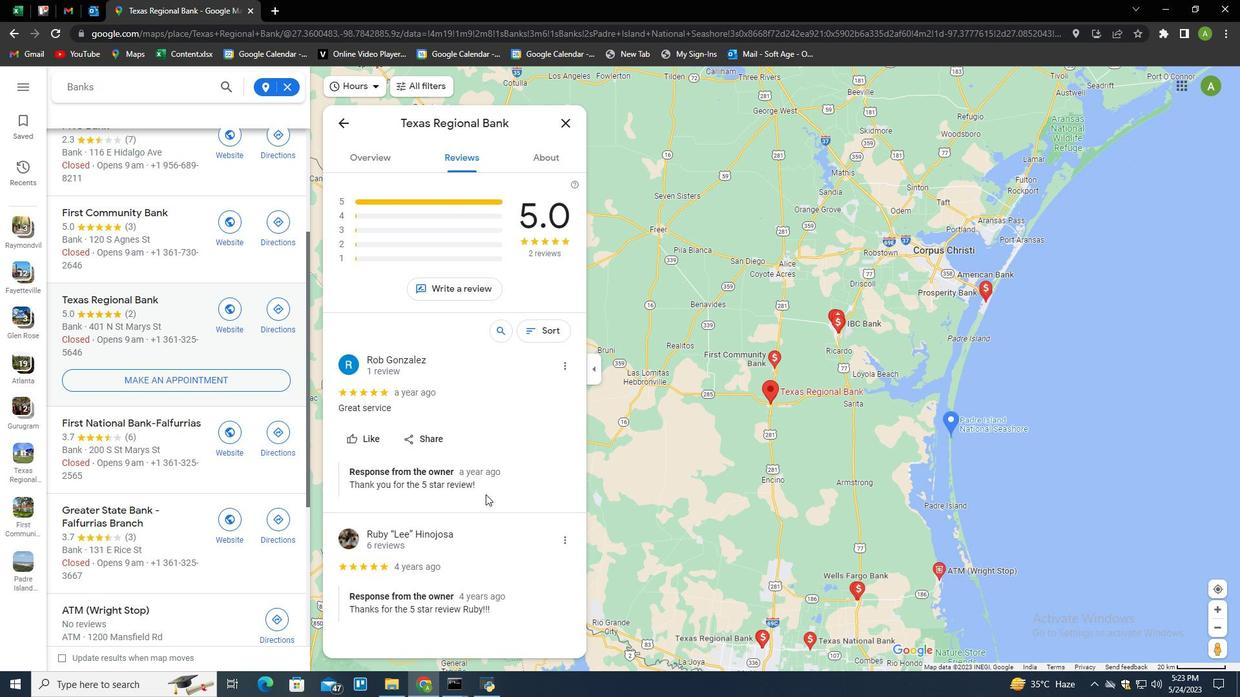 
Action: Mouse scrolled (485, 494) with delta (0, 0)
Screenshot: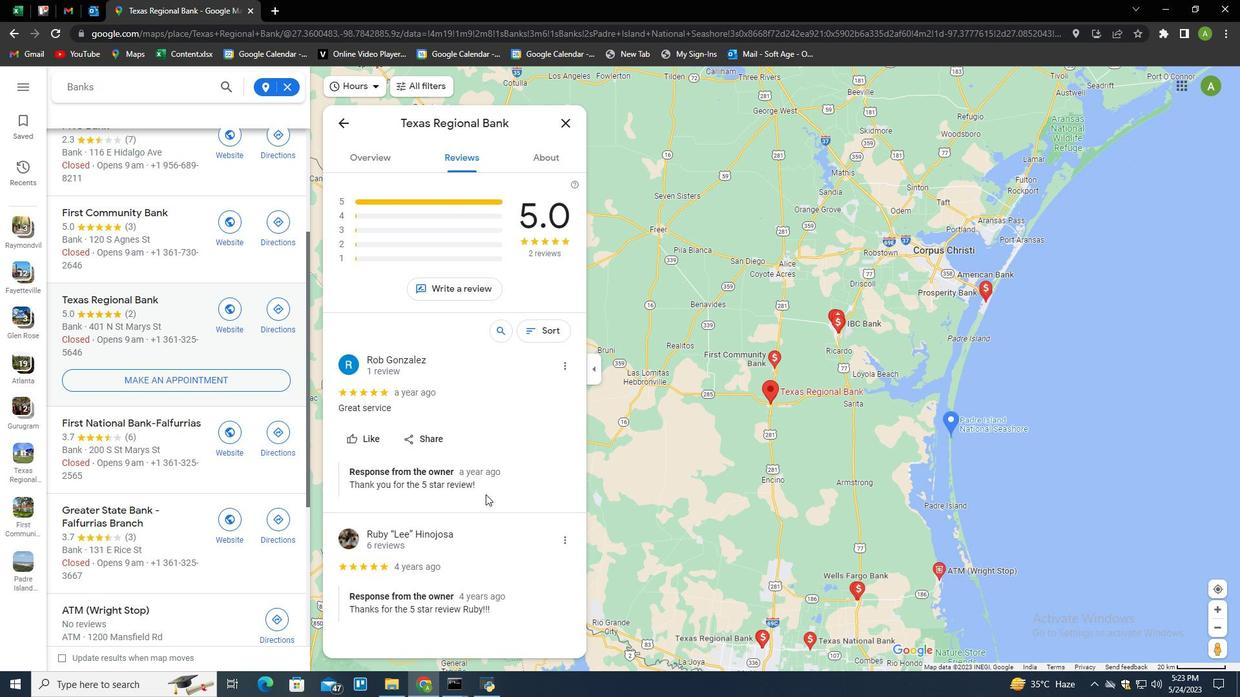 
Action: Mouse scrolled (485, 494) with delta (0, 0)
Screenshot: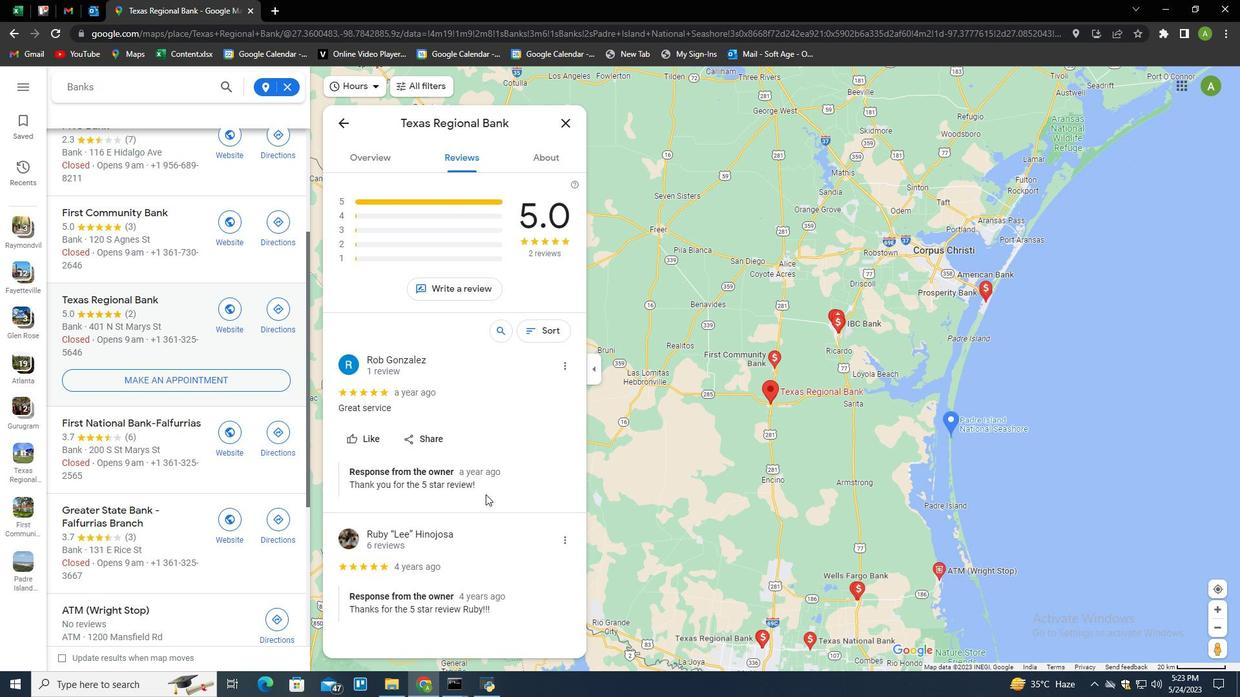 
Action: Mouse moved to (485, 496)
Screenshot: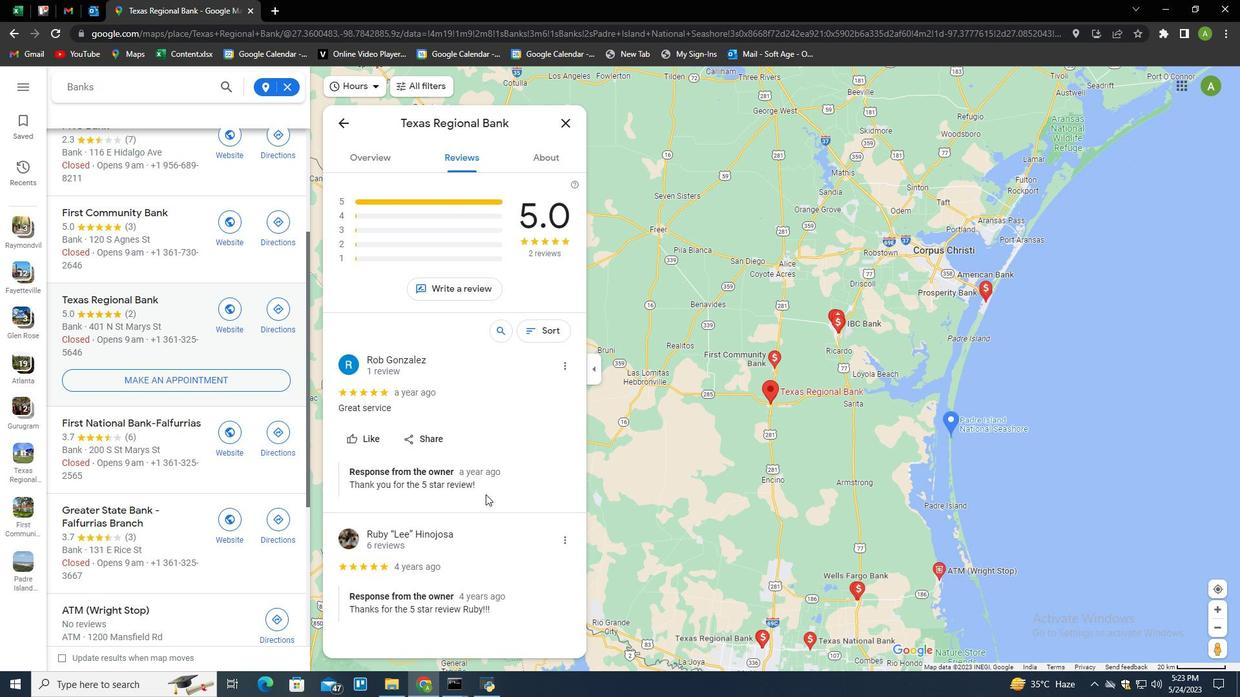 
Action: Mouse scrolled (485, 496) with delta (0, 0)
Screenshot: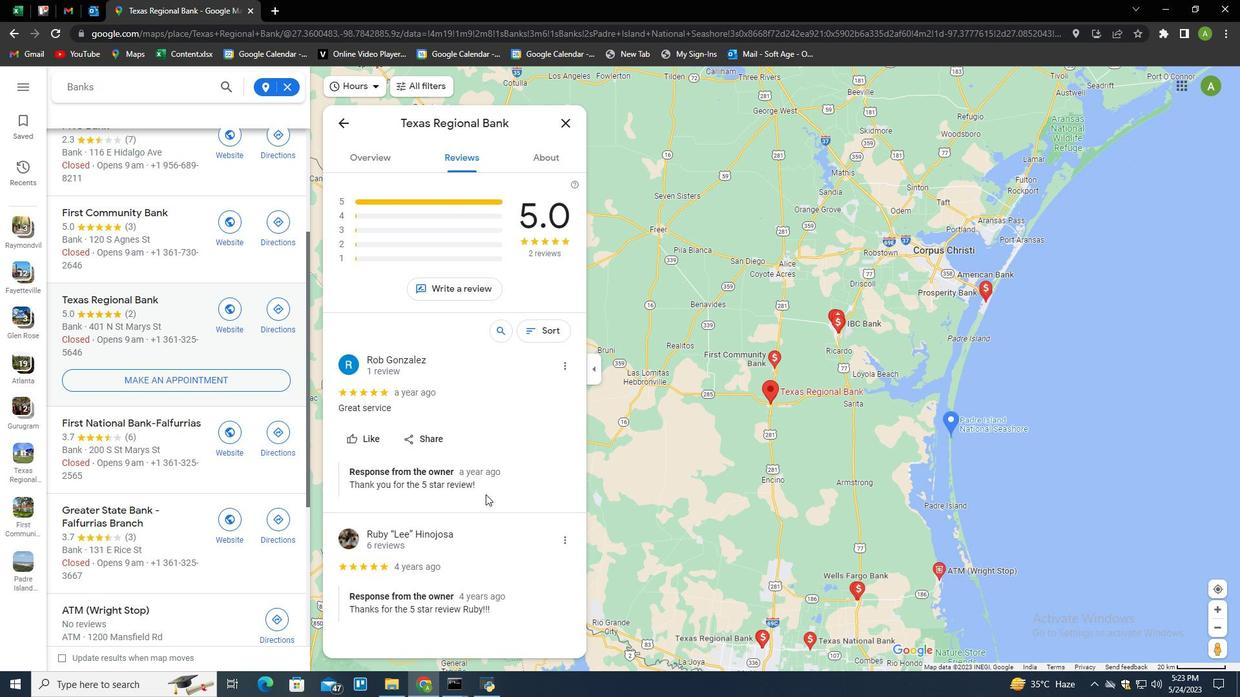 
Action: Mouse scrolled (485, 496) with delta (0, 0)
Screenshot: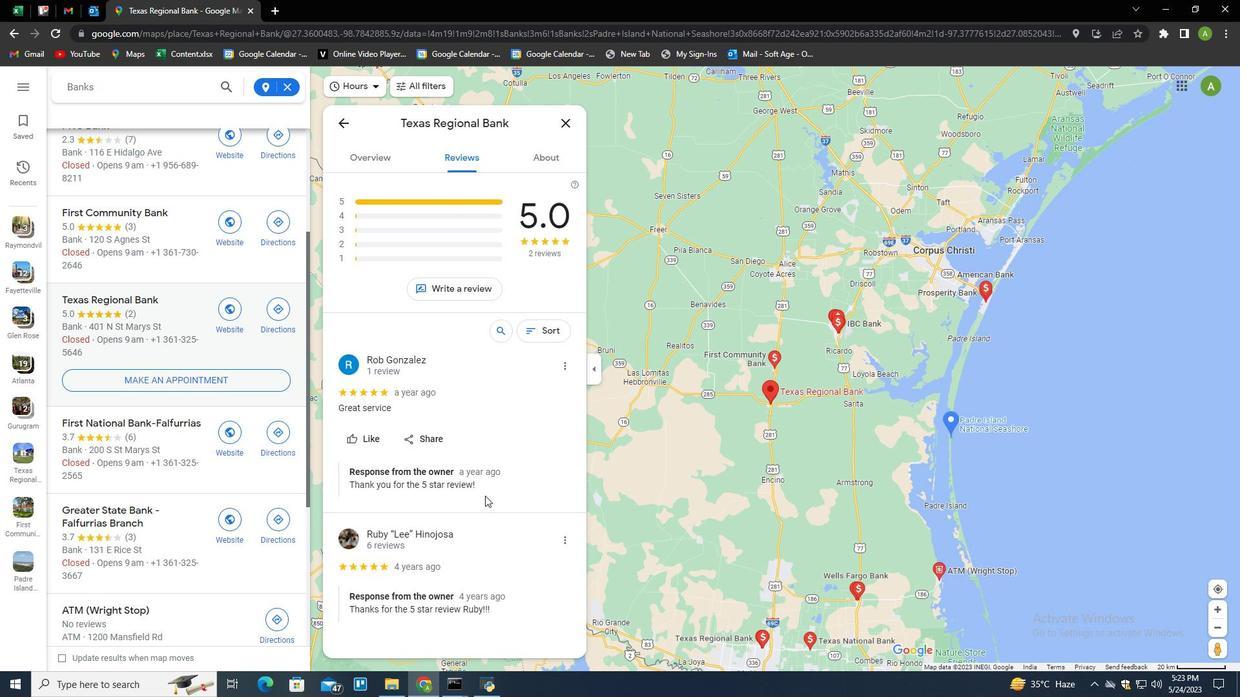 
Action: Mouse scrolled (485, 496) with delta (0, 0)
Screenshot: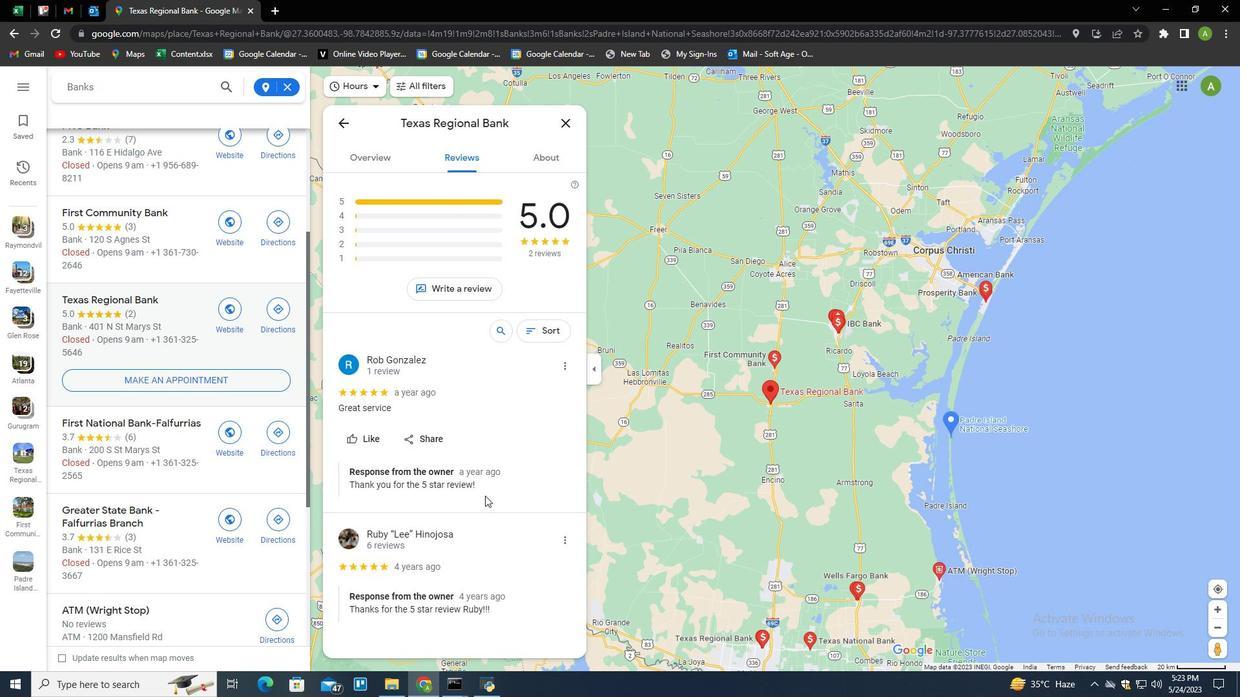 
Action: Mouse scrolled (485, 496) with delta (0, 0)
Screenshot: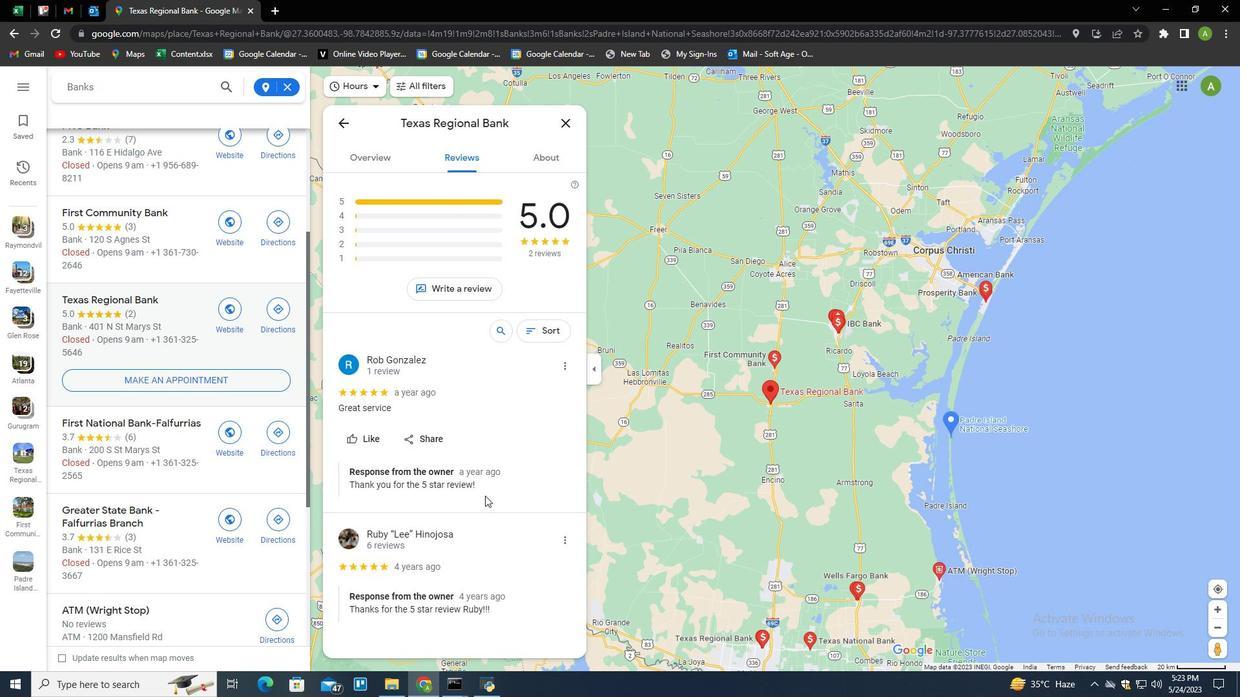 
Action: Mouse moved to (324, 366)
Screenshot: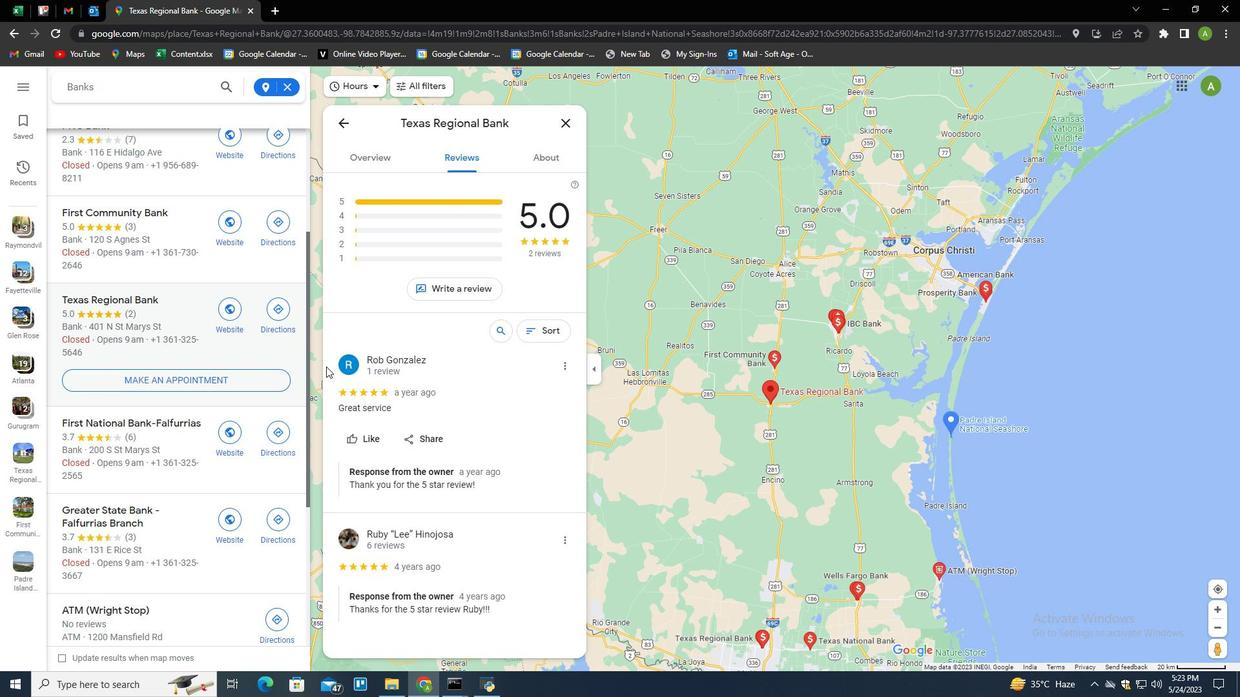 
